 Task: Play online Dominion games in very easy mode.
Action: Mouse moved to (709, 685)
Screenshot: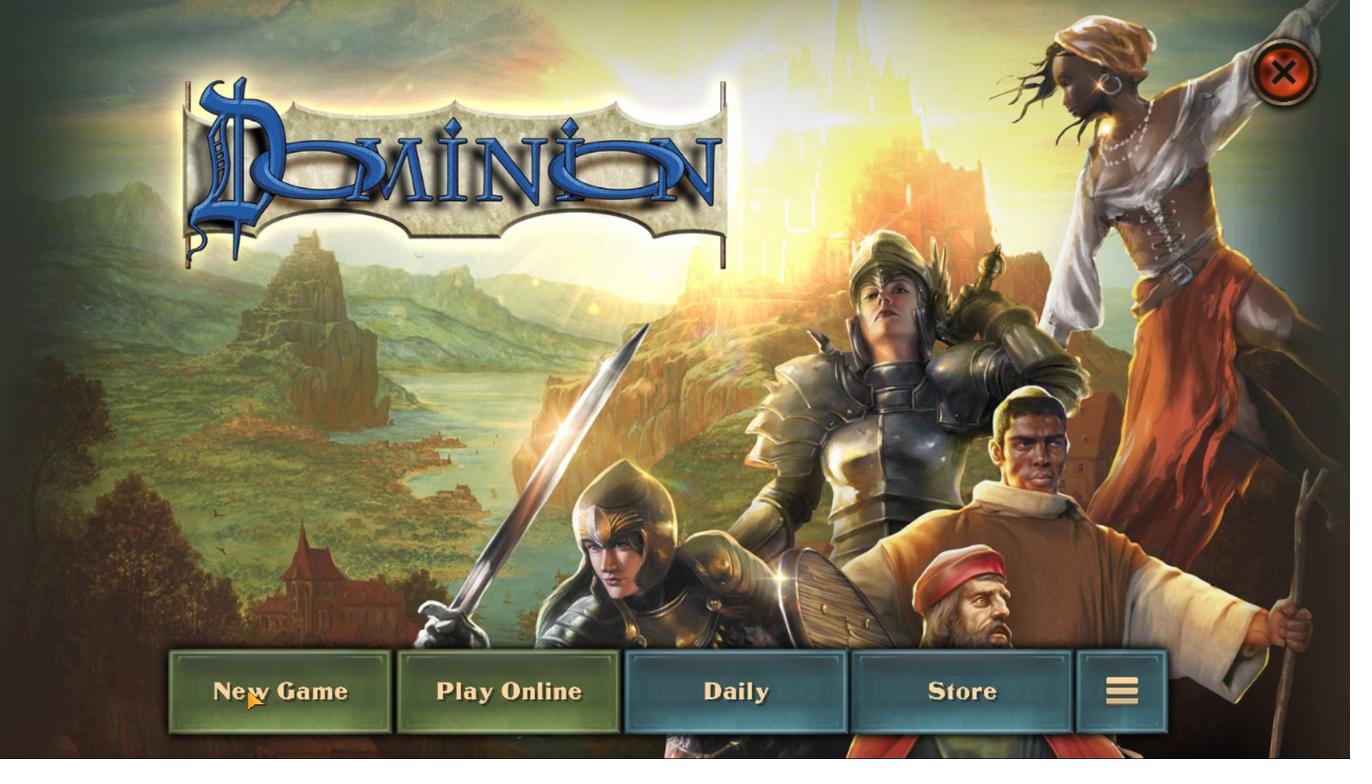 
Action: Mouse pressed left at (709, 685)
Screenshot: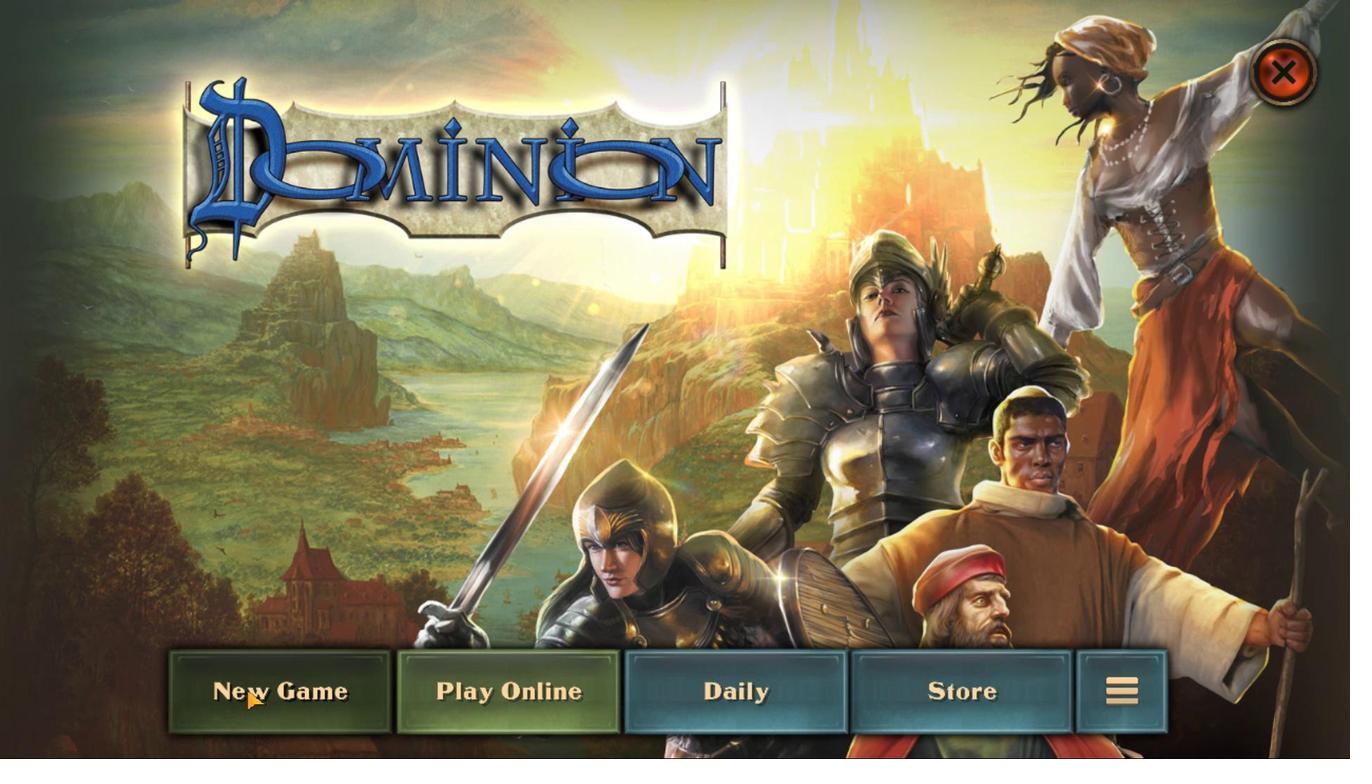 
Action: Mouse moved to (573, 542)
Screenshot: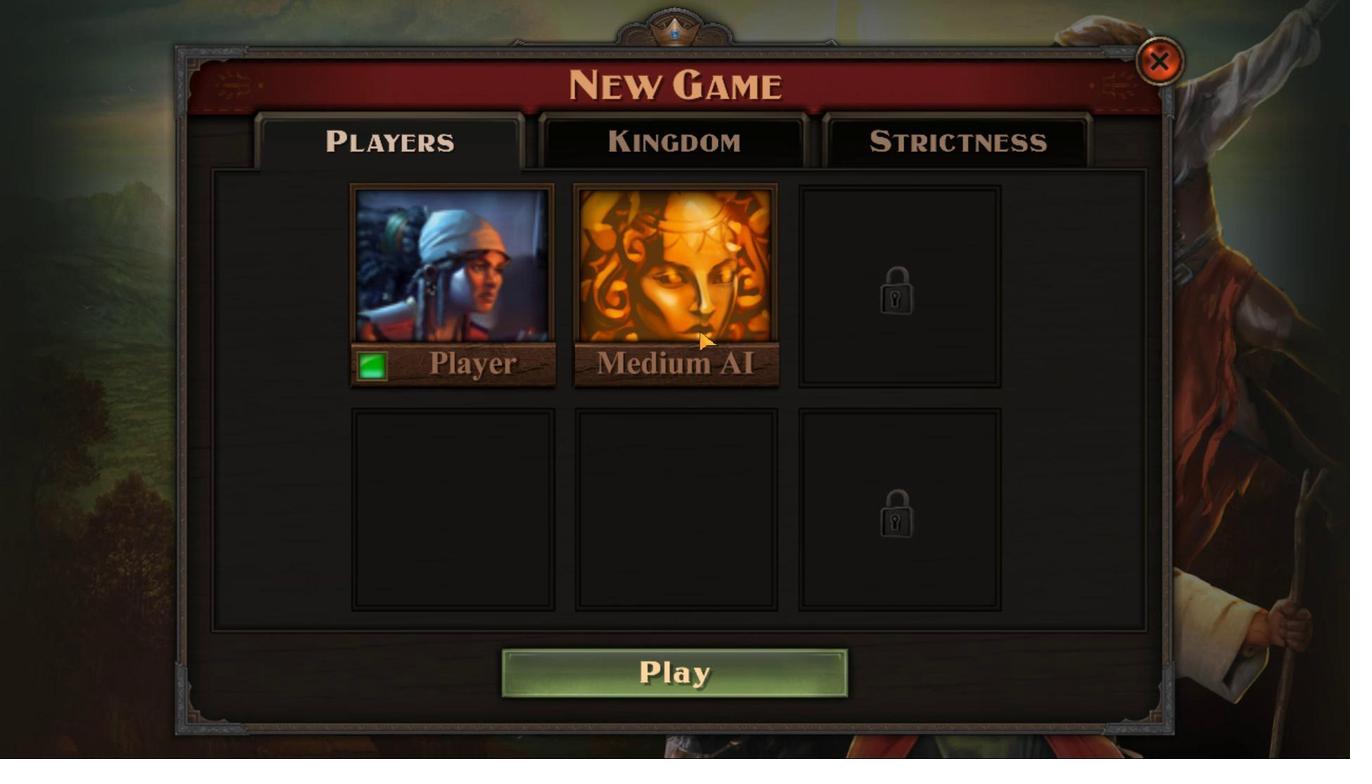 
Action: Mouse pressed left at (573, 542)
Screenshot: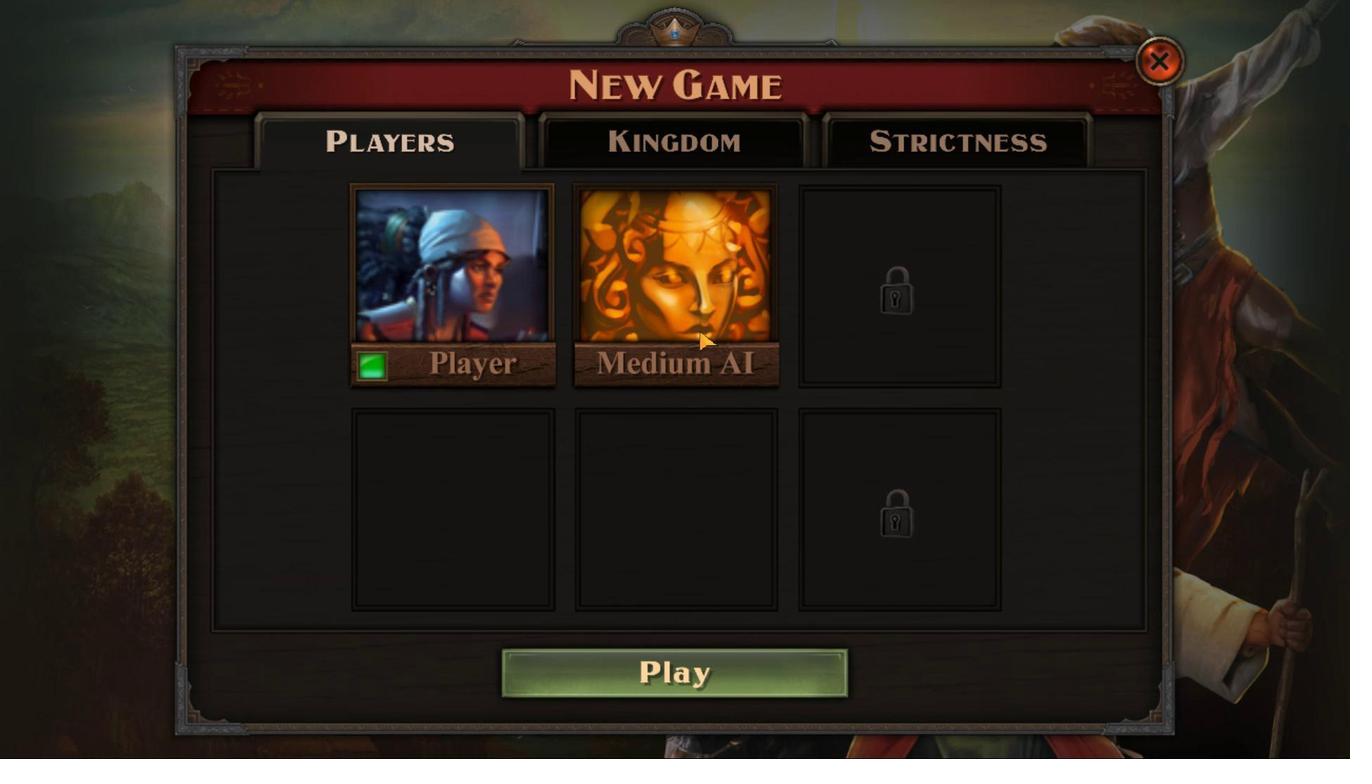 
Action: Mouse moved to (661, 548)
Screenshot: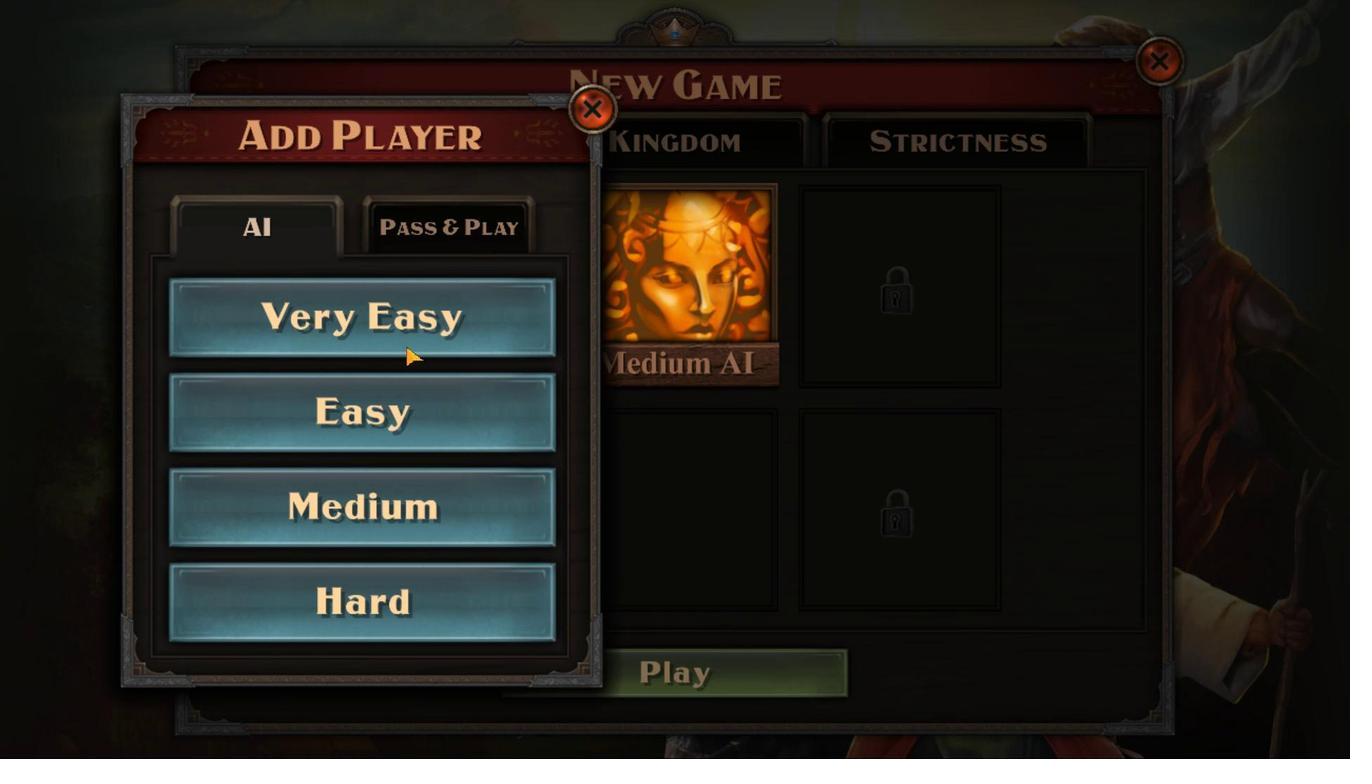 
Action: Mouse pressed left at (661, 548)
Screenshot: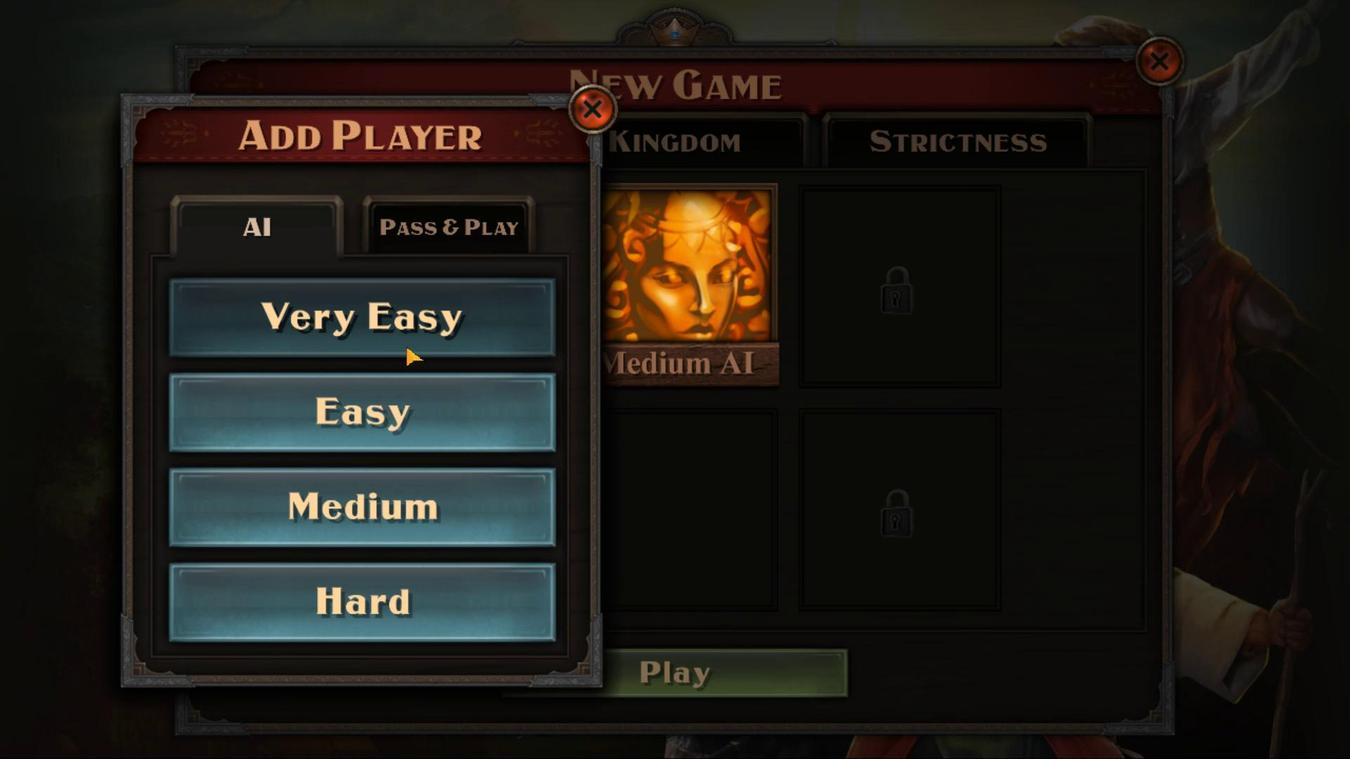 
Action: Mouse moved to (601, 682)
Screenshot: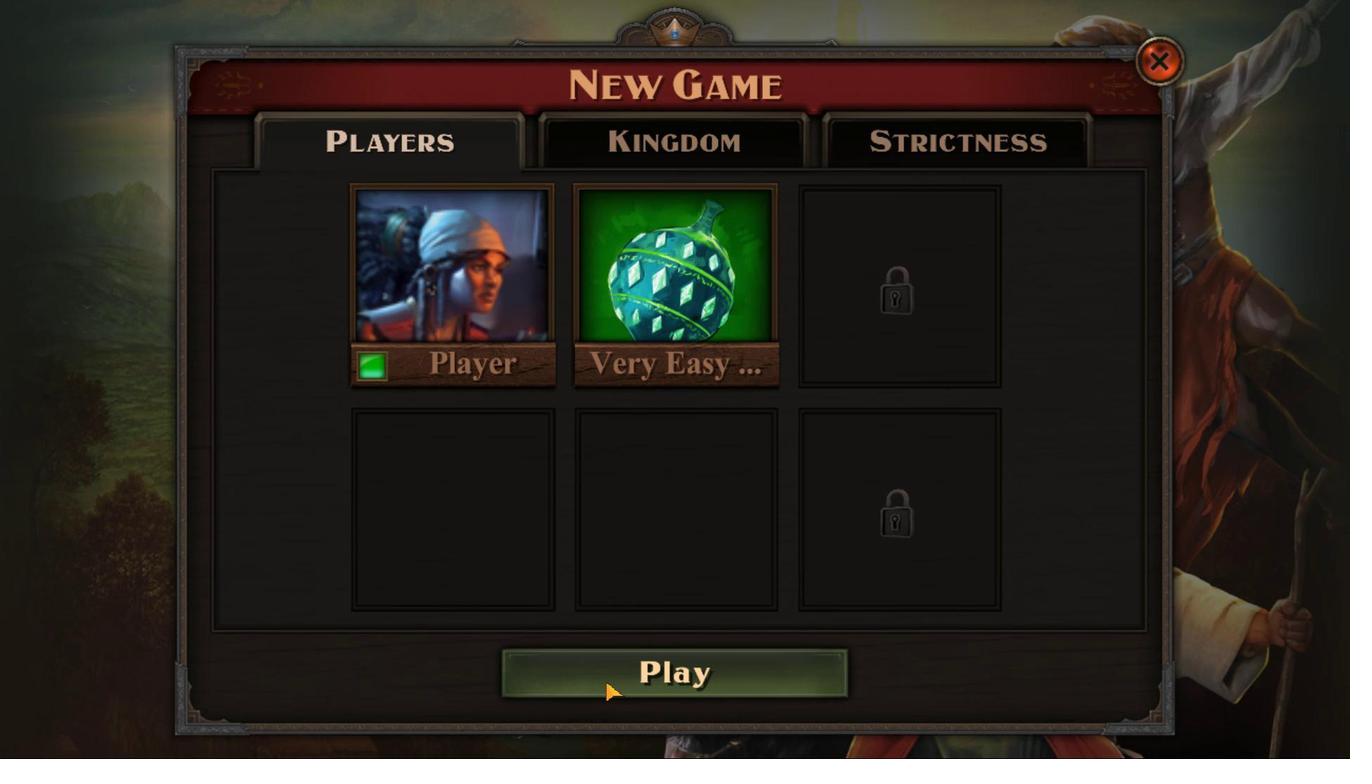 
Action: Mouse pressed left at (601, 682)
Screenshot: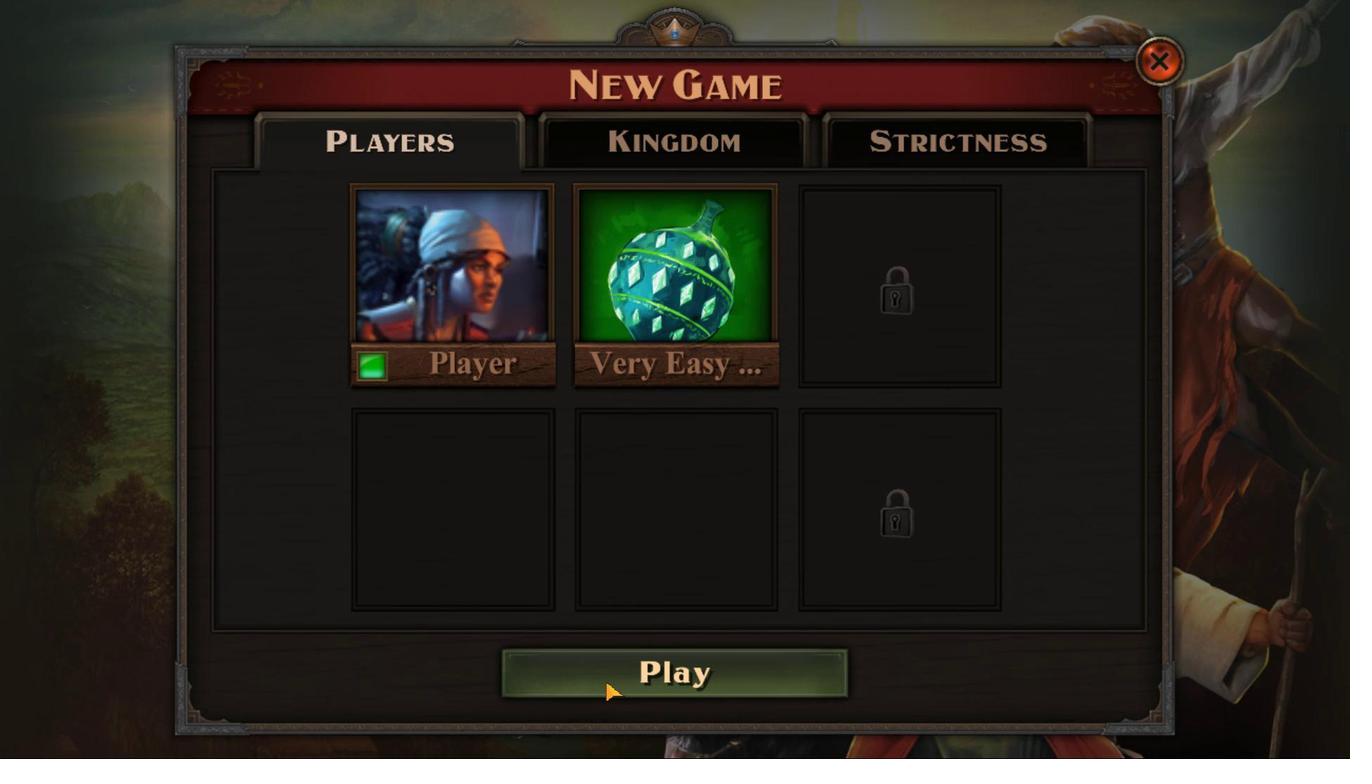 
Action: Mouse moved to (512, 682)
Screenshot: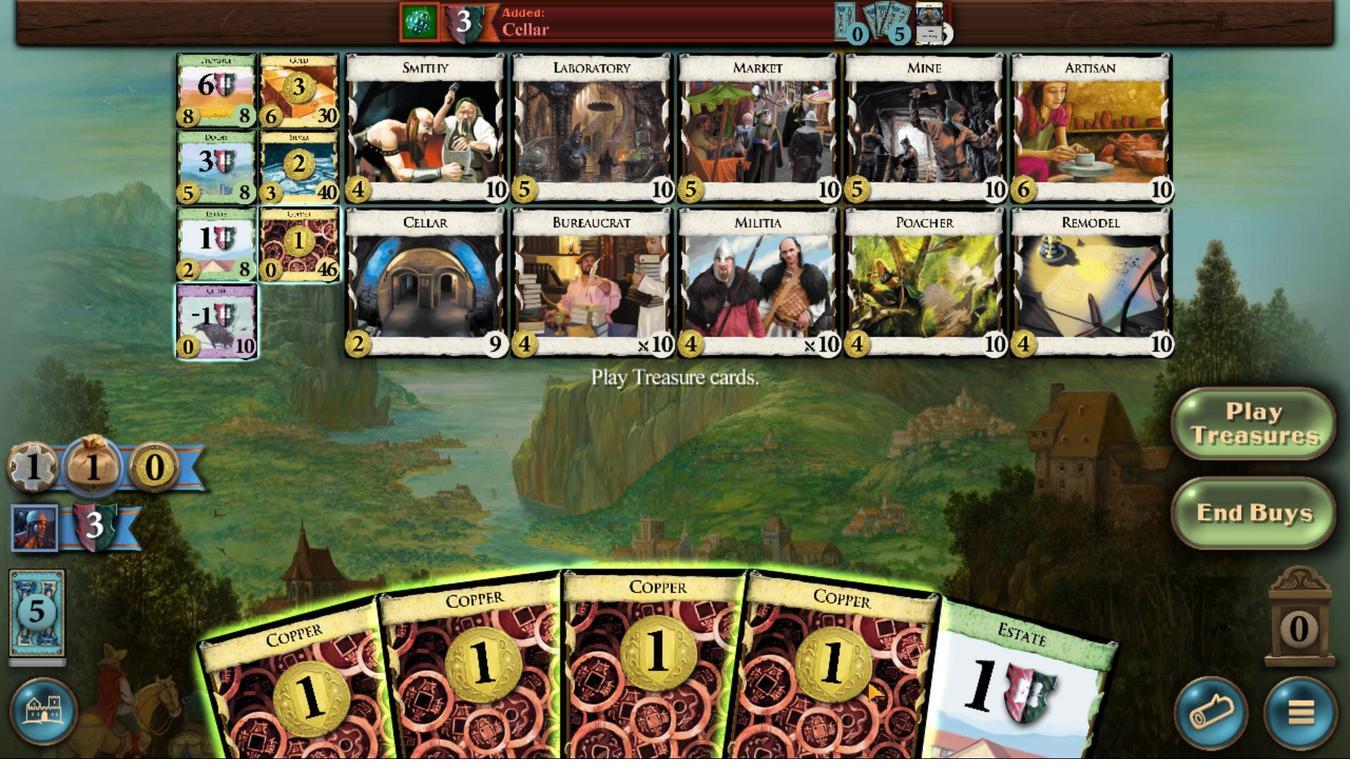 
Action: Mouse scrolled (512, 682) with delta (0, 0)
Screenshot: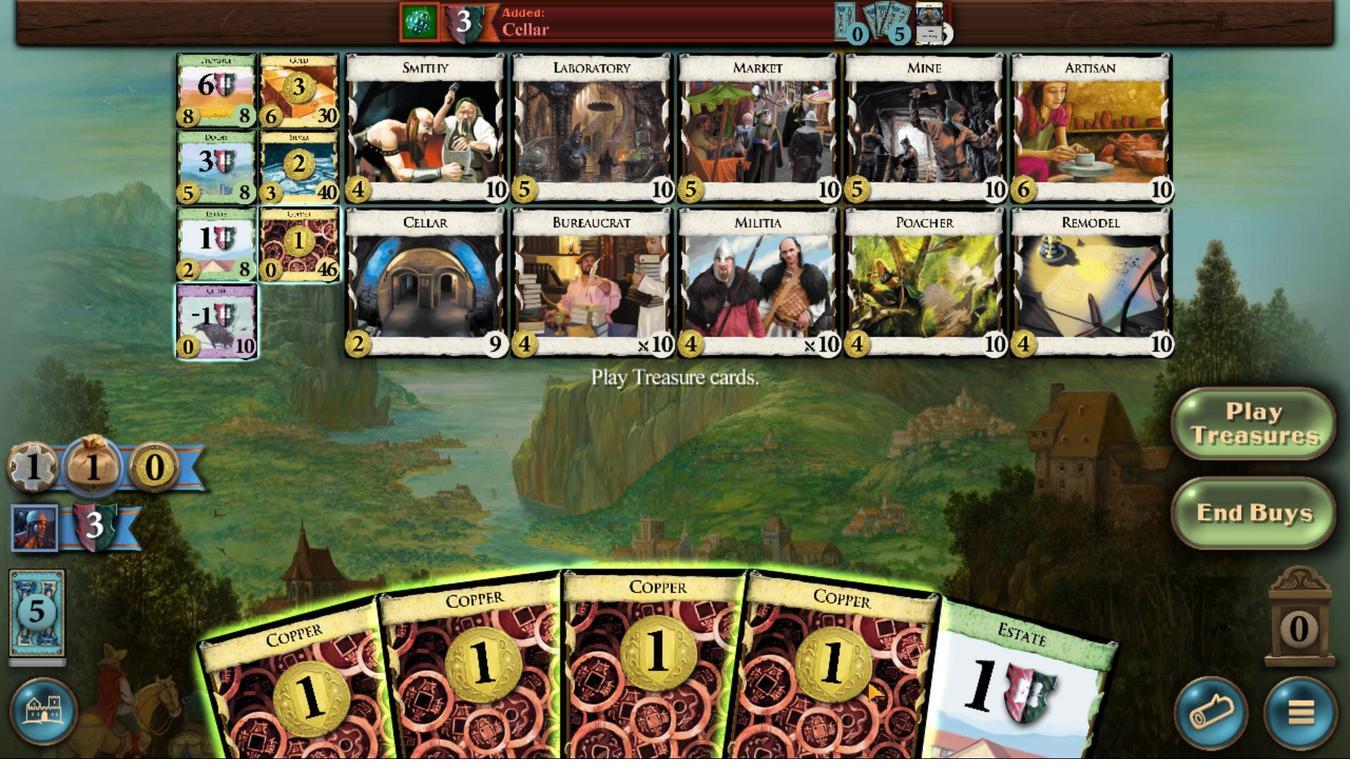 
Action: Mouse moved to (579, 664)
Screenshot: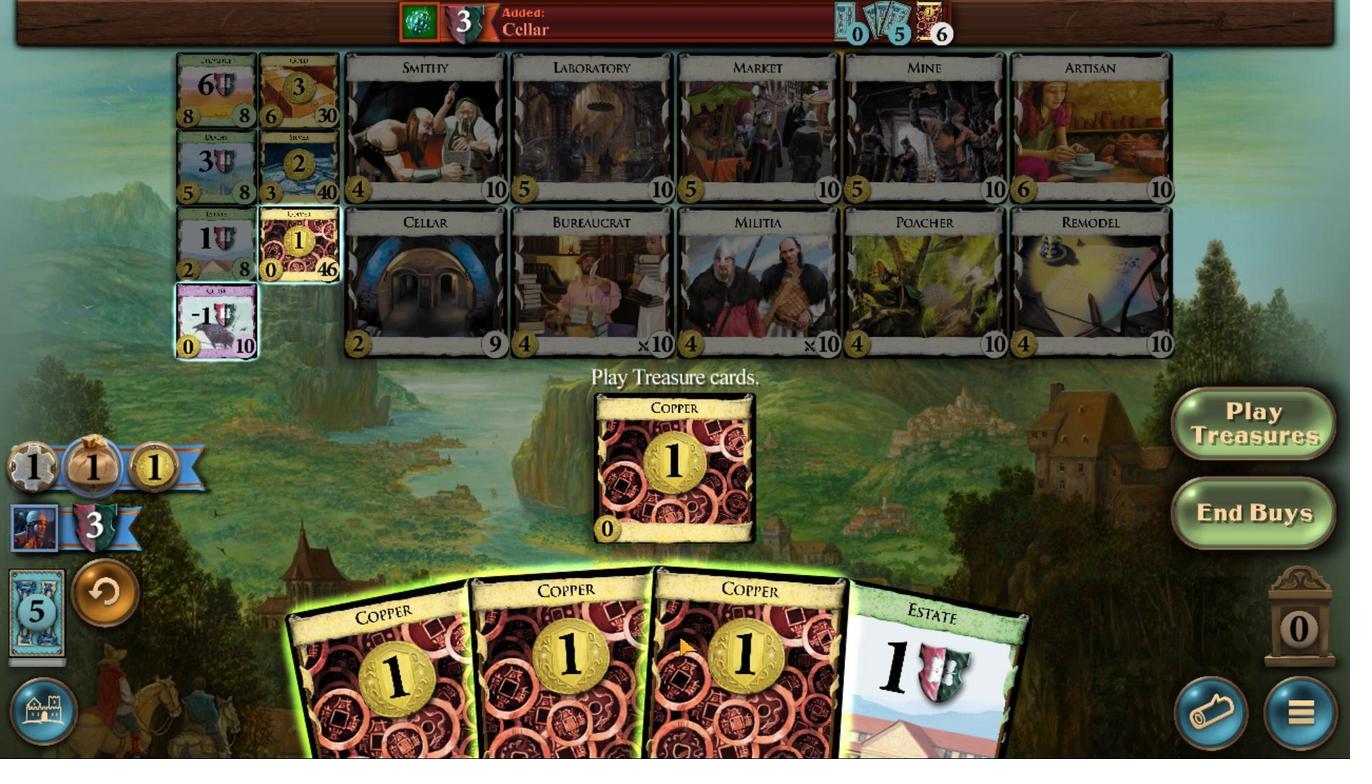 
Action: Mouse scrolled (579, 664) with delta (0, 0)
Screenshot: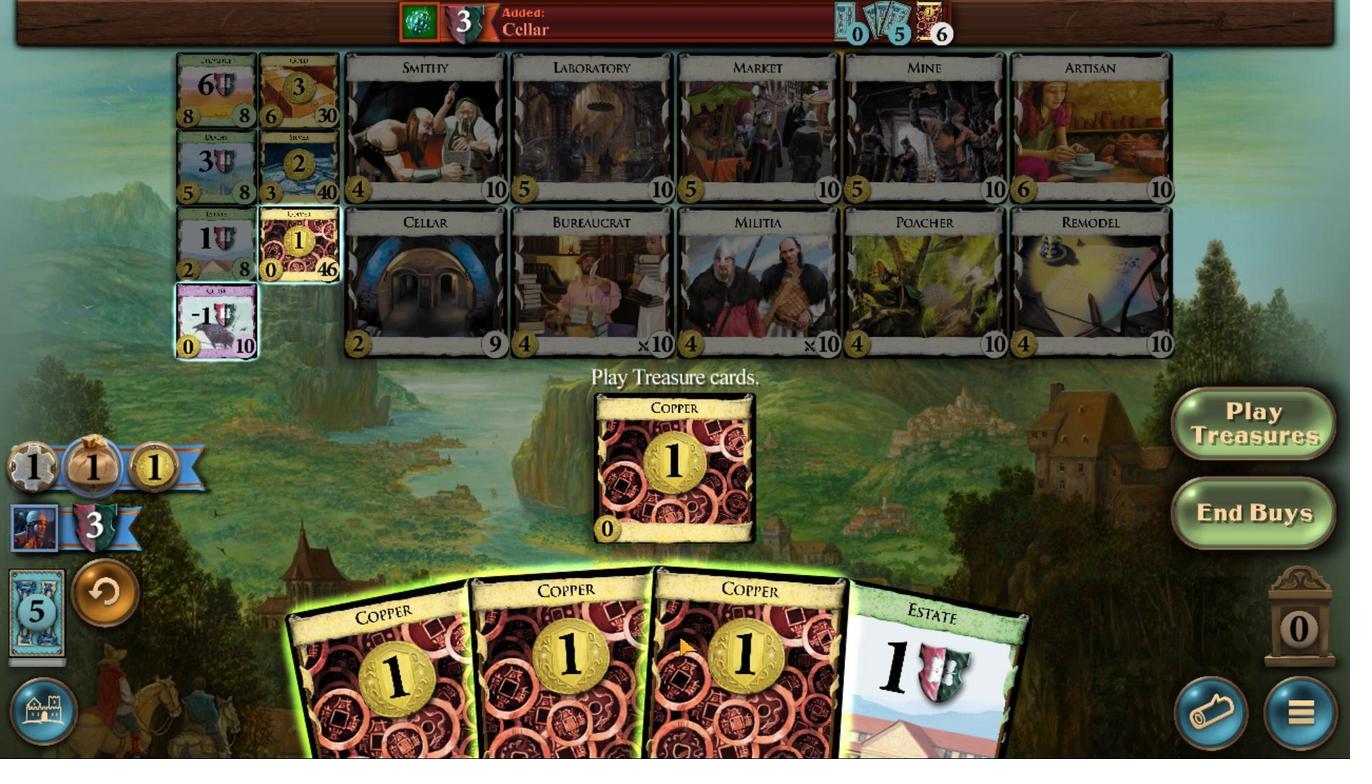 
Action: Mouse moved to (579, 664)
Screenshot: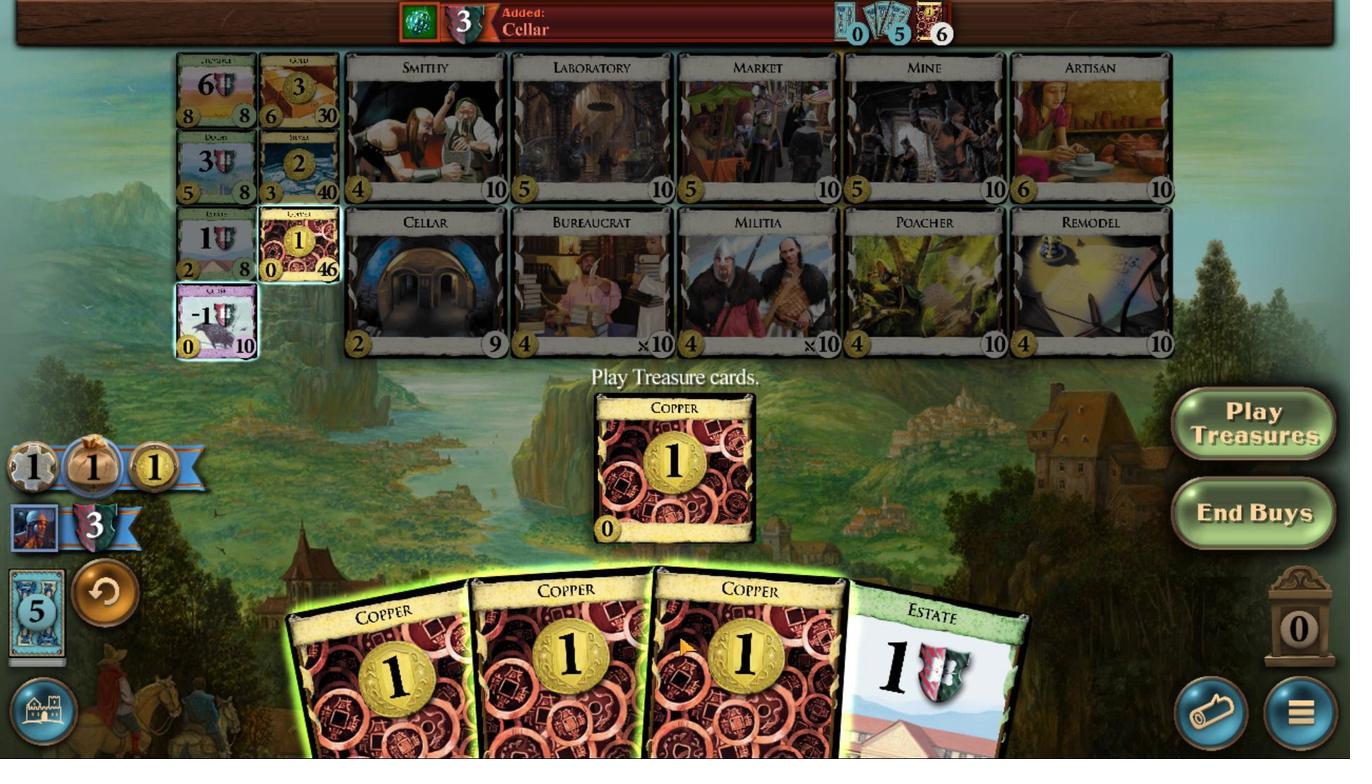 
Action: Mouse scrolled (579, 664) with delta (0, 0)
Screenshot: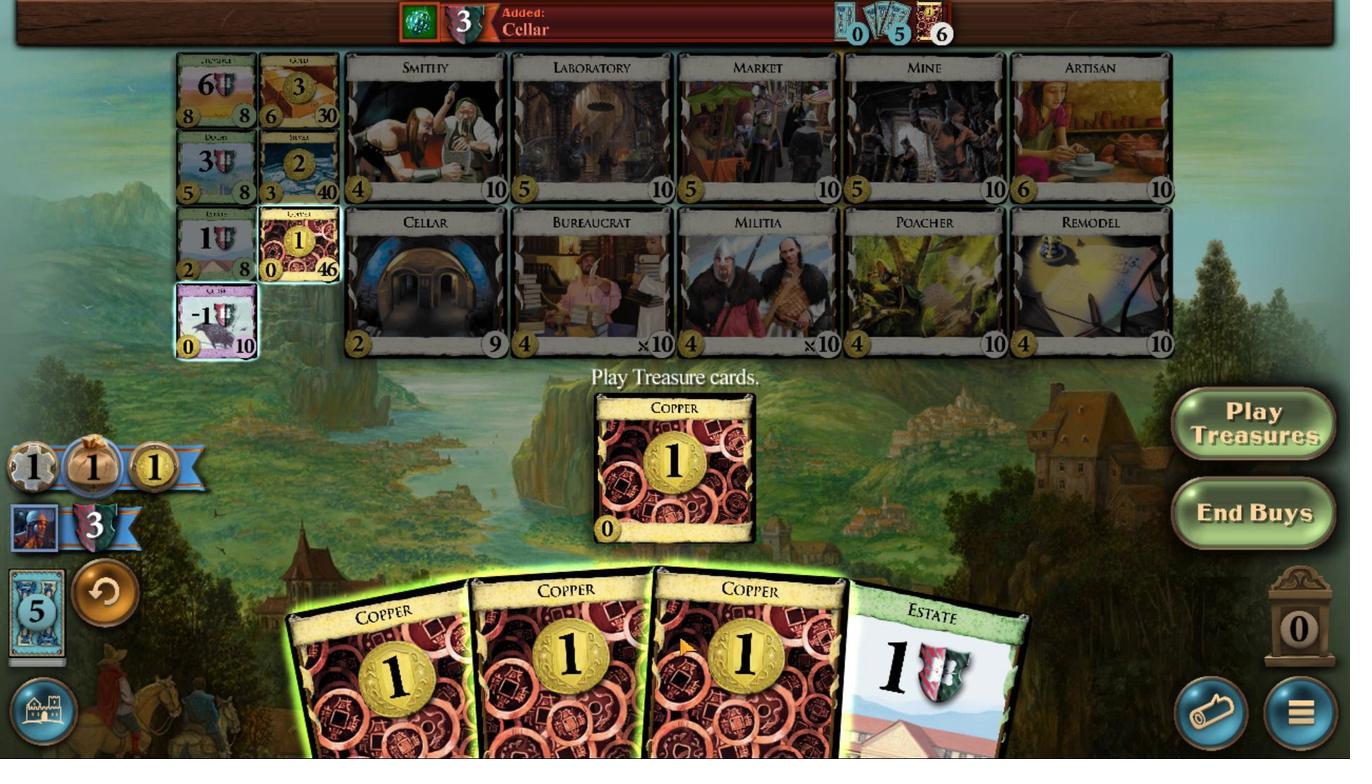 
Action: Mouse scrolled (579, 664) with delta (0, 0)
Screenshot: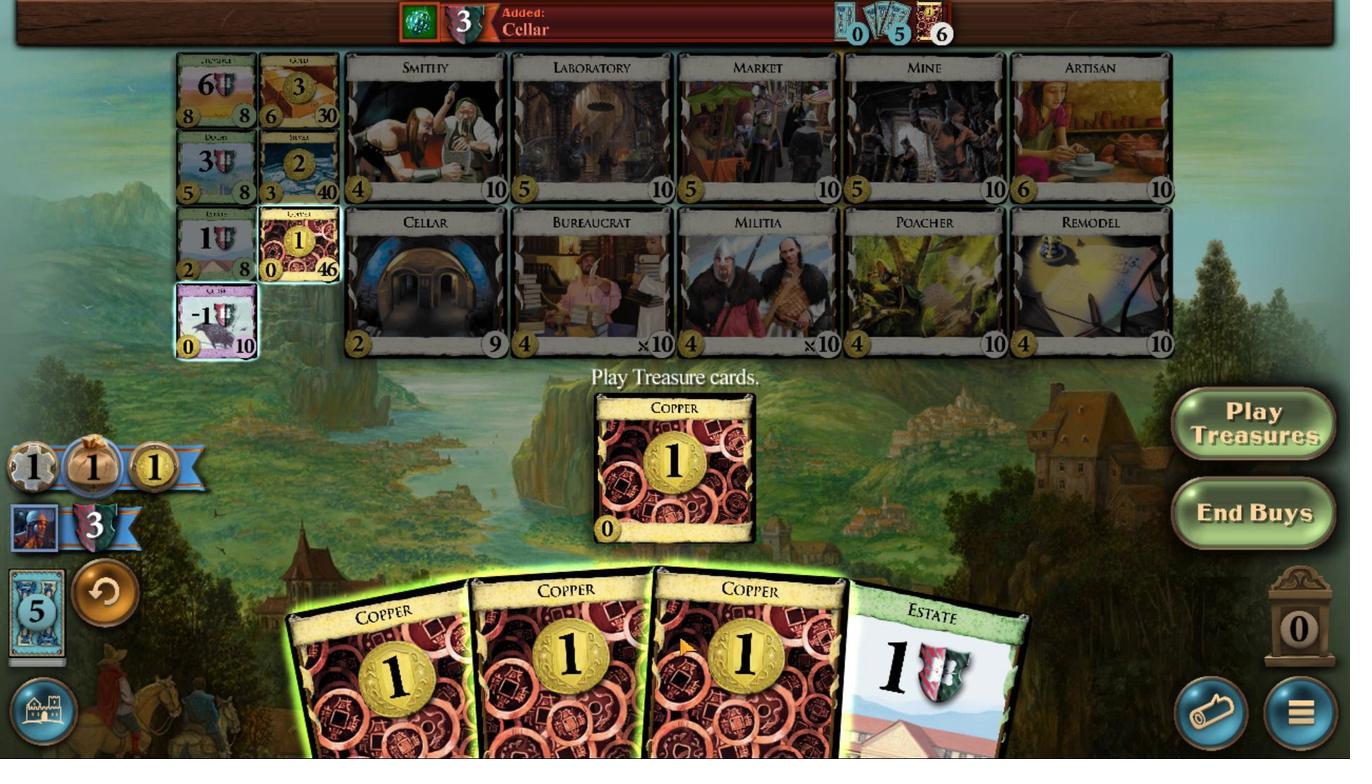 
Action: Mouse scrolled (579, 664) with delta (0, 0)
Screenshot: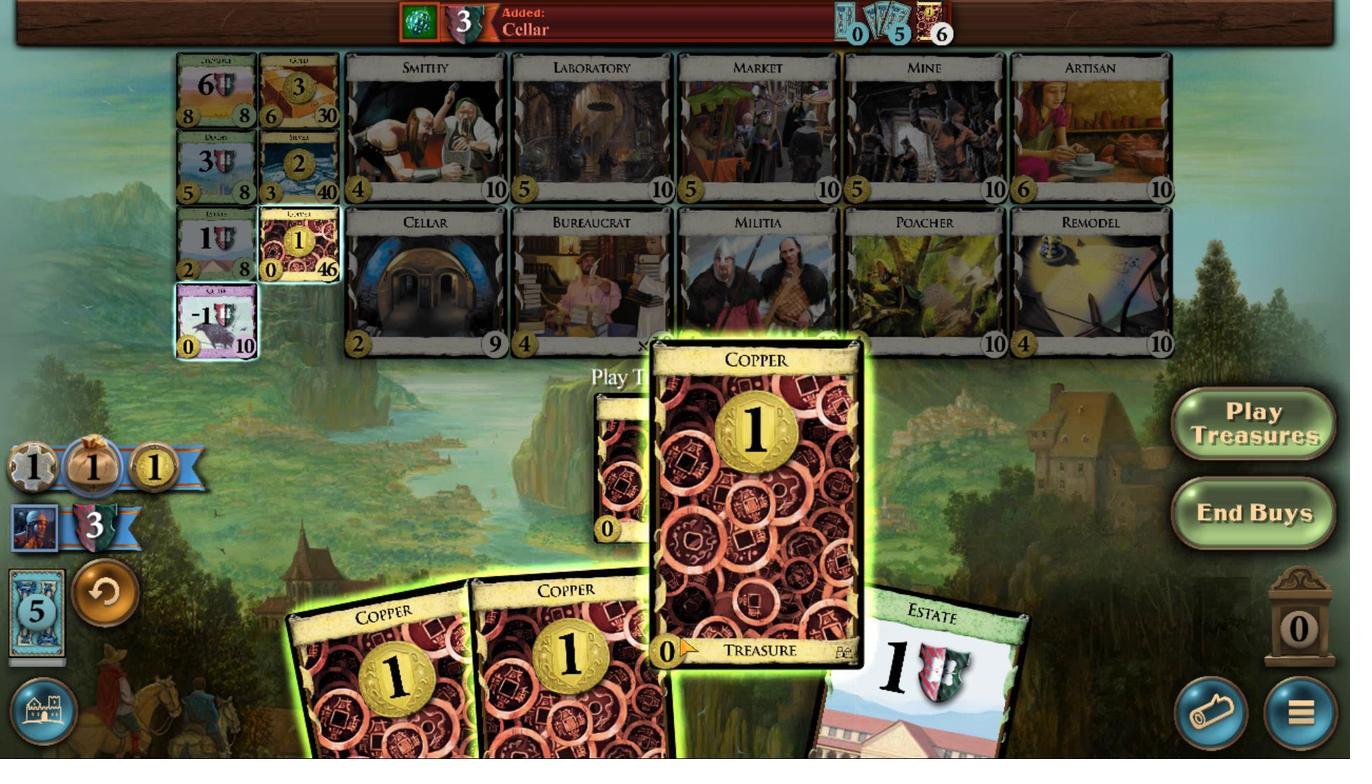 
Action: Mouse scrolled (579, 664) with delta (0, 0)
Screenshot: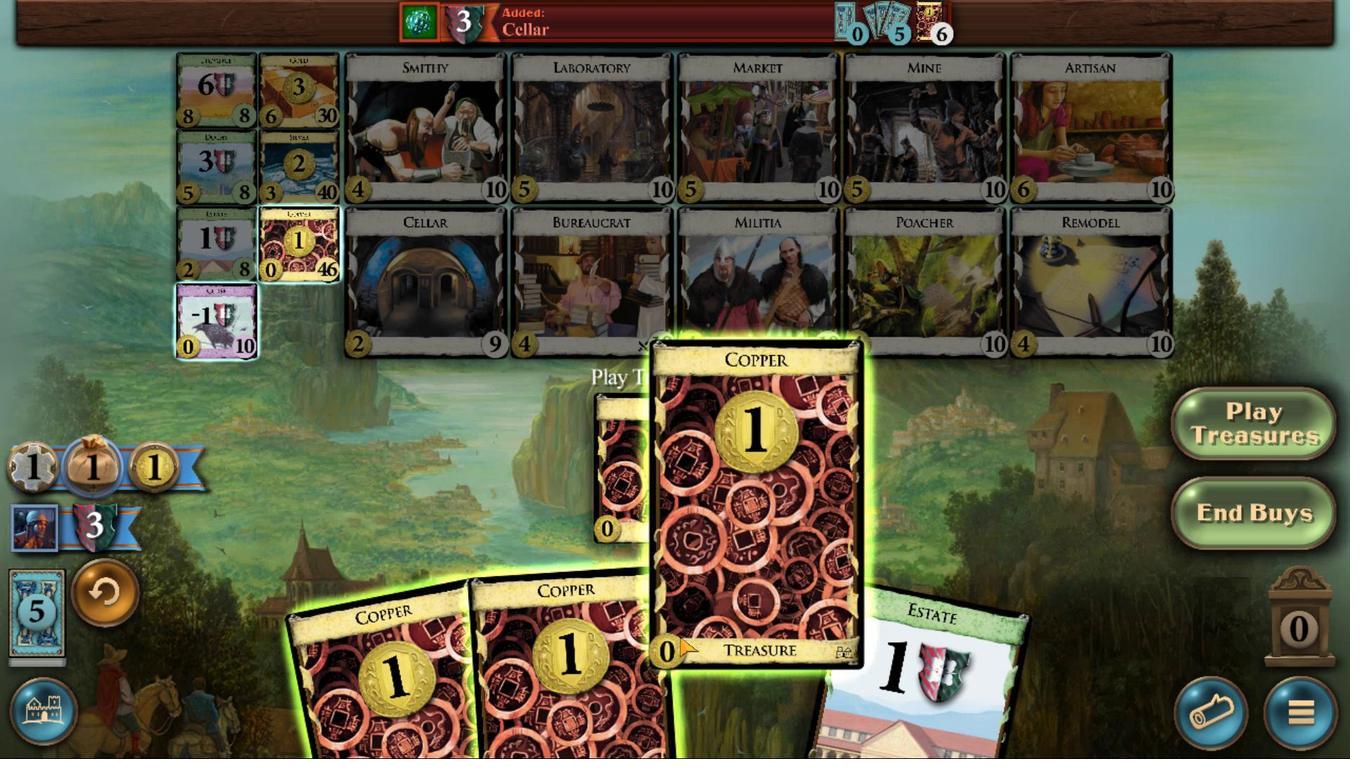 
Action: Mouse moved to (586, 676)
Screenshot: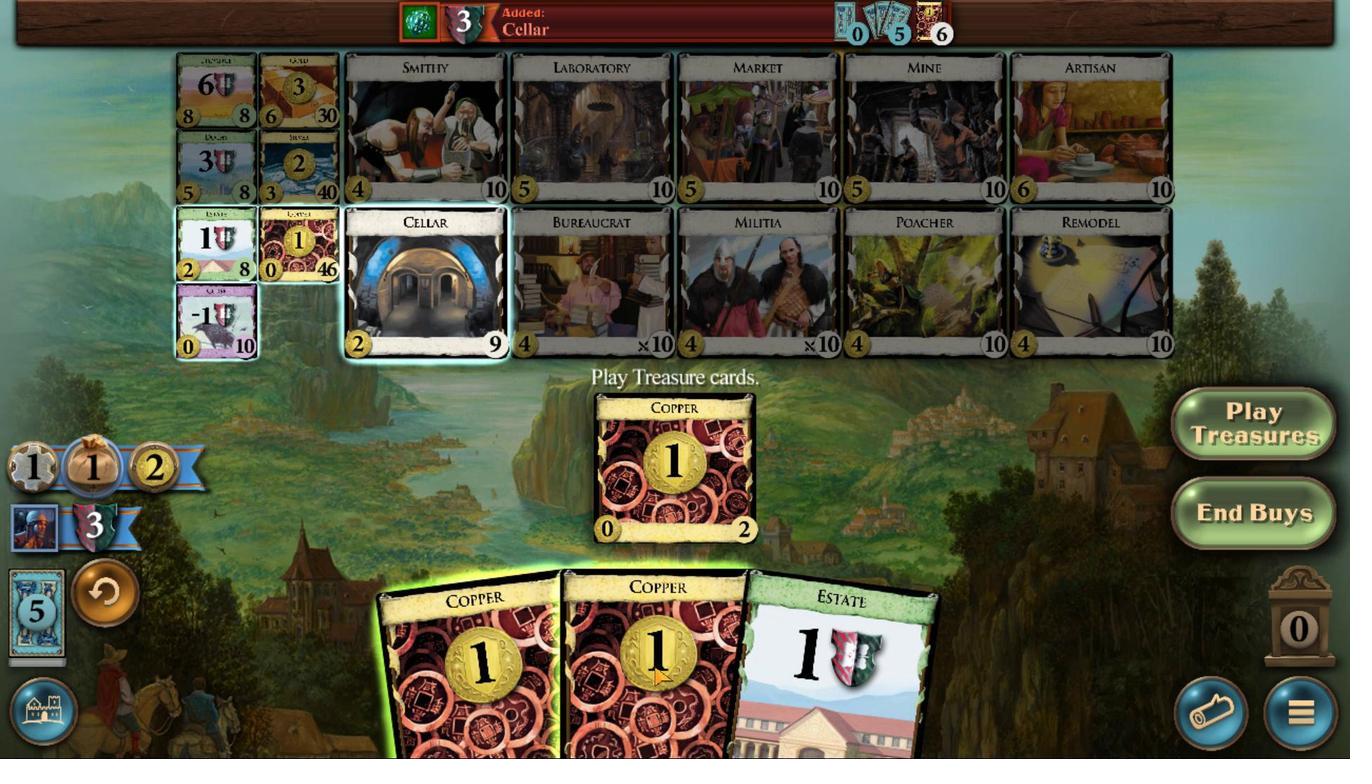 
Action: Mouse scrolled (586, 675) with delta (0, 0)
Screenshot: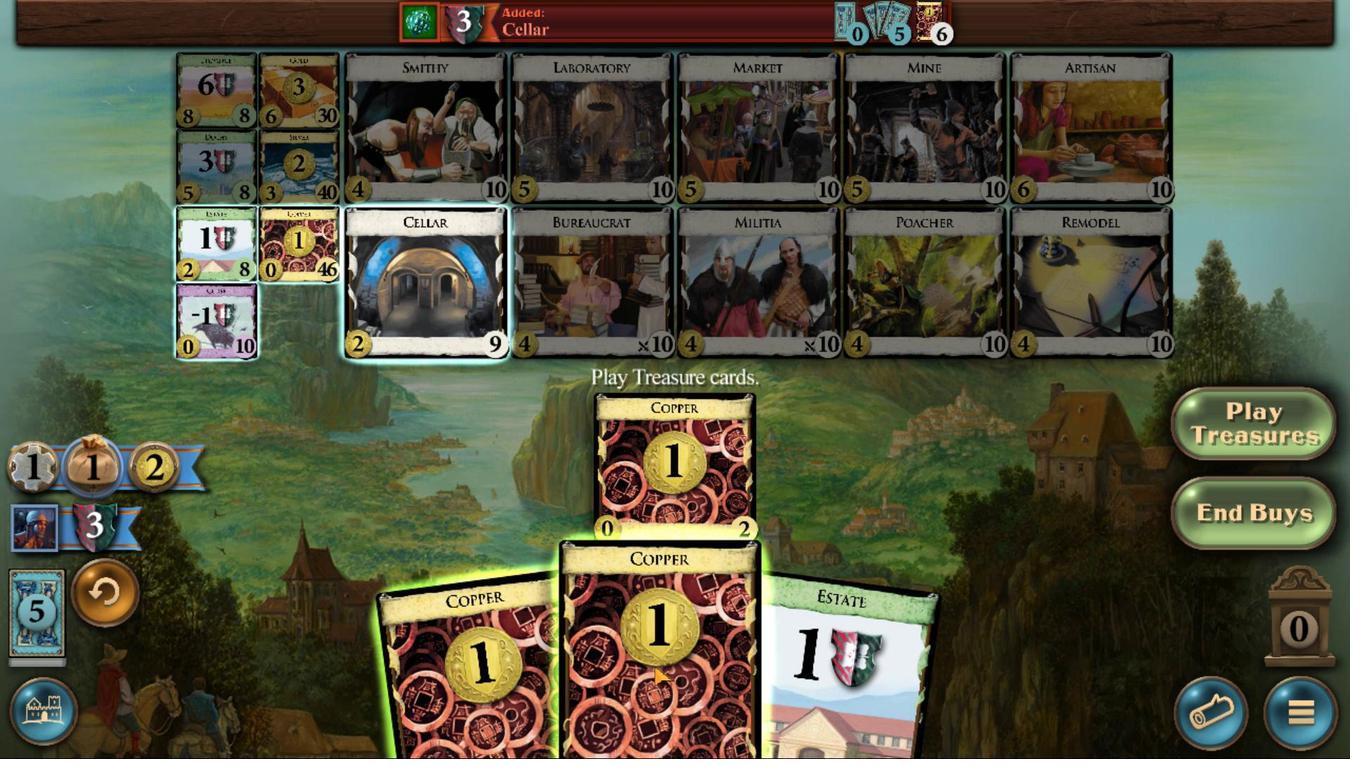 
Action: Mouse scrolled (586, 675) with delta (0, 0)
Screenshot: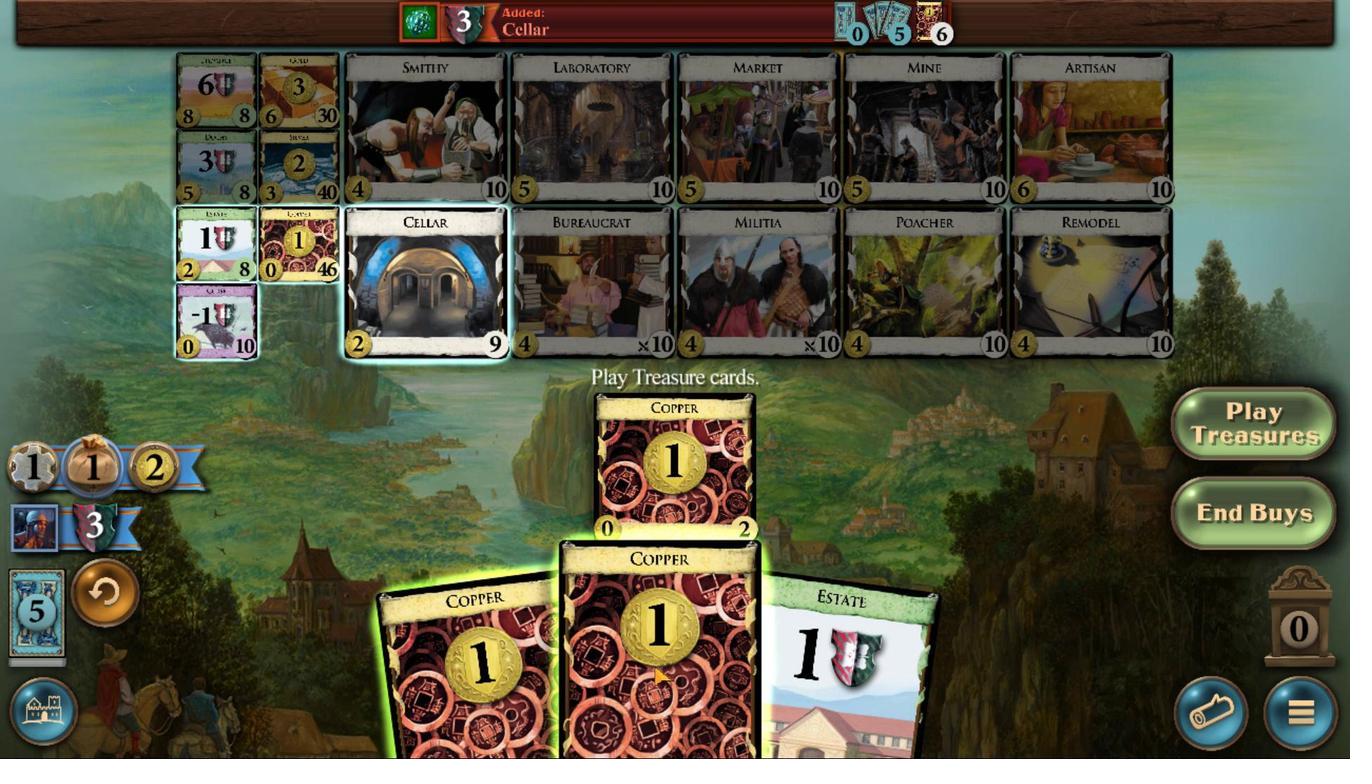 
Action: Mouse scrolled (586, 675) with delta (0, 0)
Screenshot: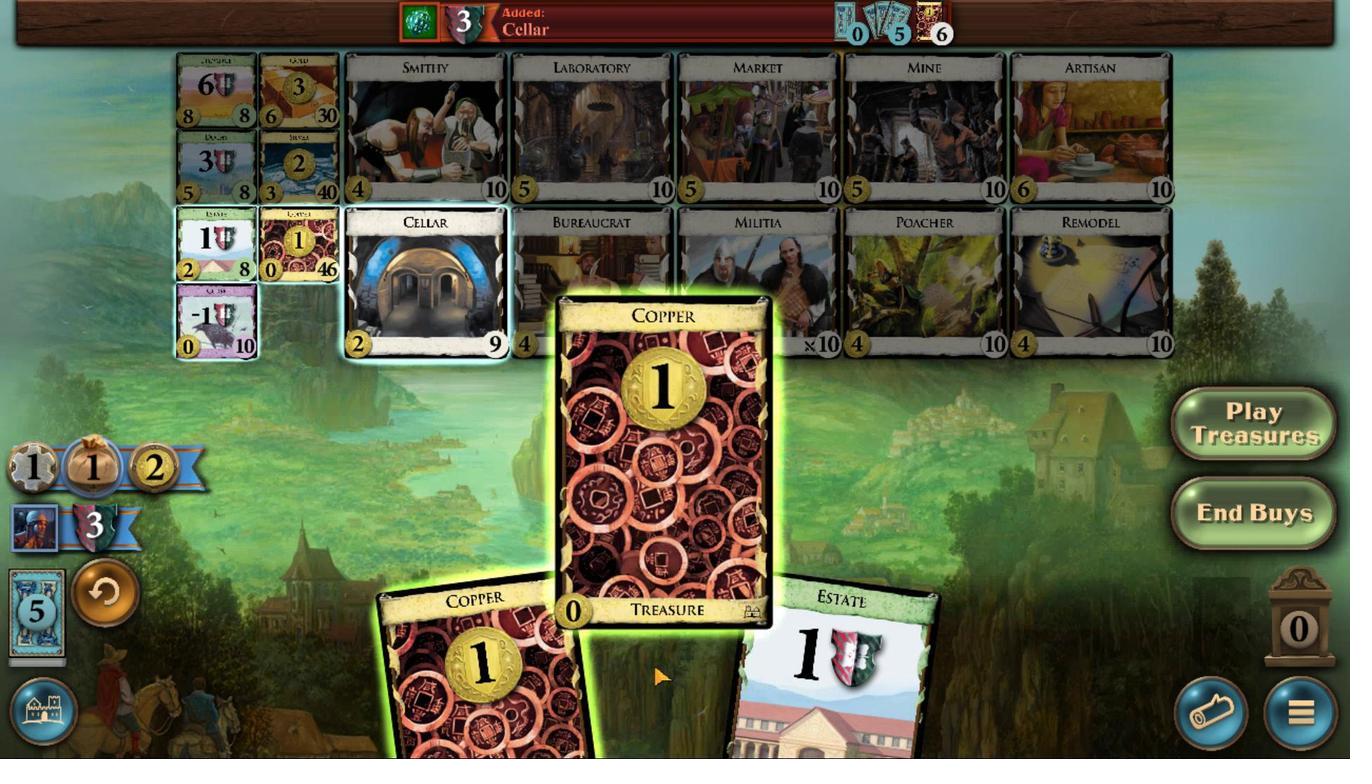
Action: Mouse scrolled (586, 675) with delta (0, 0)
Screenshot: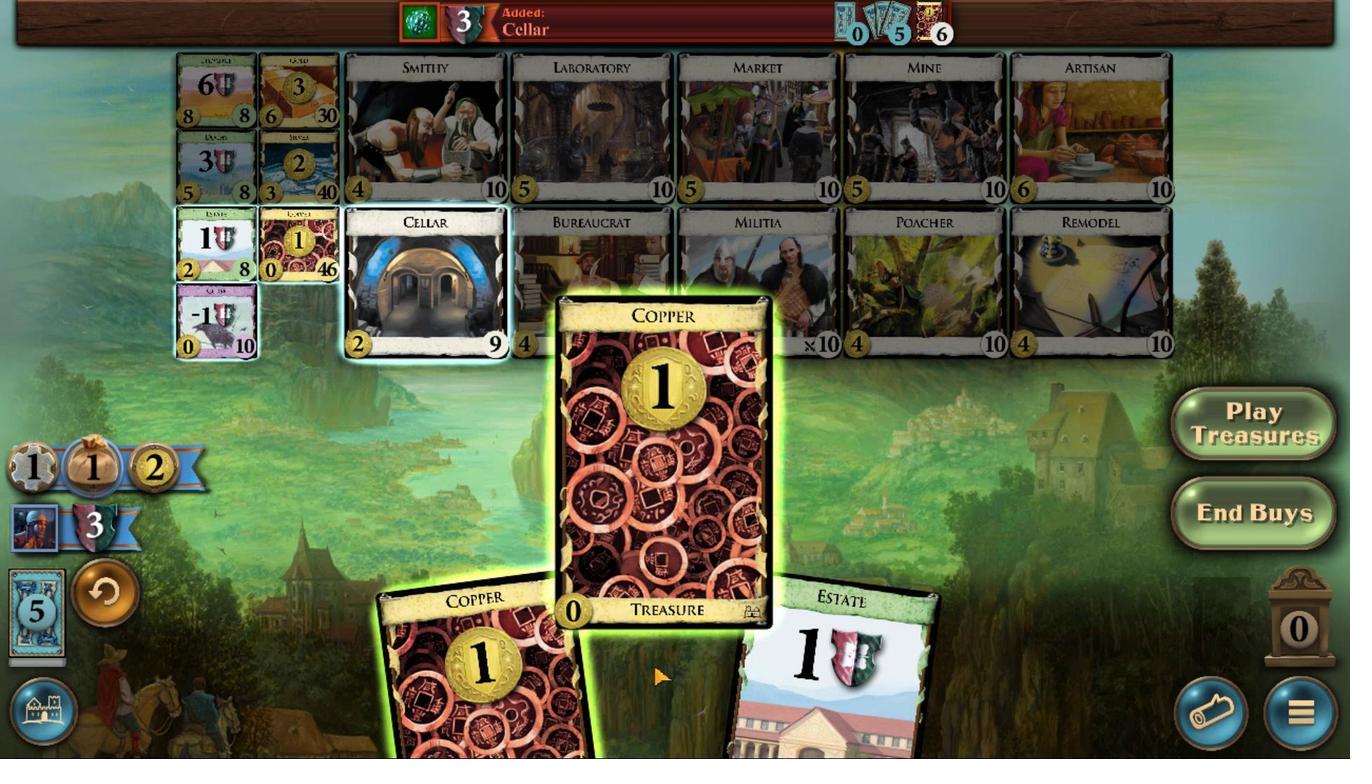 
Action: Mouse moved to (684, 479)
Screenshot: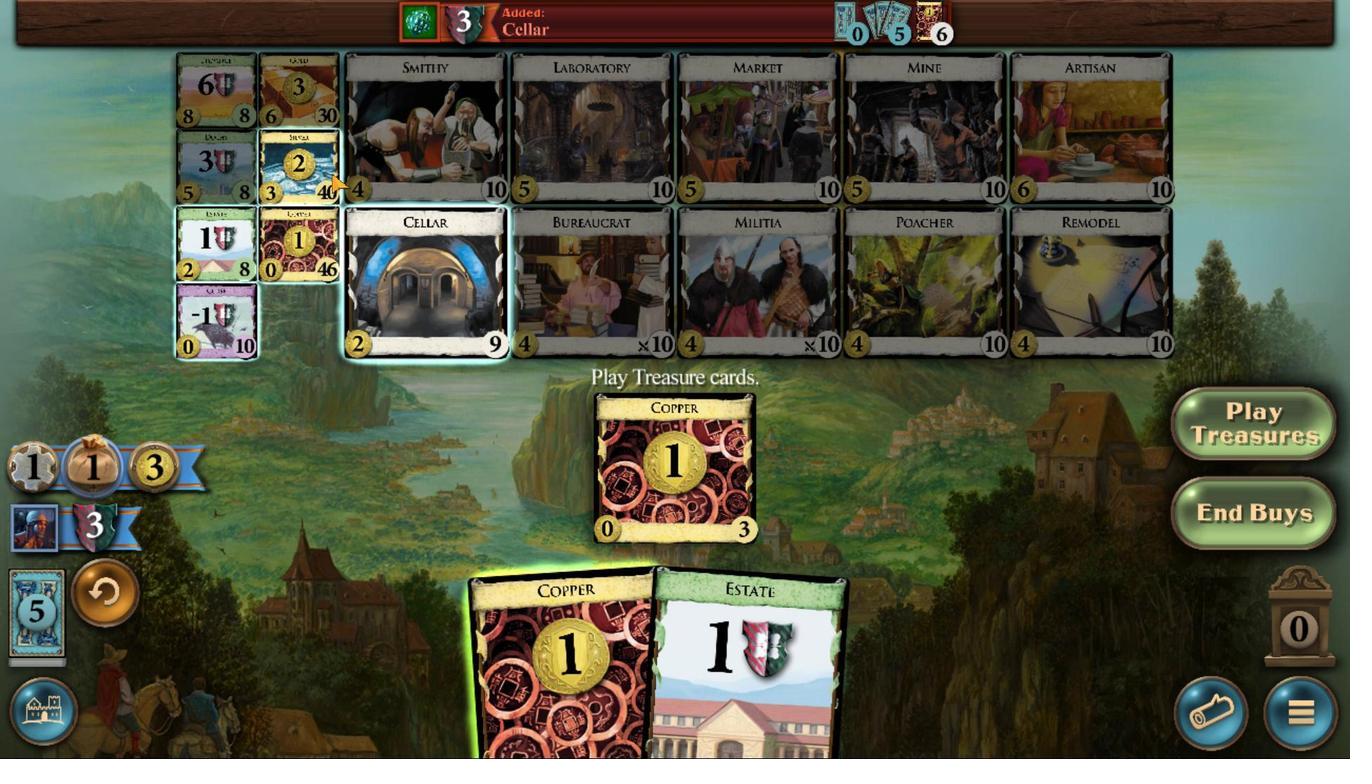 
Action: Mouse pressed left at (684, 479)
Screenshot: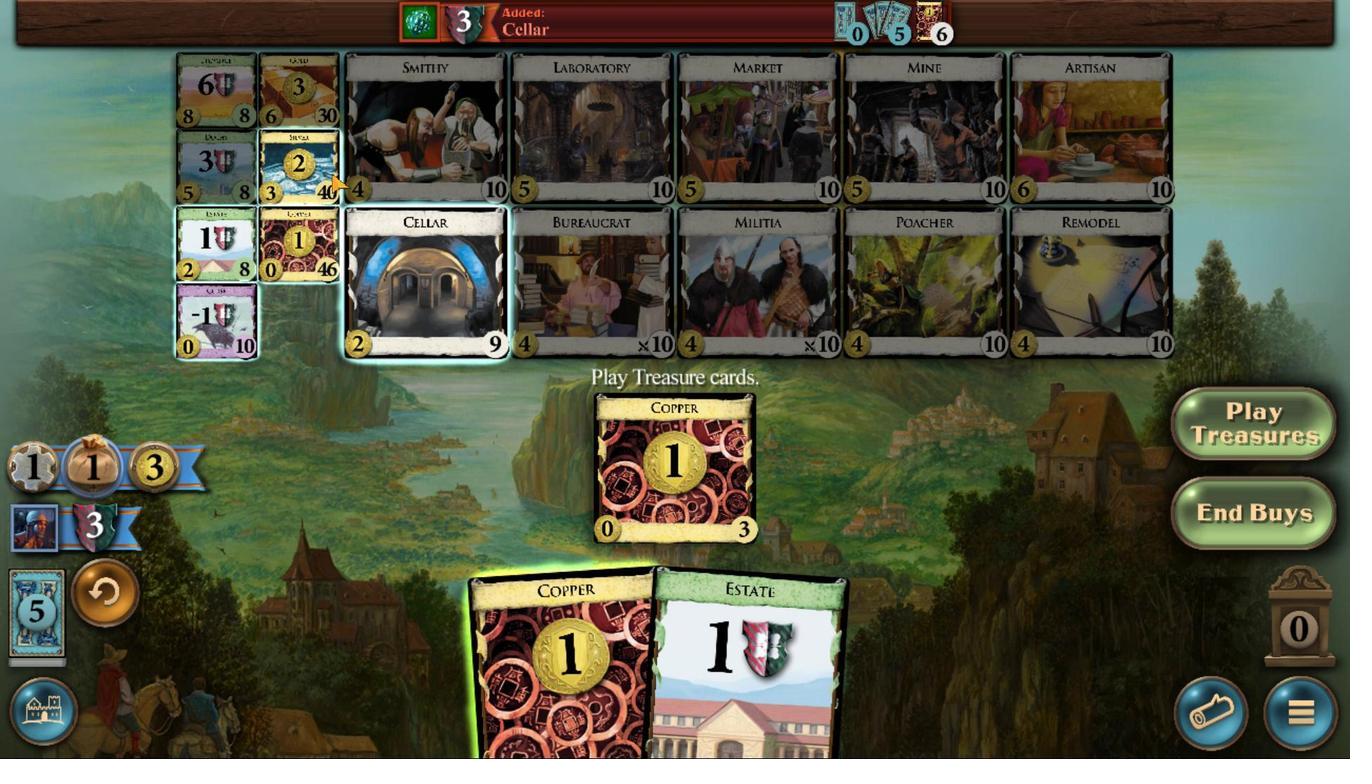 
Action: Mouse moved to (594, 677)
Screenshot: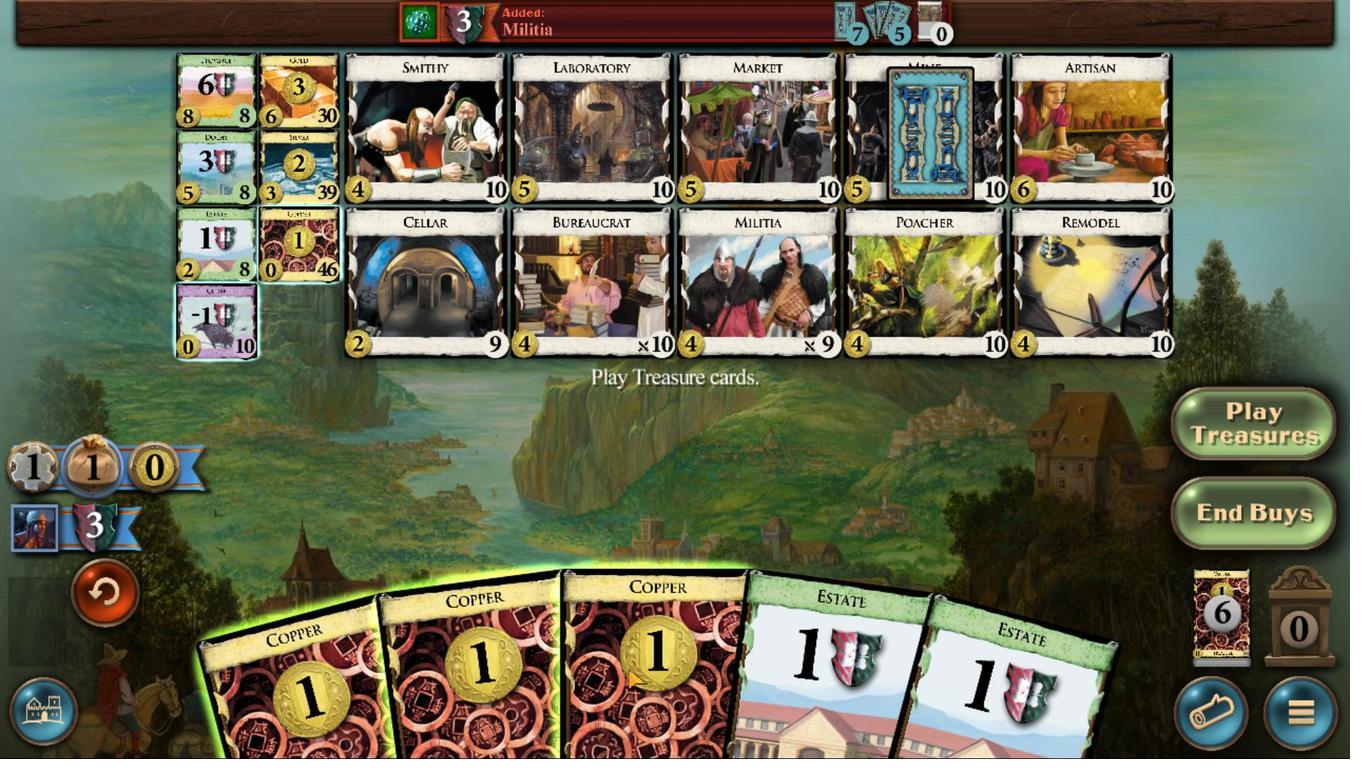 
Action: Mouse scrolled (594, 677) with delta (0, 0)
Screenshot: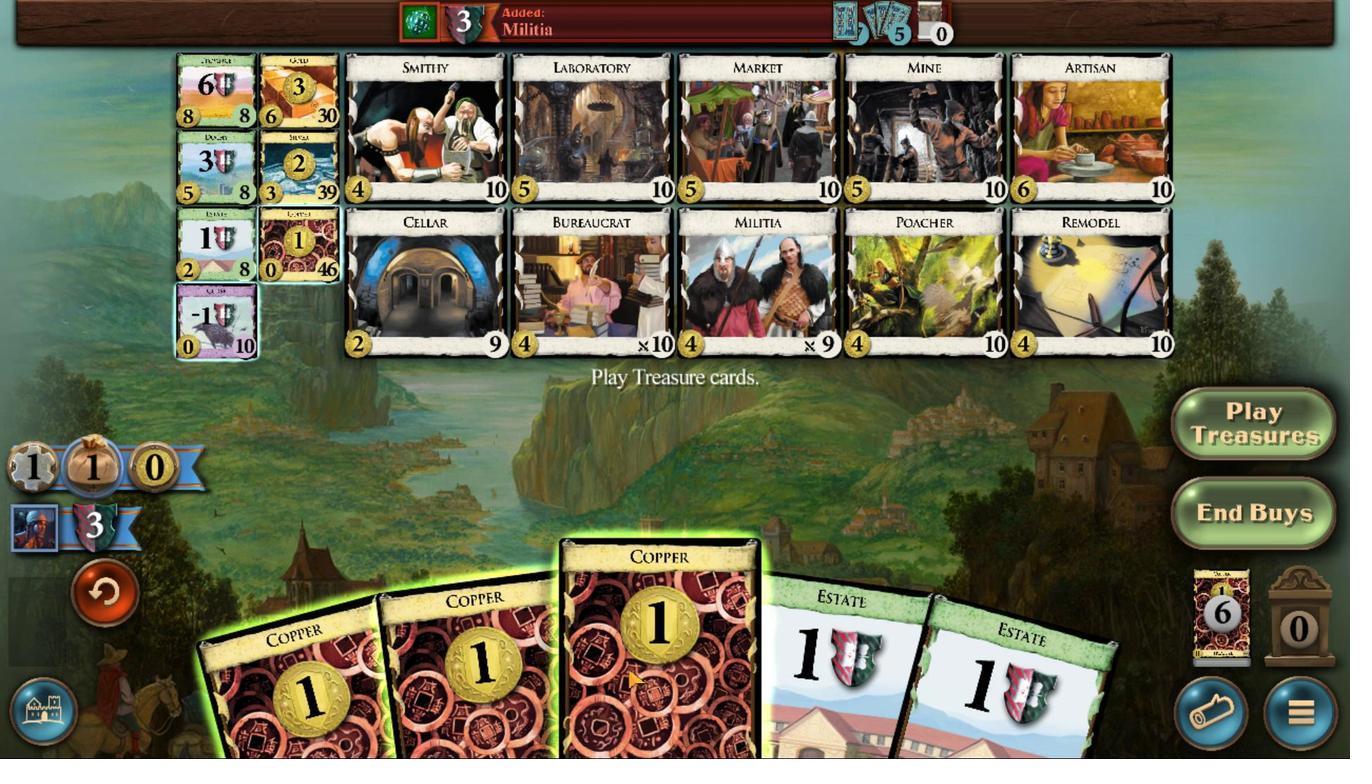 
Action: Mouse scrolled (594, 677) with delta (0, 0)
Screenshot: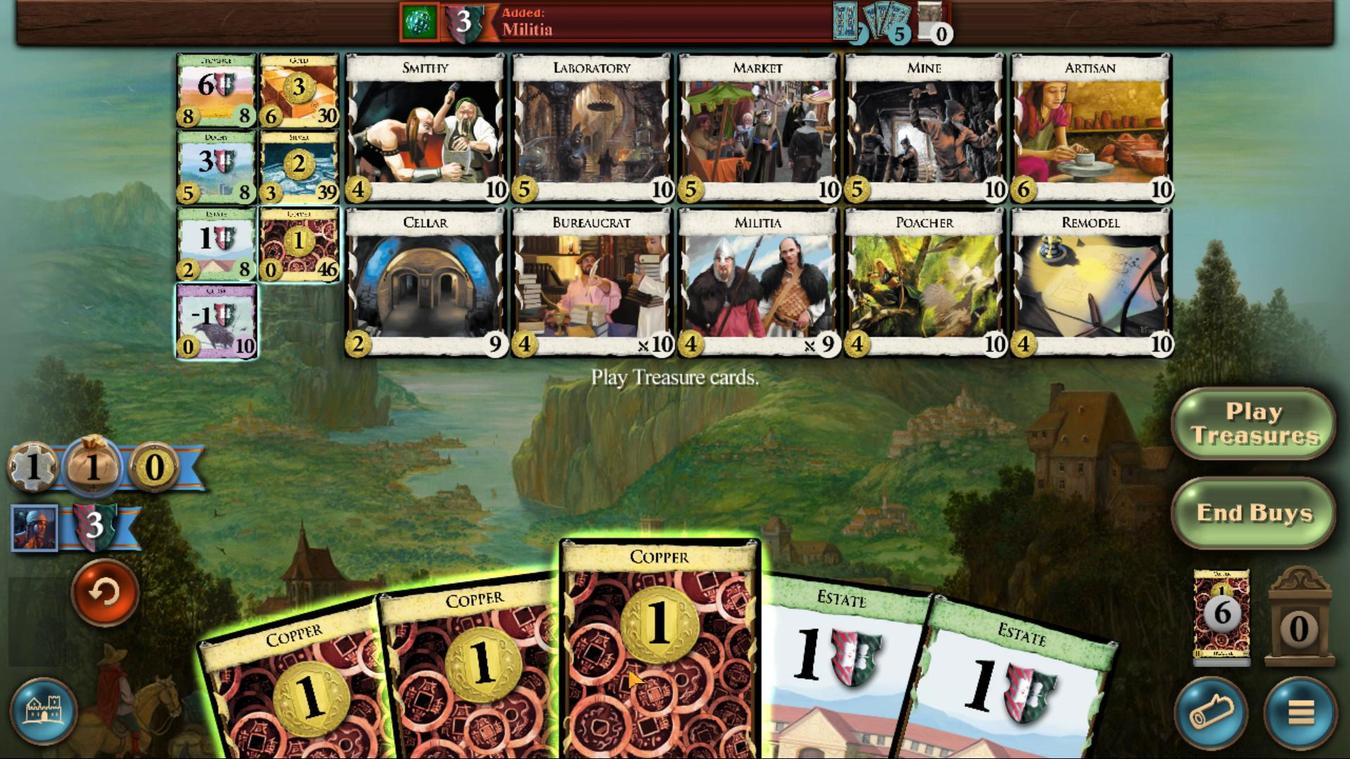 
Action: Mouse scrolled (594, 677) with delta (0, 0)
Screenshot: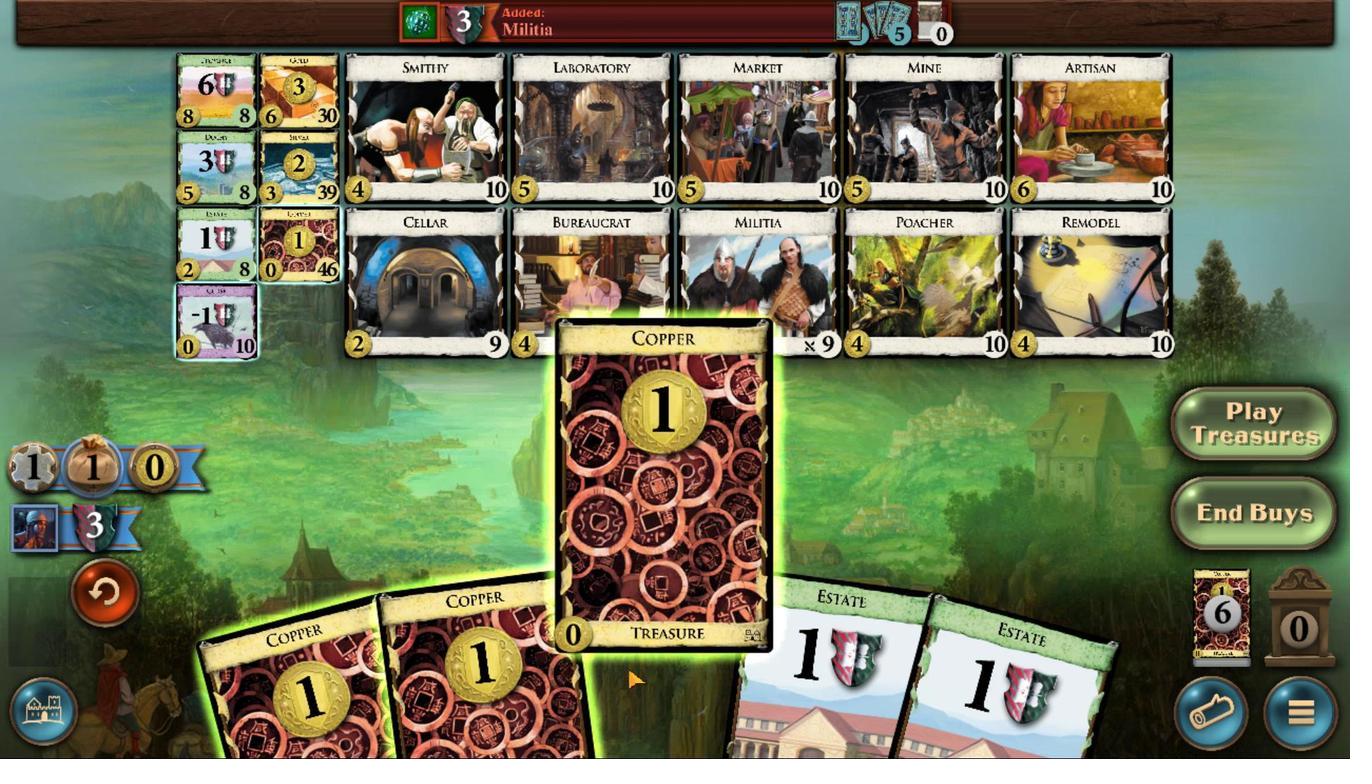 
Action: Mouse scrolled (594, 677) with delta (0, 0)
Screenshot: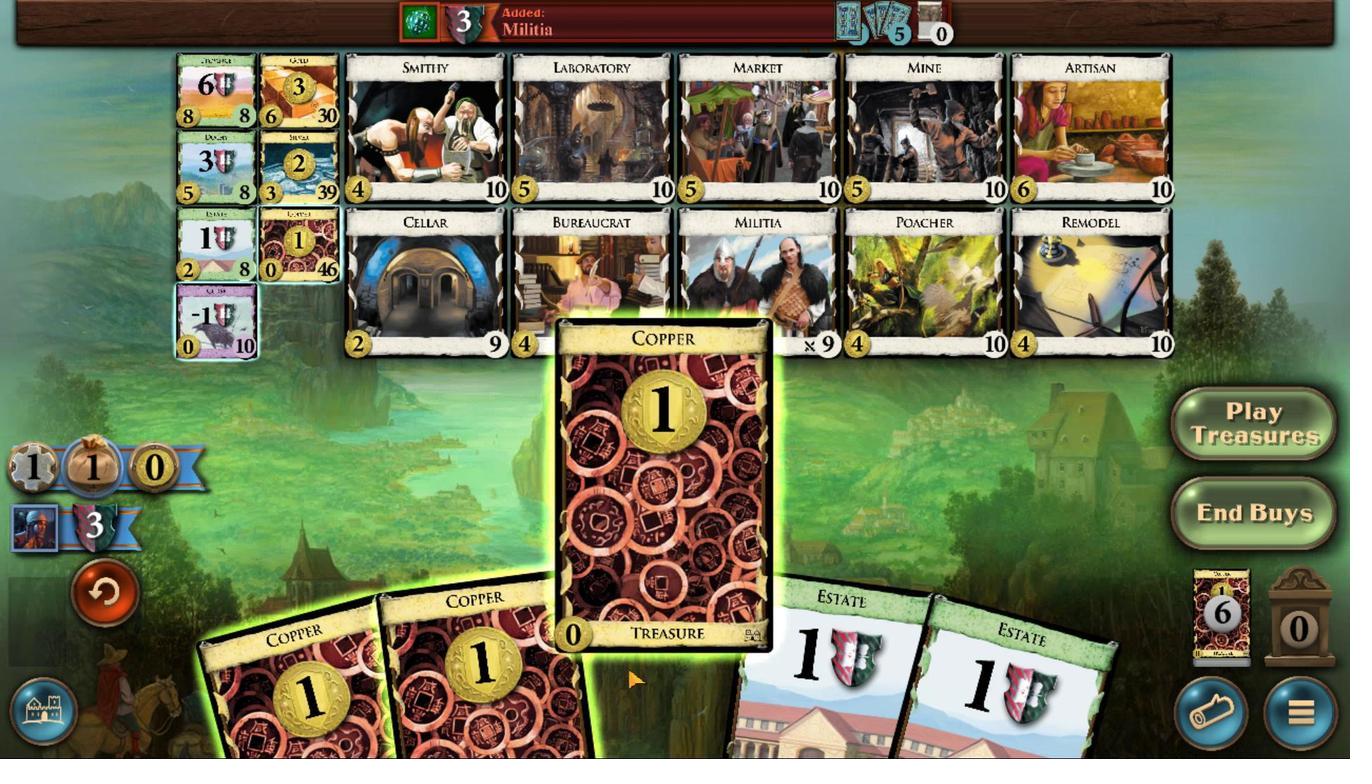 
Action: Mouse moved to (622, 677)
Screenshot: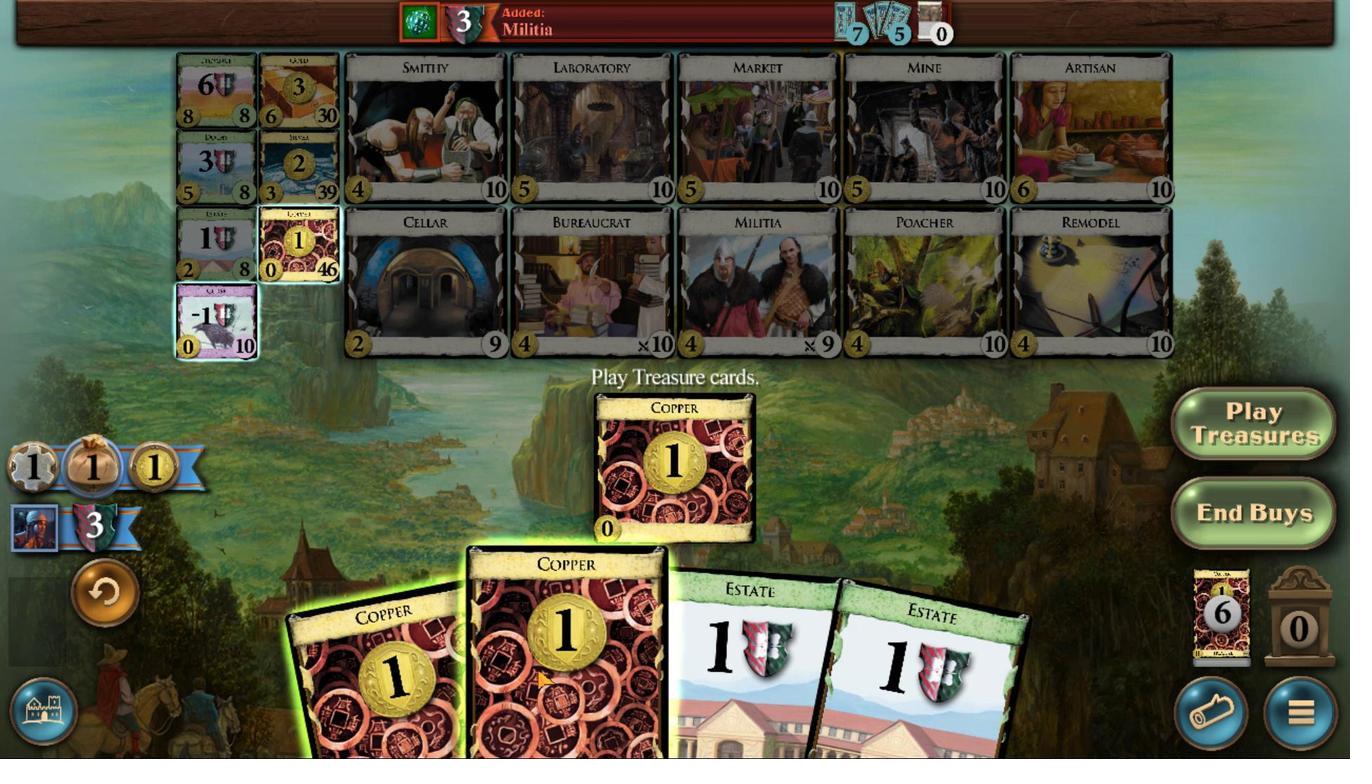 
Action: Mouse scrolled (622, 677) with delta (0, 0)
Screenshot: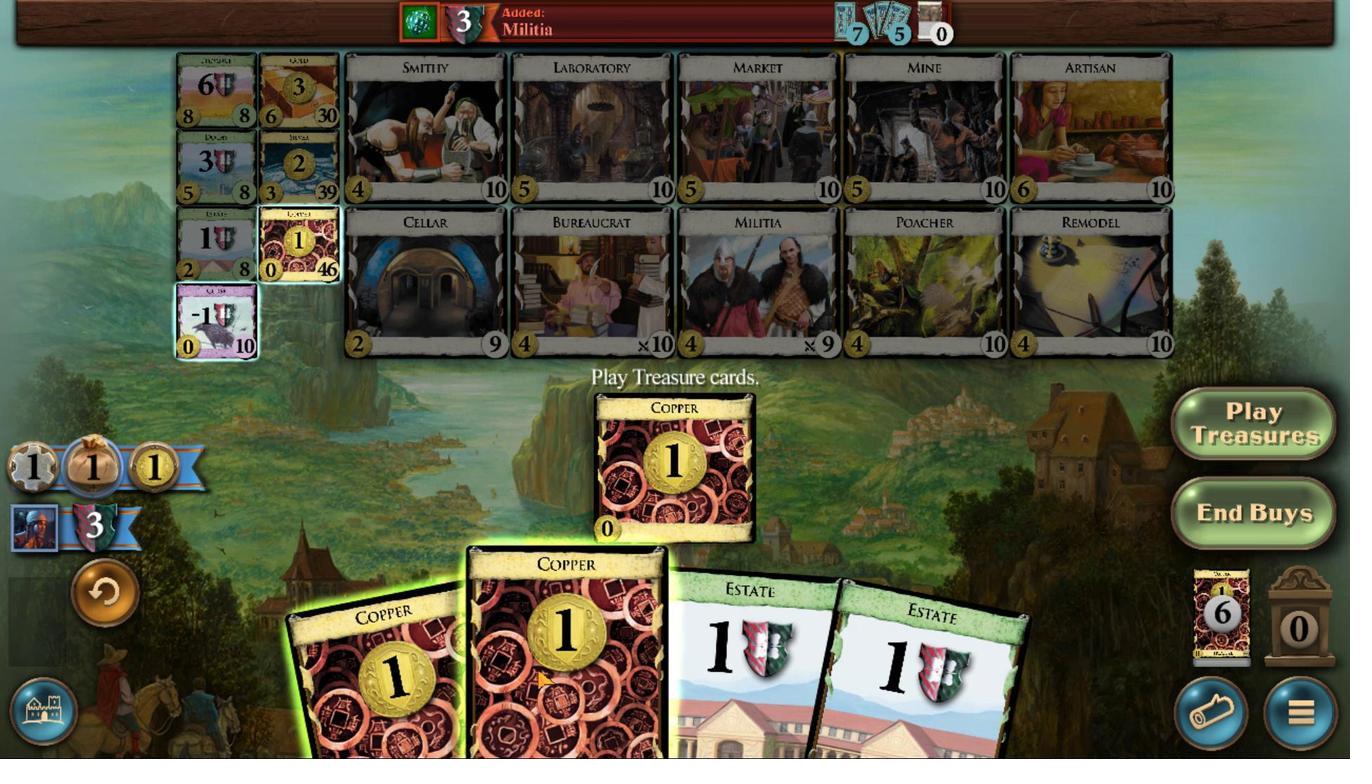 
Action: Mouse scrolled (622, 677) with delta (0, 0)
Screenshot: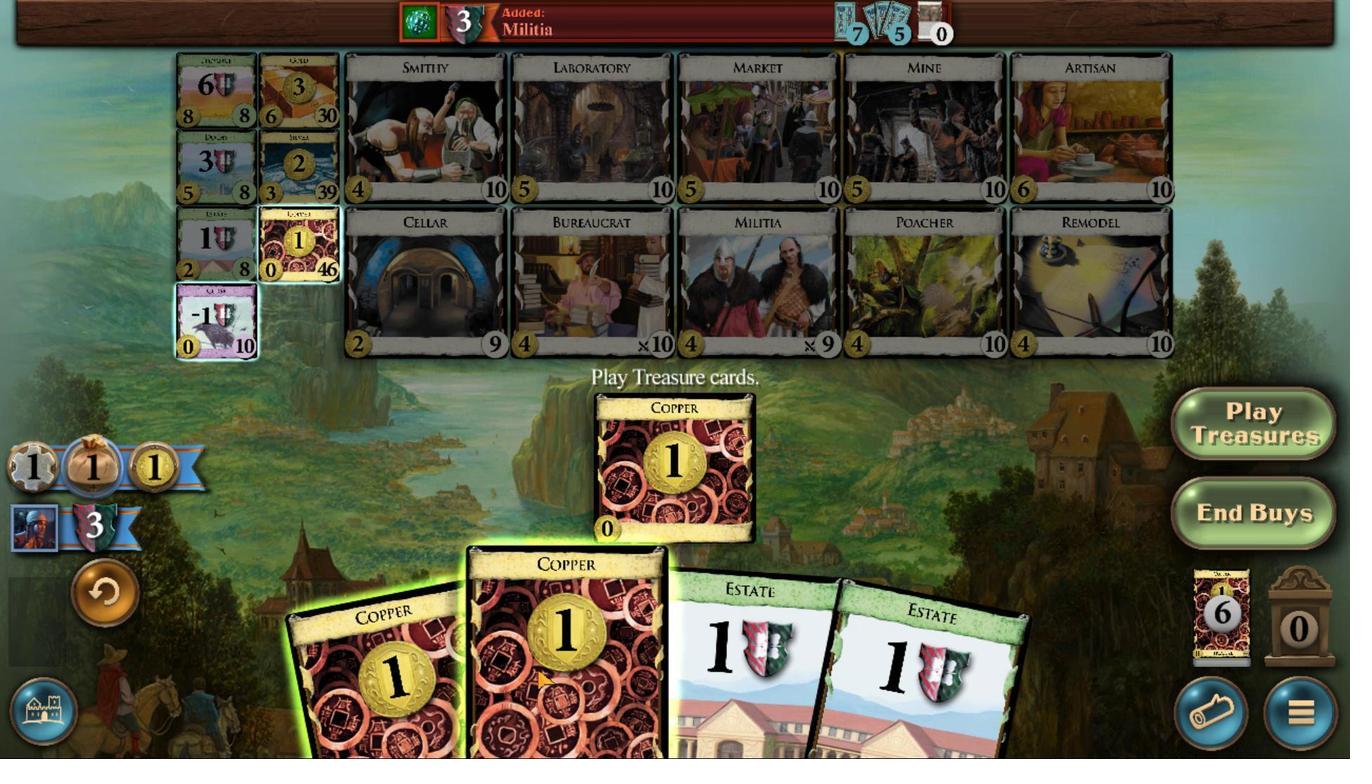 
Action: Mouse scrolled (622, 677) with delta (0, 0)
Screenshot: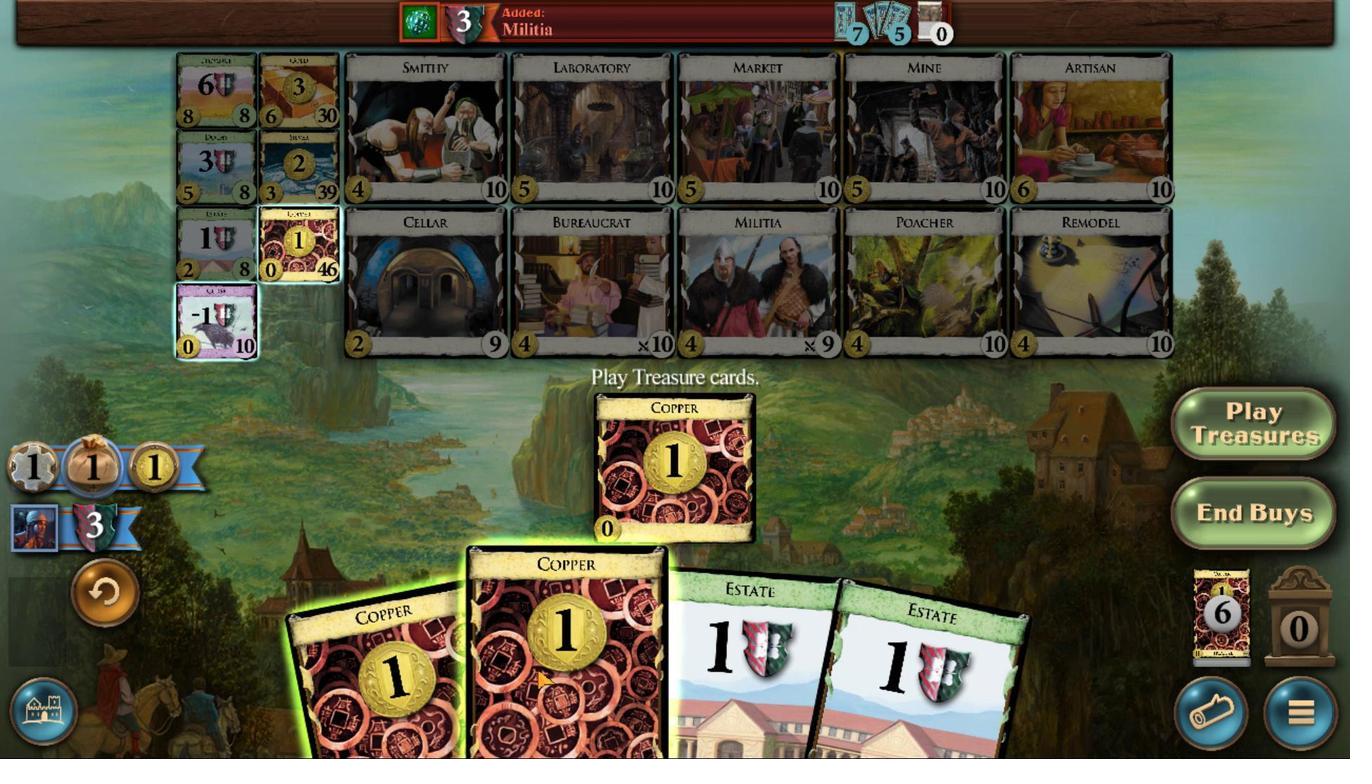 
Action: Mouse scrolled (622, 677) with delta (0, 0)
Screenshot: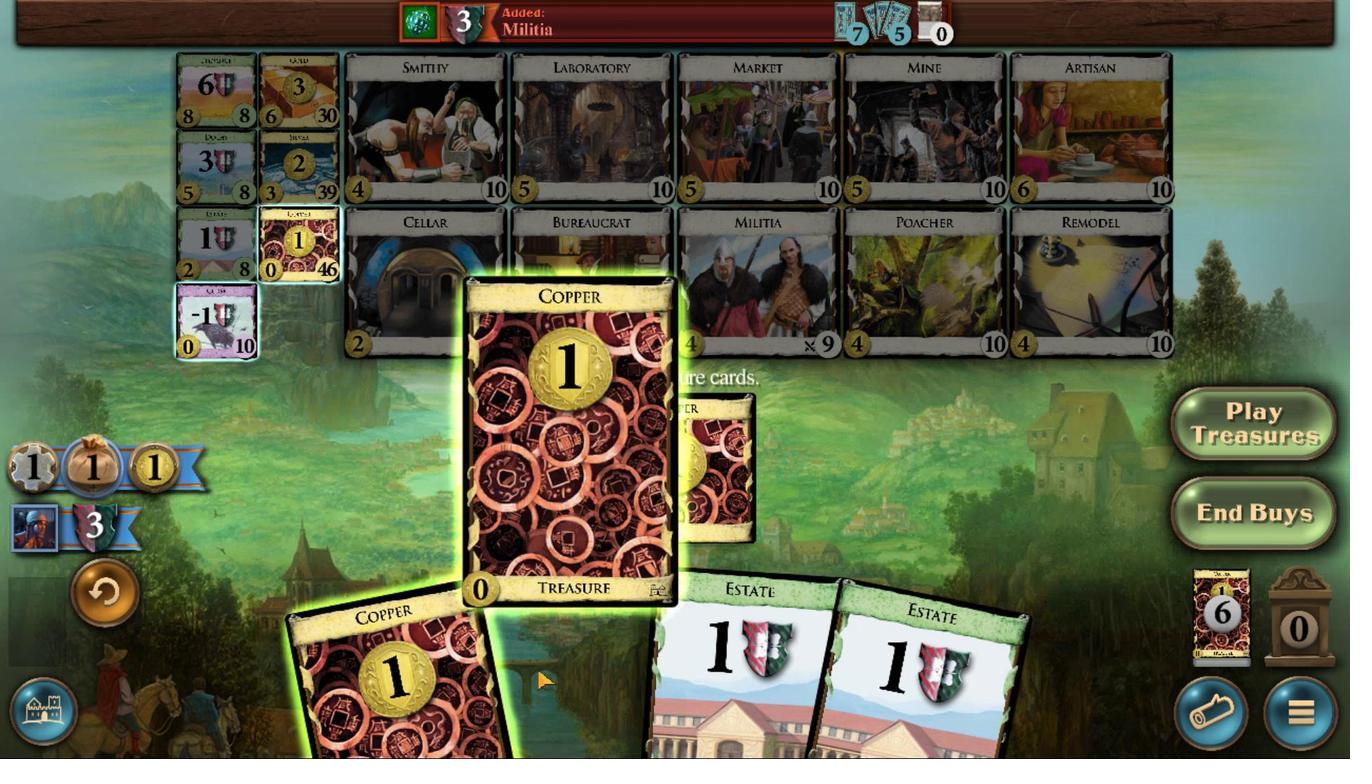 
Action: Mouse moved to (637, 682)
Screenshot: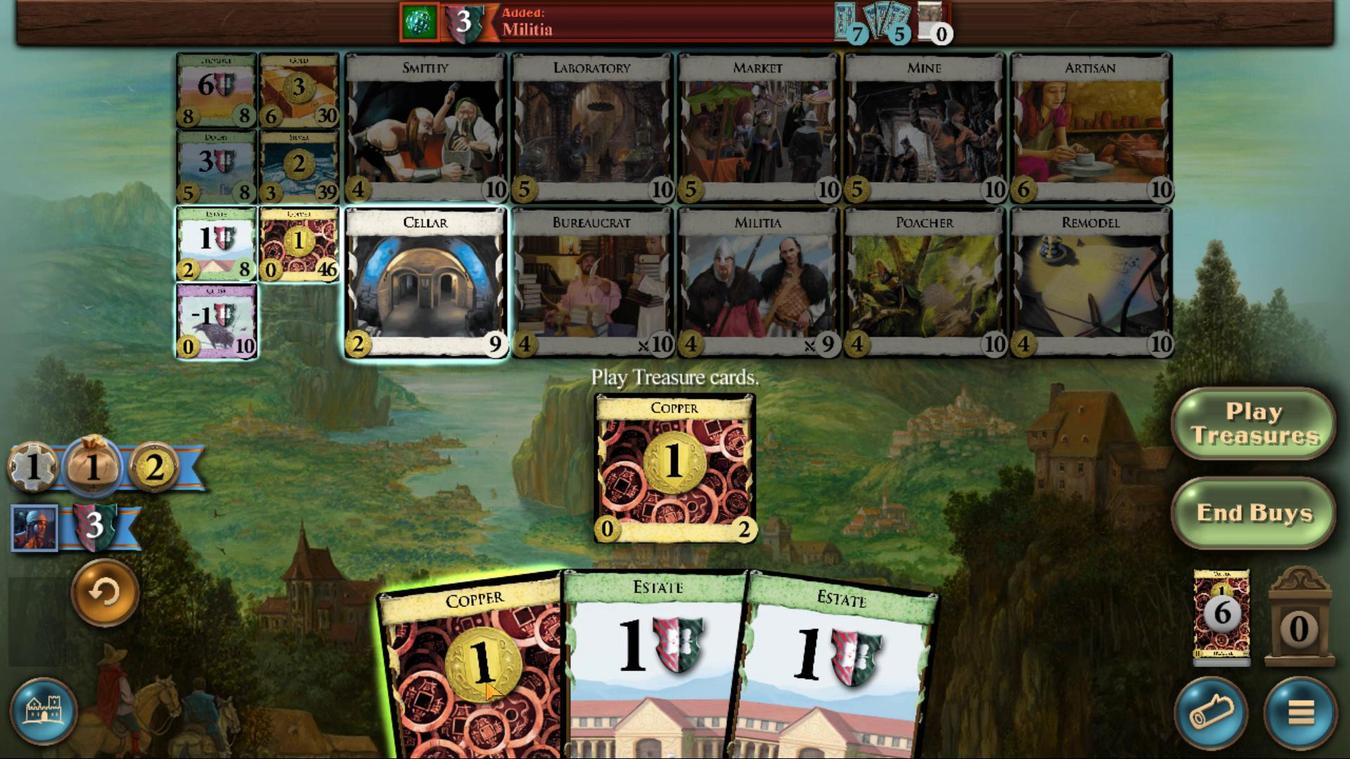 
Action: Mouse scrolled (637, 682) with delta (0, 0)
Screenshot: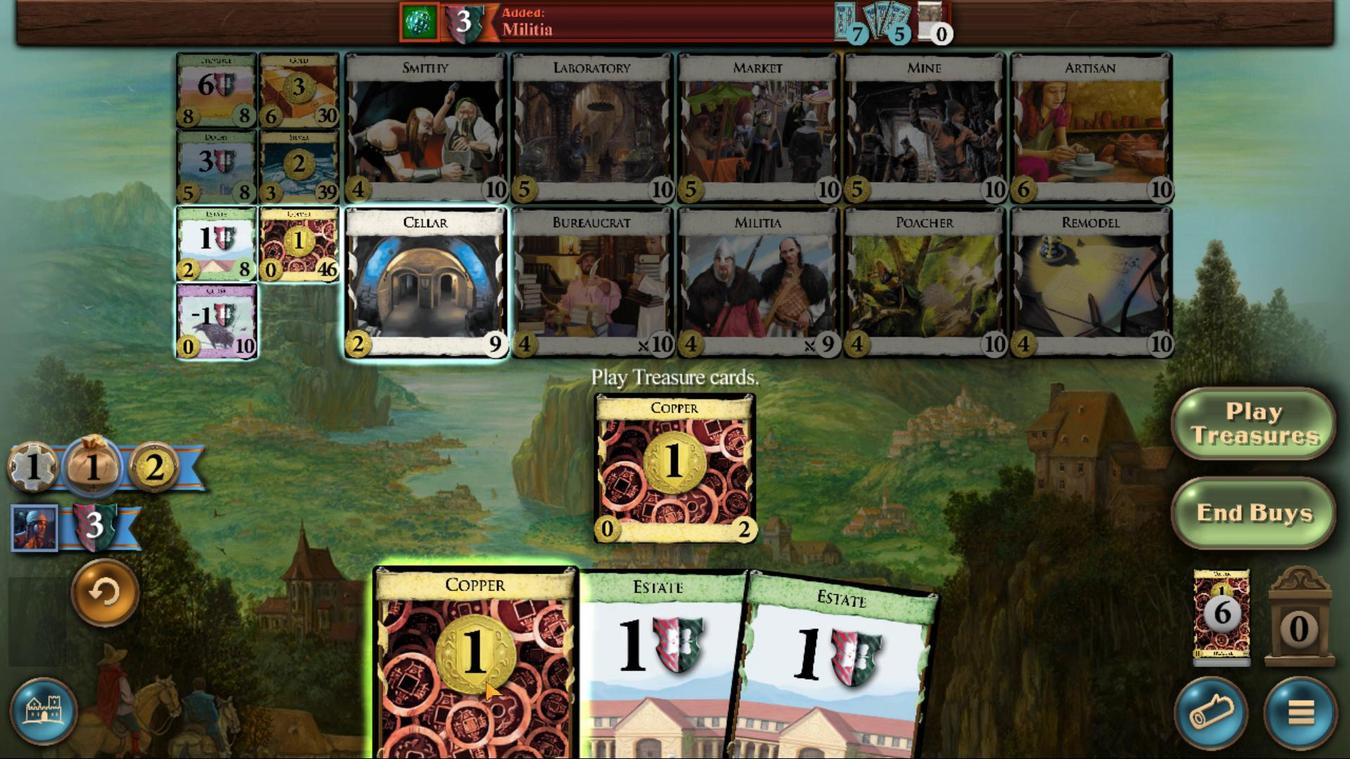 
Action: Mouse scrolled (637, 682) with delta (0, 0)
Screenshot: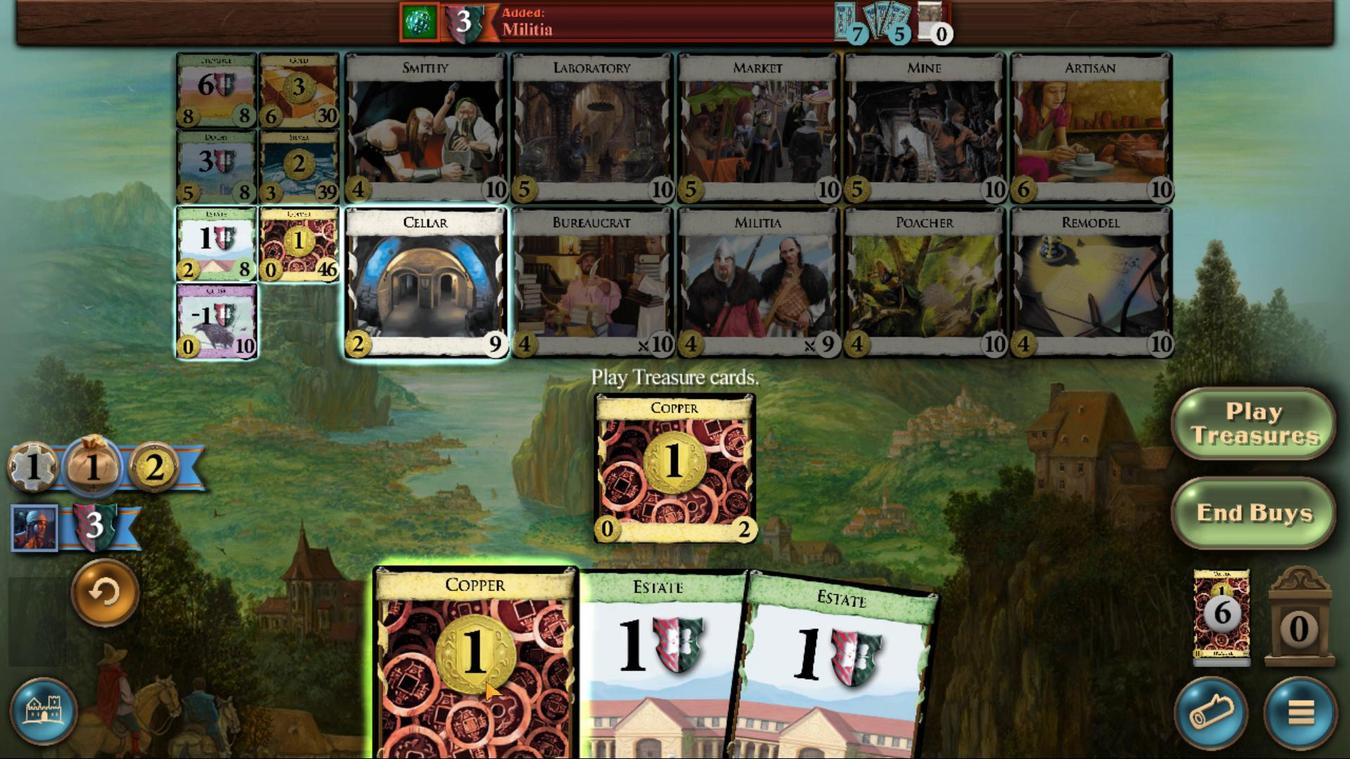 
Action: Mouse scrolled (637, 682) with delta (0, 0)
Screenshot: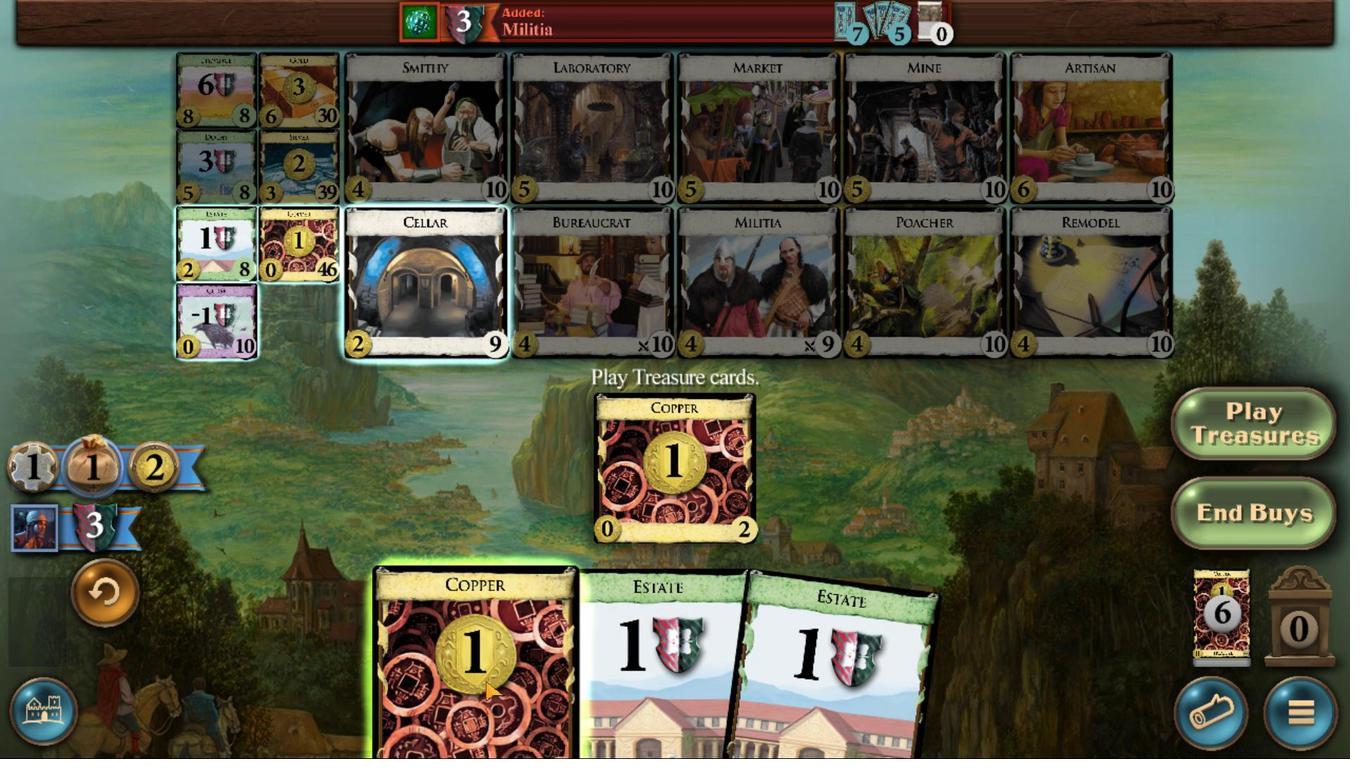 
Action: Mouse scrolled (637, 682) with delta (0, 0)
Screenshot: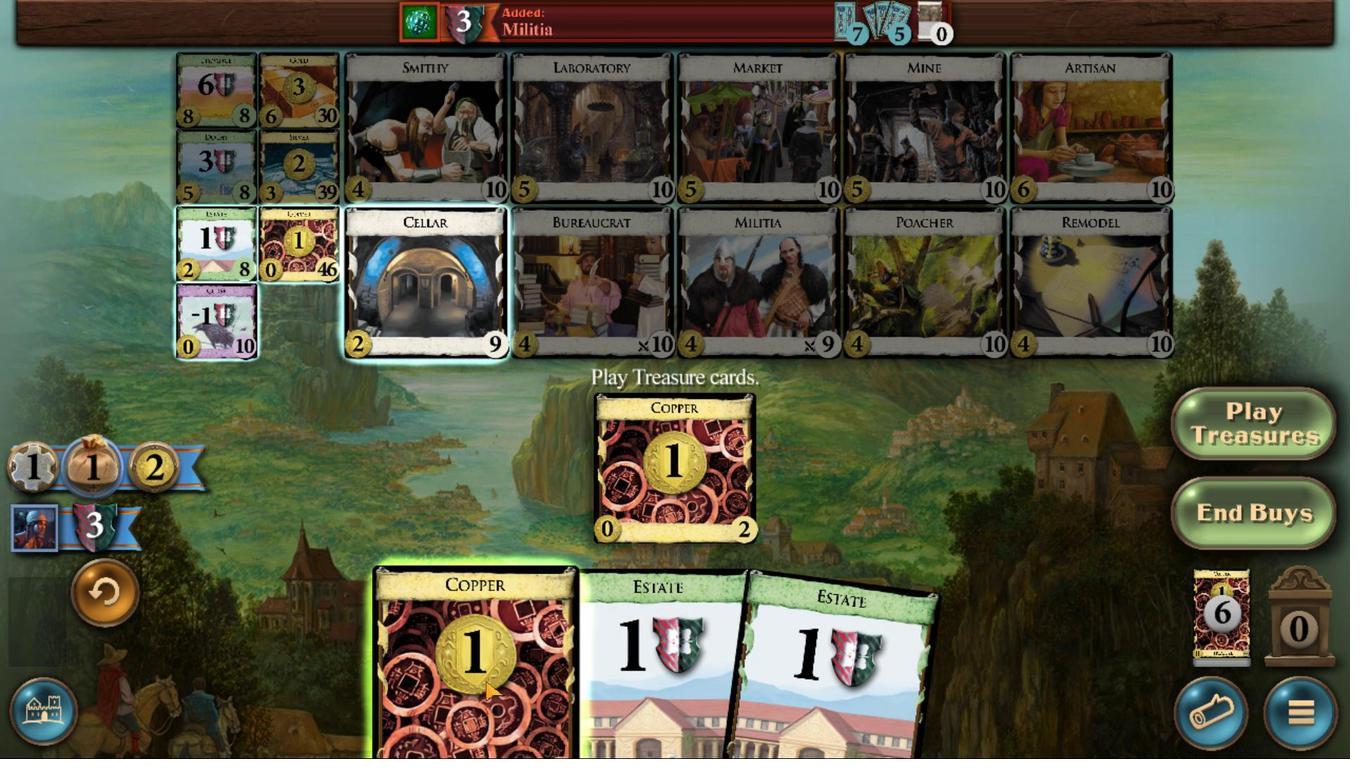 
Action: Mouse scrolled (637, 682) with delta (0, 0)
Screenshot: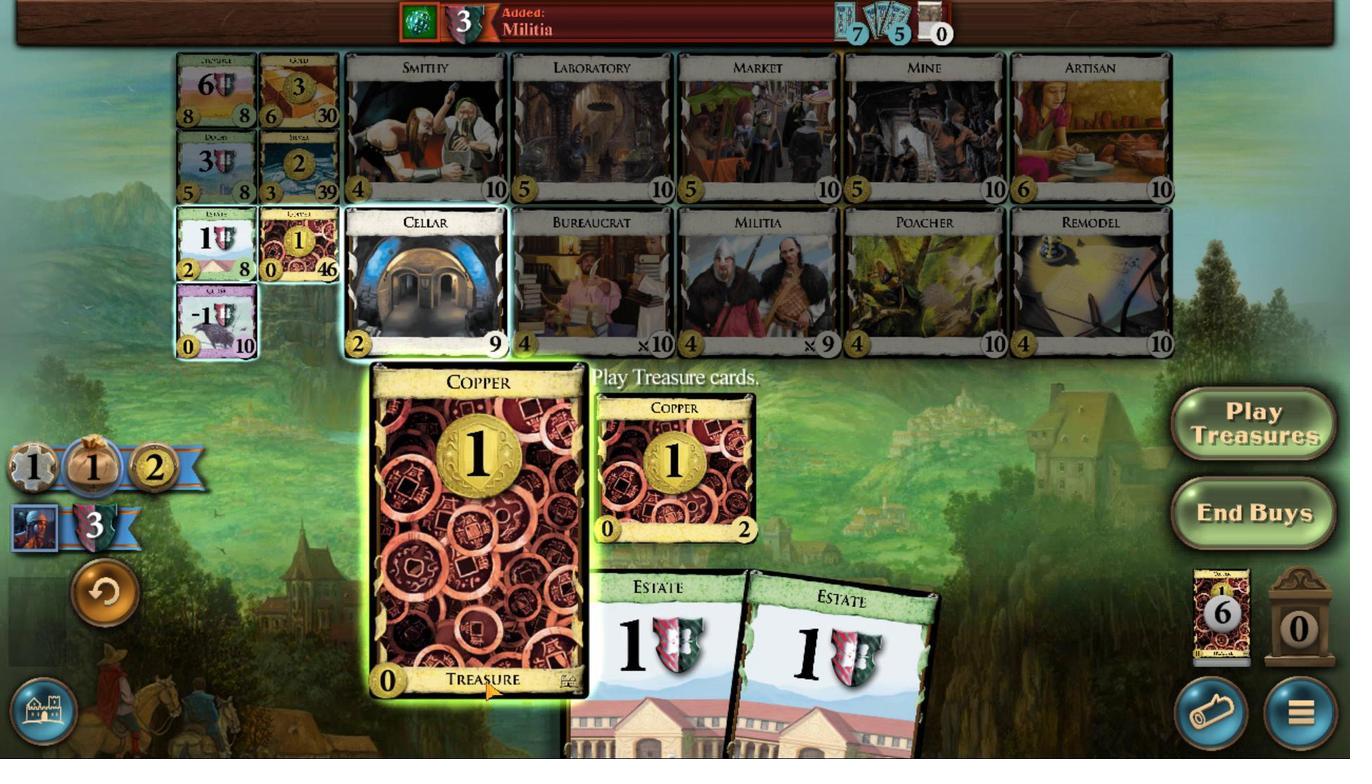 
Action: Mouse moved to (691, 476)
Screenshot: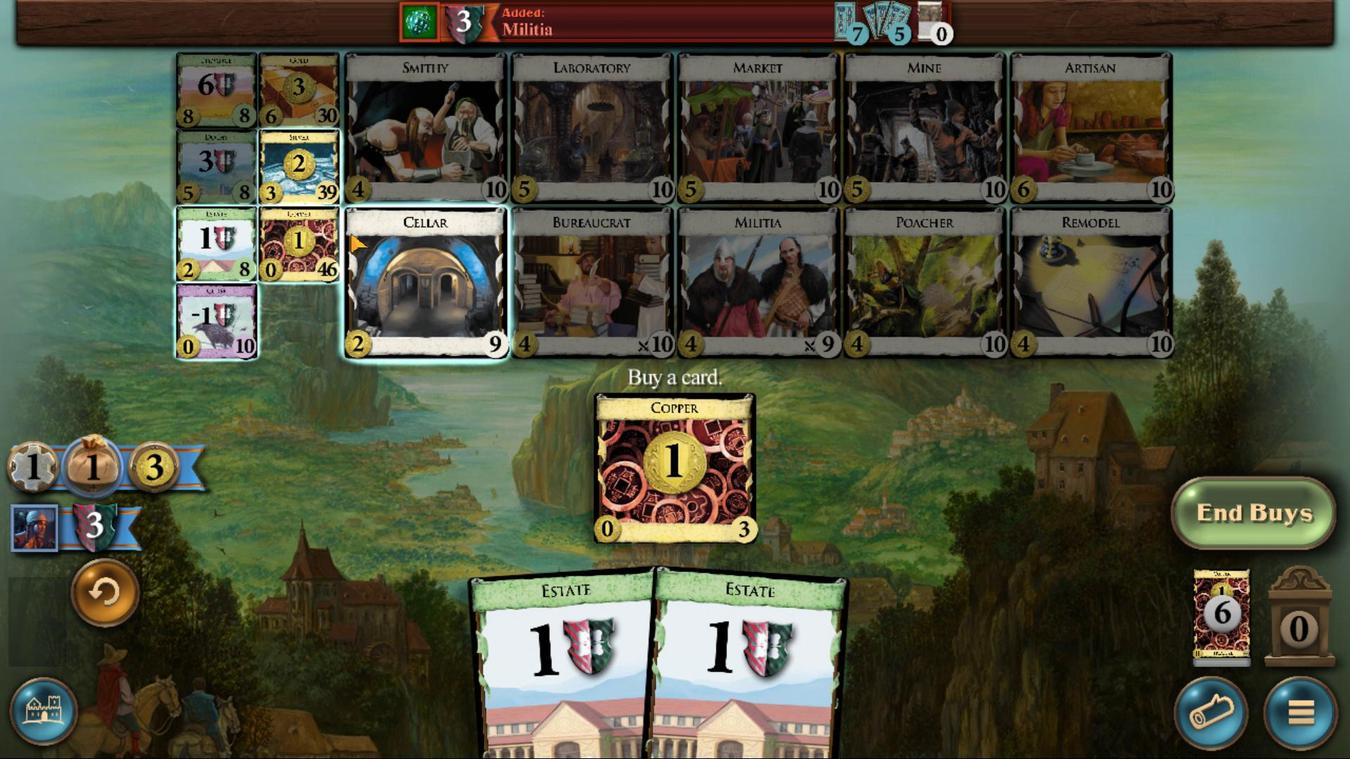 
Action: Mouse pressed left at (691, 476)
Screenshot: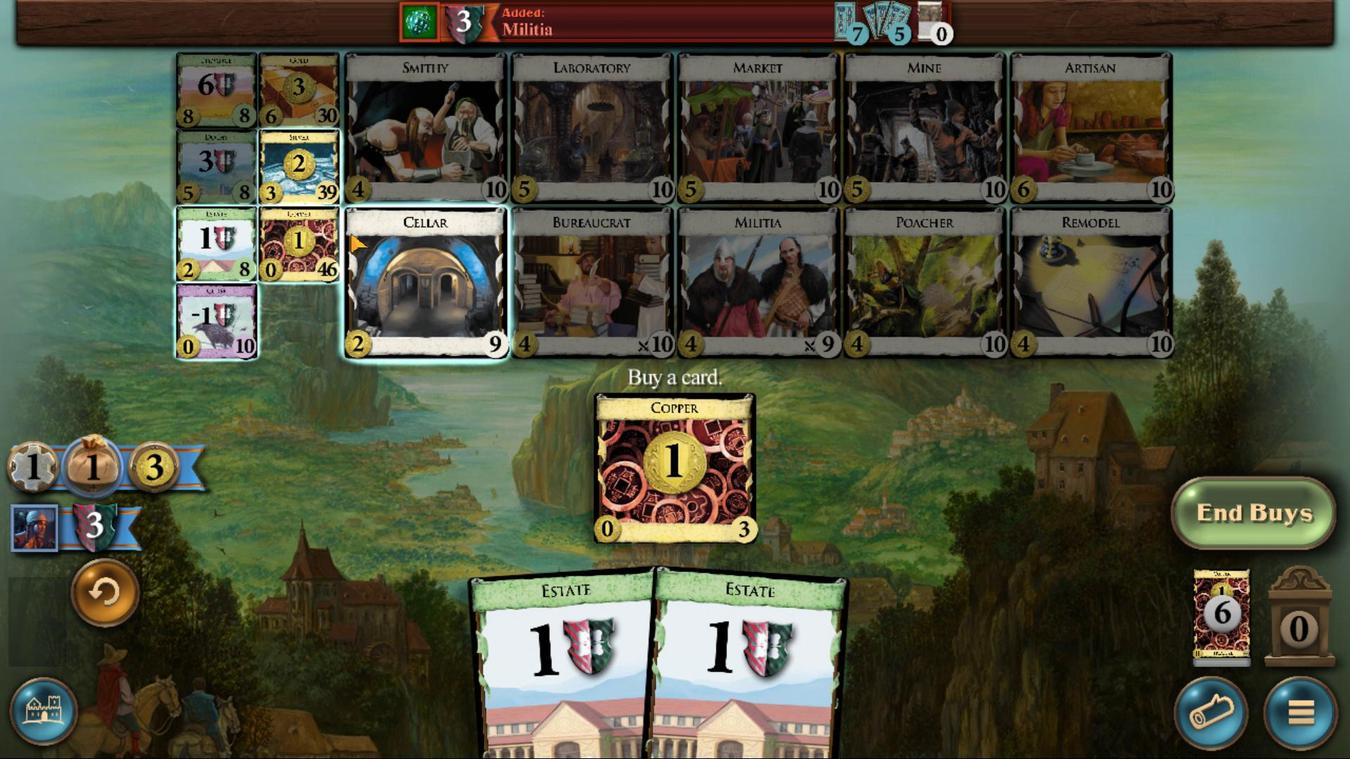 
Action: Mouse moved to (596, 672)
Screenshot: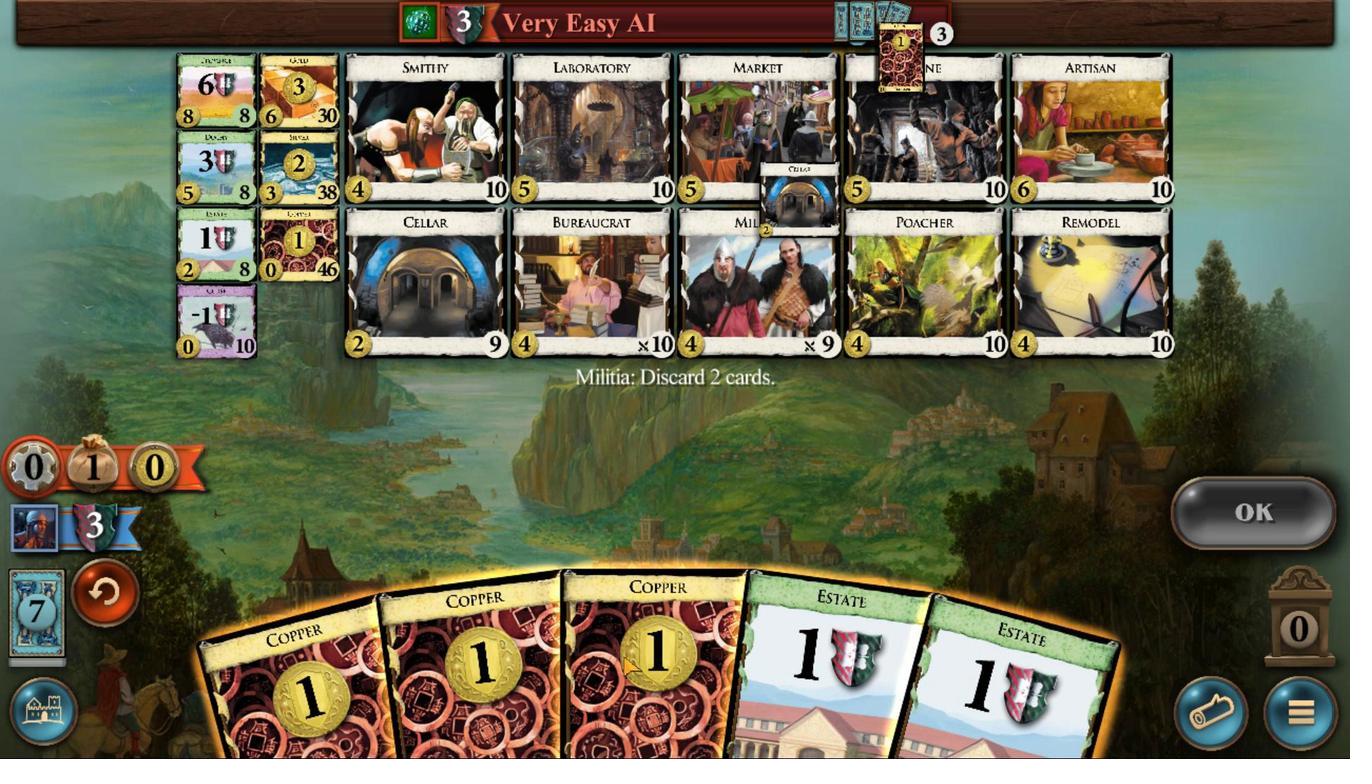 
Action: Mouse scrolled (596, 672) with delta (0, 0)
Screenshot: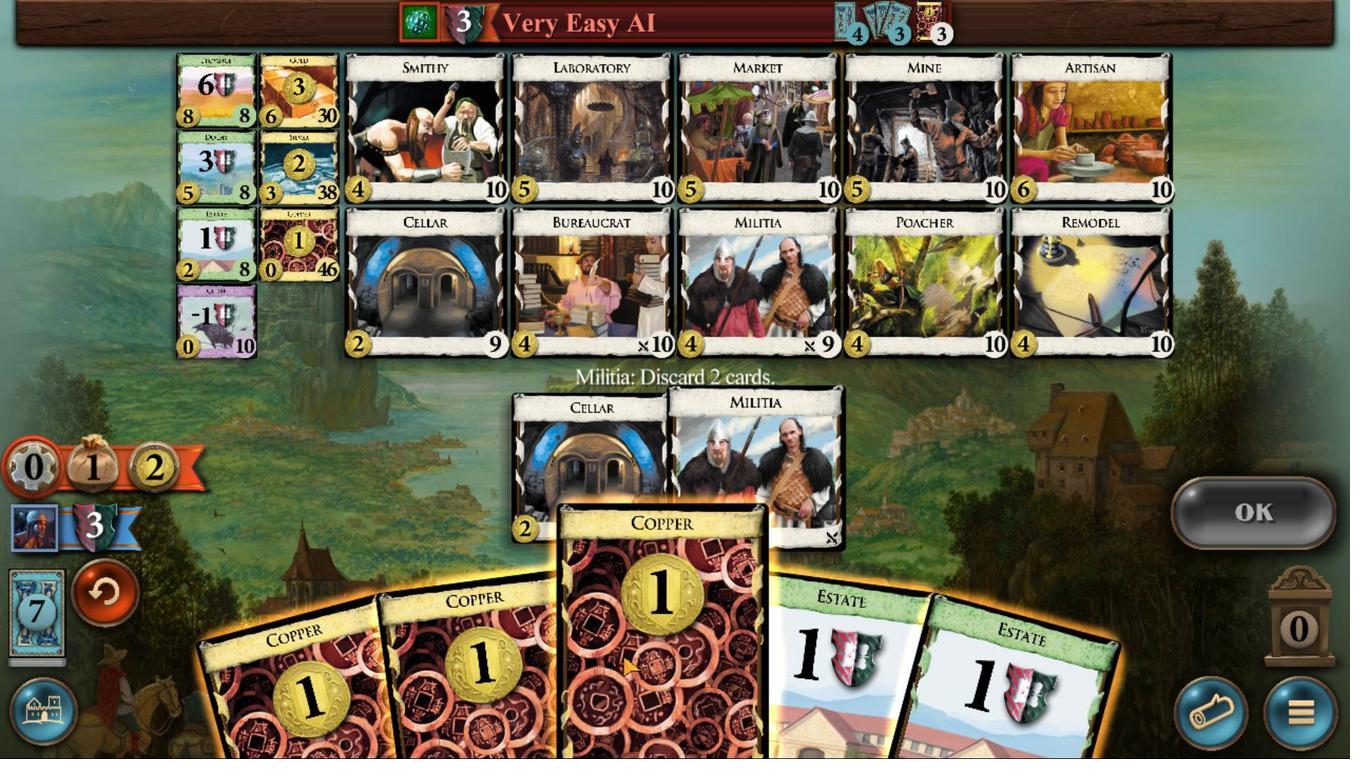 
Action: Mouse scrolled (596, 672) with delta (0, 0)
Screenshot: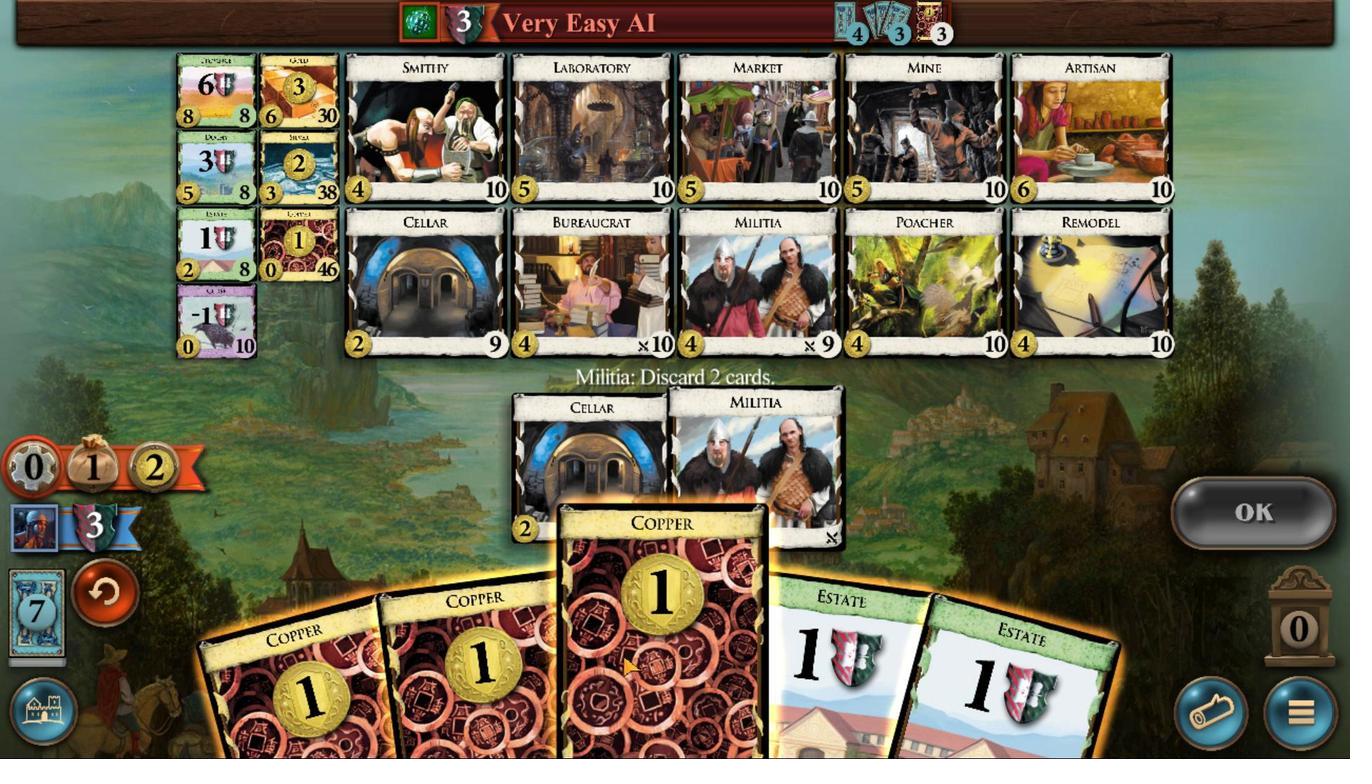 
Action: Mouse scrolled (596, 672) with delta (0, 0)
Screenshot: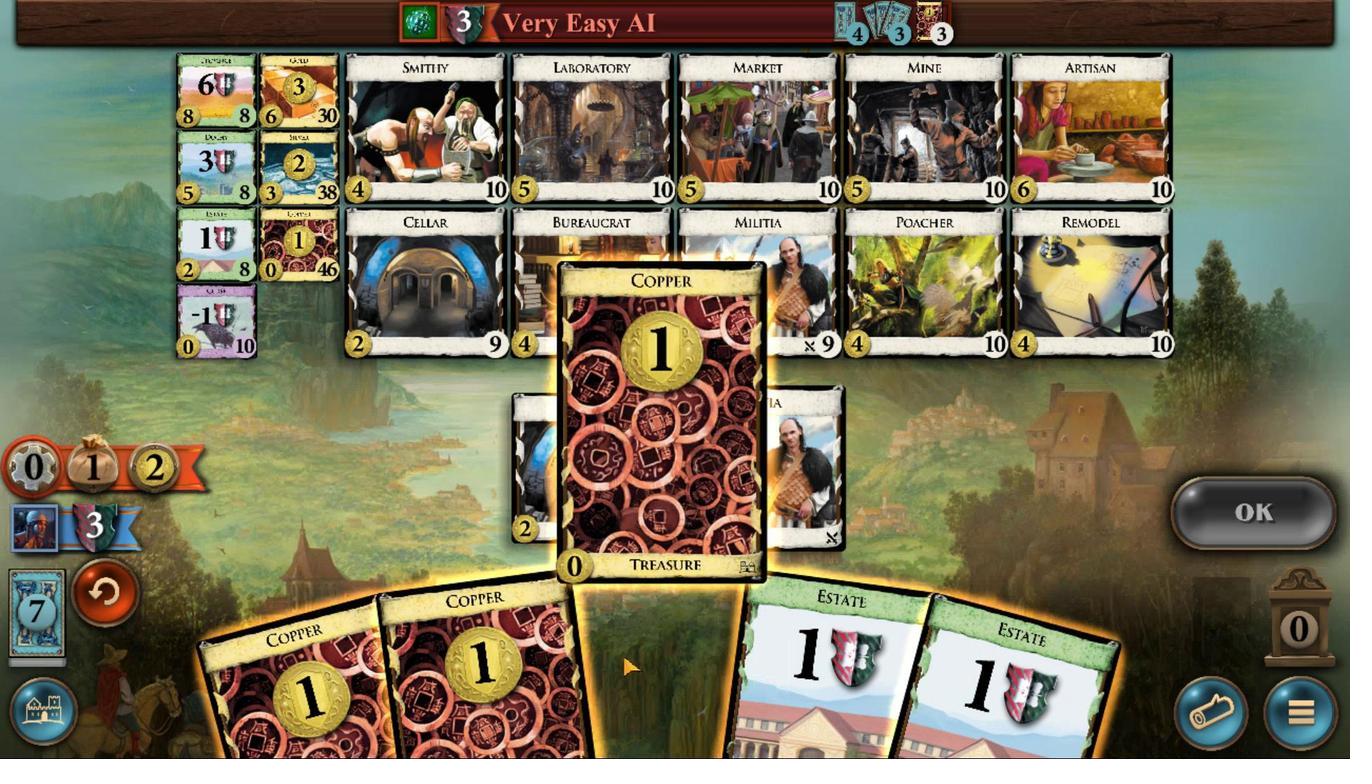 
Action: Mouse moved to (595, 671)
Screenshot: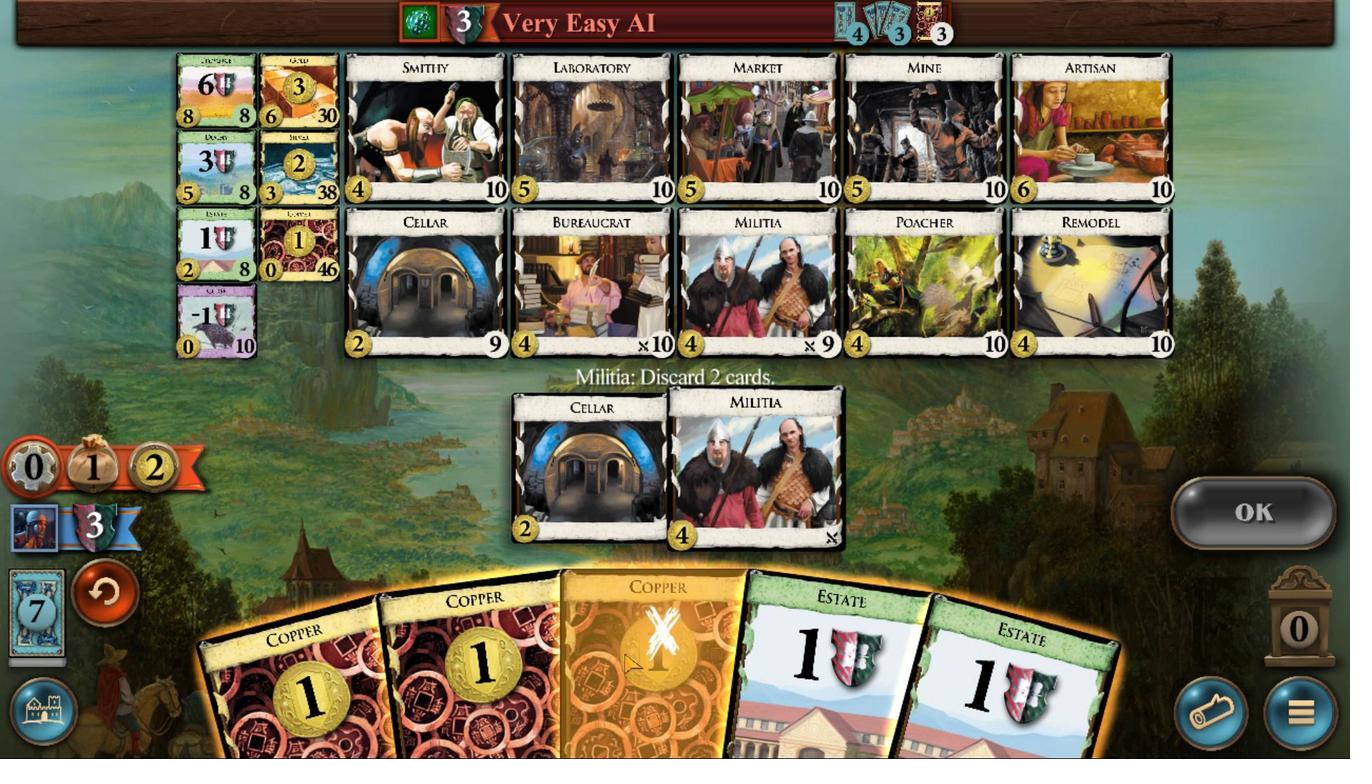 
Action: Mouse scrolled (595, 670) with delta (0, 0)
Screenshot: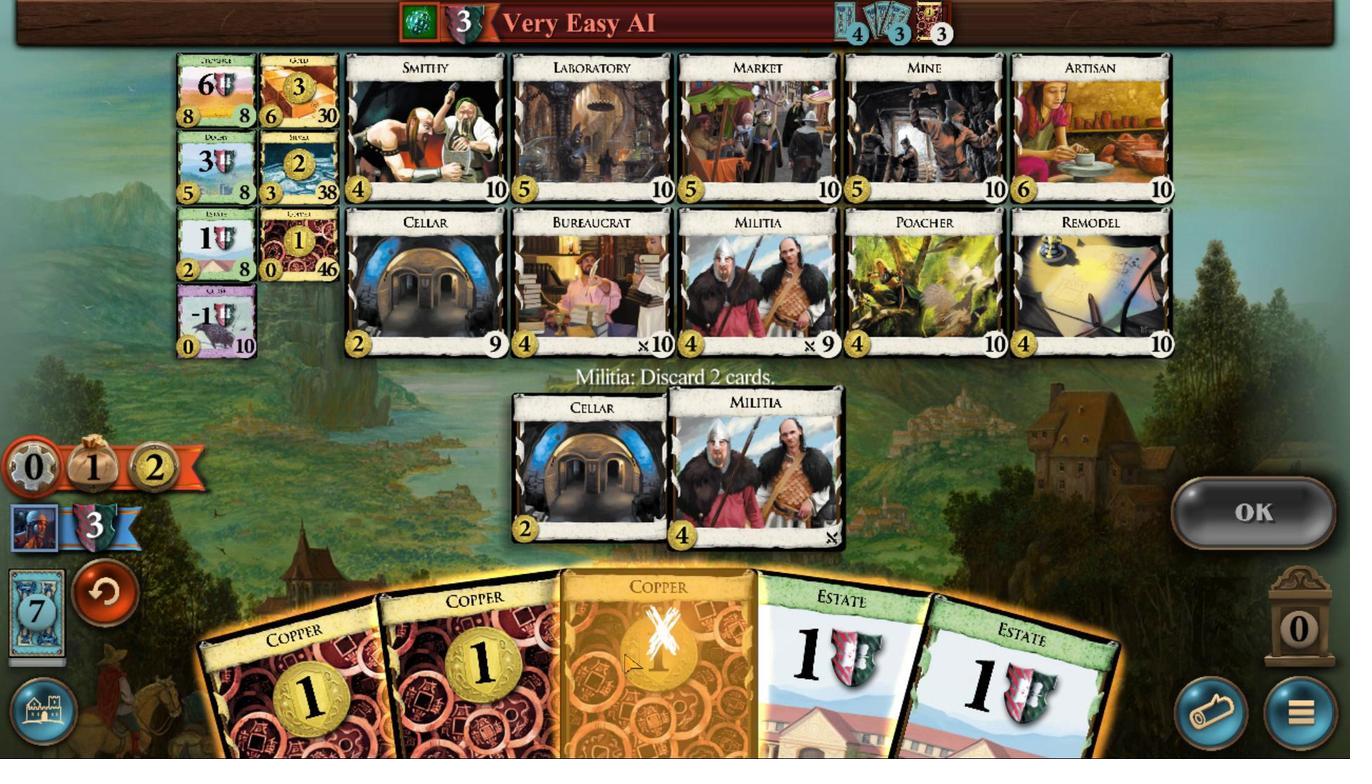 
Action: Mouse scrolled (595, 670) with delta (0, 0)
Screenshot: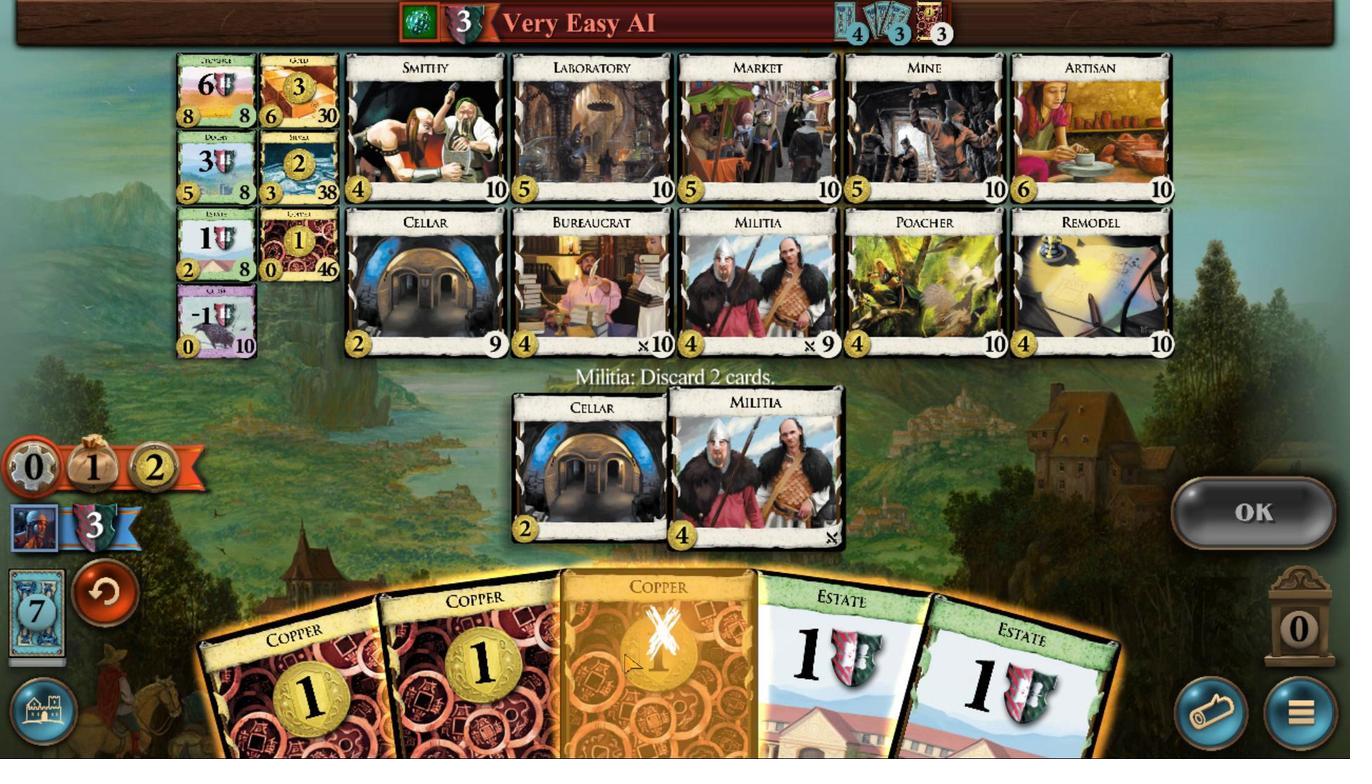 
Action: Mouse scrolled (595, 670) with delta (0, 0)
Screenshot: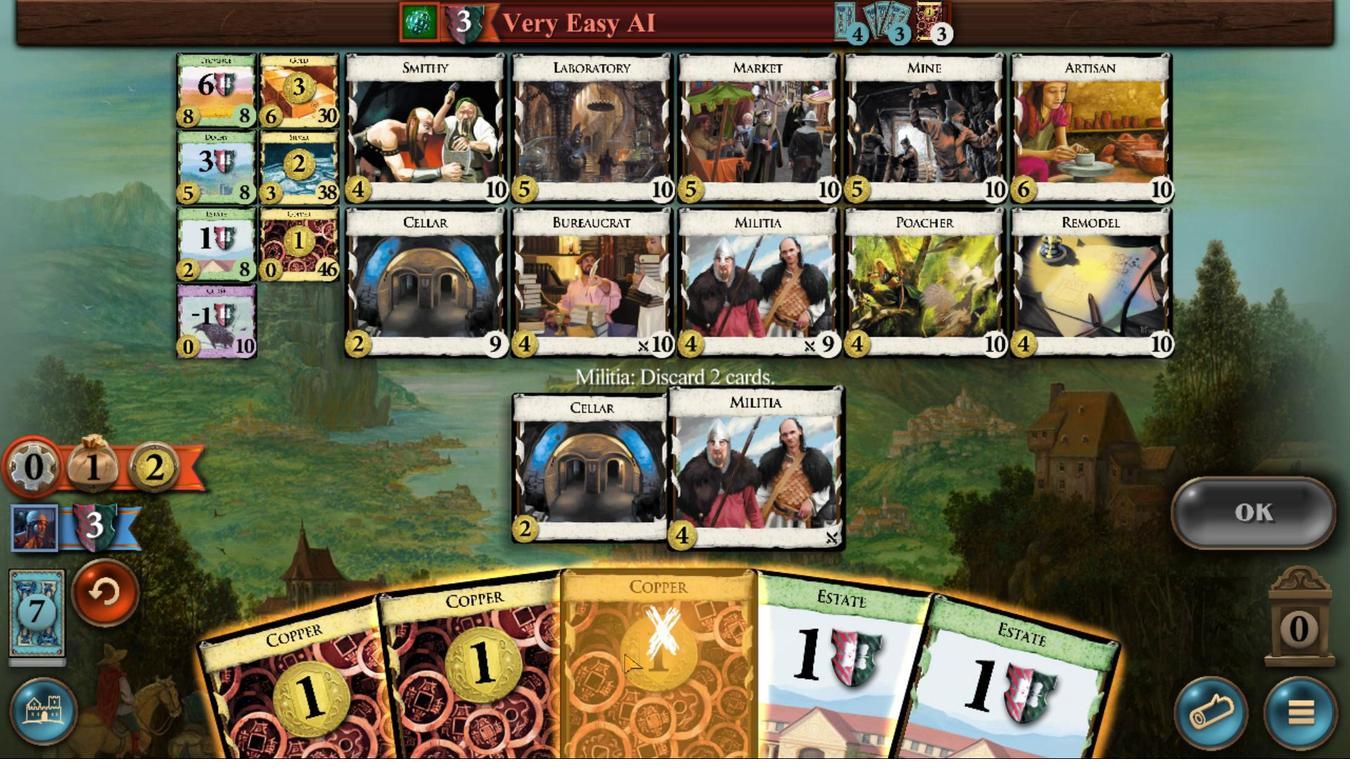 
Action: Mouse scrolled (595, 670) with delta (0, 0)
Screenshot: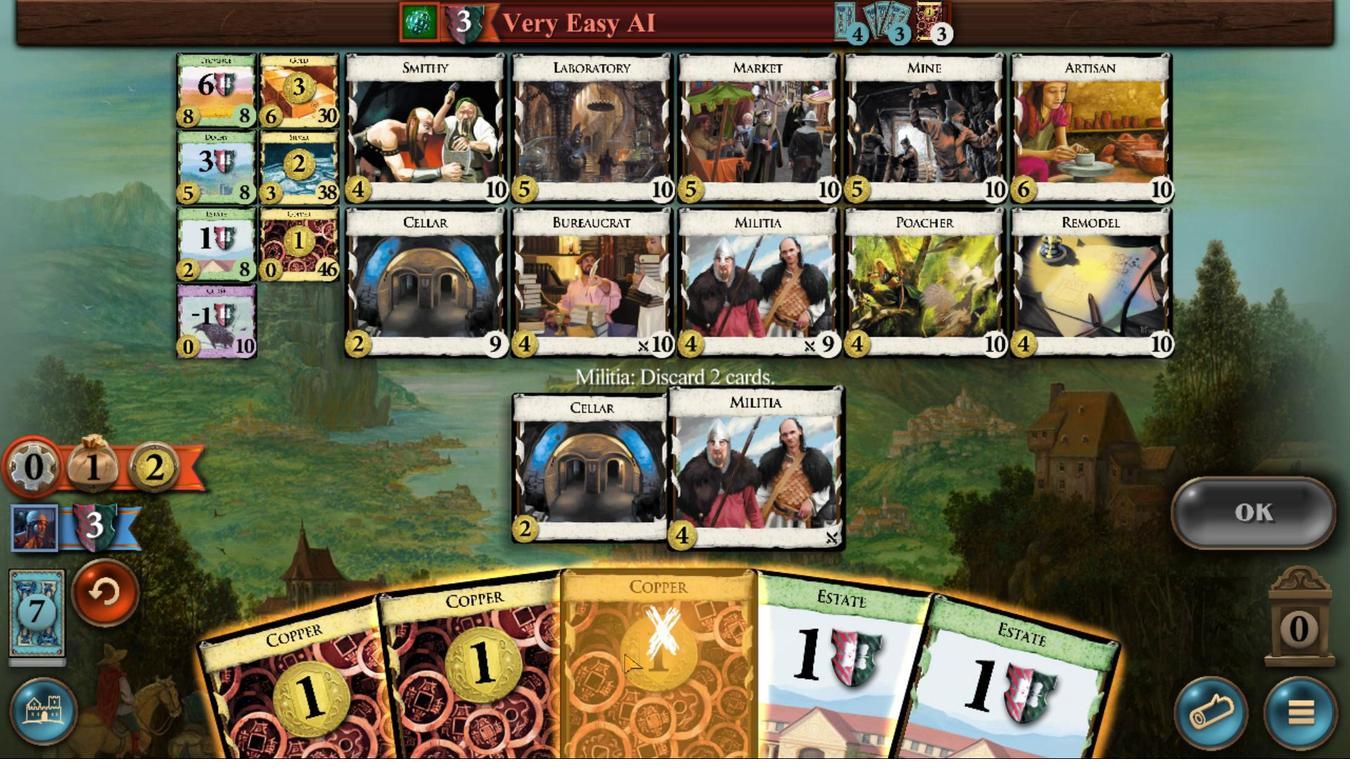 
Action: Mouse scrolled (595, 670) with delta (0, 0)
Screenshot: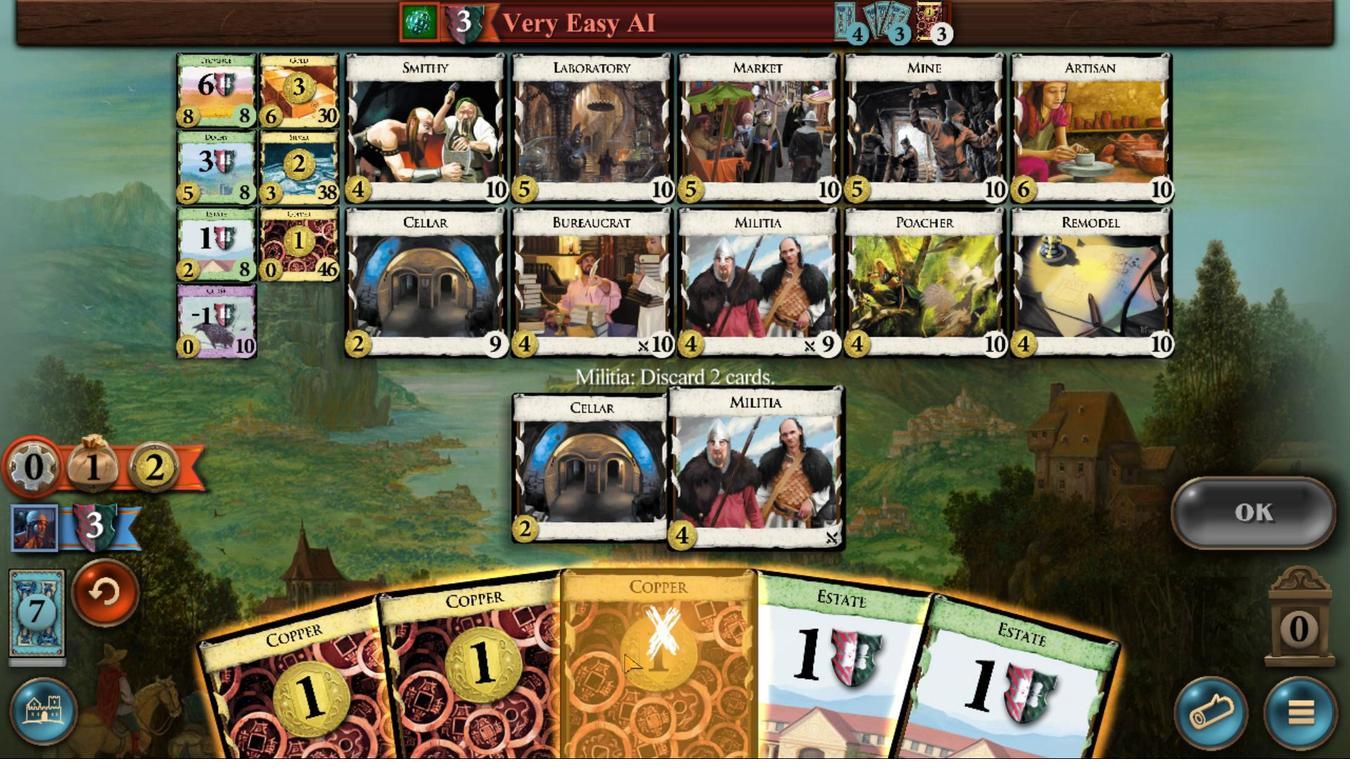 
Action: Mouse moved to (543, 680)
Screenshot: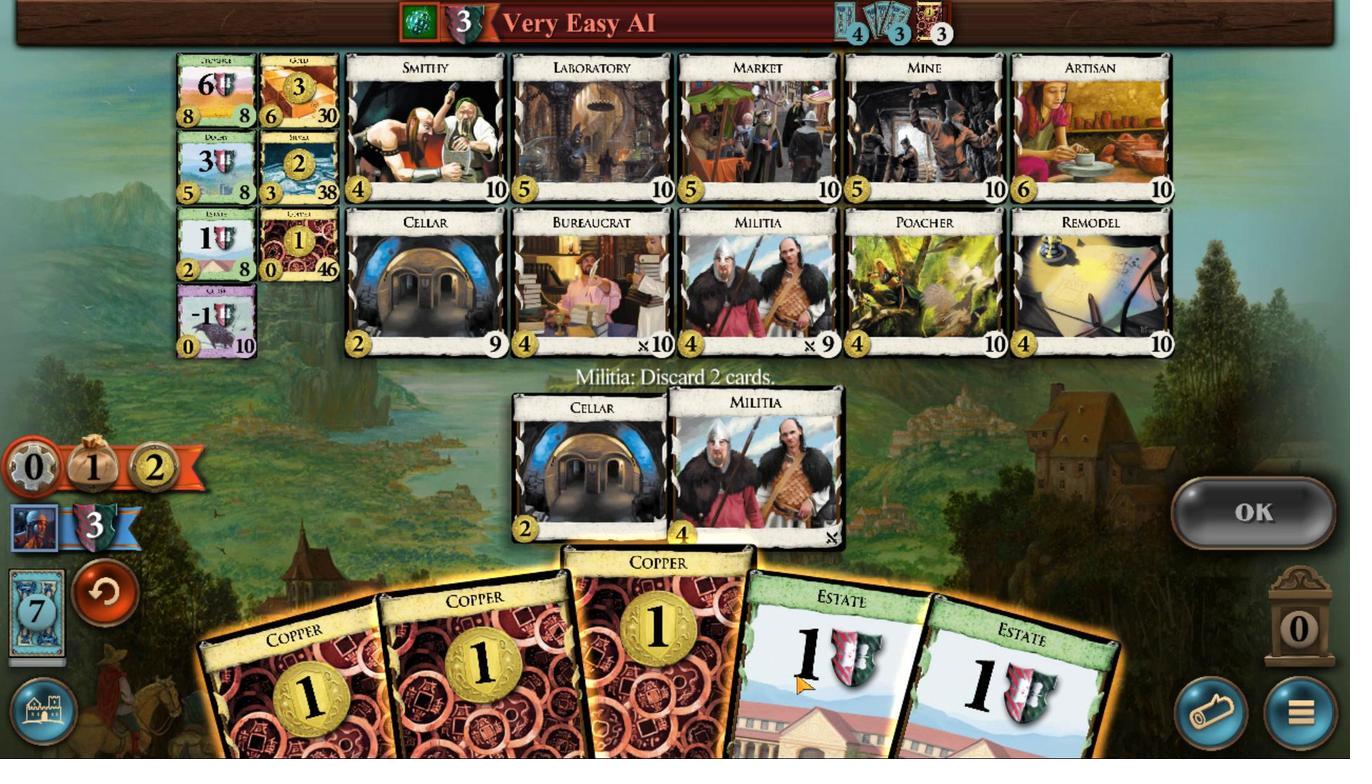 
Action: Mouse scrolled (543, 679) with delta (0, 0)
Screenshot: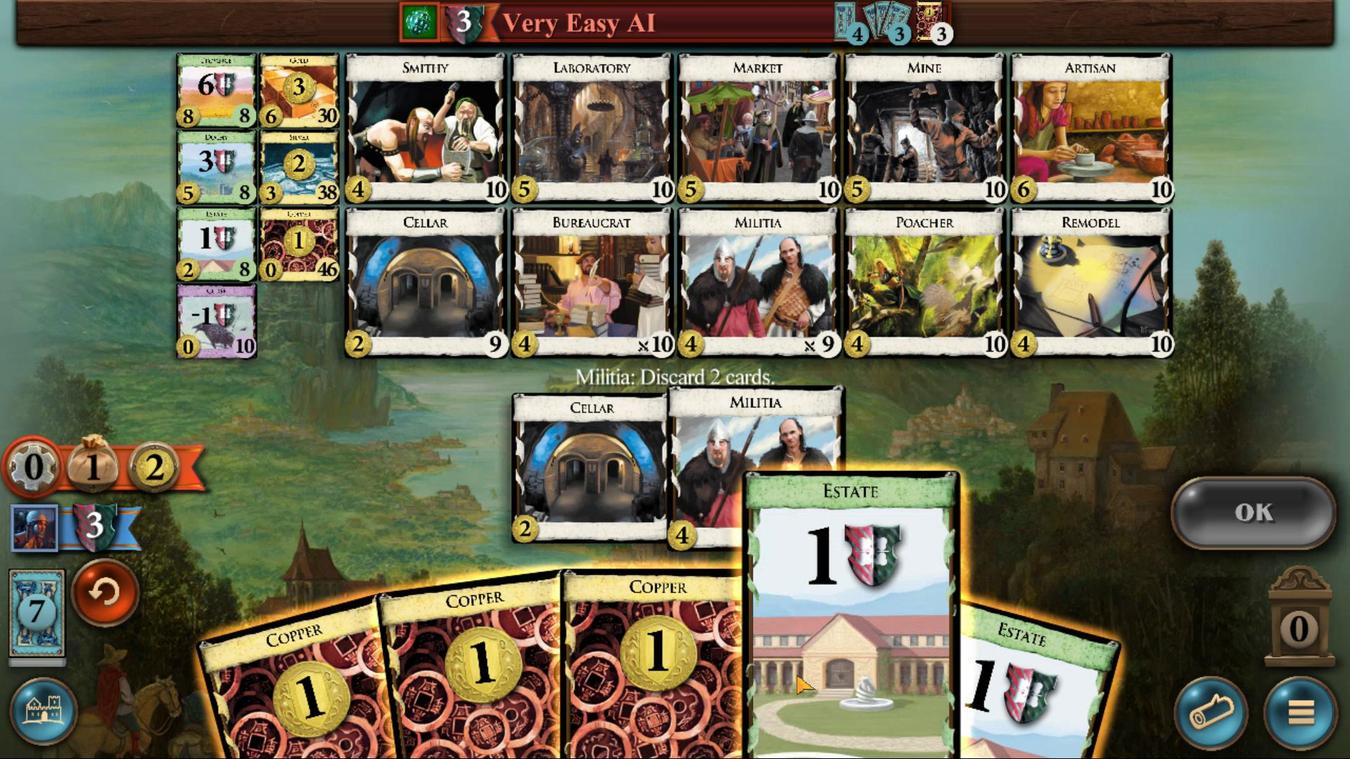 
Action: Mouse scrolled (543, 679) with delta (0, 0)
Screenshot: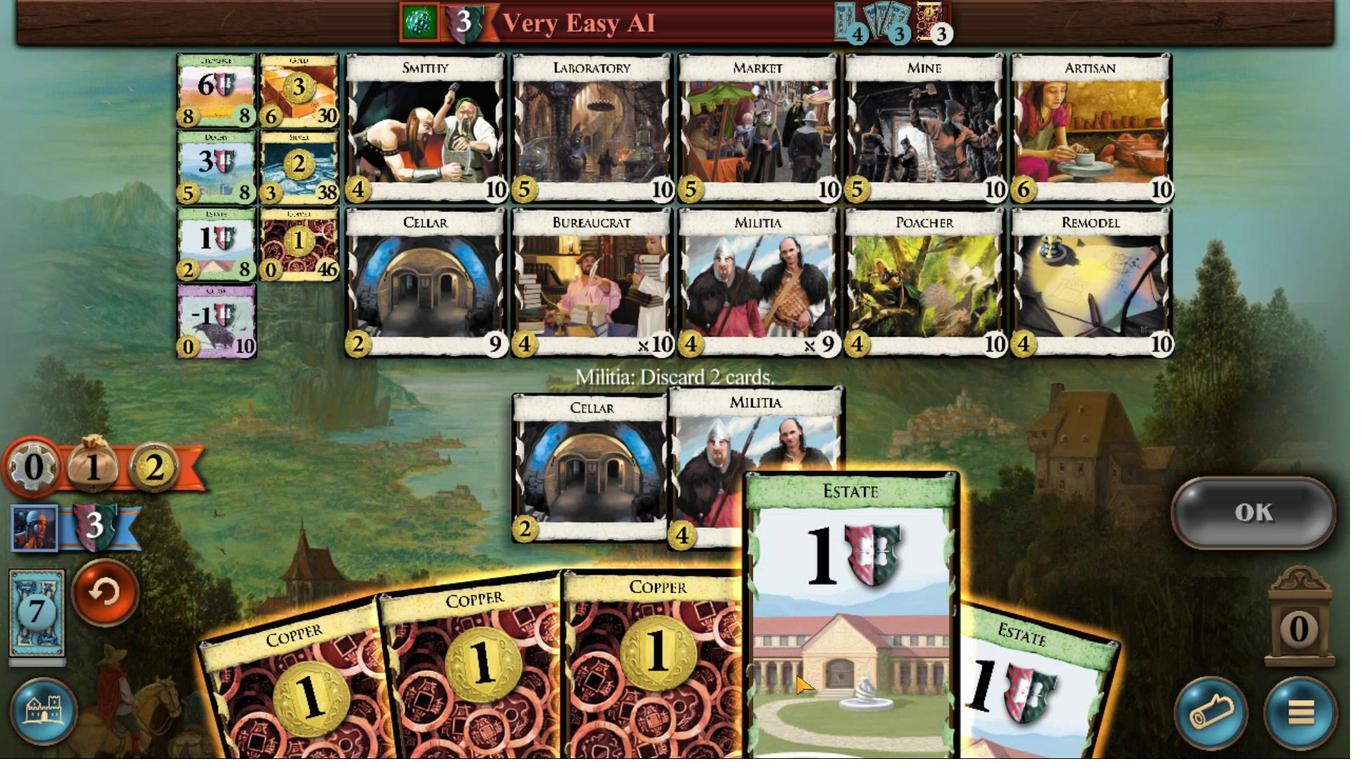 
Action: Mouse scrolled (543, 679) with delta (0, 0)
Screenshot: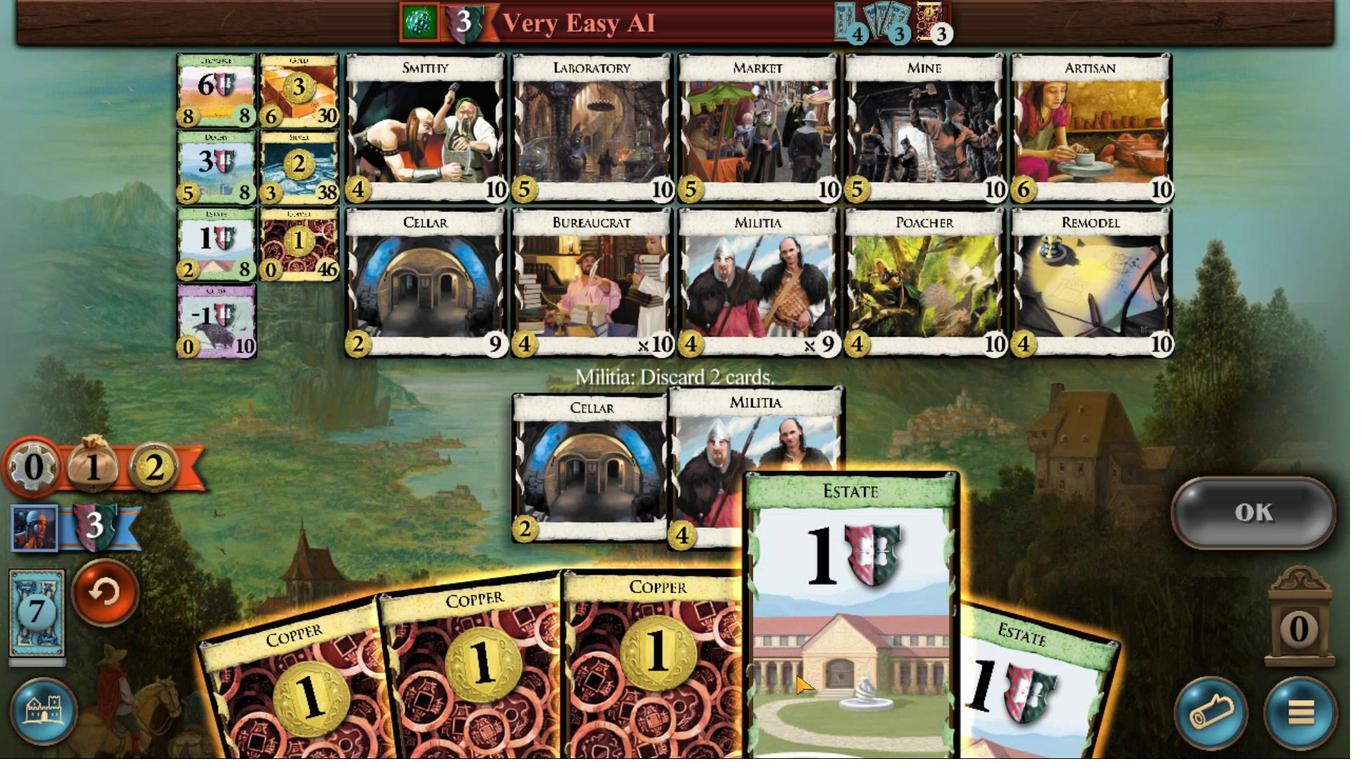 
Action: Mouse scrolled (543, 679) with delta (0, 0)
Screenshot: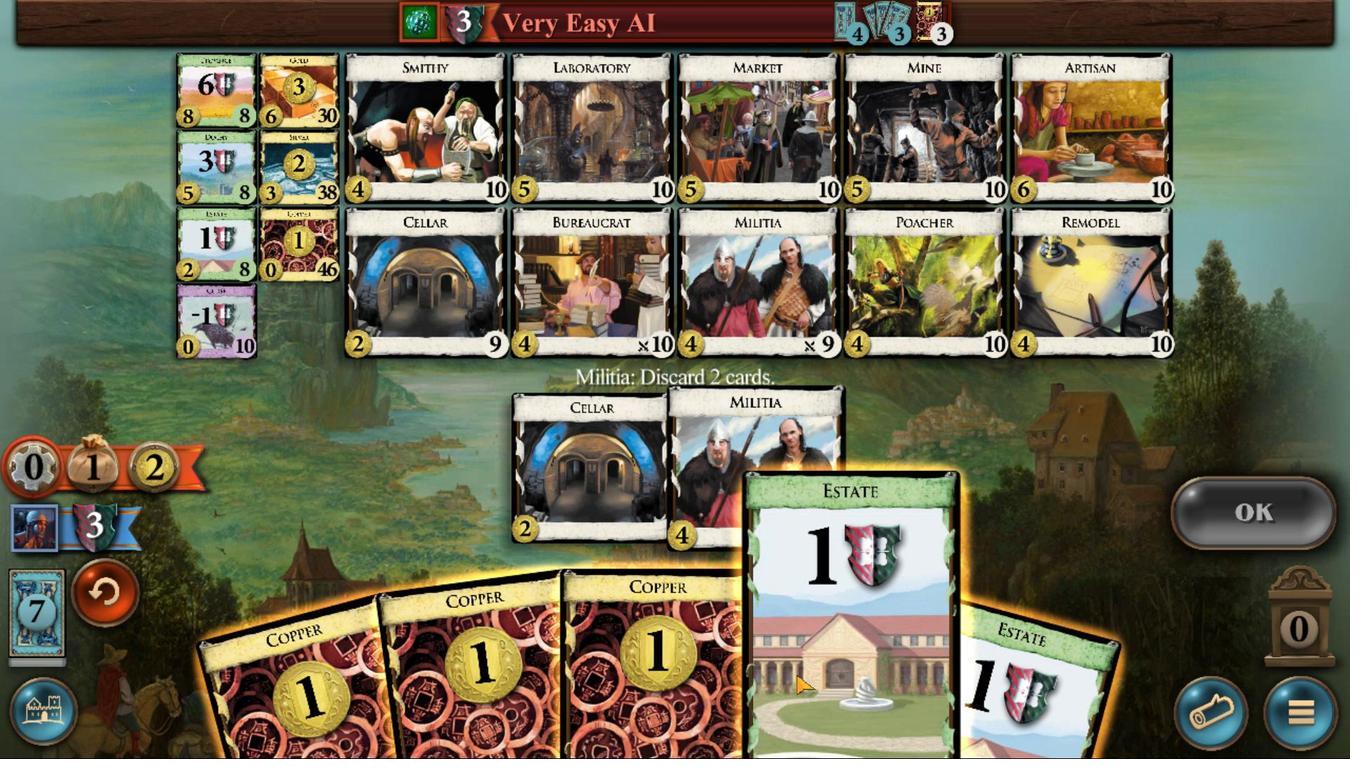 
Action: Mouse scrolled (543, 679) with delta (0, 0)
Screenshot: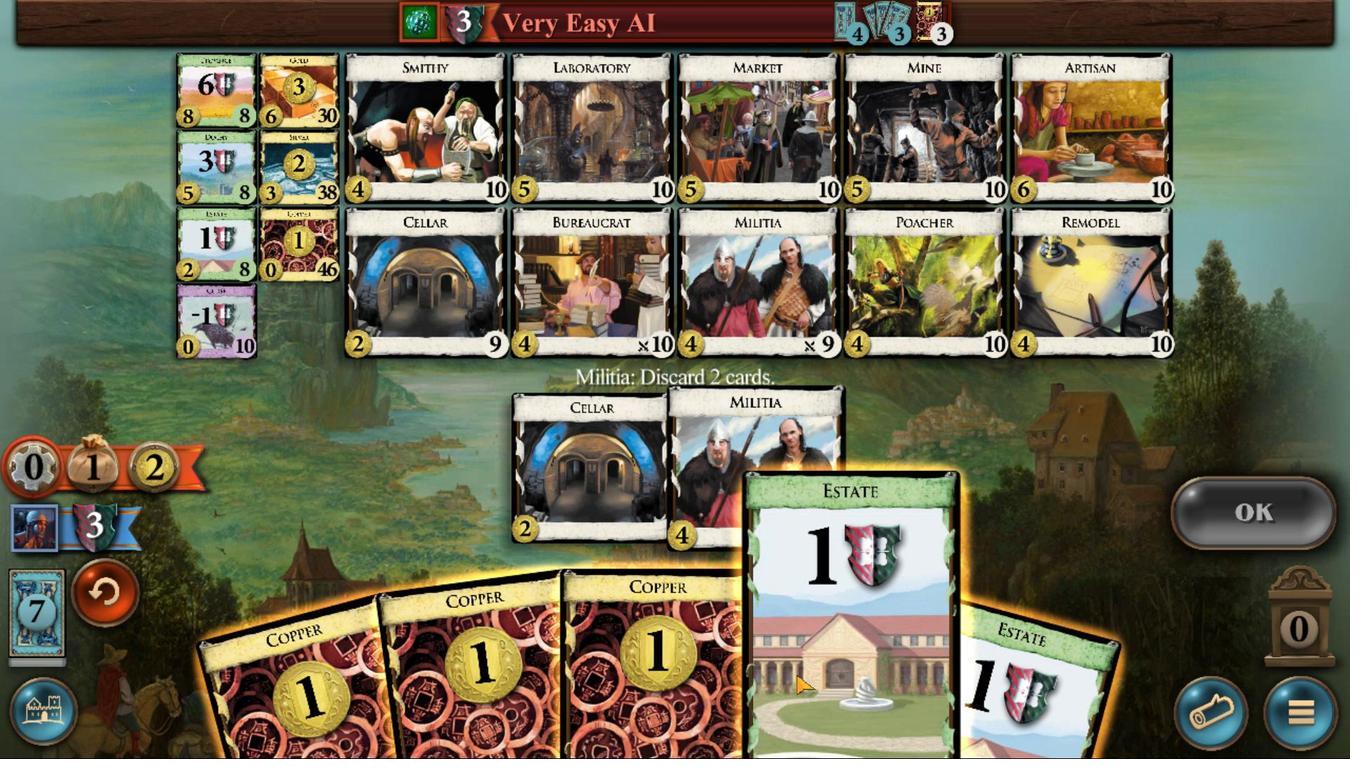 
Action: Mouse scrolled (543, 679) with delta (0, 0)
Screenshot: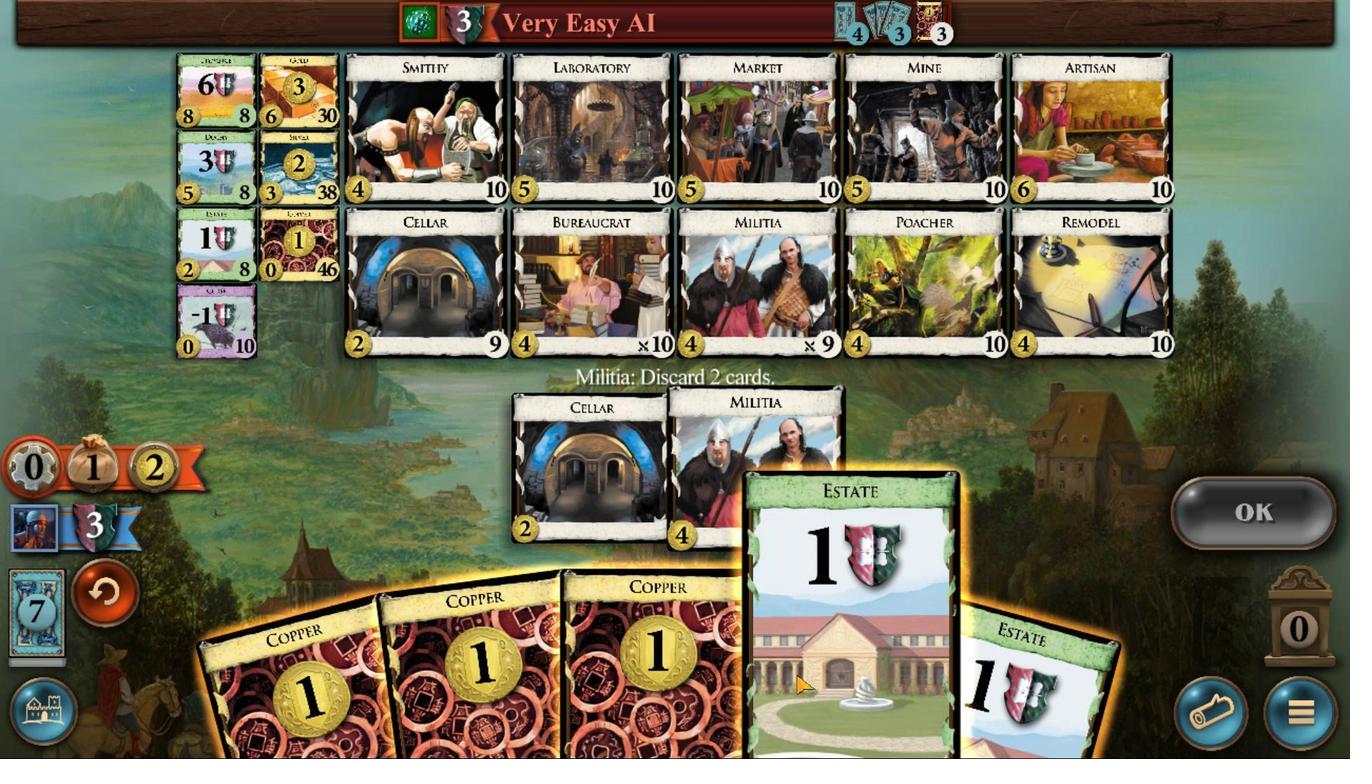 
Action: Mouse moved to (489, 685)
Screenshot: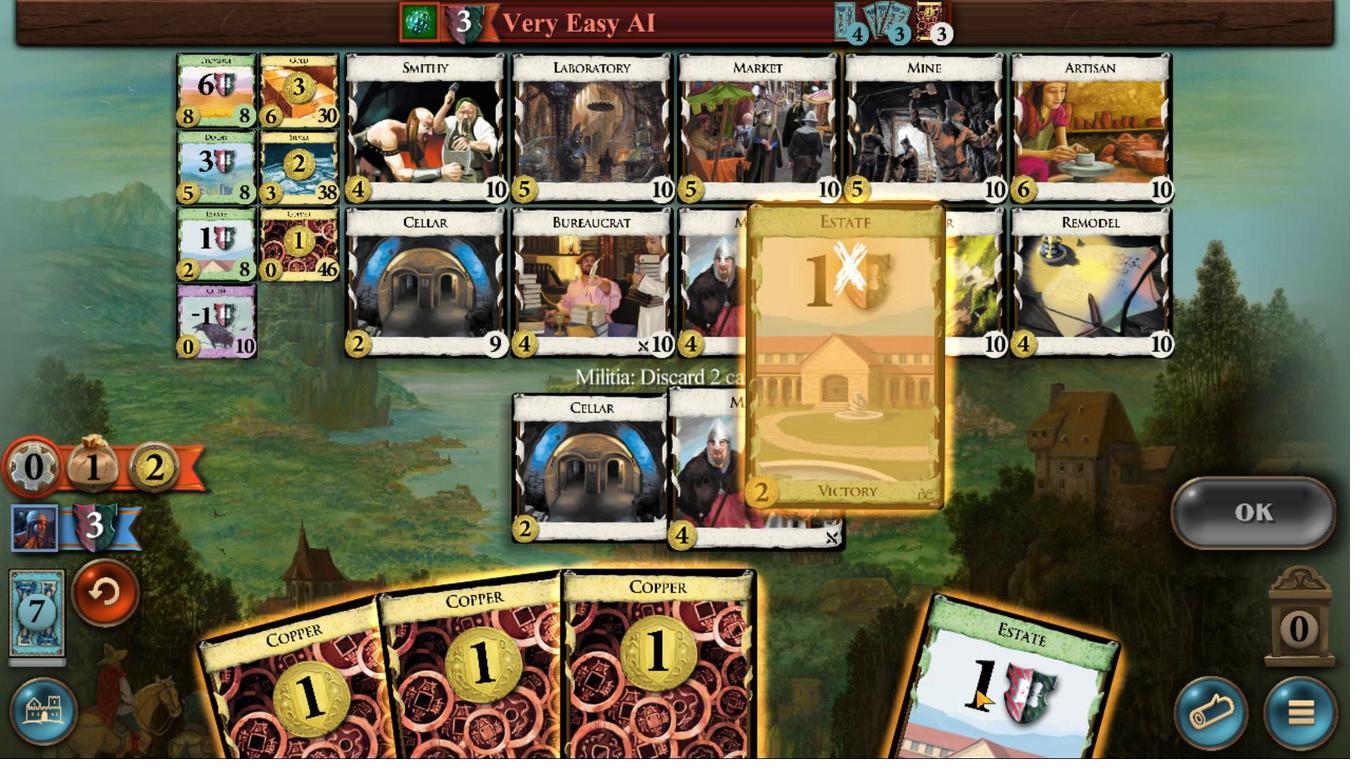 
Action: Mouse scrolled (489, 684) with delta (0, 0)
Screenshot: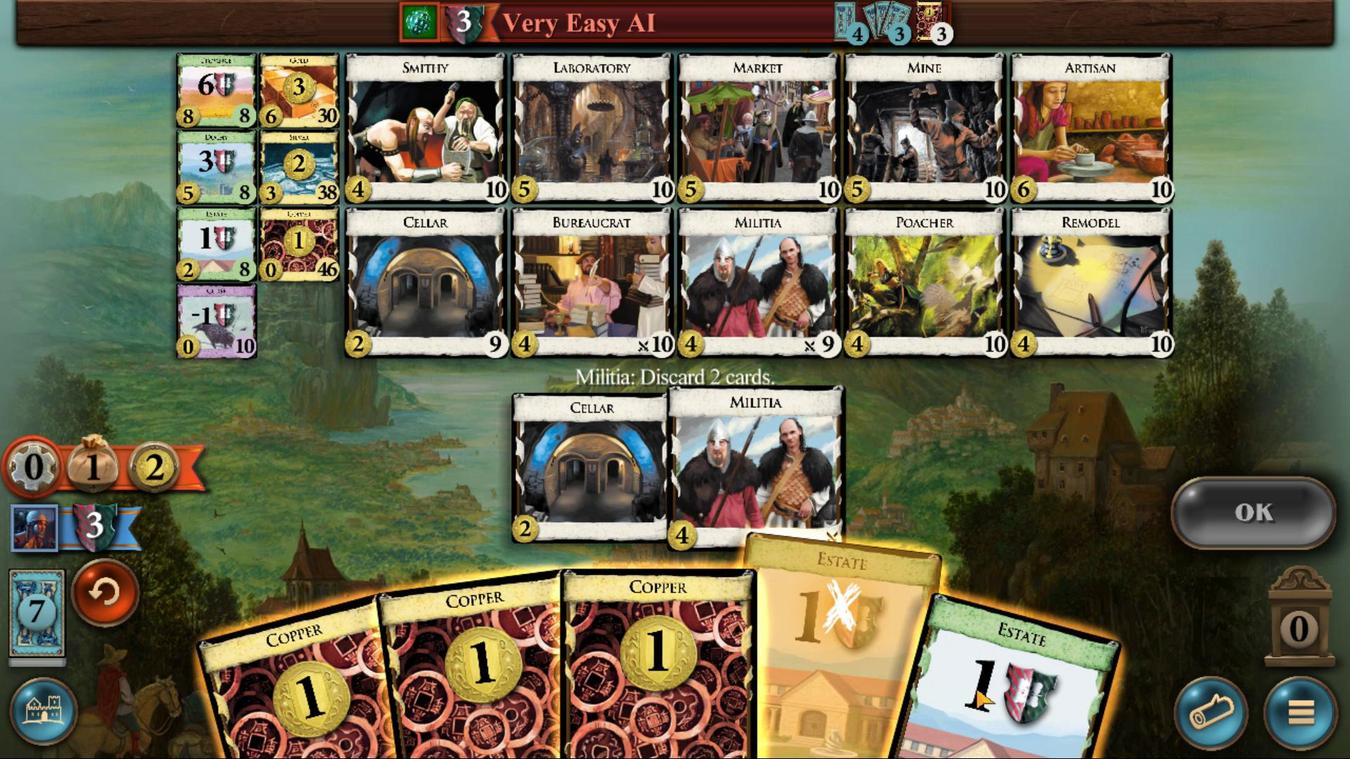 
Action: Mouse scrolled (489, 684) with delta (0, 0)
Screenshot: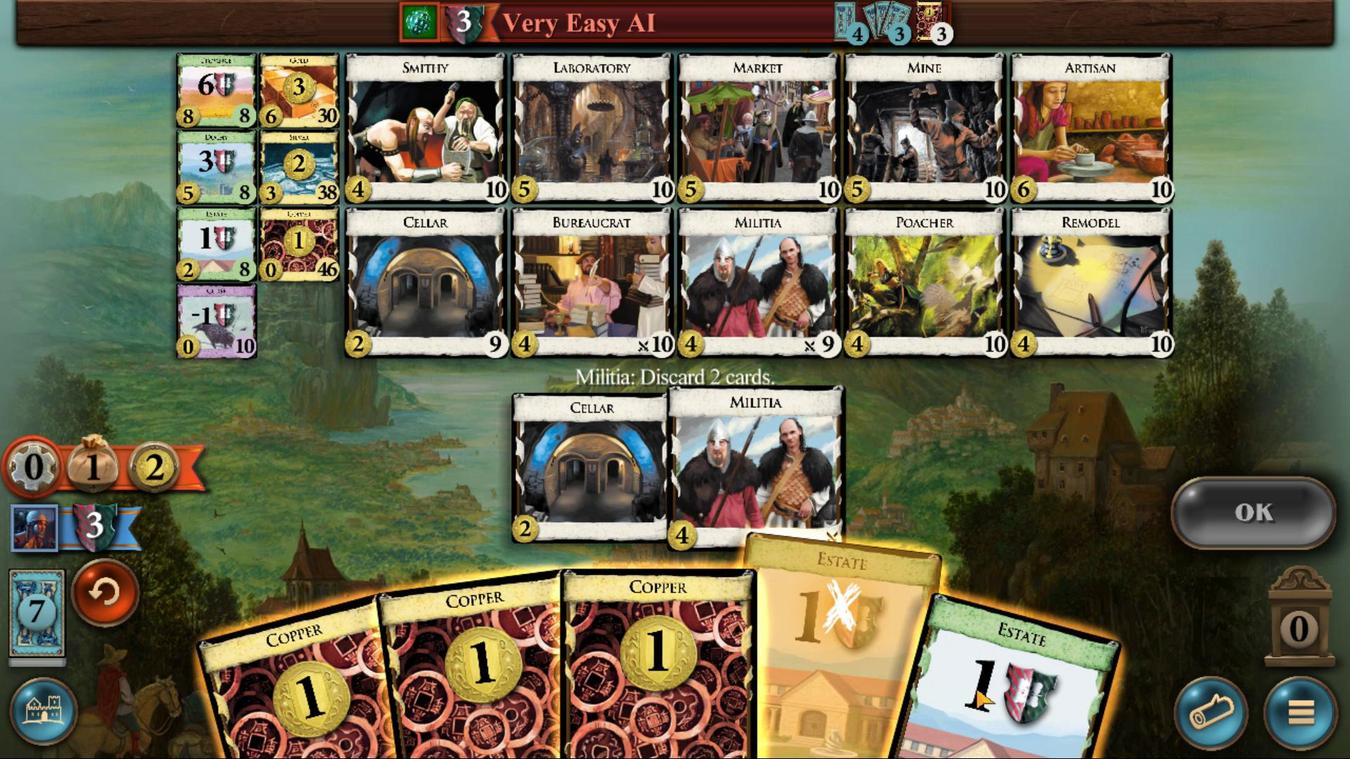 
Action: Mouse scrolled (489, 684) with delta (0, 0)
Screenshot: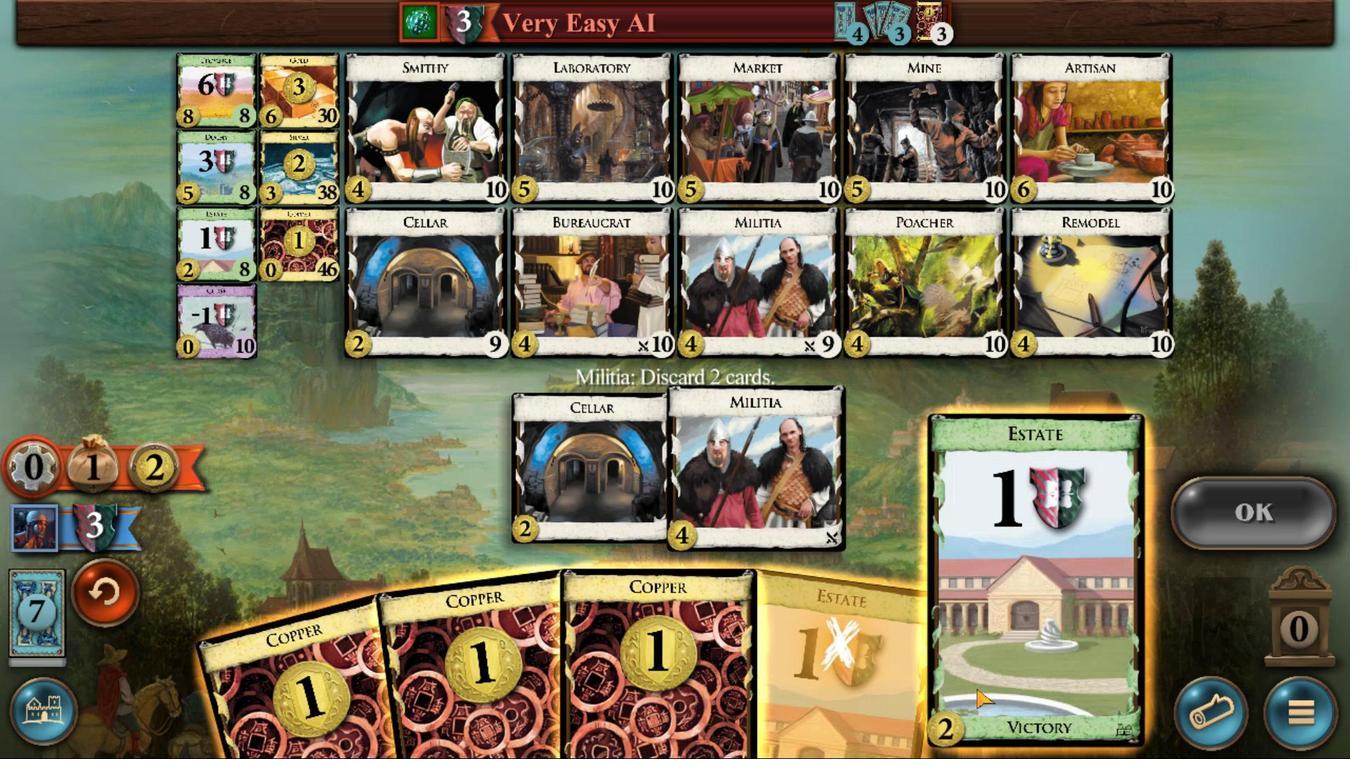 
Action: Mouse scrolled (489, 684) with delta (0, 0)
Screenshot: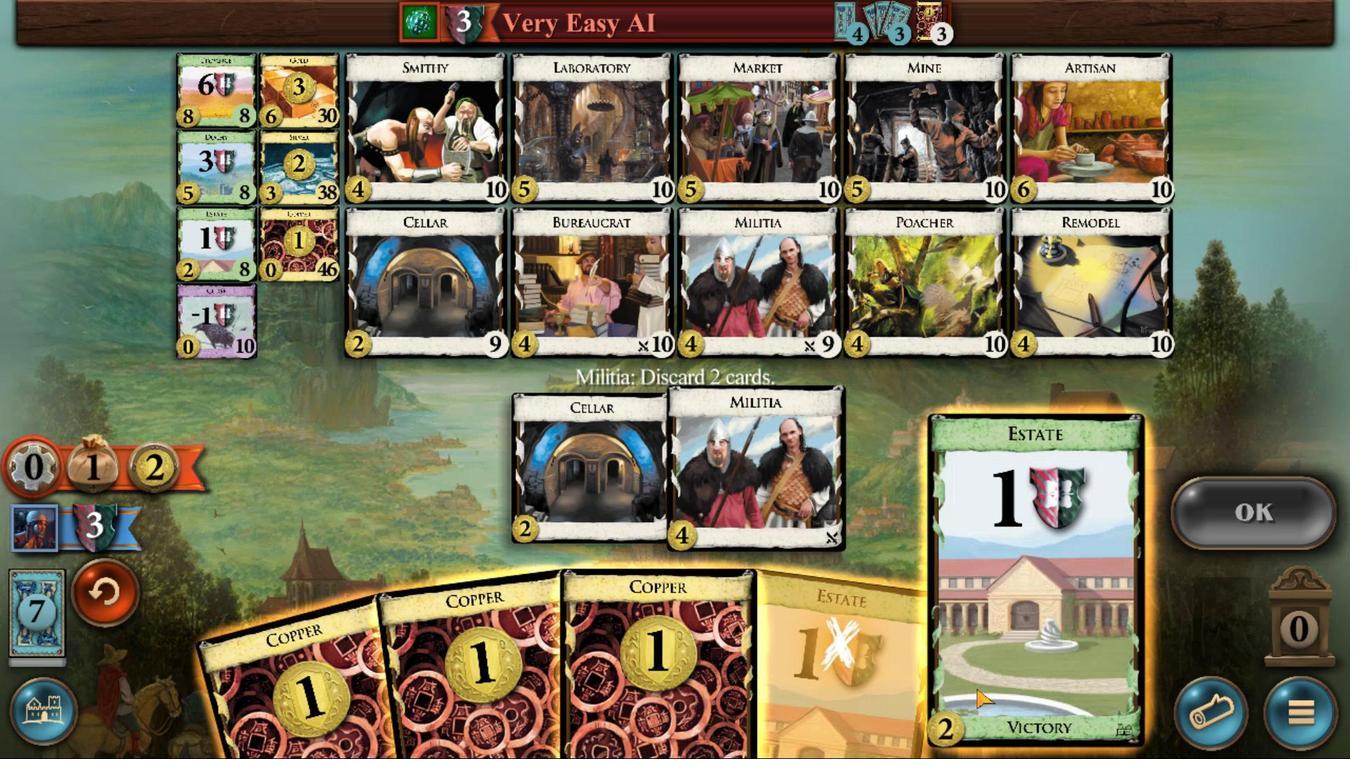 
Action: Mouse scrolled (489, 684) with delta (0, 0)
Screenshot: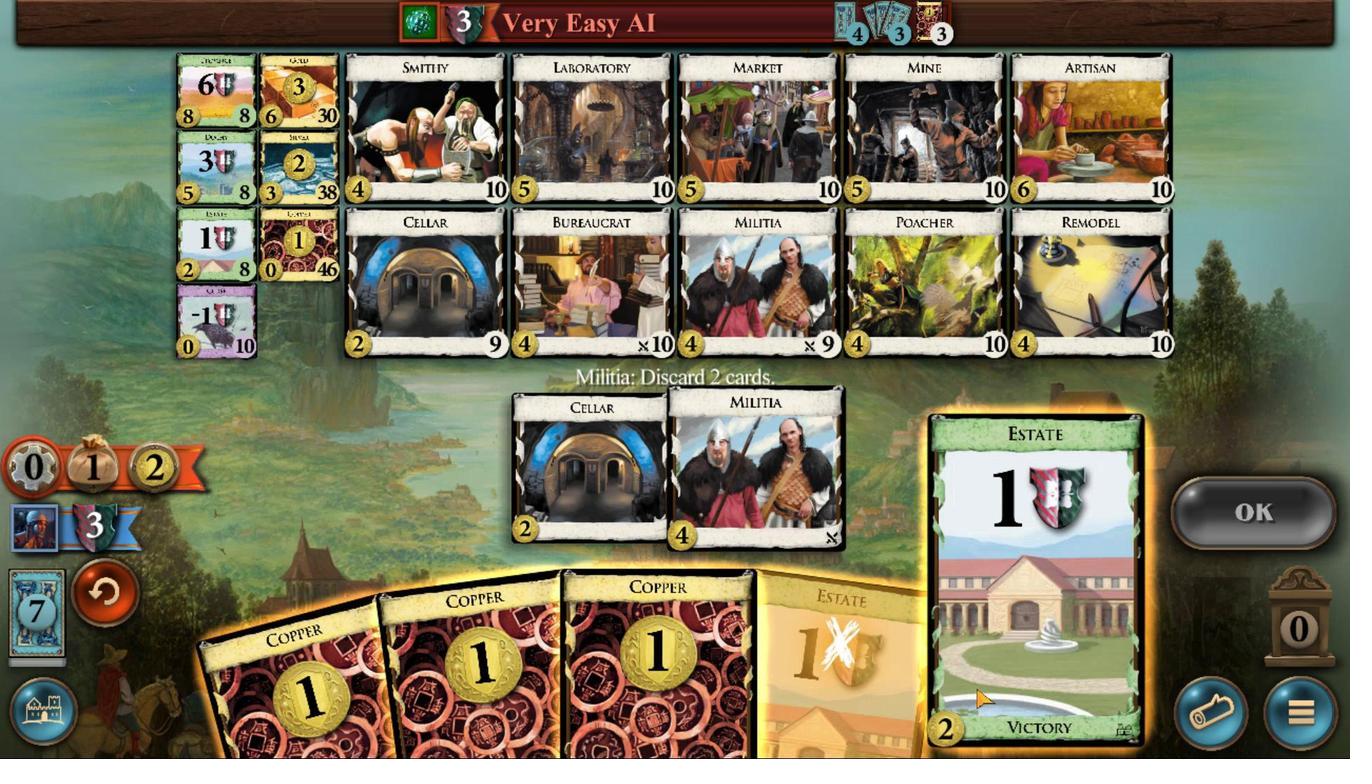 
Action: Mouse moved to (398, 631)
Screenshot: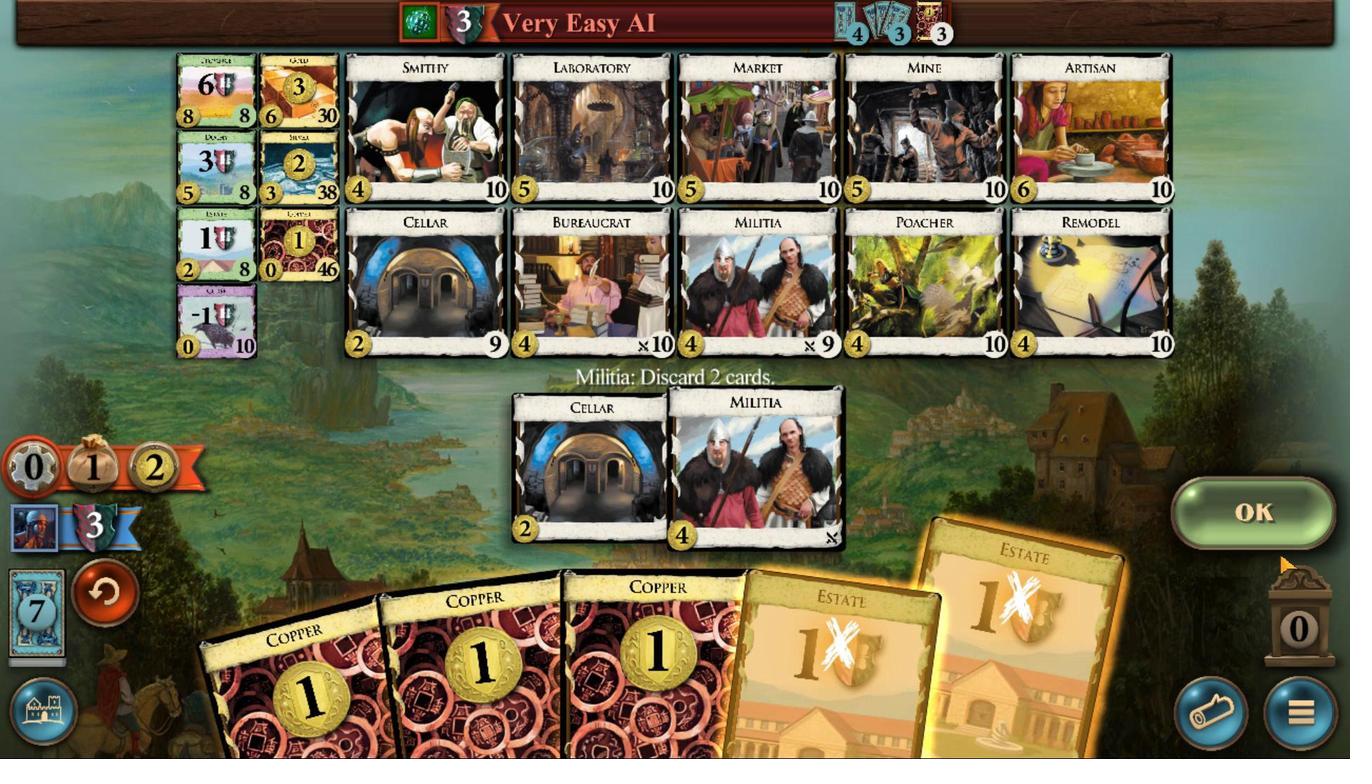 
Action: Mouse pressed left at (398, 631)
Screenshot: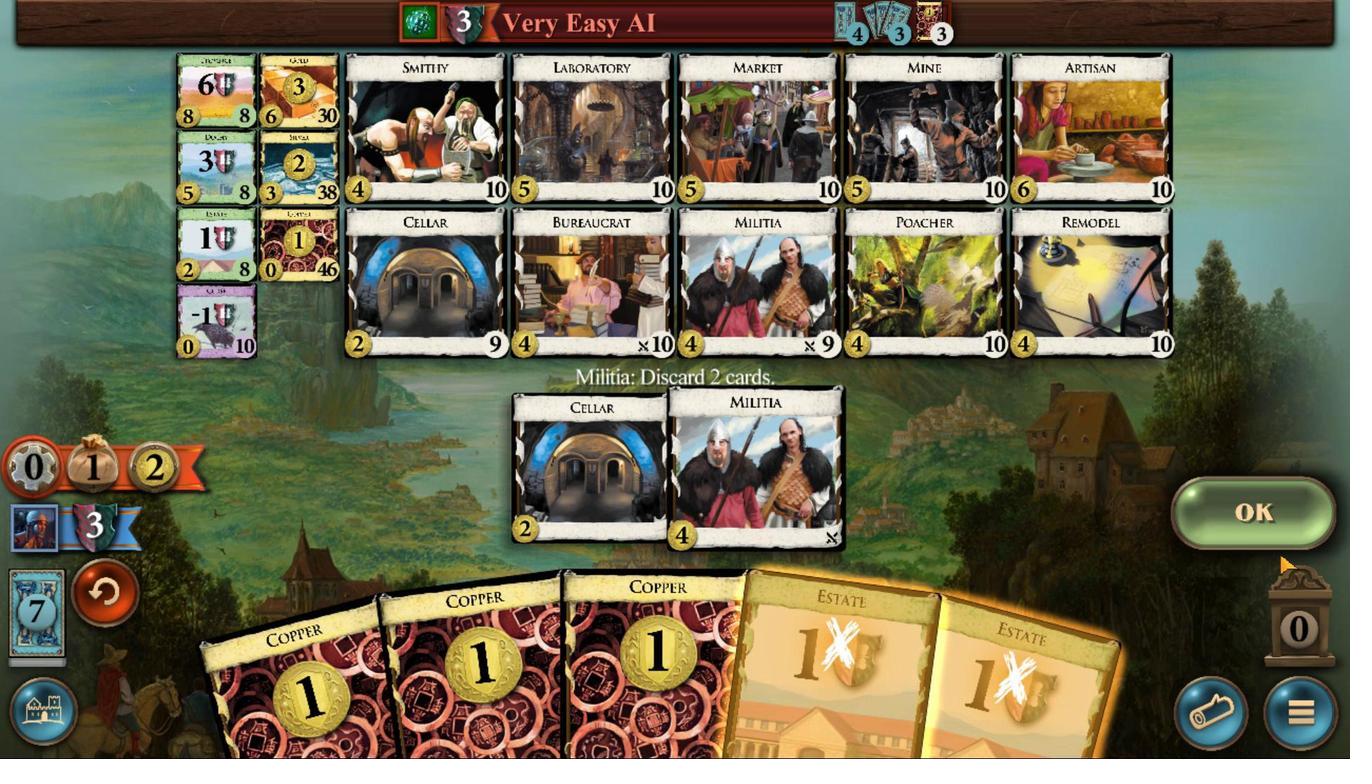 
Action: Mouse moved to (398, 616)
Screenshot: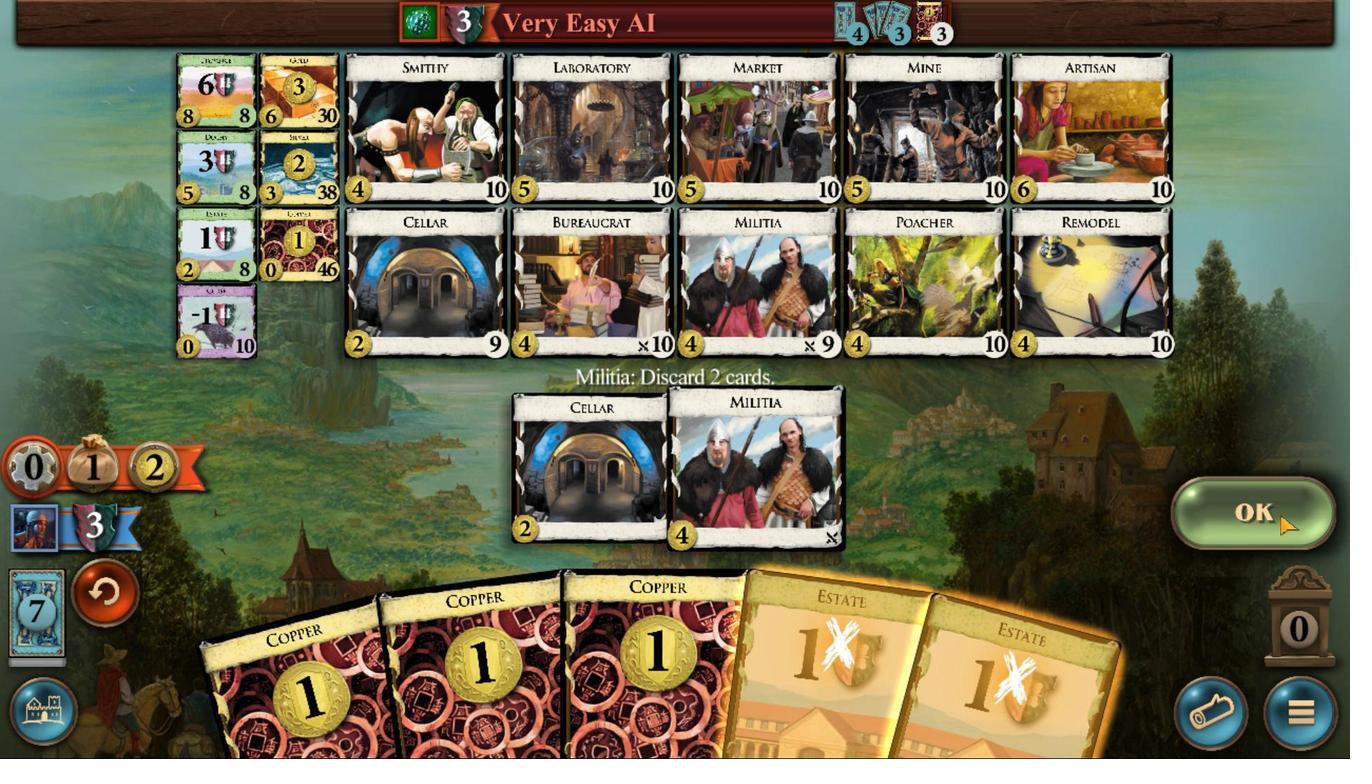 
Action: Mouse pressed left at (398, 616)
Screenshot: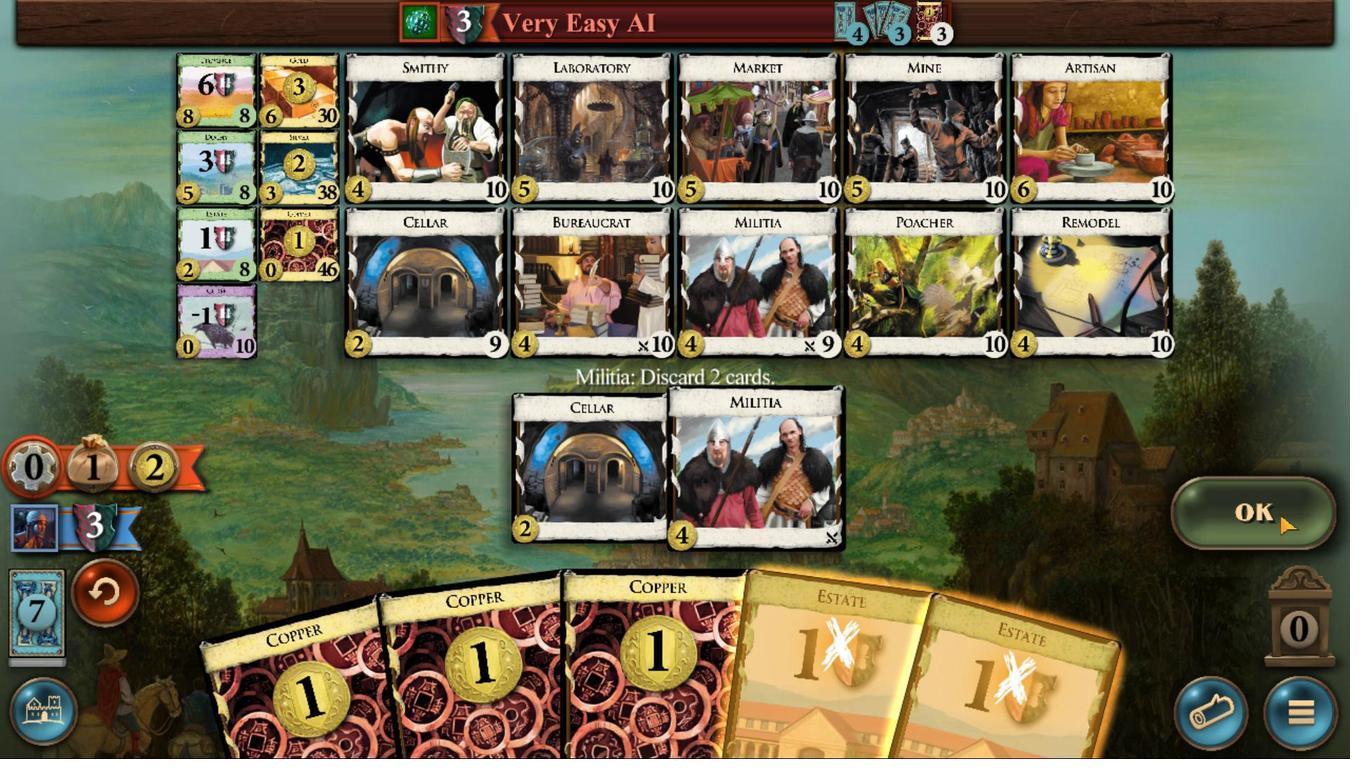
Action: Mouse moved to (549, 677)
Screenshot: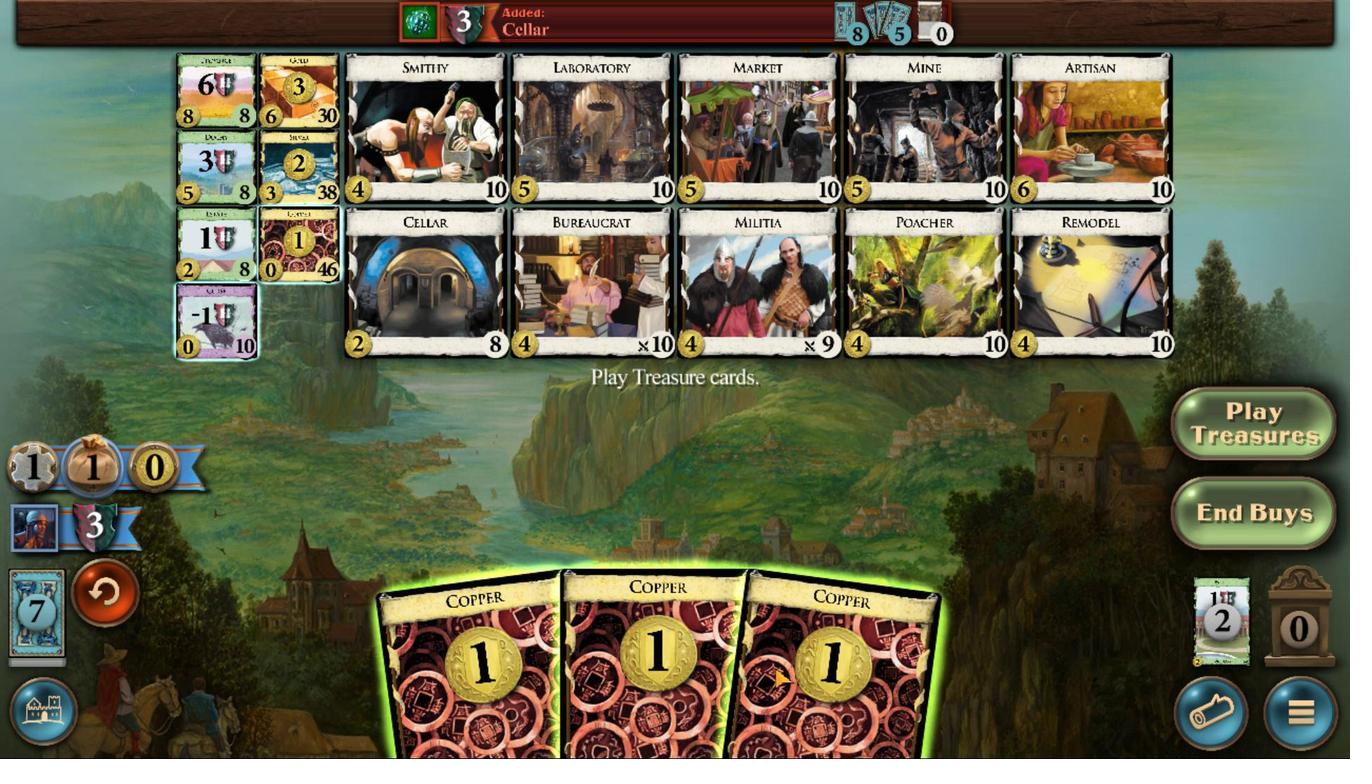 
Action: Mouse scrolled (549, 677) with delta (0, 0)
Screenshot: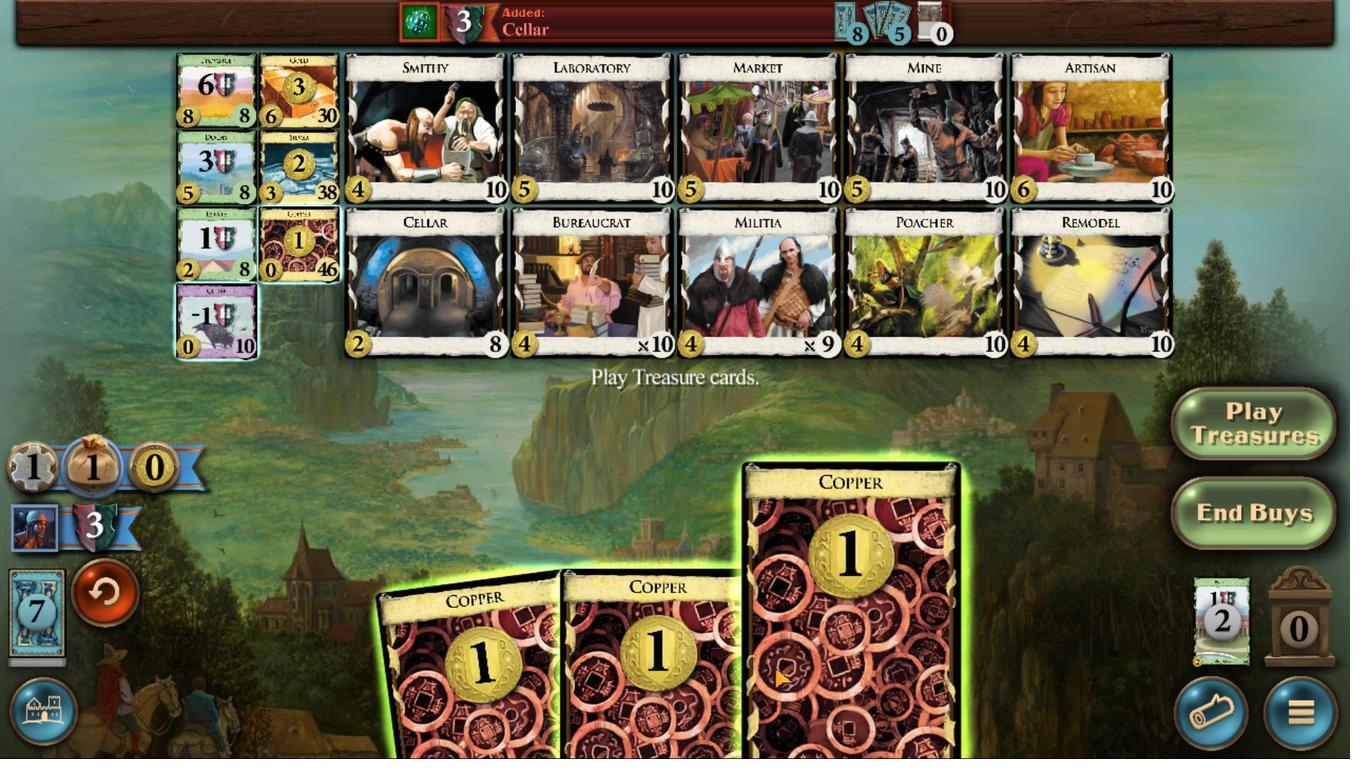 
Action: Mouse scrolled (549, 677) with delta (0, 0)
Screenshot: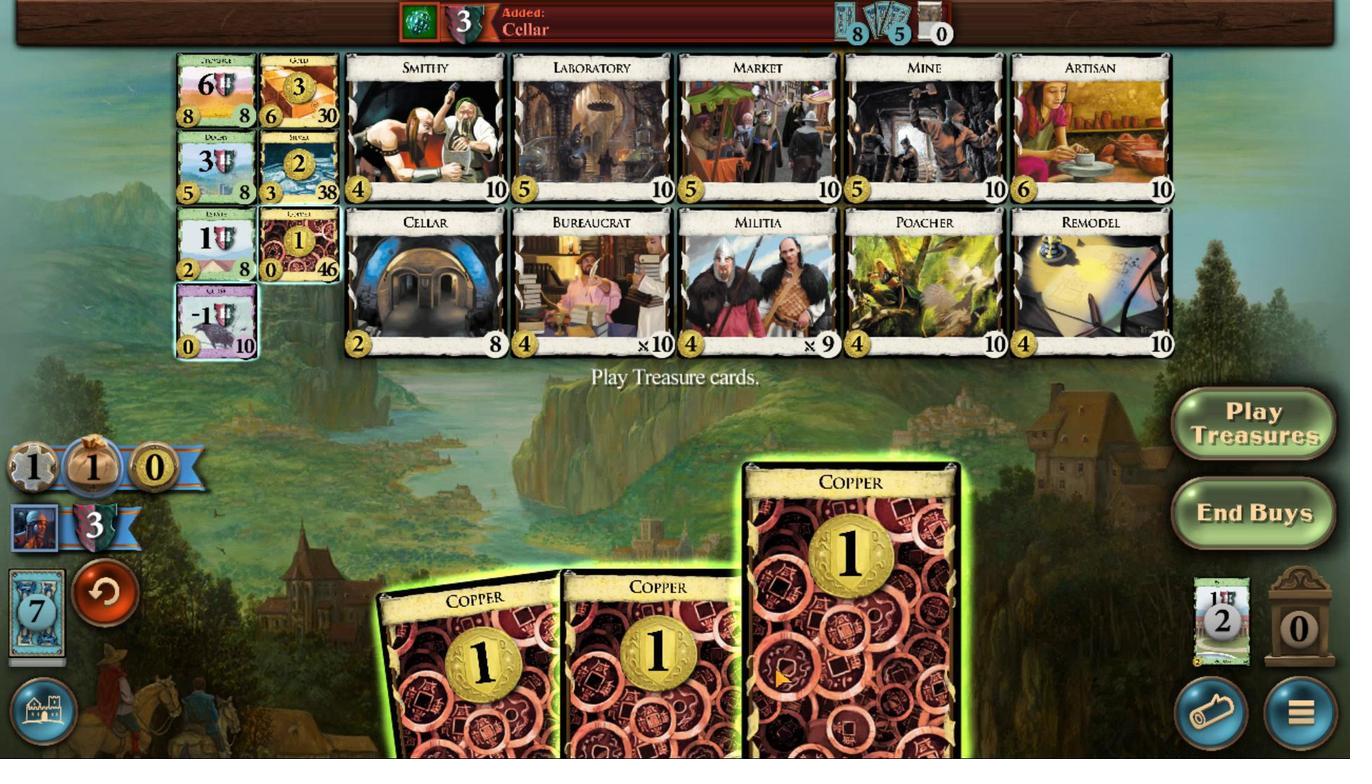 
Action: Mouse scrolled (549, 677) with delta (0, 0)
Screenshot: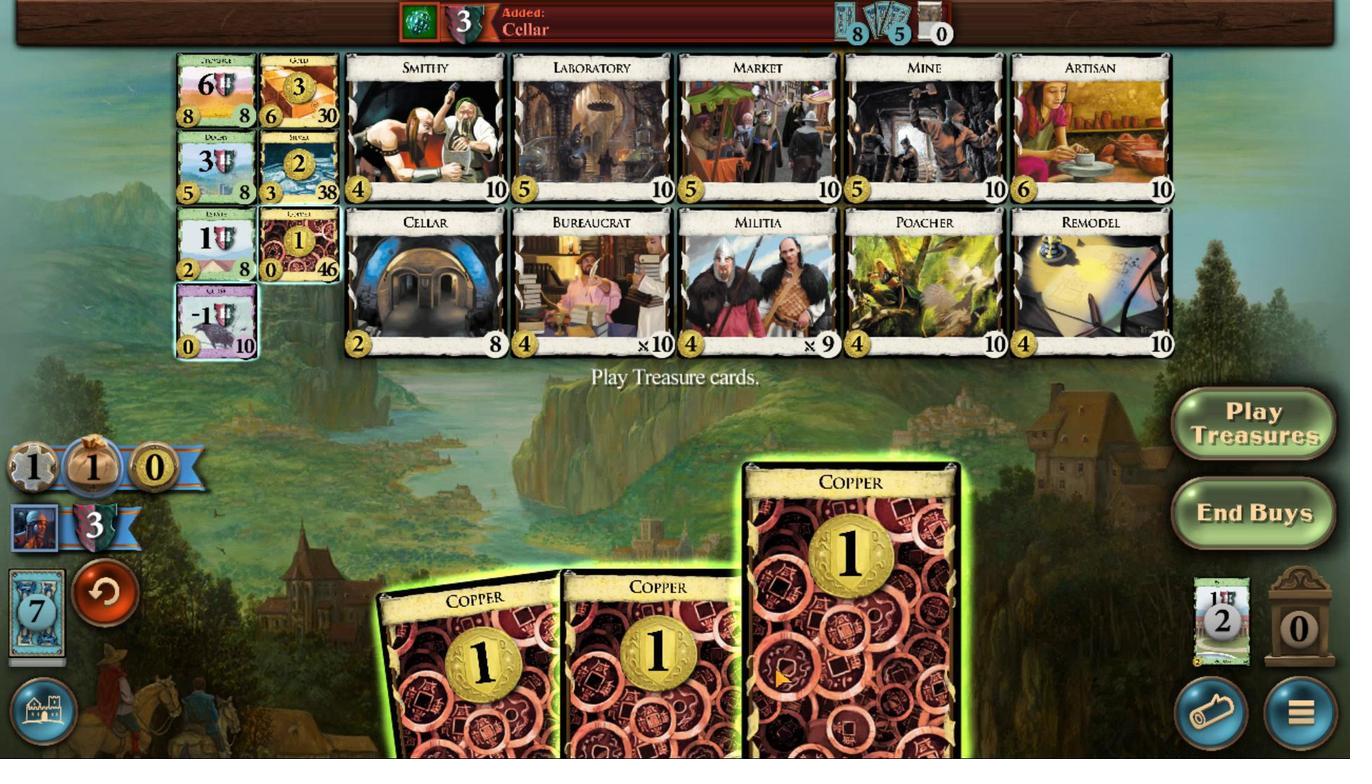 
Action: Mouse scrolled (549, 677) with delta (0, 0)
Screenshot: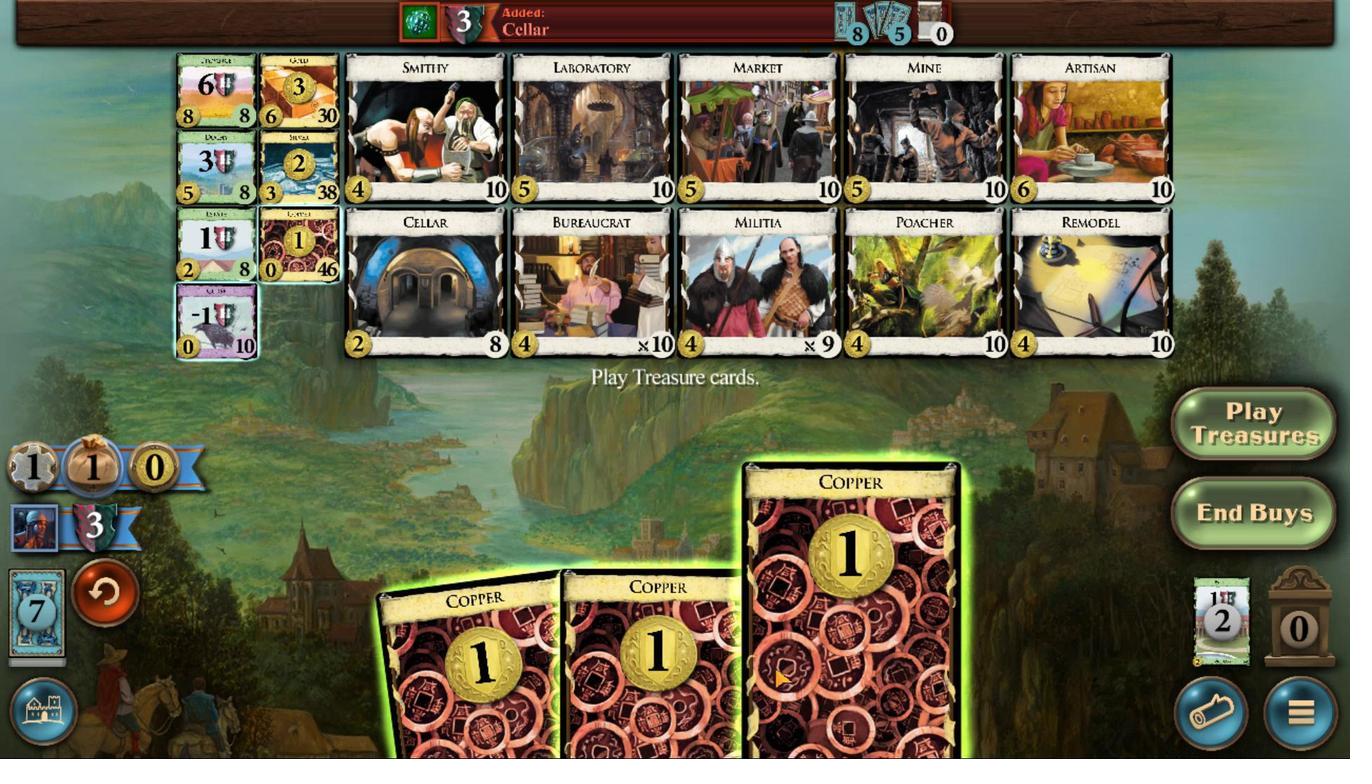 
Action: Mouse scrolled (549, 677) with delta (0, 0)
Screenshot: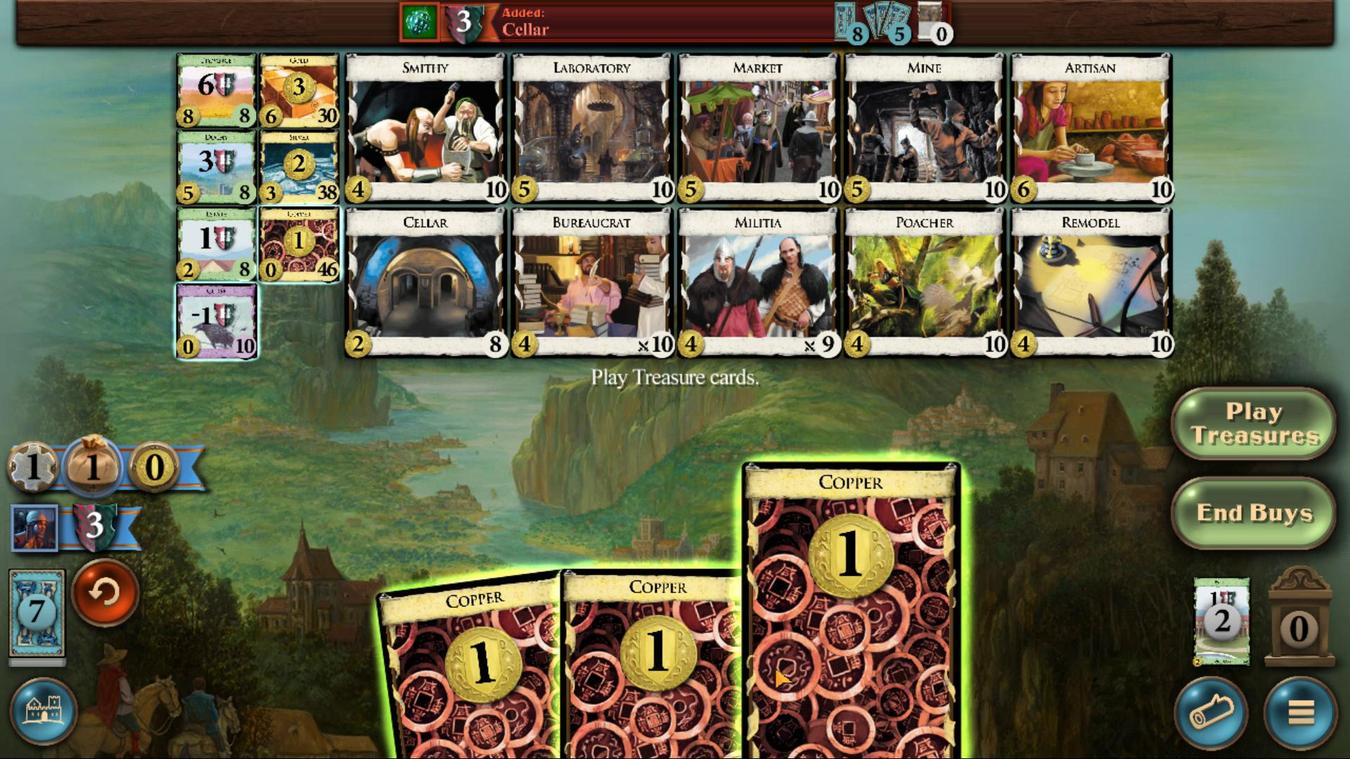 
Action: Mouse scrolled (549, 677) with delta (0, 0)
Screenshot: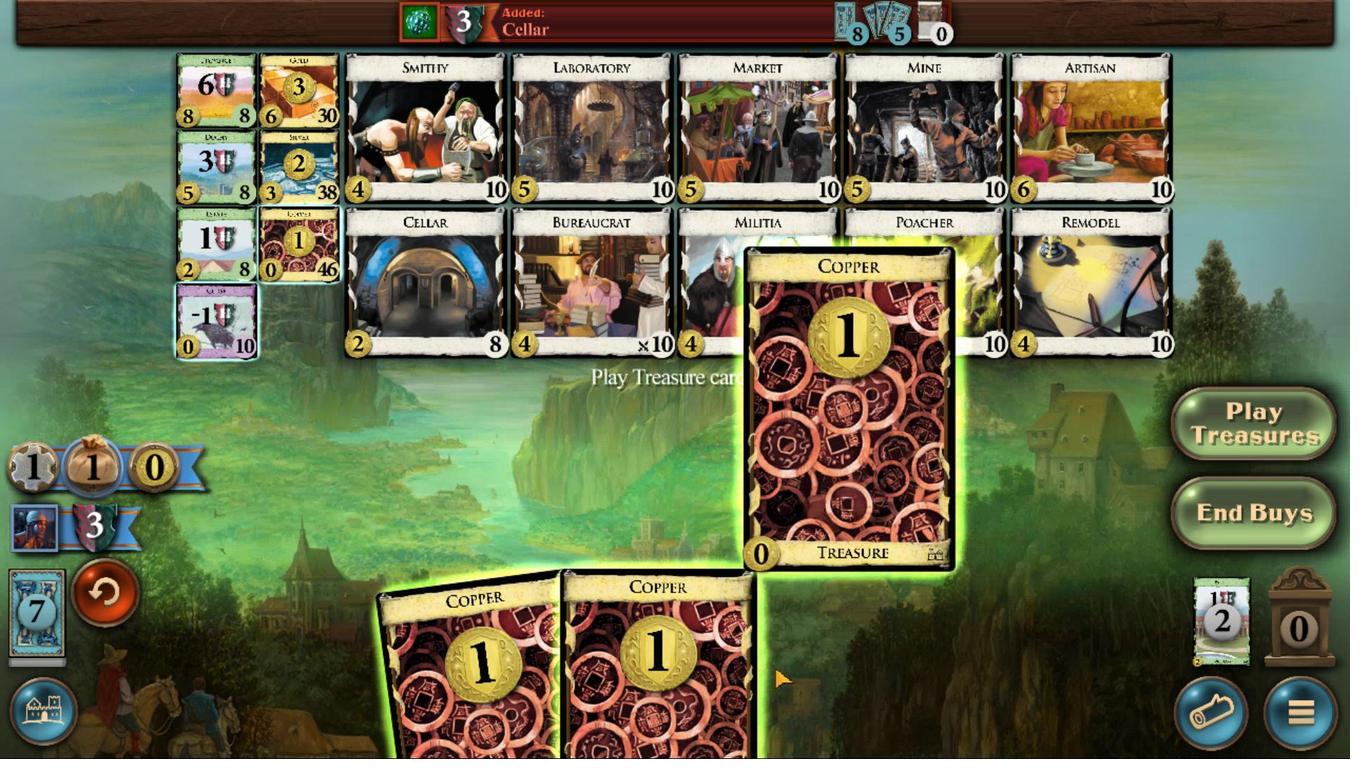 
Action: Mouse moved to (591, 669)
Screenshot: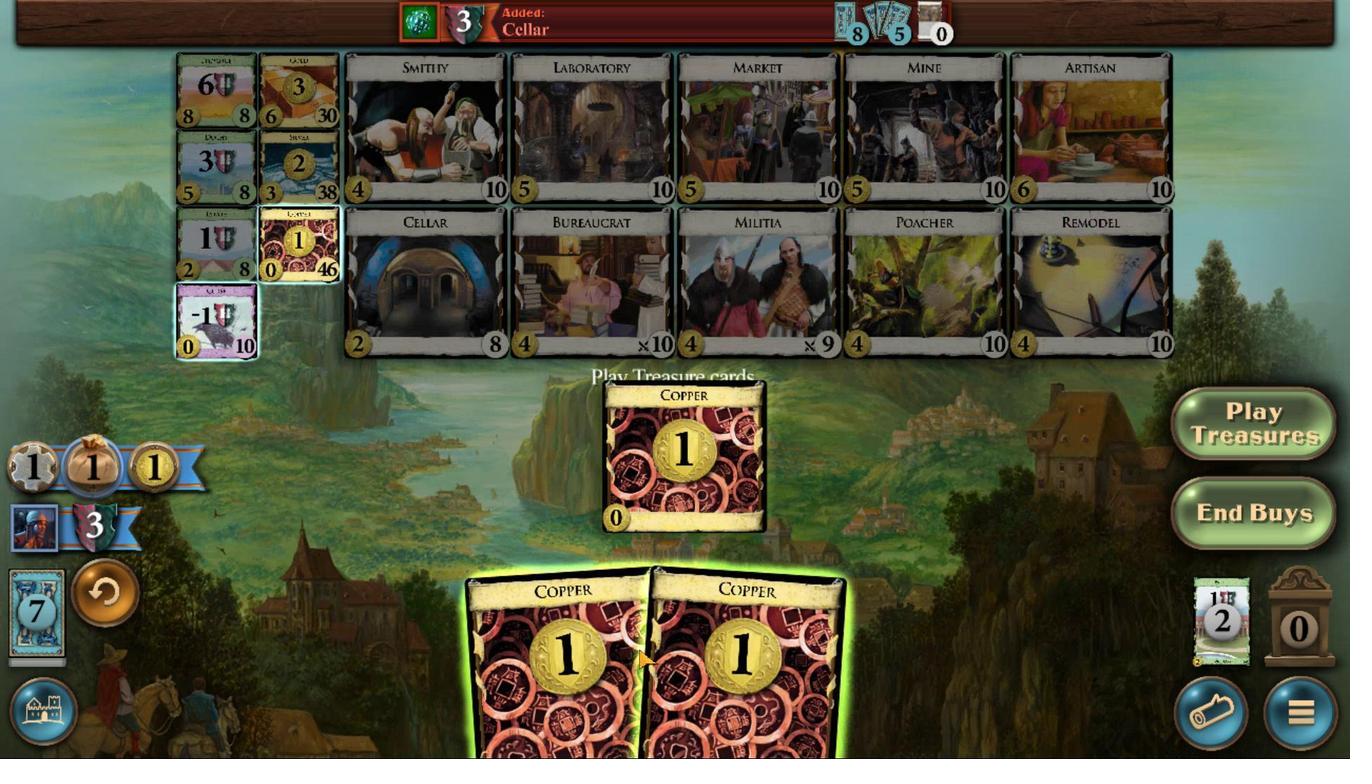 
Action: Mouse scrolled (591, 669) with delta (0, 0)
Screenshot: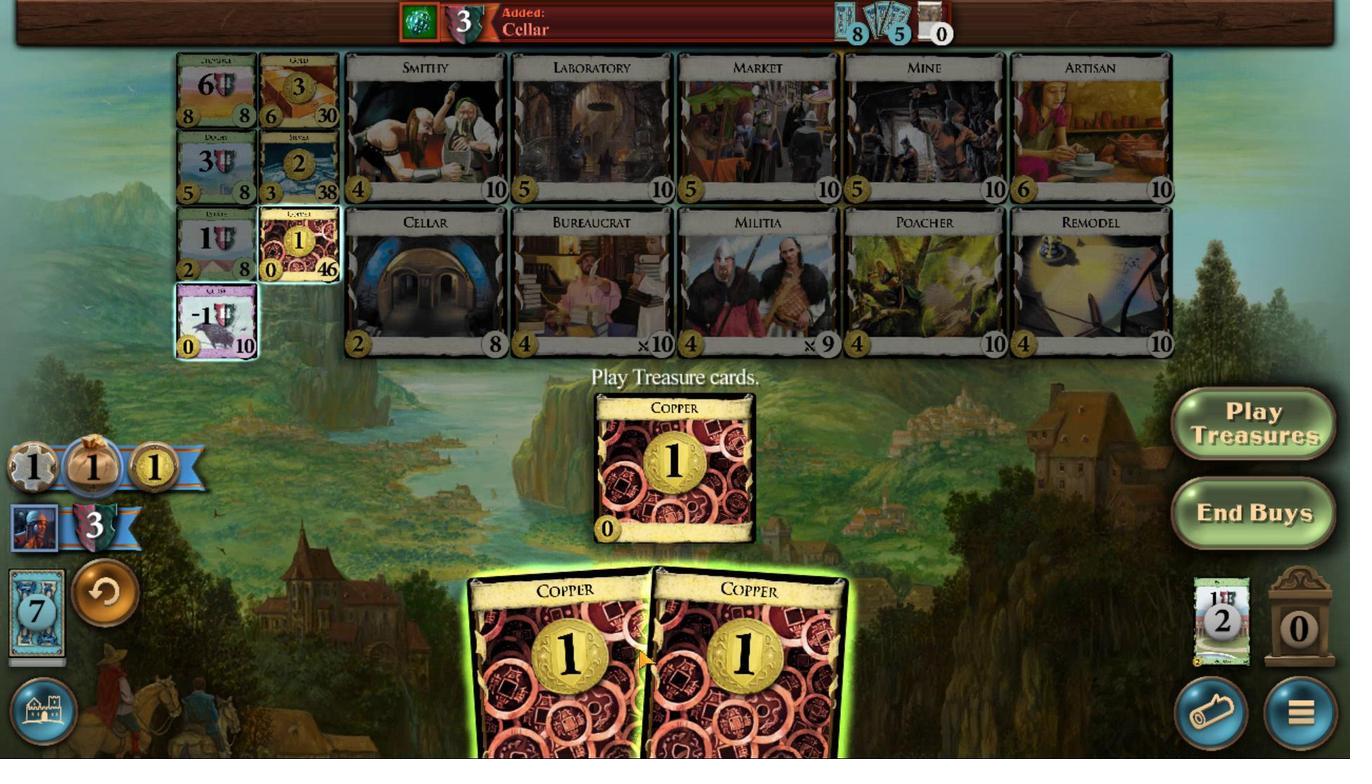 
Action: Mouse scrolled (591, 669) with delta (0, 0)
Screenshot: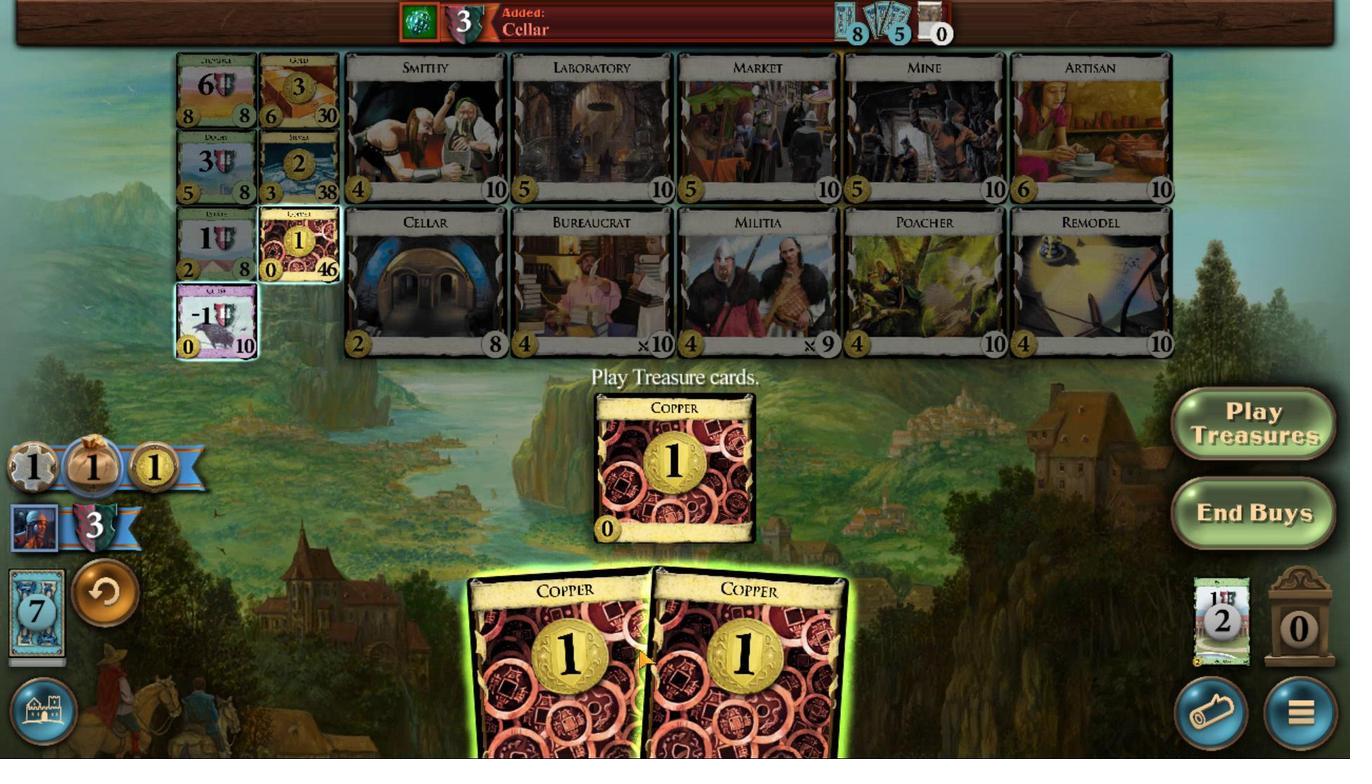 
Action: Mouse scrolled (591, 669) with delta (0, 0)
Screenshot: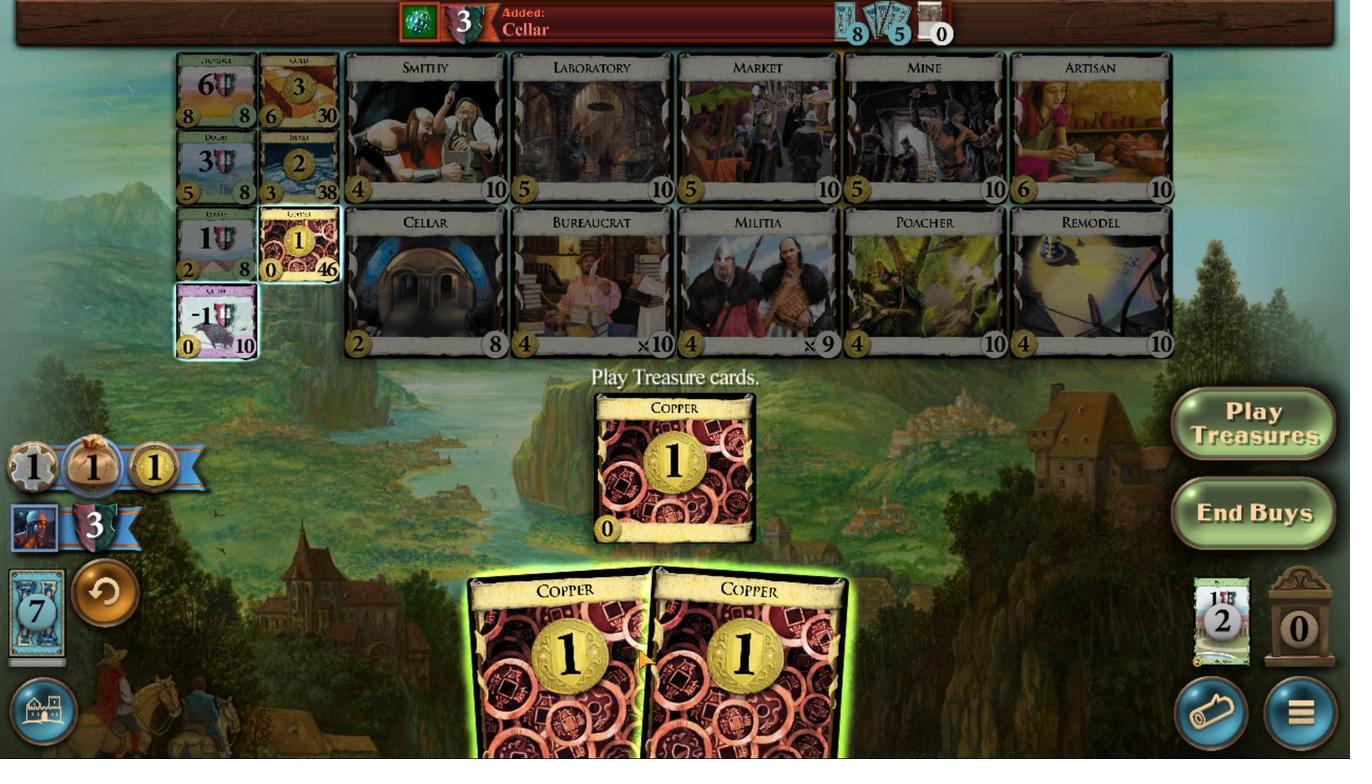 
Action: Mouse scrolled (591, 669) with delta (0, 0)
Screenshot: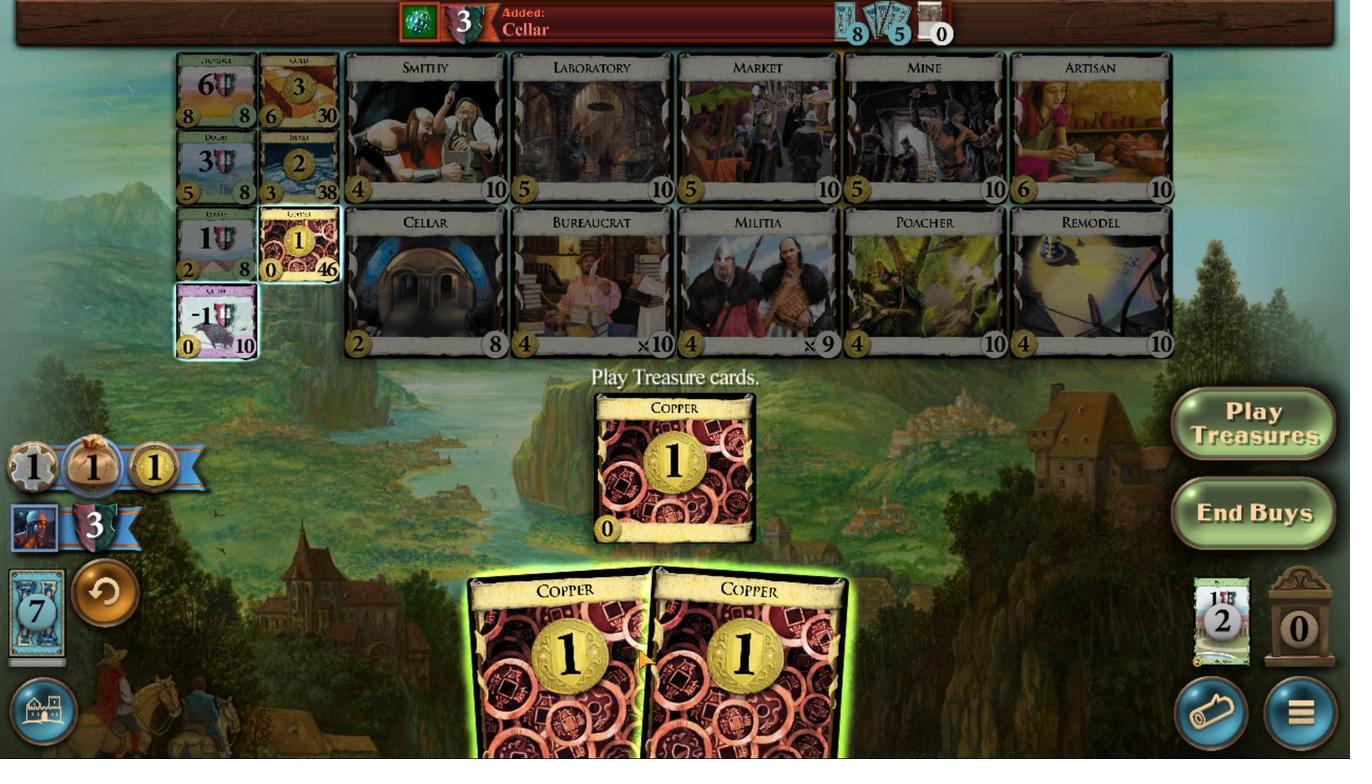 
Action: Mouse scrolled (591, 669) with delta (0, 0)
Screenshot: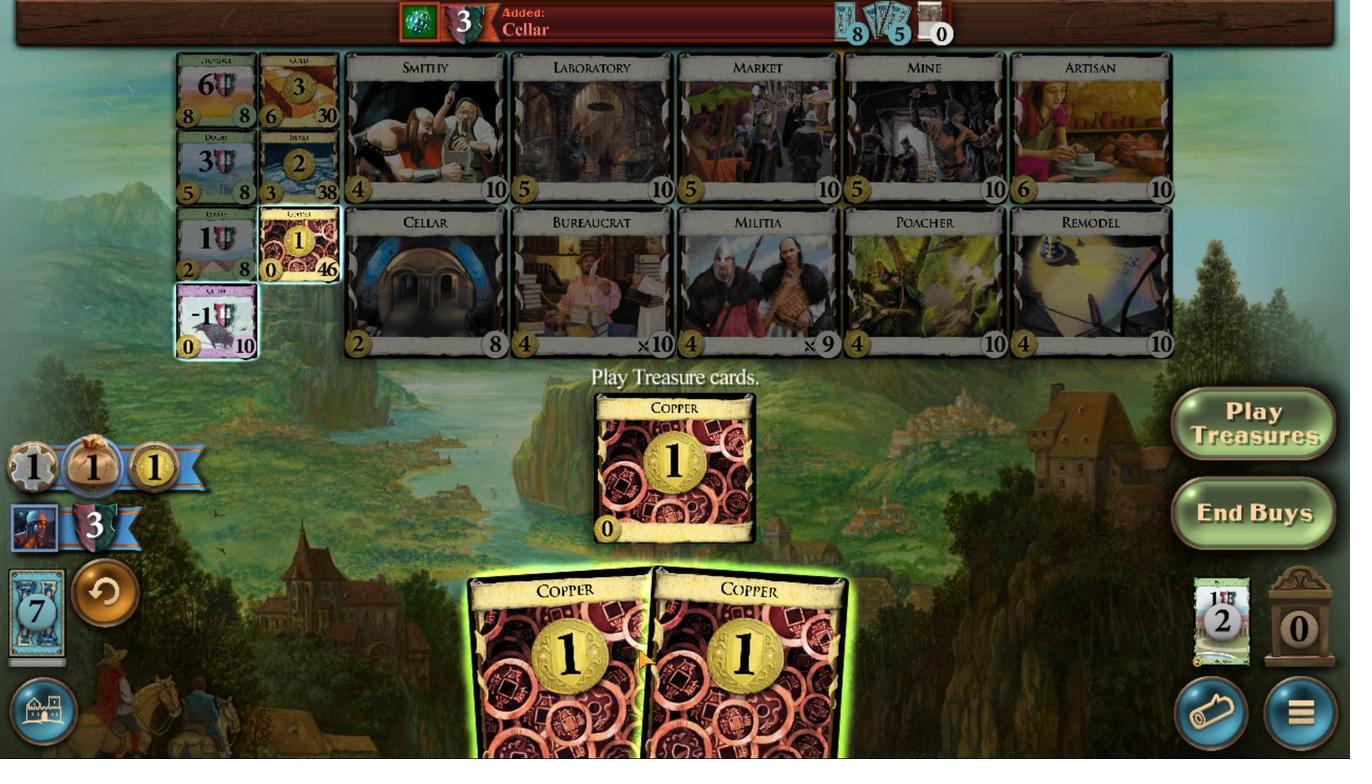 
Action: Mouse scrolled (591, 669) with delta (0, 0)
Screenshot: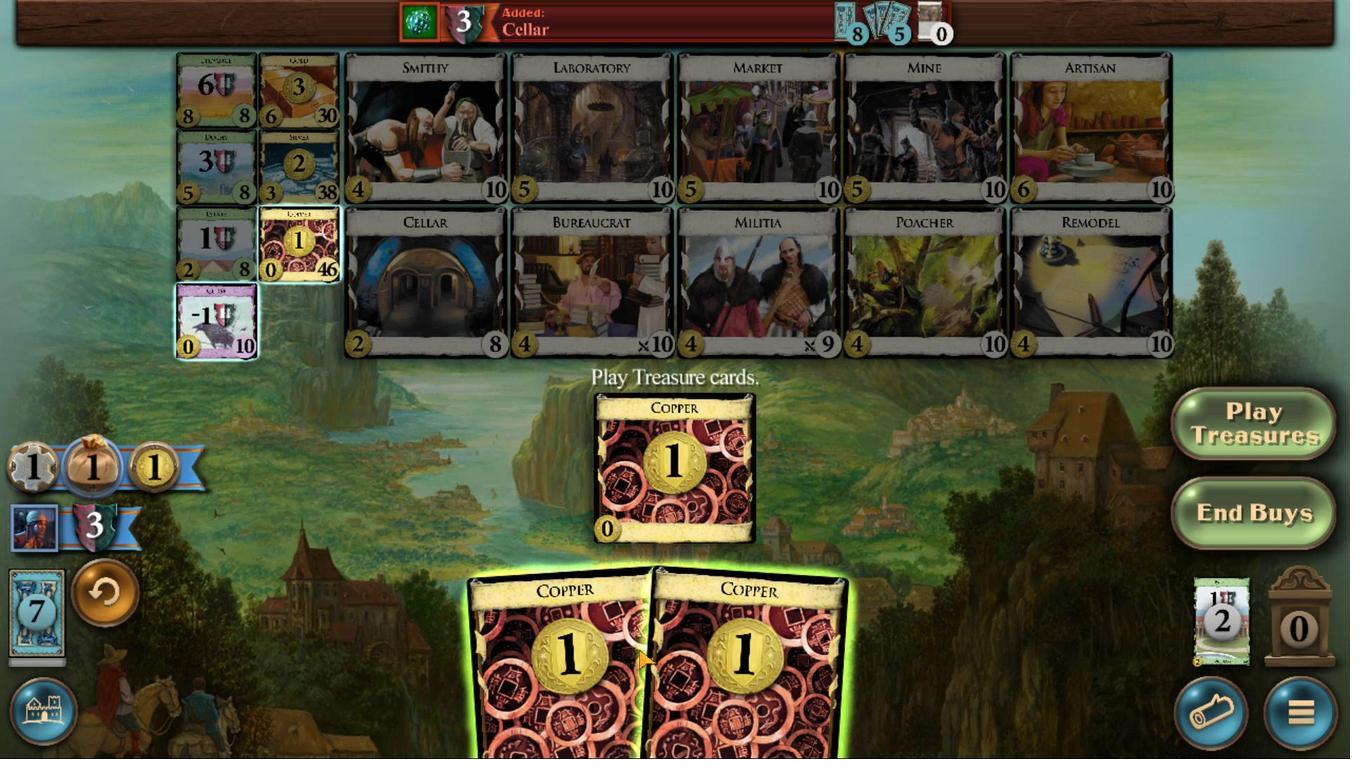 
Action: Mouse moved to (590, 666)
Screenshot: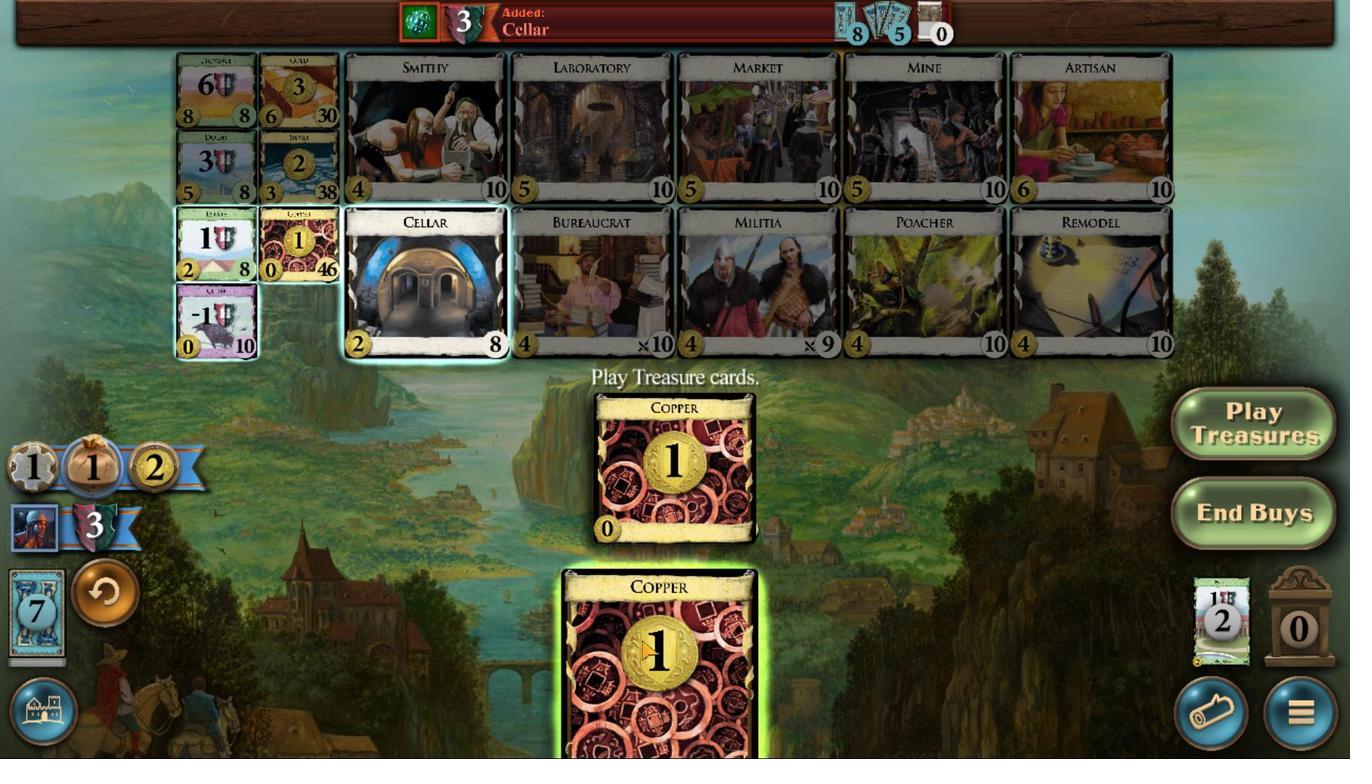 
Action: Mouse scrolled (590, 666) with delta (0, 0)
Screenshot: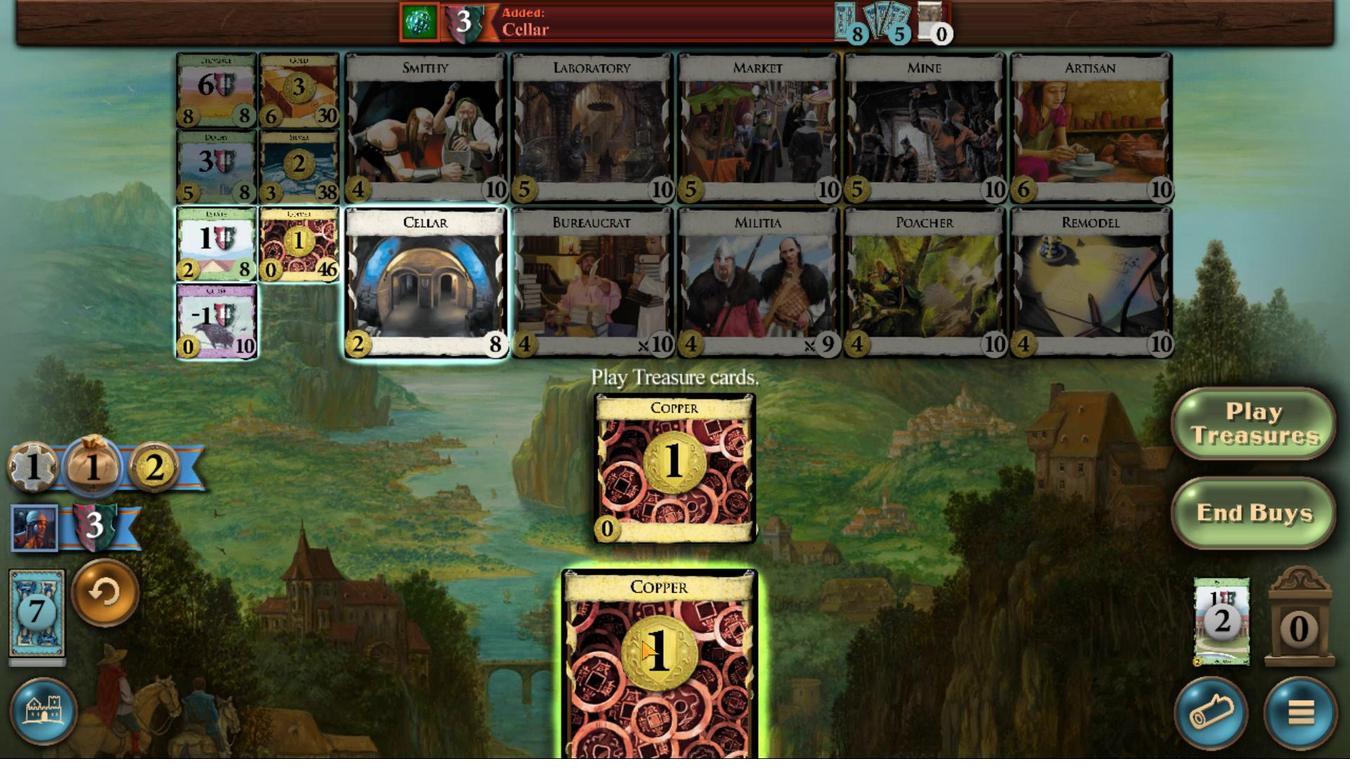
Action: Mouse scrolled (590, 666) with delta (0, 0)
Screenshot: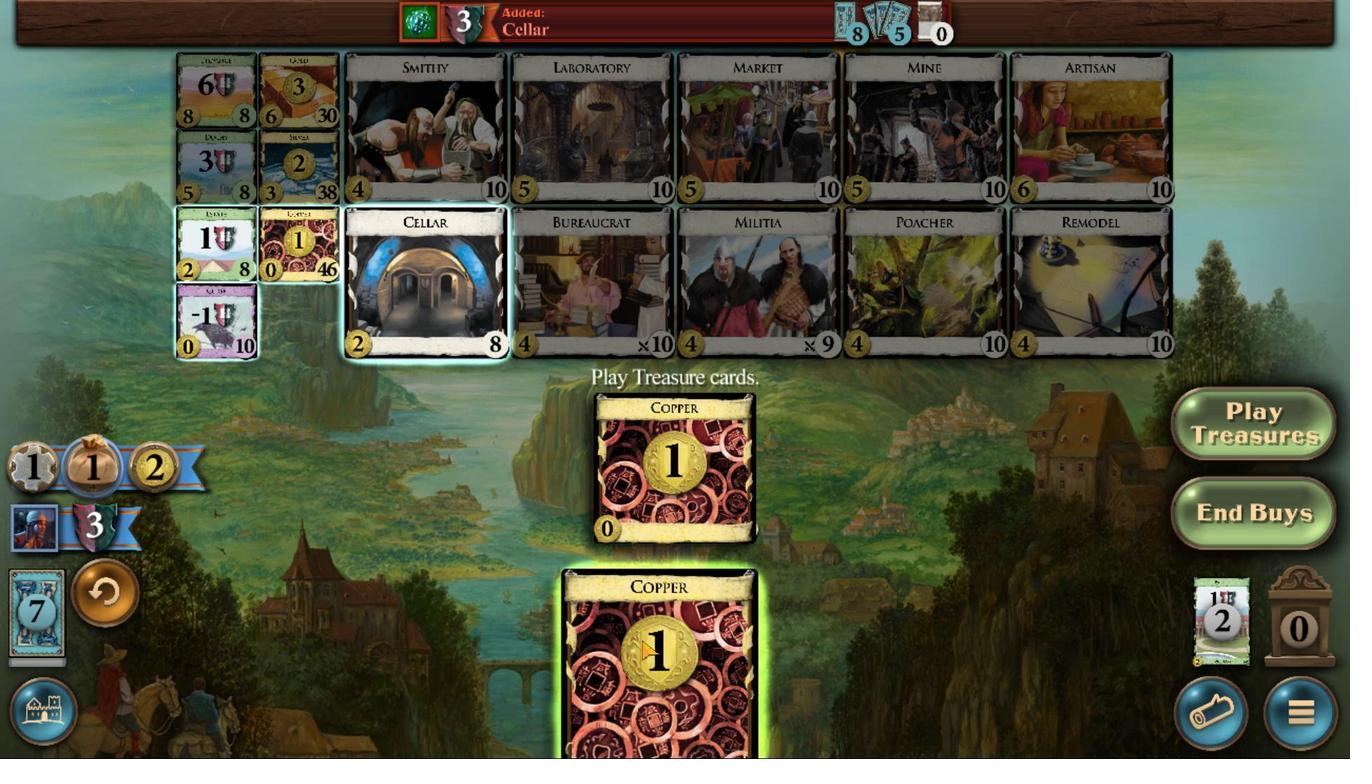 
Action: Mouse scrolled (590, 666) with delta (0, 0)
Screenshot: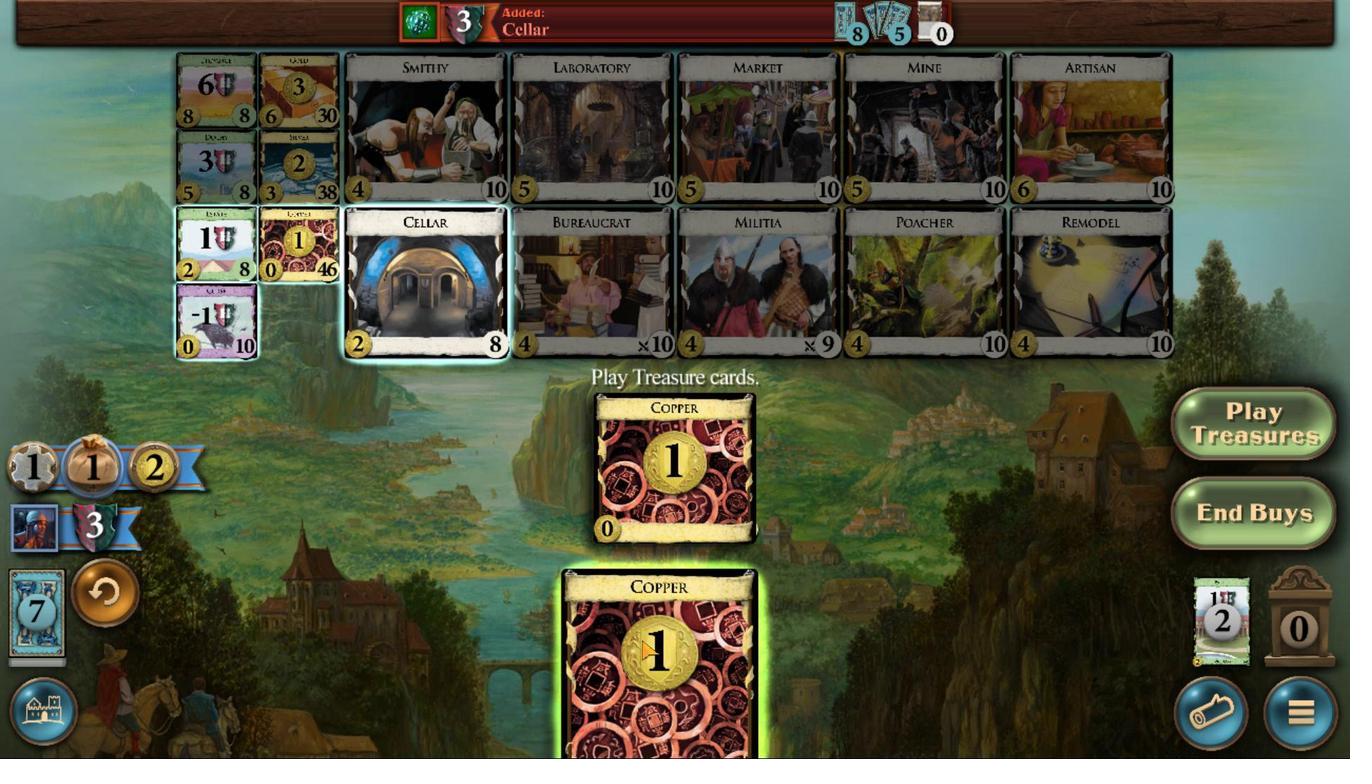 
Action: Mouse scrolled (590, 666) with delta (0, 0)
Screenshot: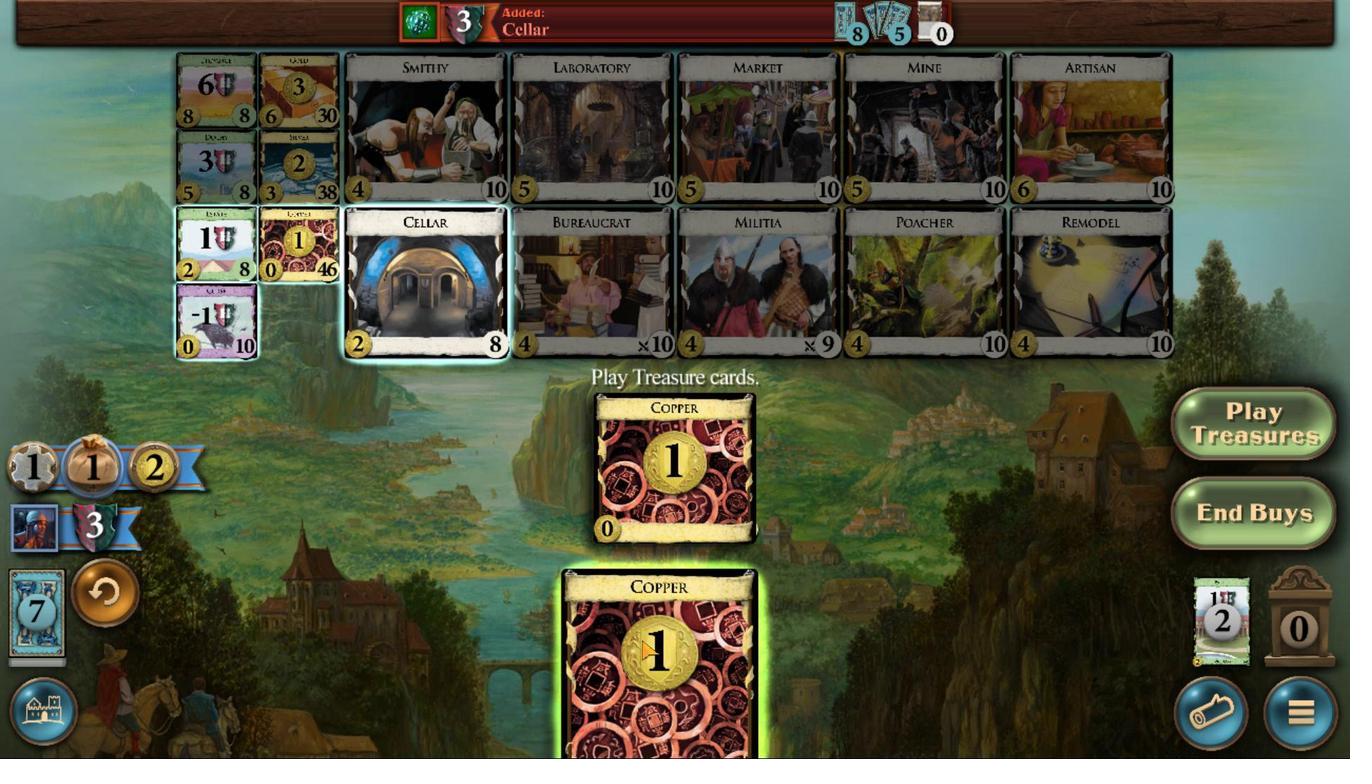 
Action: Mouse scrolled (590, 666) with delta (0, 0)
Screenshot: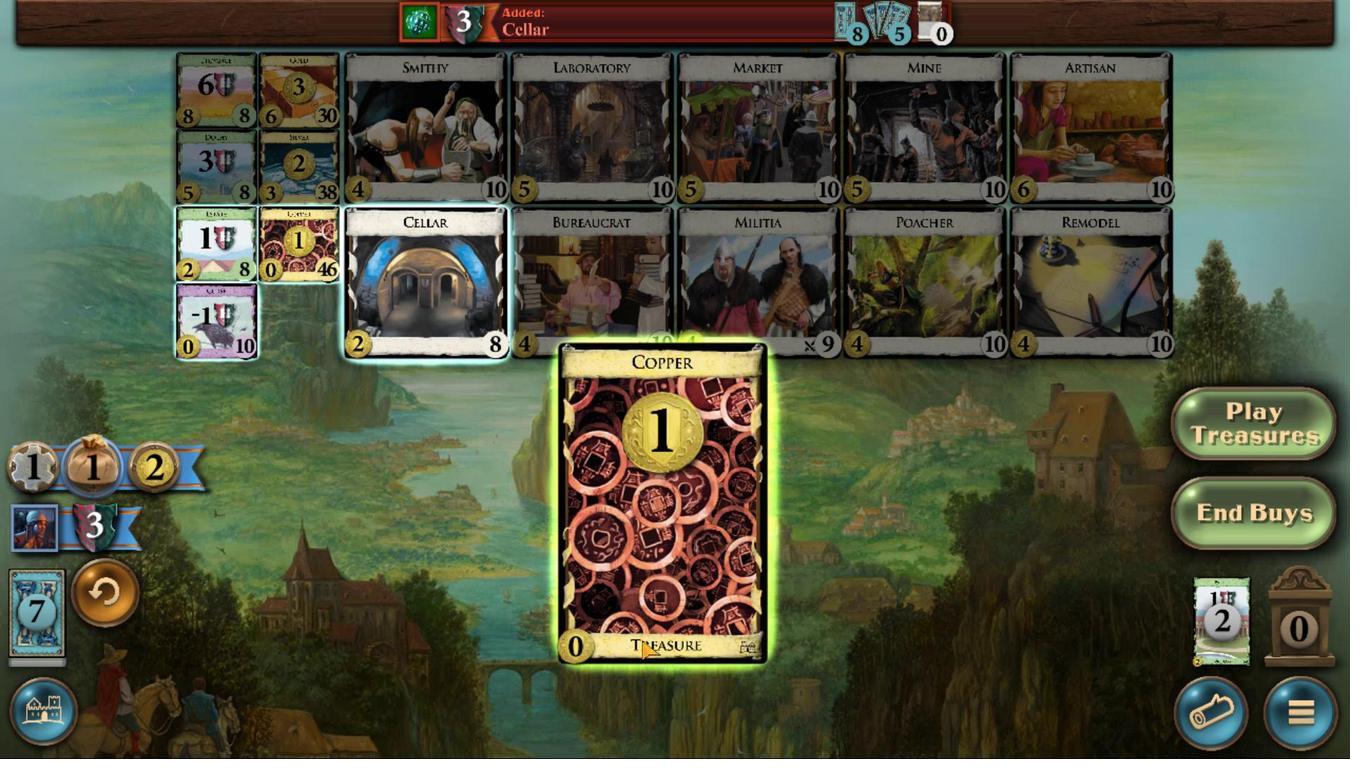 
Action: Mouse scrolled (590, 666) with delta (0, 0)
Screenshot: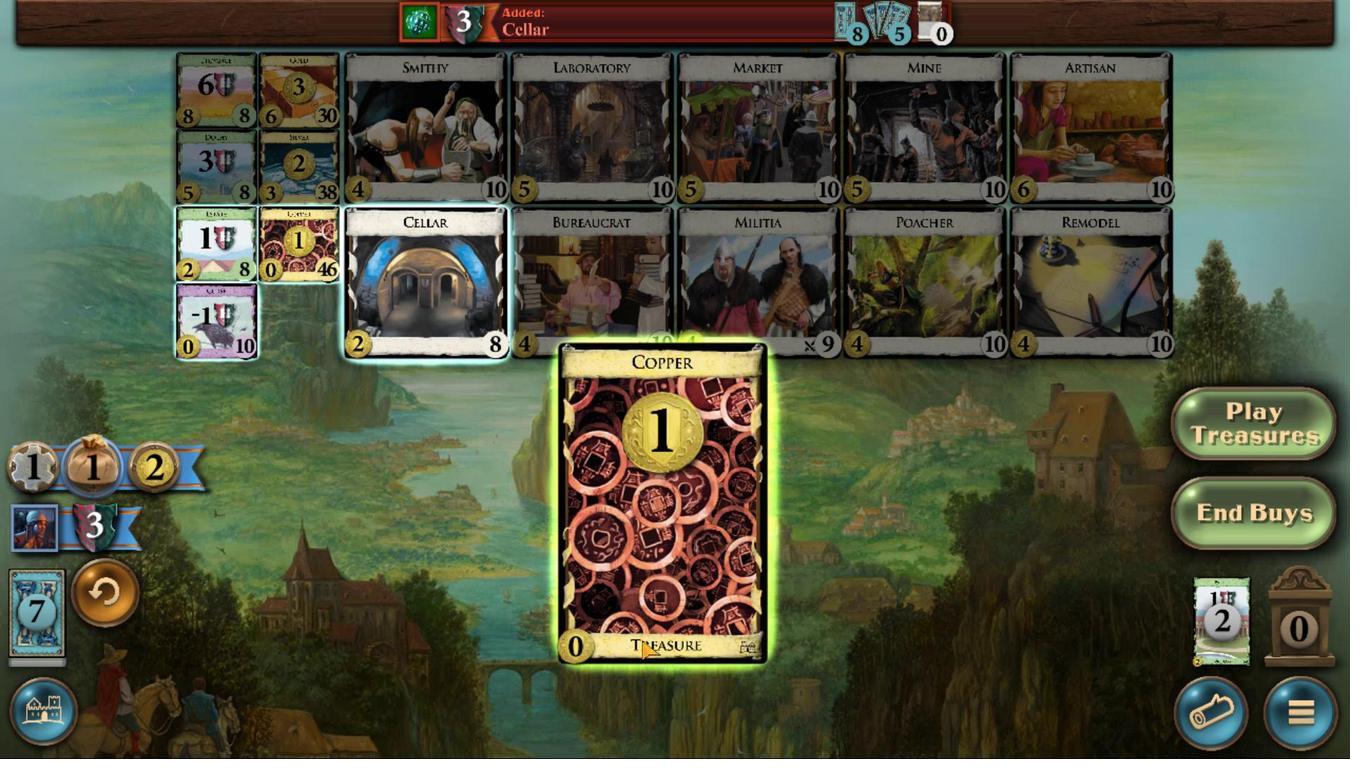 
Action: Mouse scrolled (590, 666) with delta (0, 0)
Screenshot: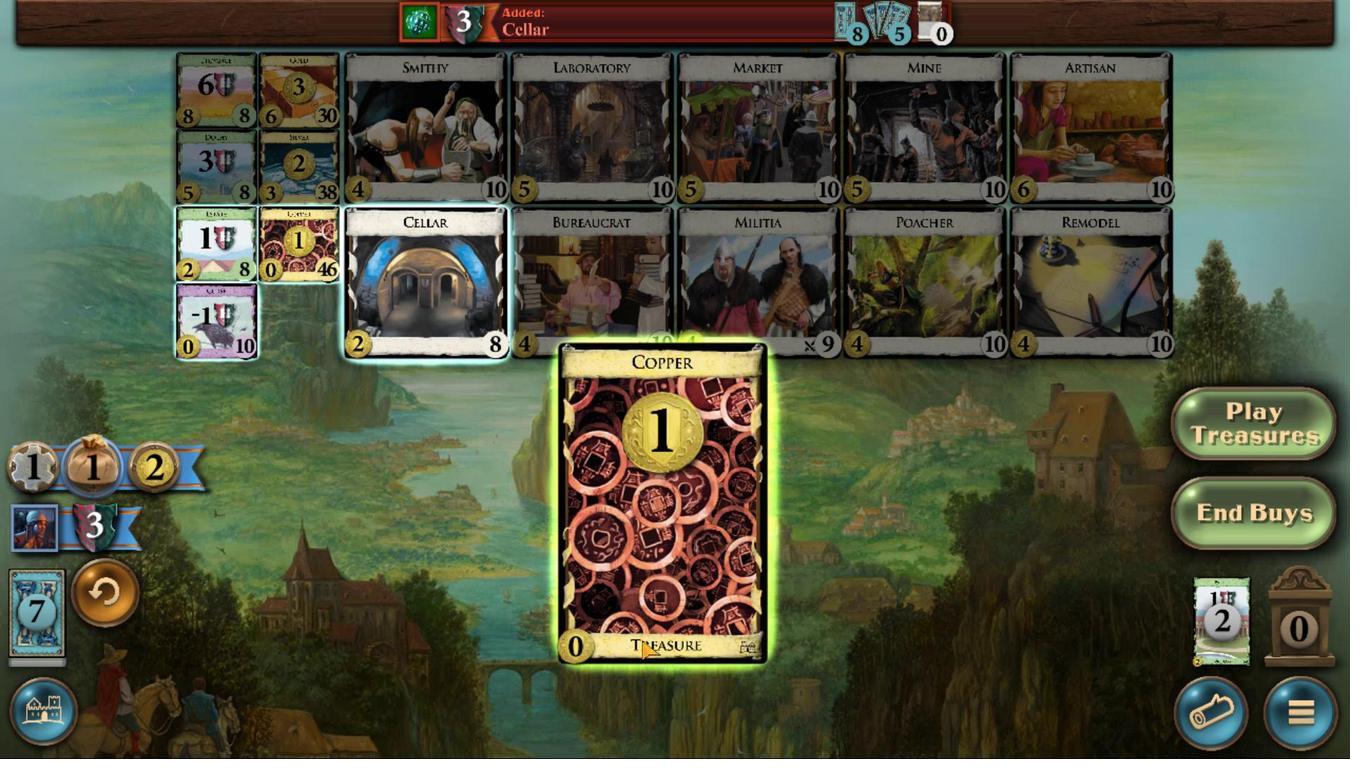 
Action: Mouse moved to (694, 471)
Screenshot: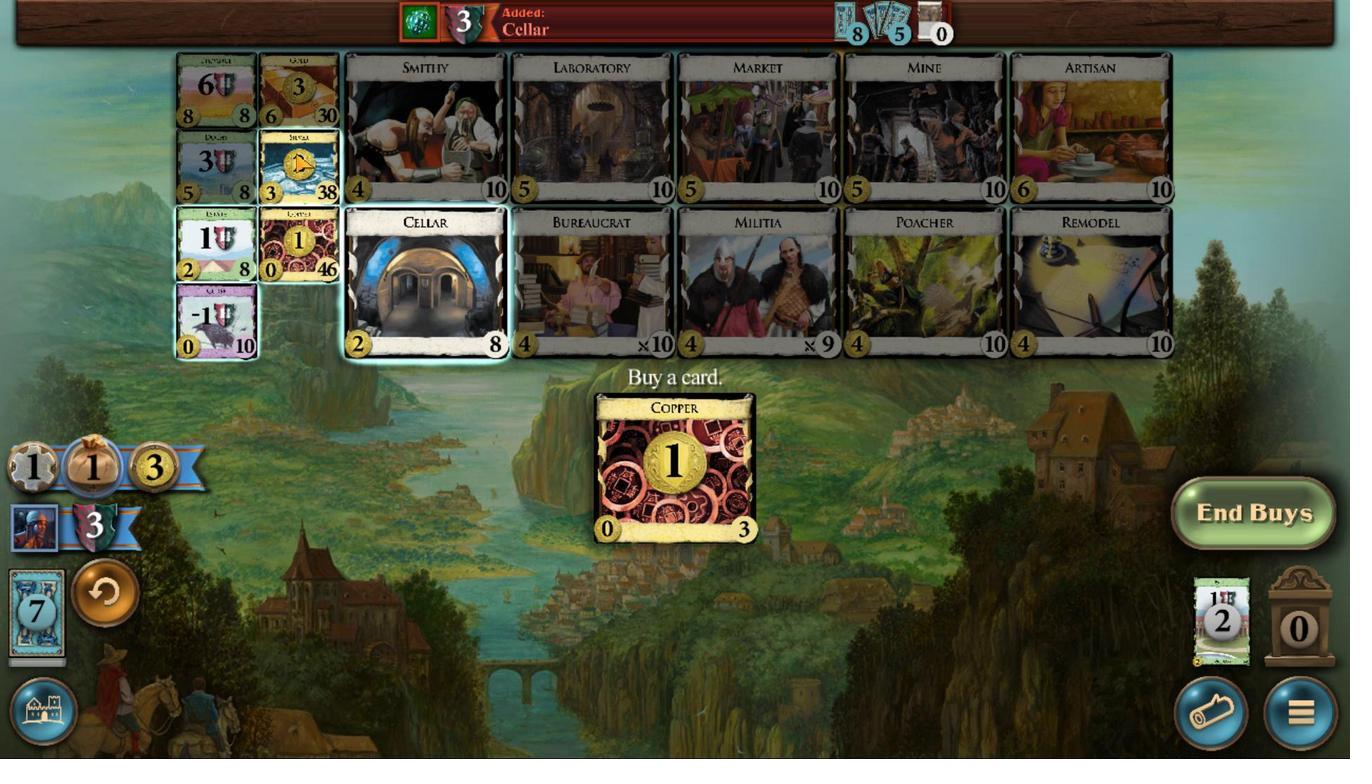 
Action: Mouse pressed left at (694, 471)
Screenshot: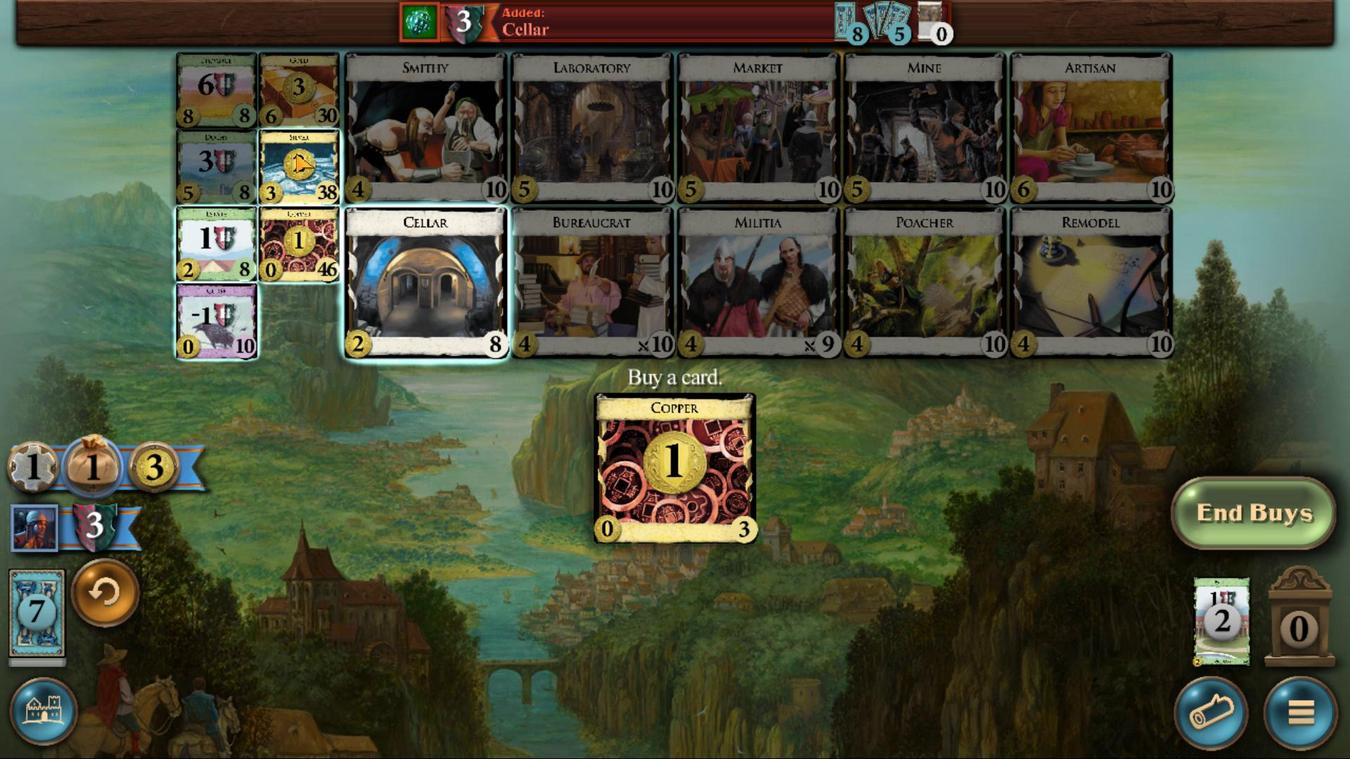 
Action: Mouse moved to (535, 689)
Screenshot: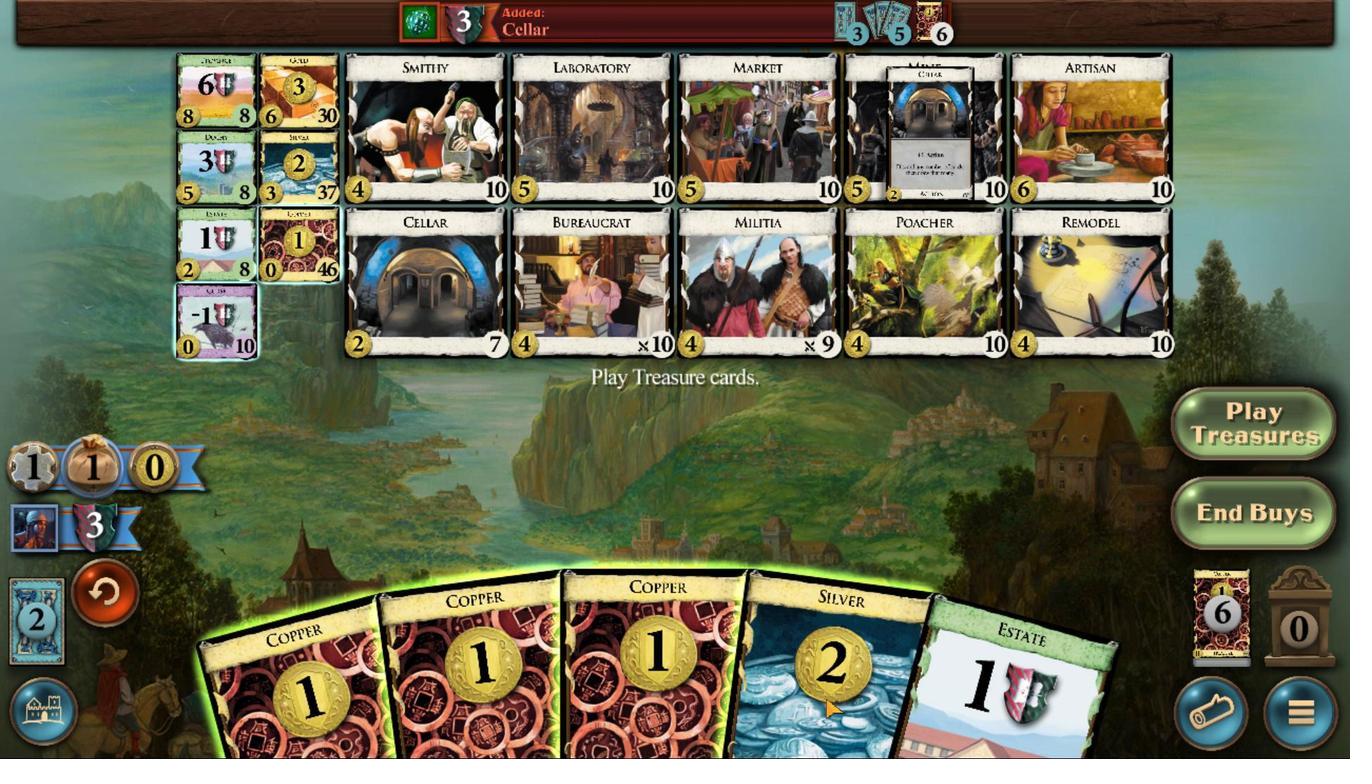 
Action: Mouse scrolled (535, 689) with delta (0, 0)
Screenshot: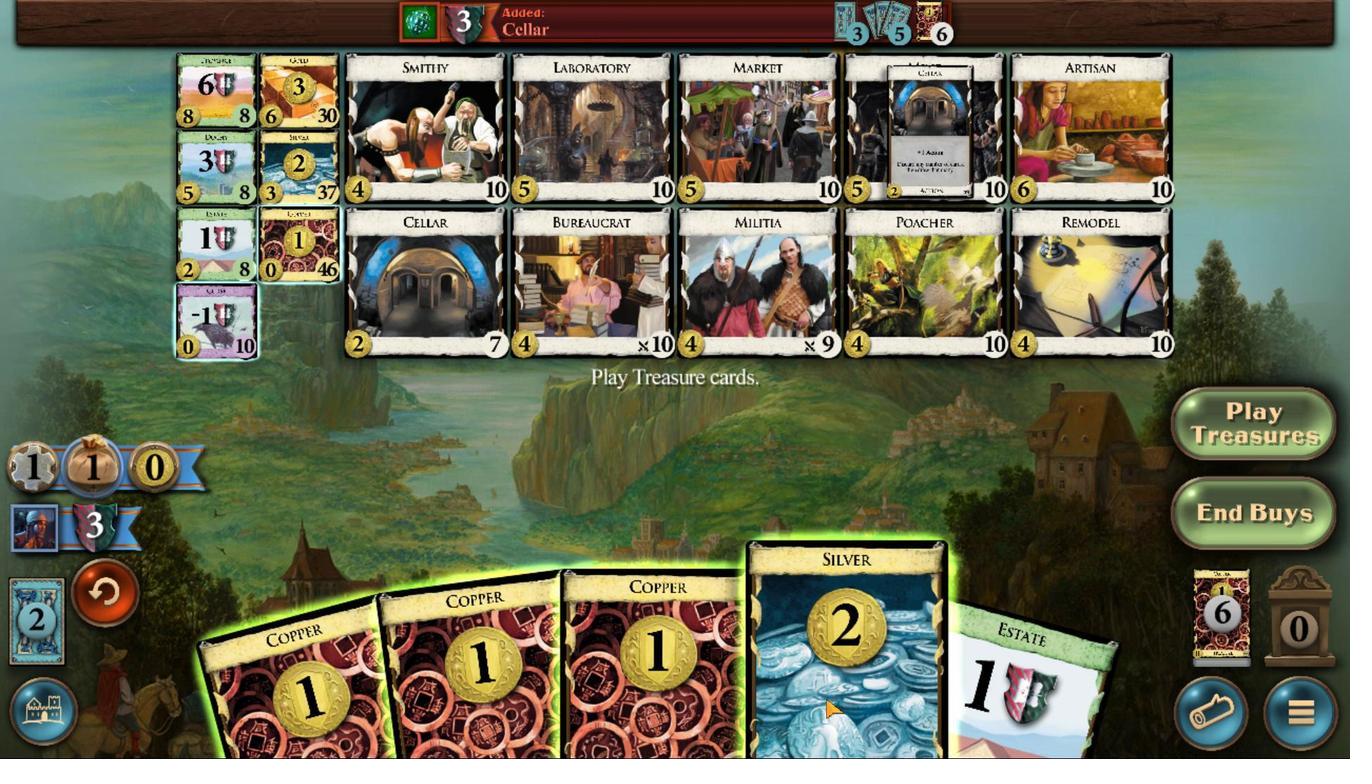 
Action: Mouse scrolled (535, 689) with delta (0, 0)
Screenshot: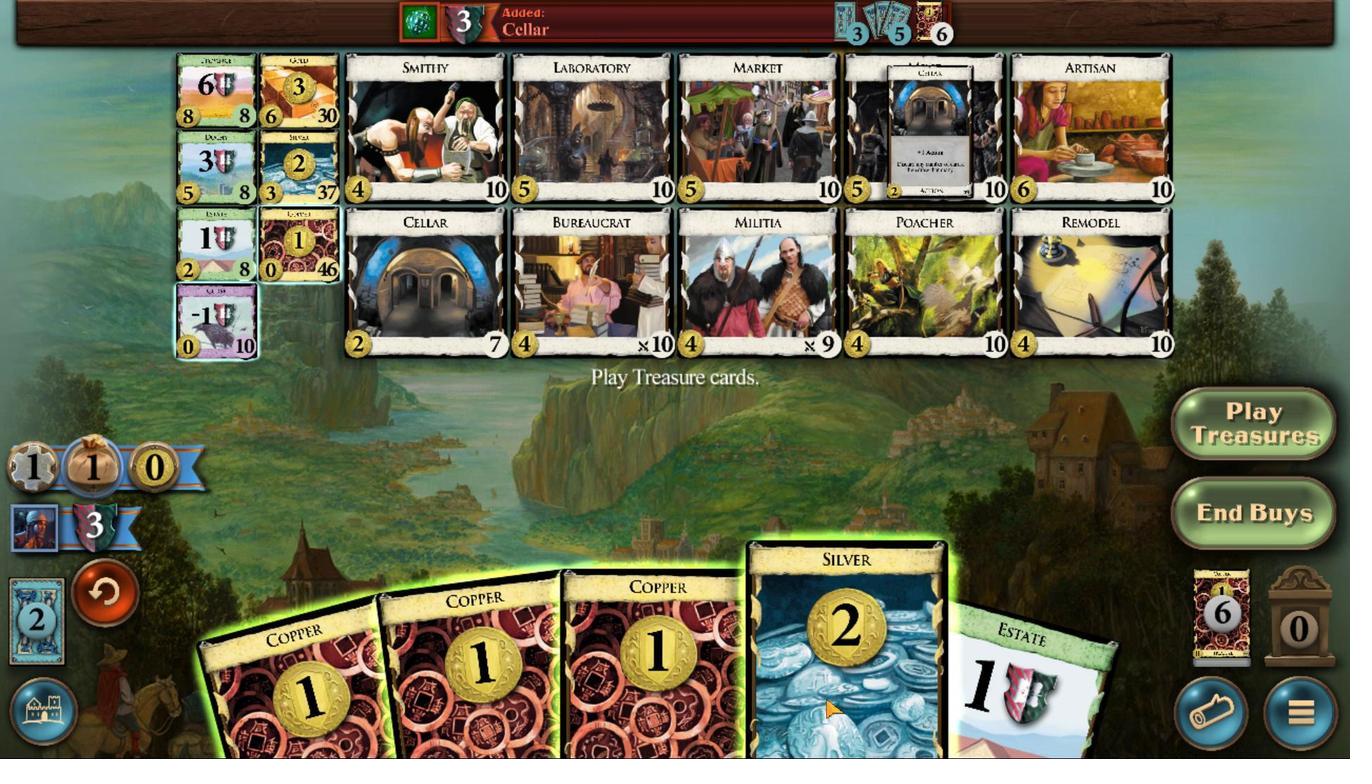
Action: Mouse scrolled (535, 689) with delta (0, 0)
Screenshot: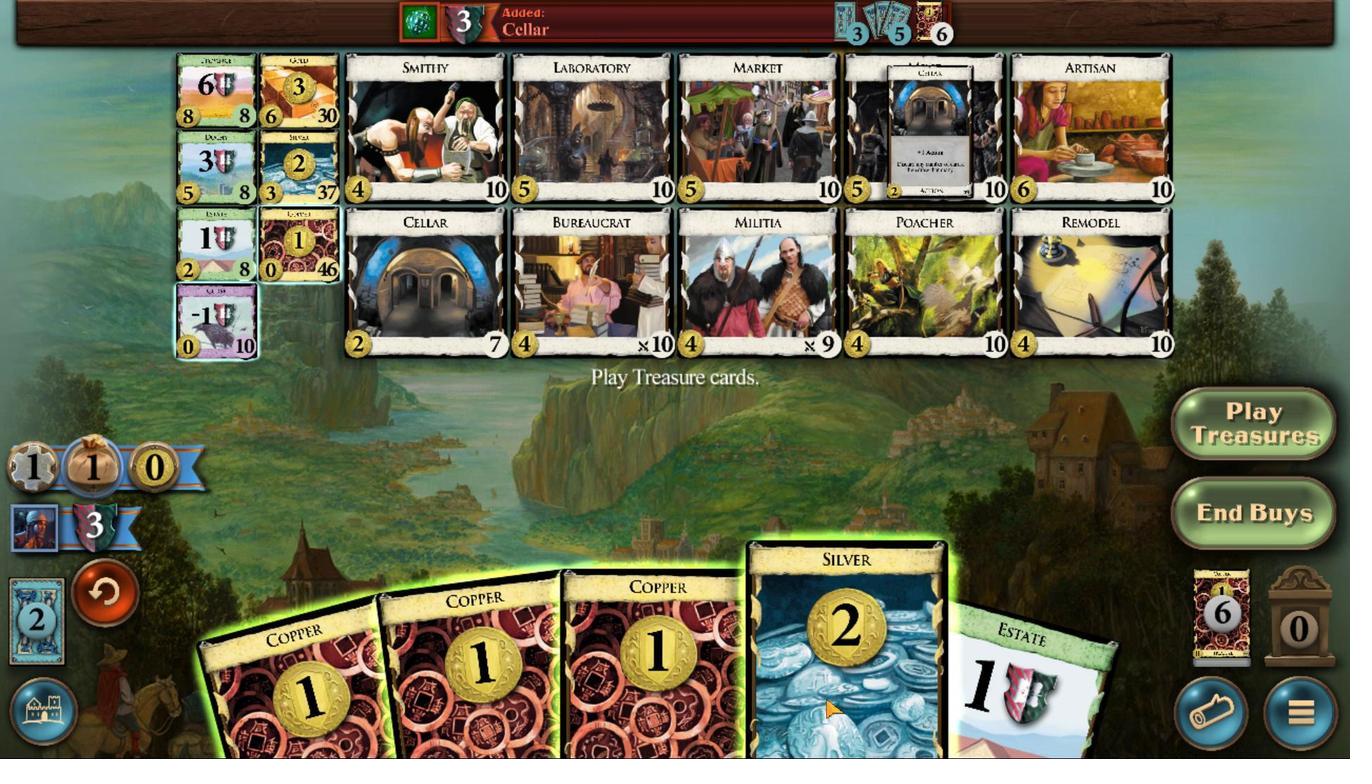 
Action: Mouse scrolled (535, 689) with delta (0, 0)
Screenshot: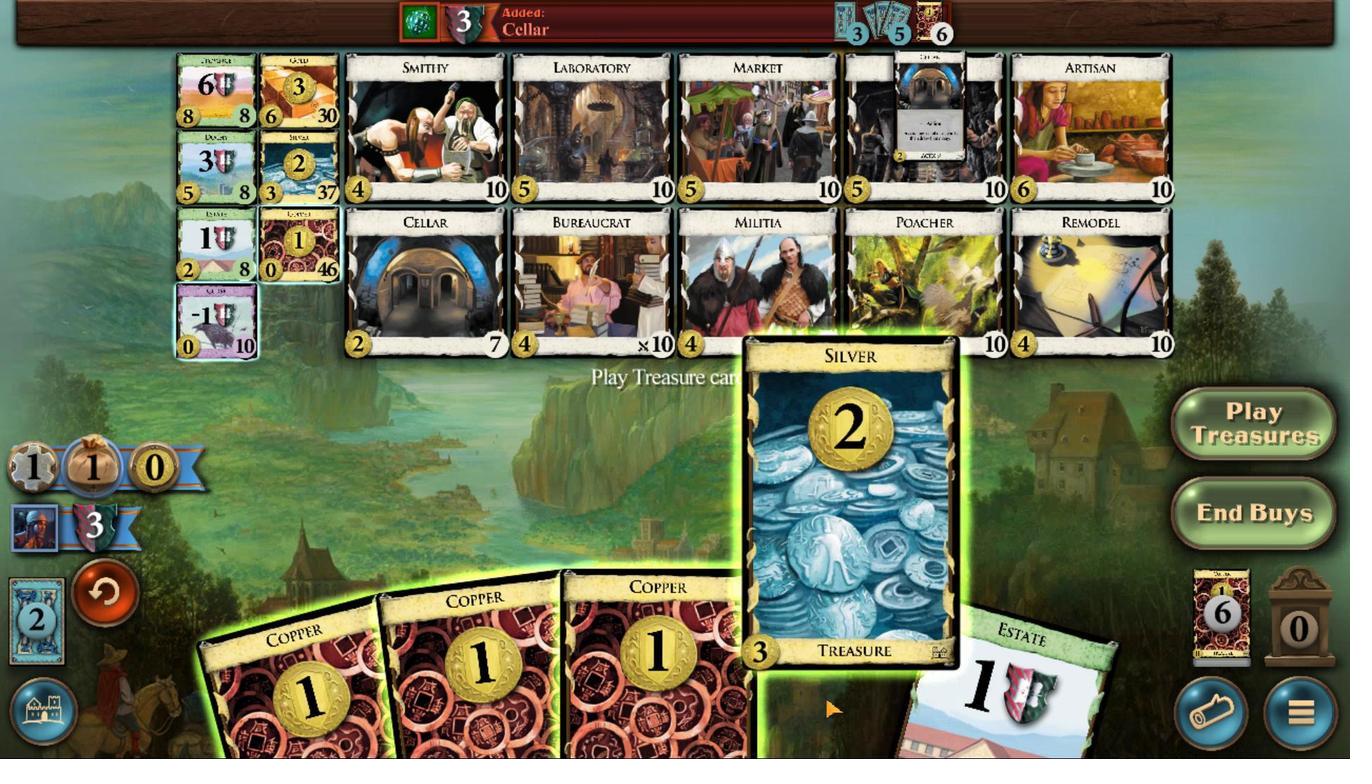 
Action: Mouse scrolled (535, 689) with delta (0, 0)
Screenshot: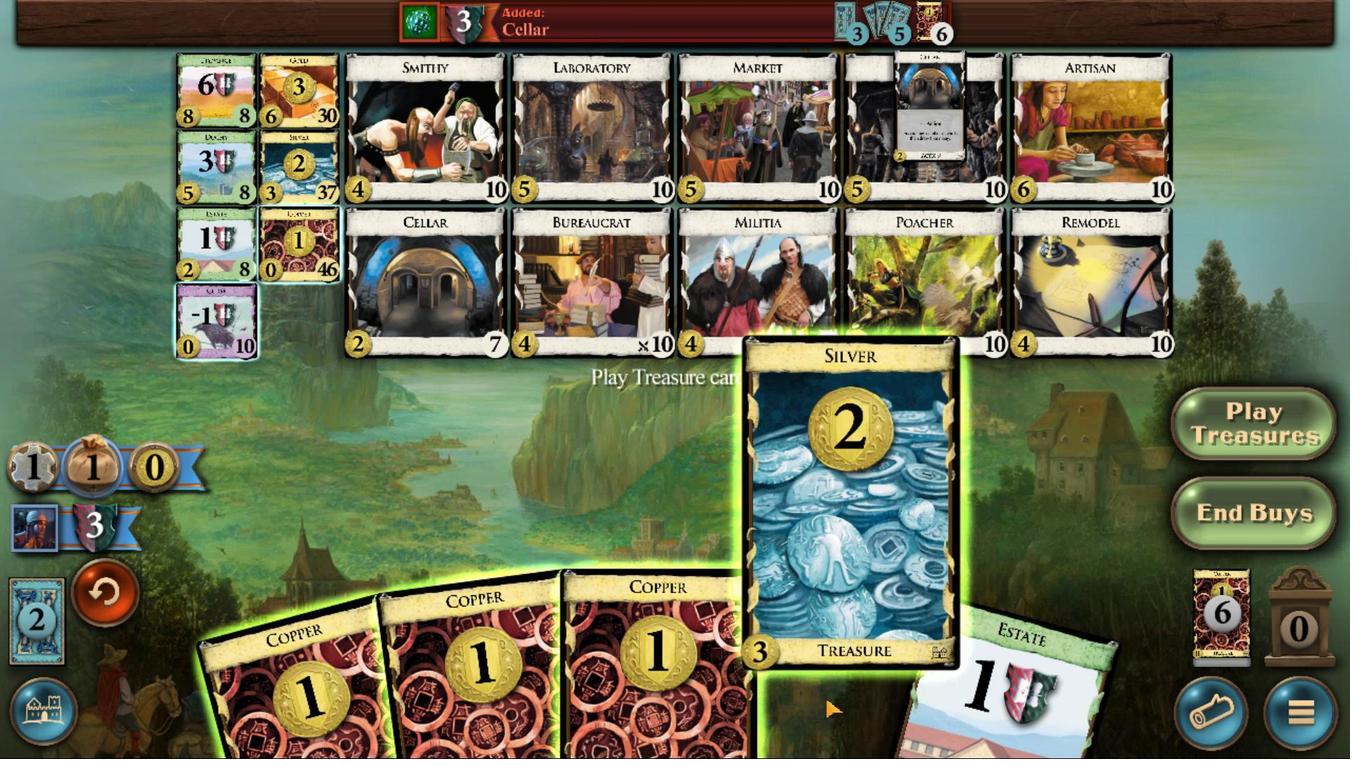 
Action: Mouse scrolled (535, 689) with delta (0, 0)
Screenshot: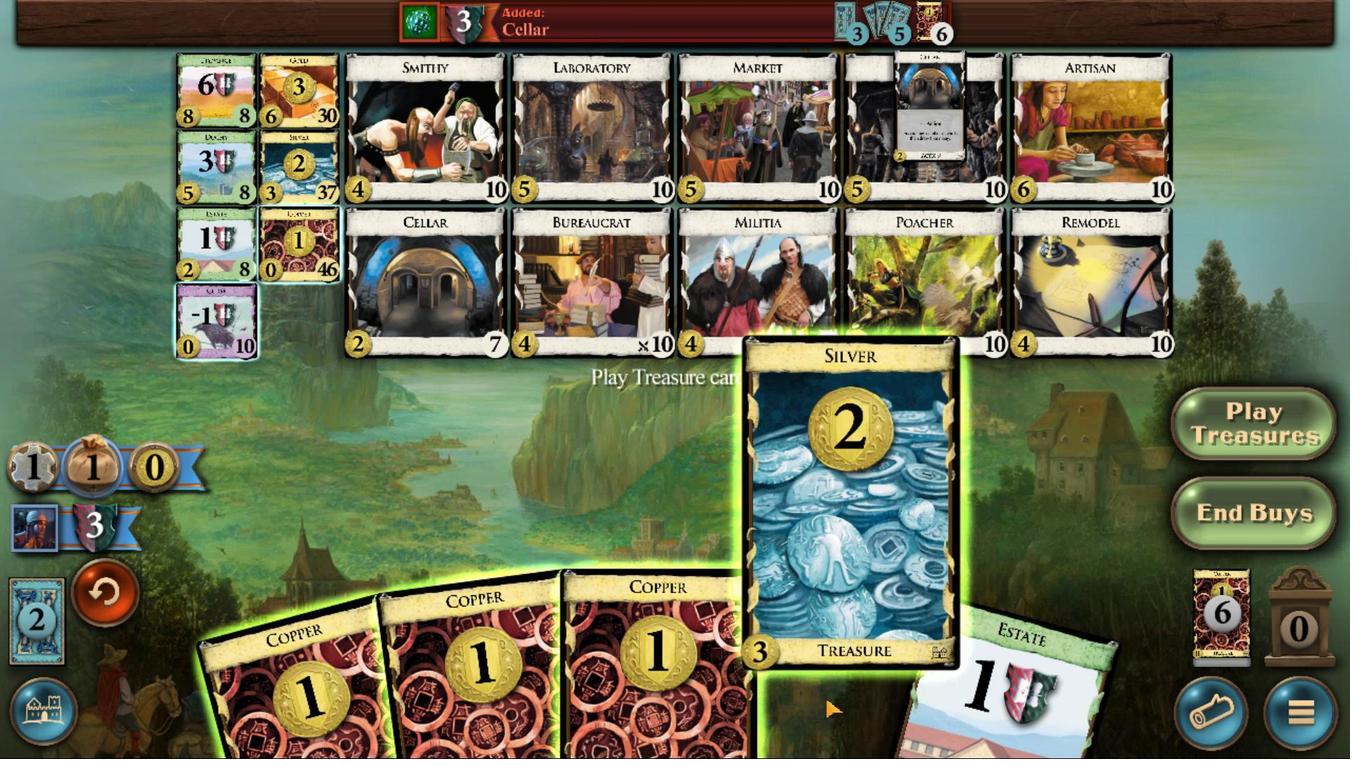 
Action: Mouse moved to (555, 686)
Screenshot: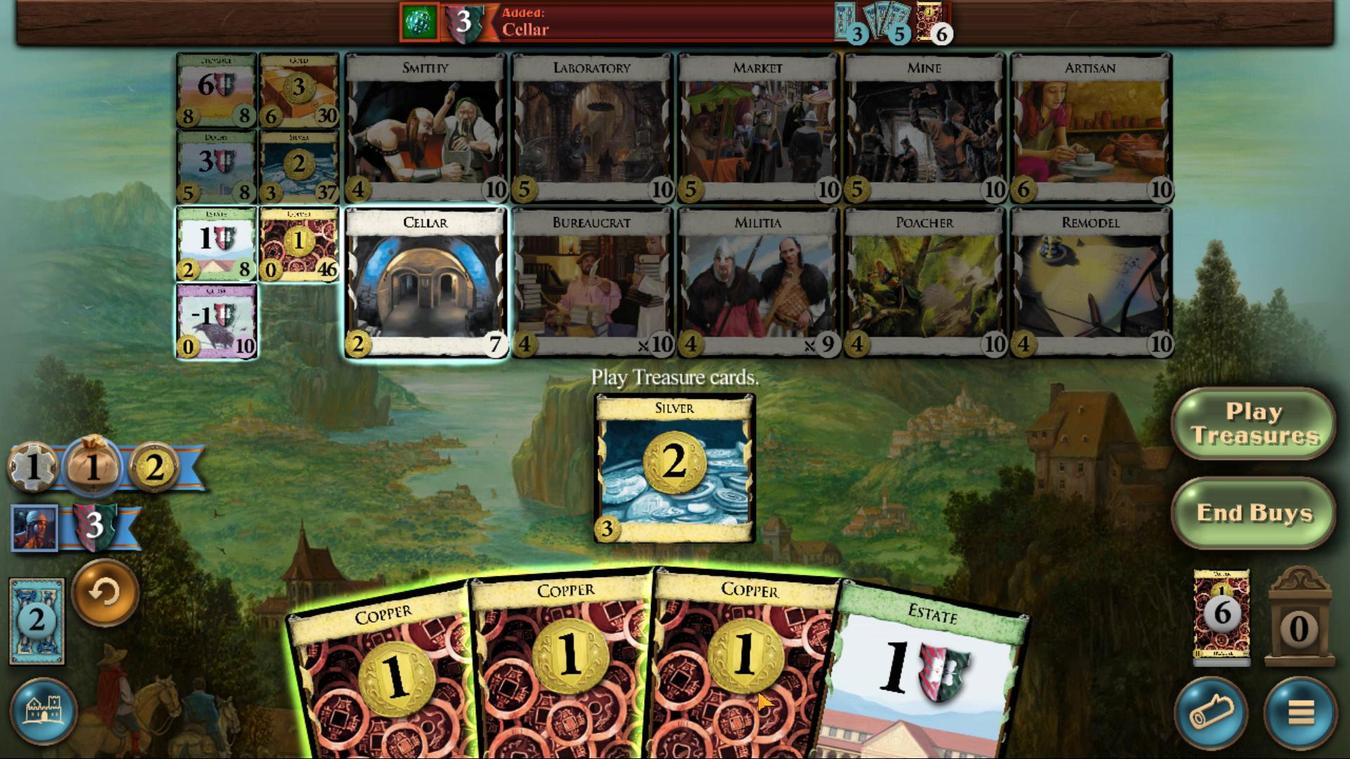 
Action: Mouse scrolled (555, 686) with delta (0, 0)
Screenshot: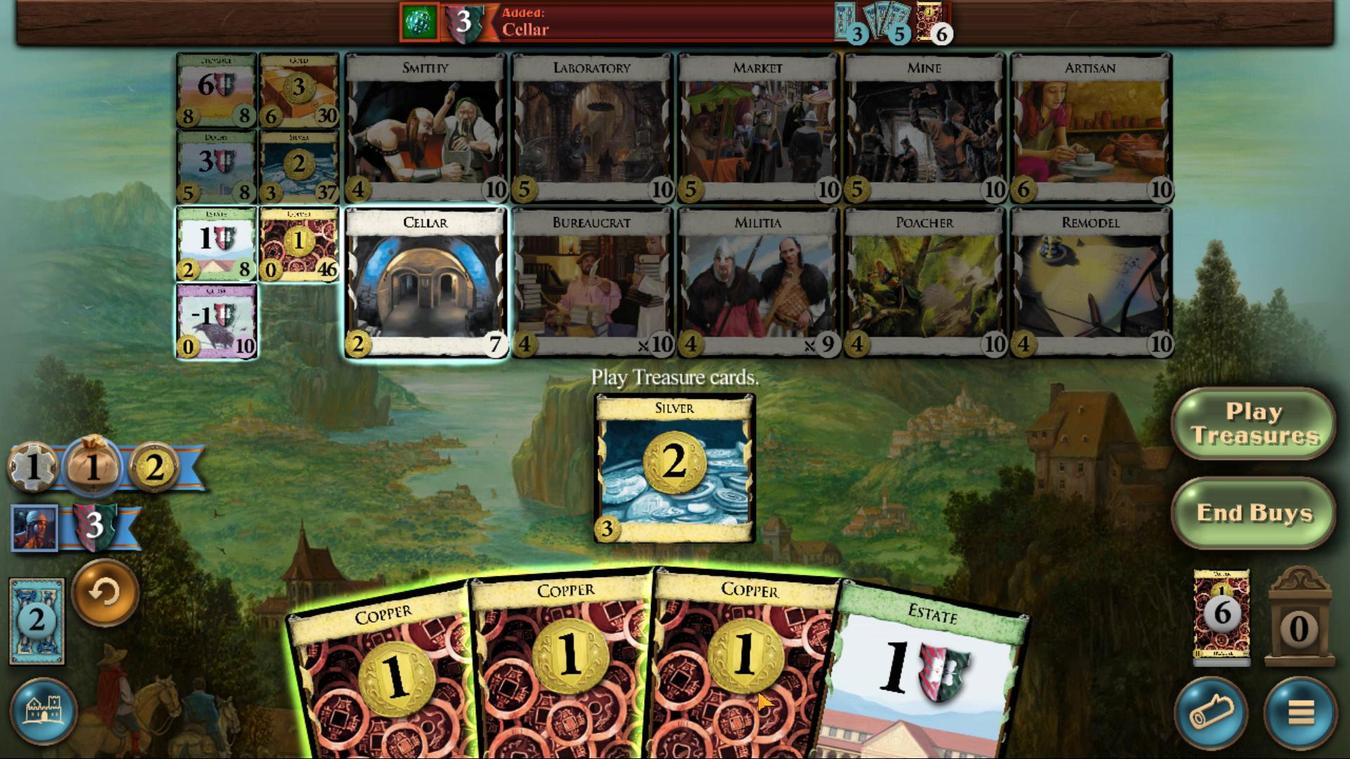 
Action: Mouse scrolled (555, 686) with delta (0, 0)
Screenshot: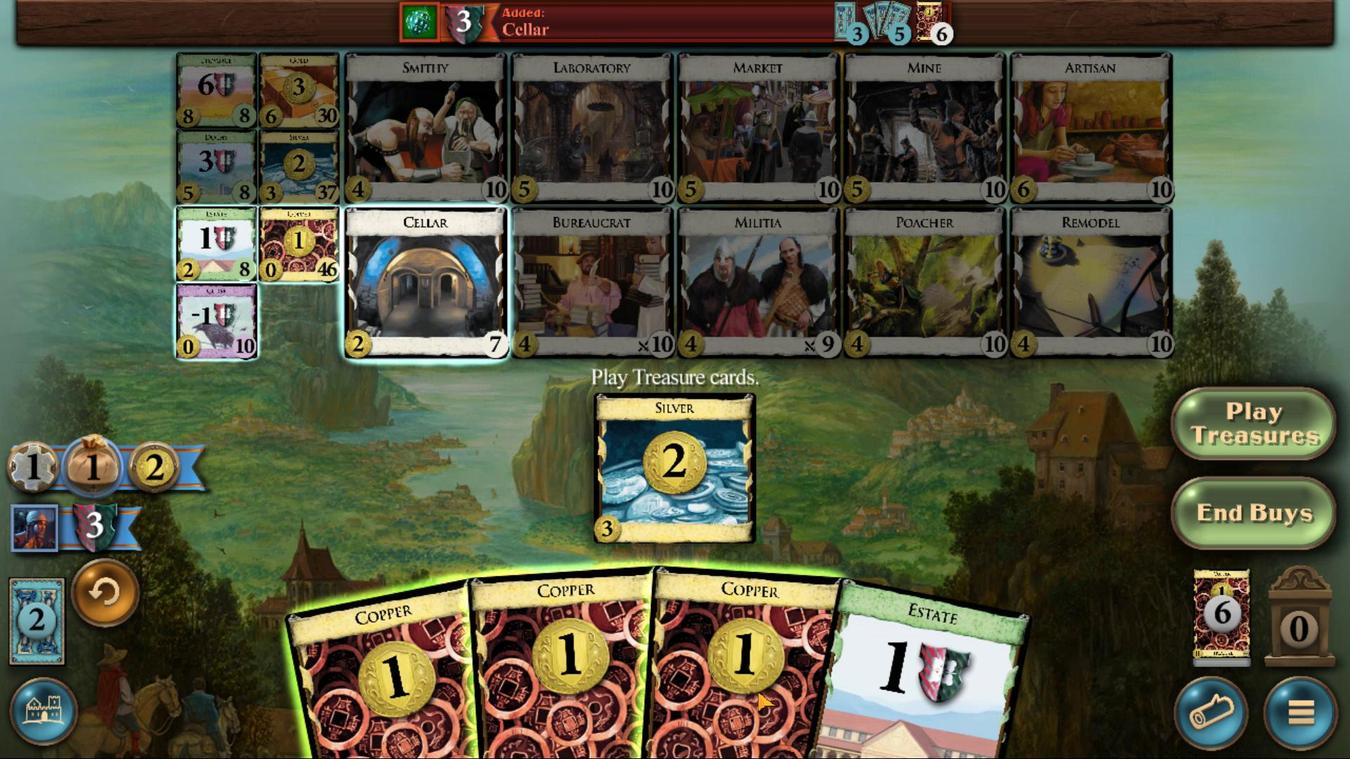 
Action: Mouse scrolled (555, 686) with delta (0, 0)
Screenshot: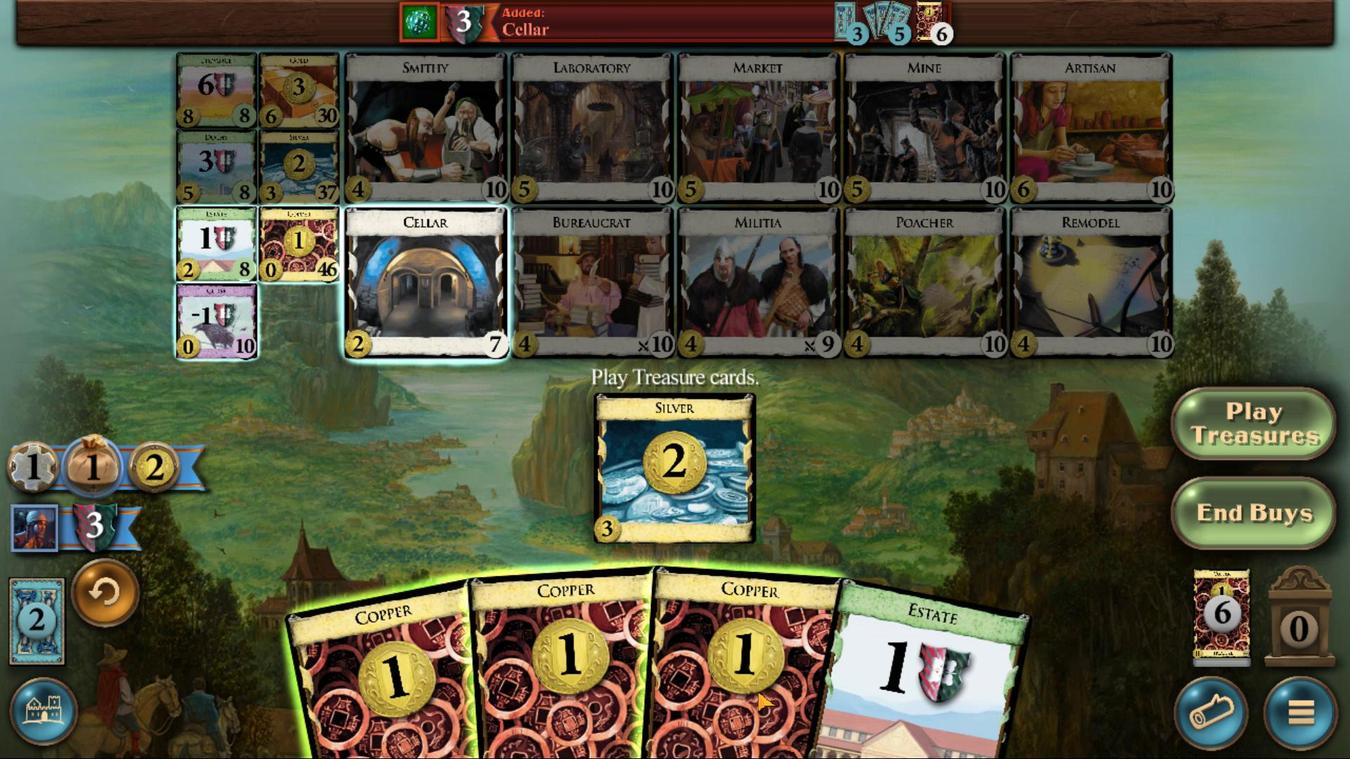 
Action: Mouse scrolled (555, 686) with delta (0, 0)
Screenshot: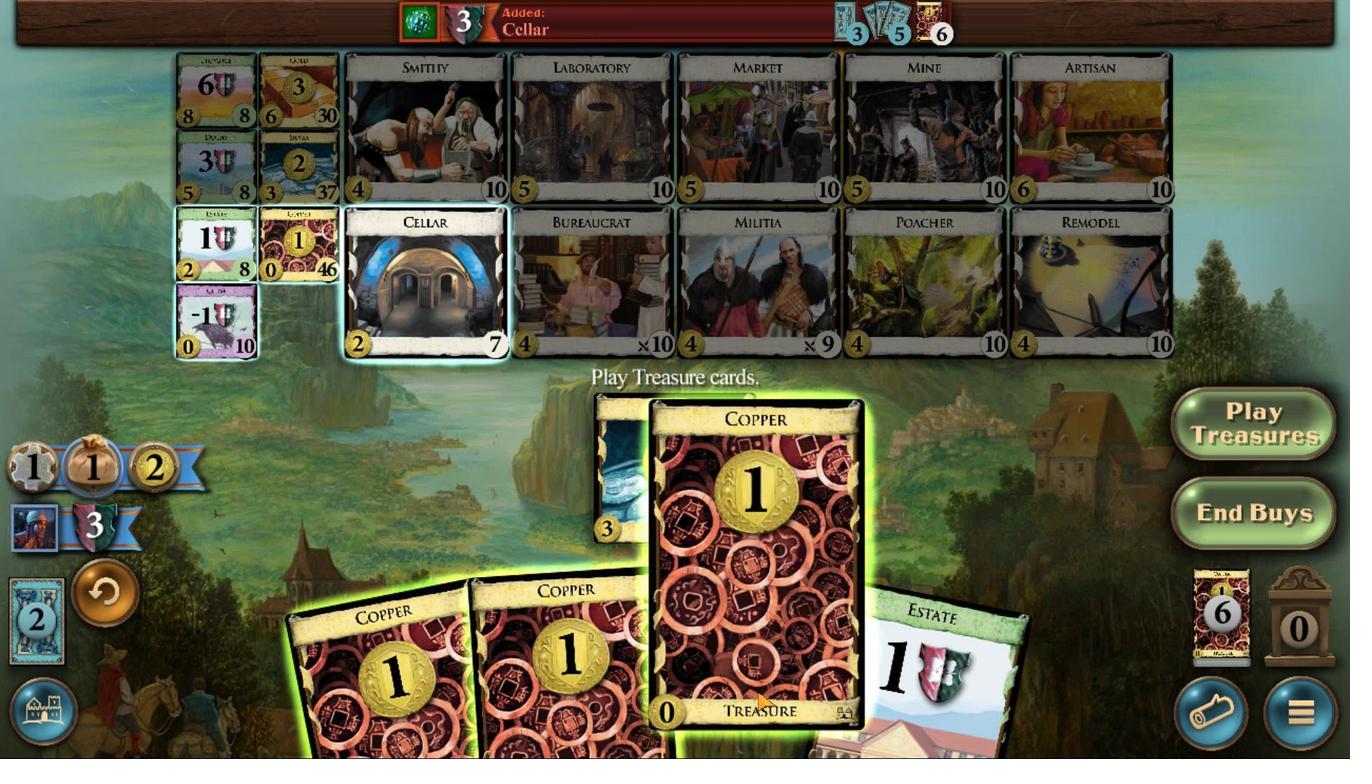 
Action: Mouse scrolled (555, 686) with delta (0, 0)
Screenshot: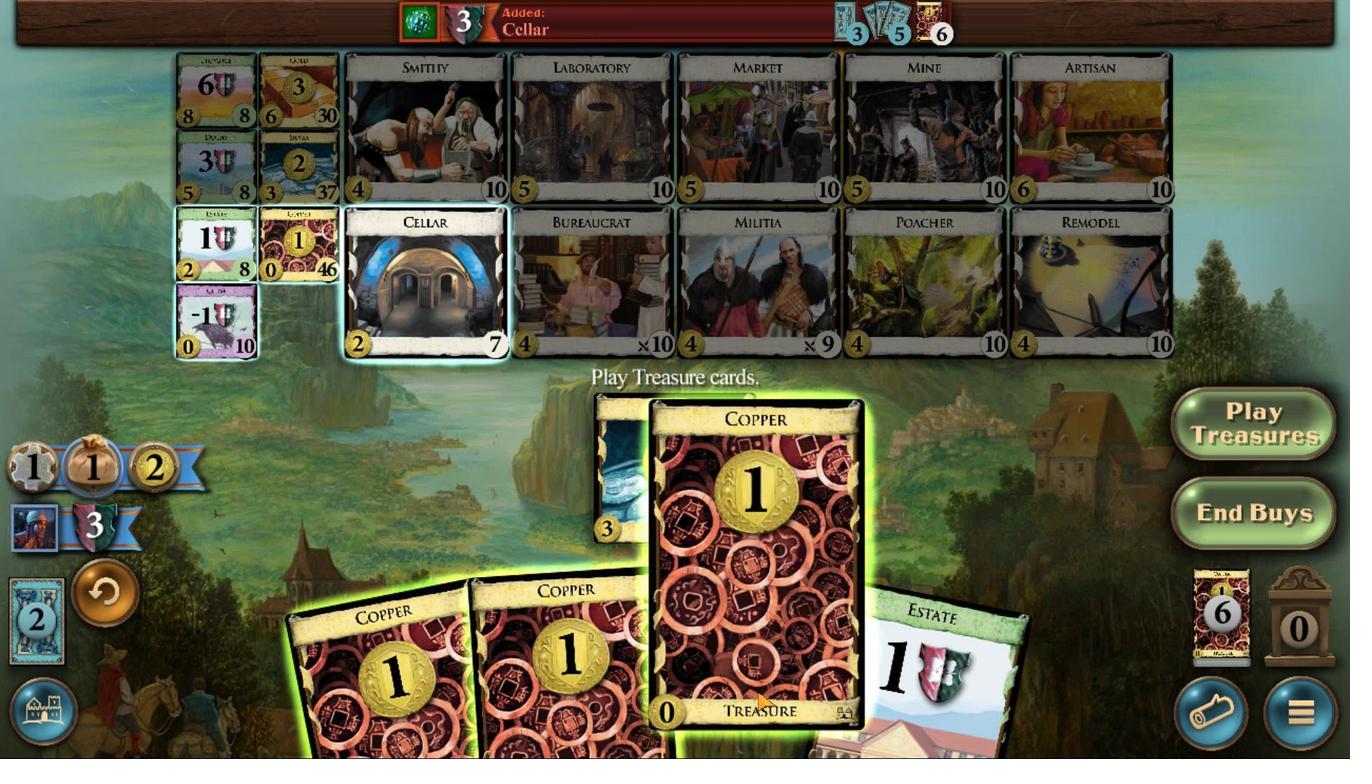 
Action: Mouse moved to (573, 689)
Screenshot: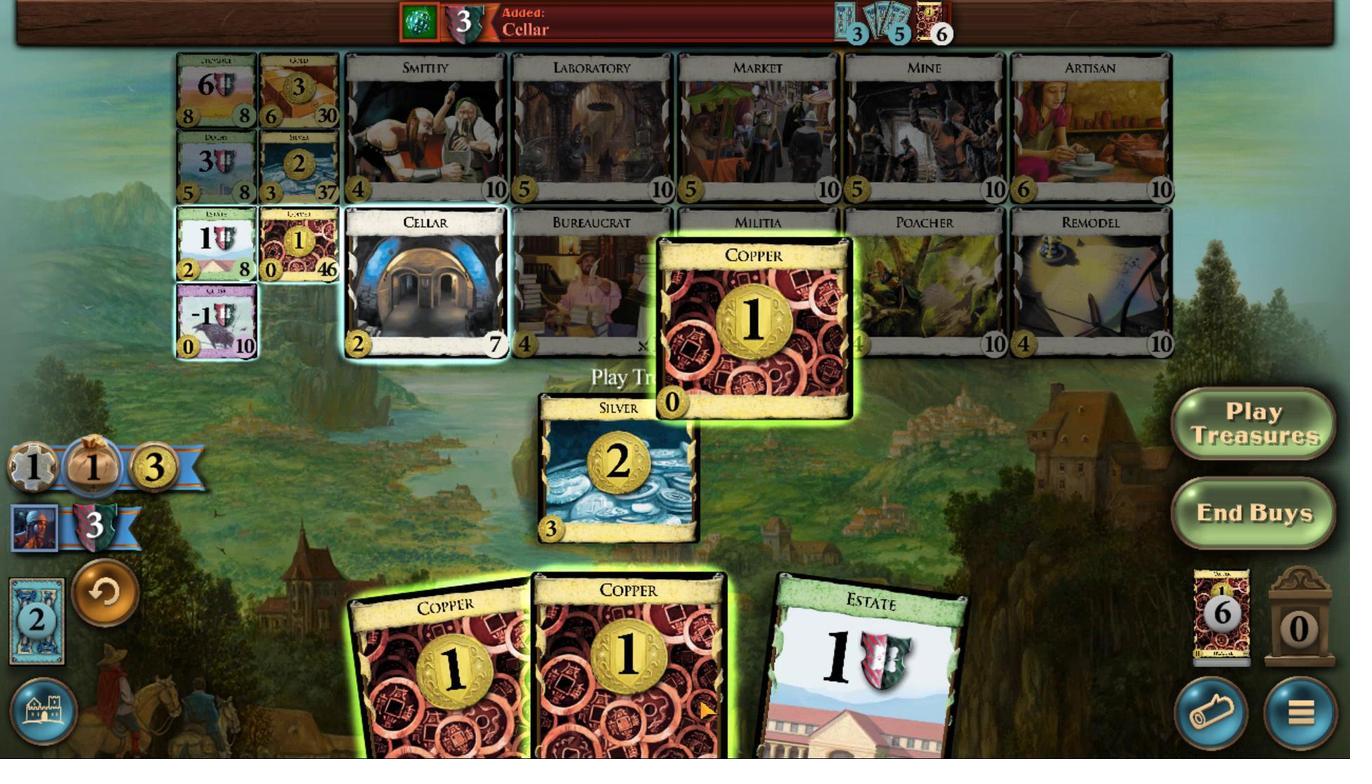 
Action: Mouse scrolled (573, 689) with delta (0, 0)
Screenshot: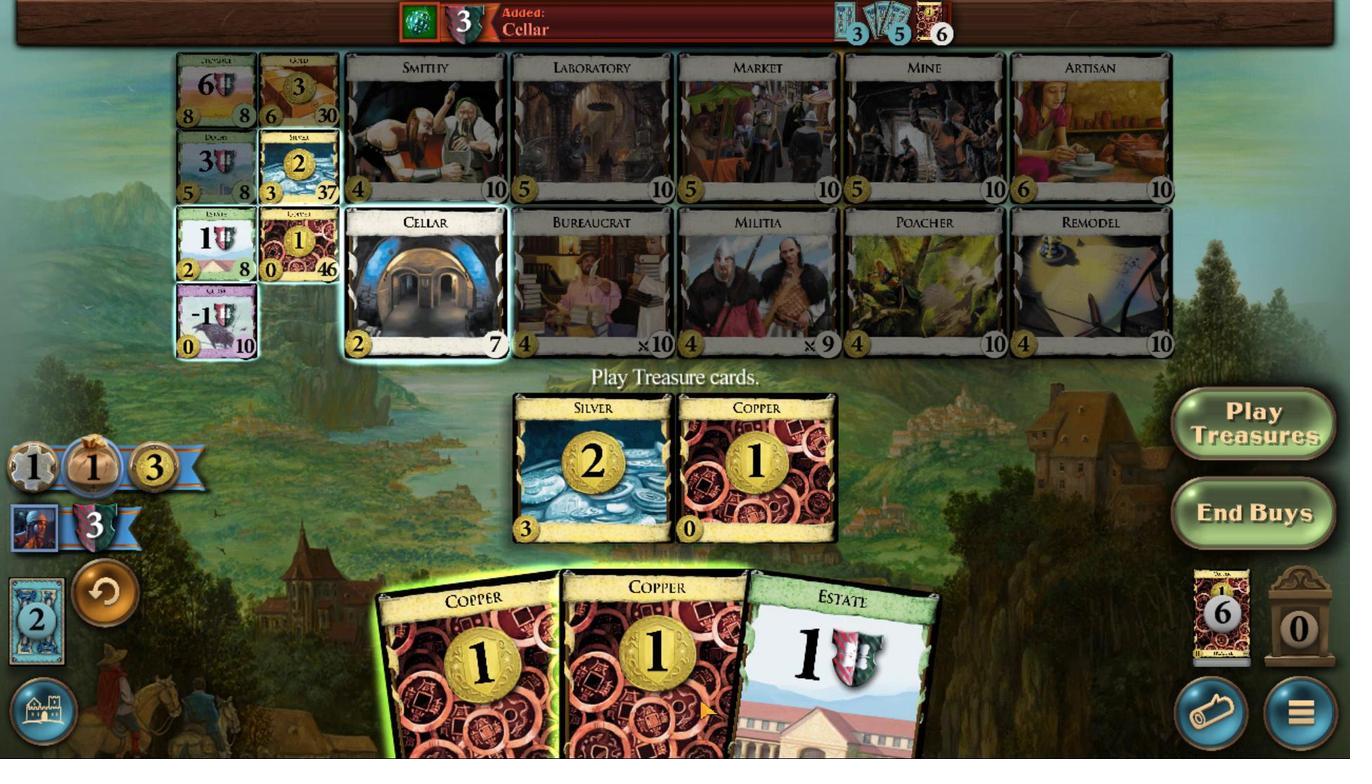 
Action: Mouse scrolled (573, 689) with delta (0, 0)
Screenshot: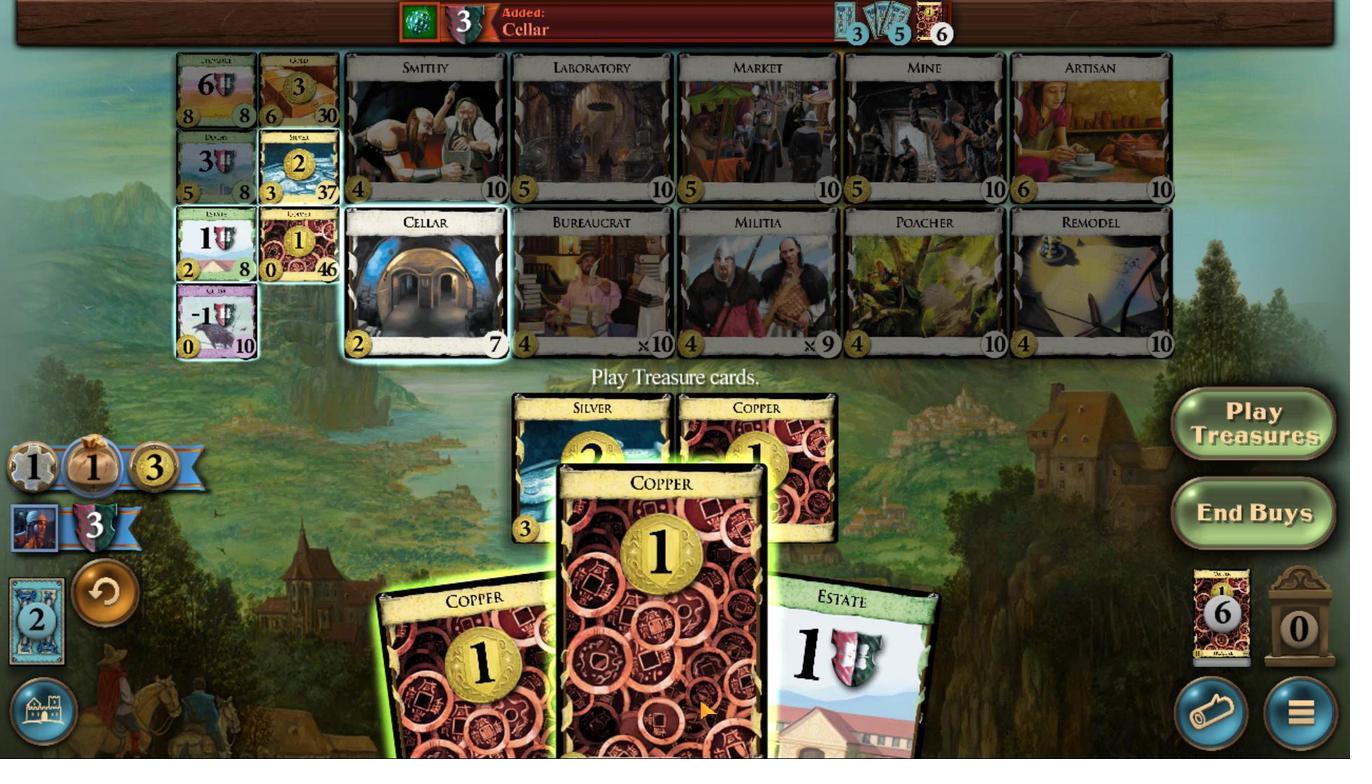 
Action: Mouse scrolled (573, 689) with delta (0, 0)
Screenshot: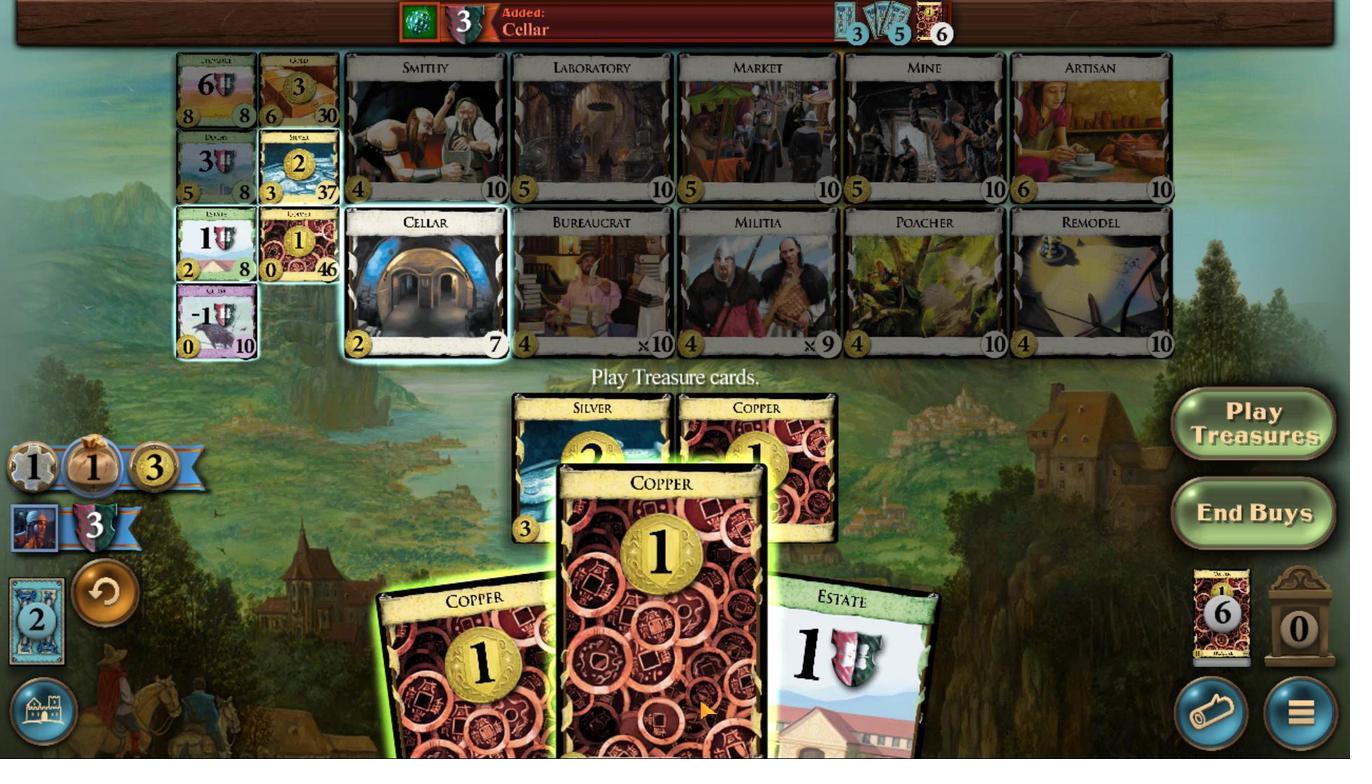 
Action: Mouse scrolled (573, 689) with delta (0, 0)
Screenshot: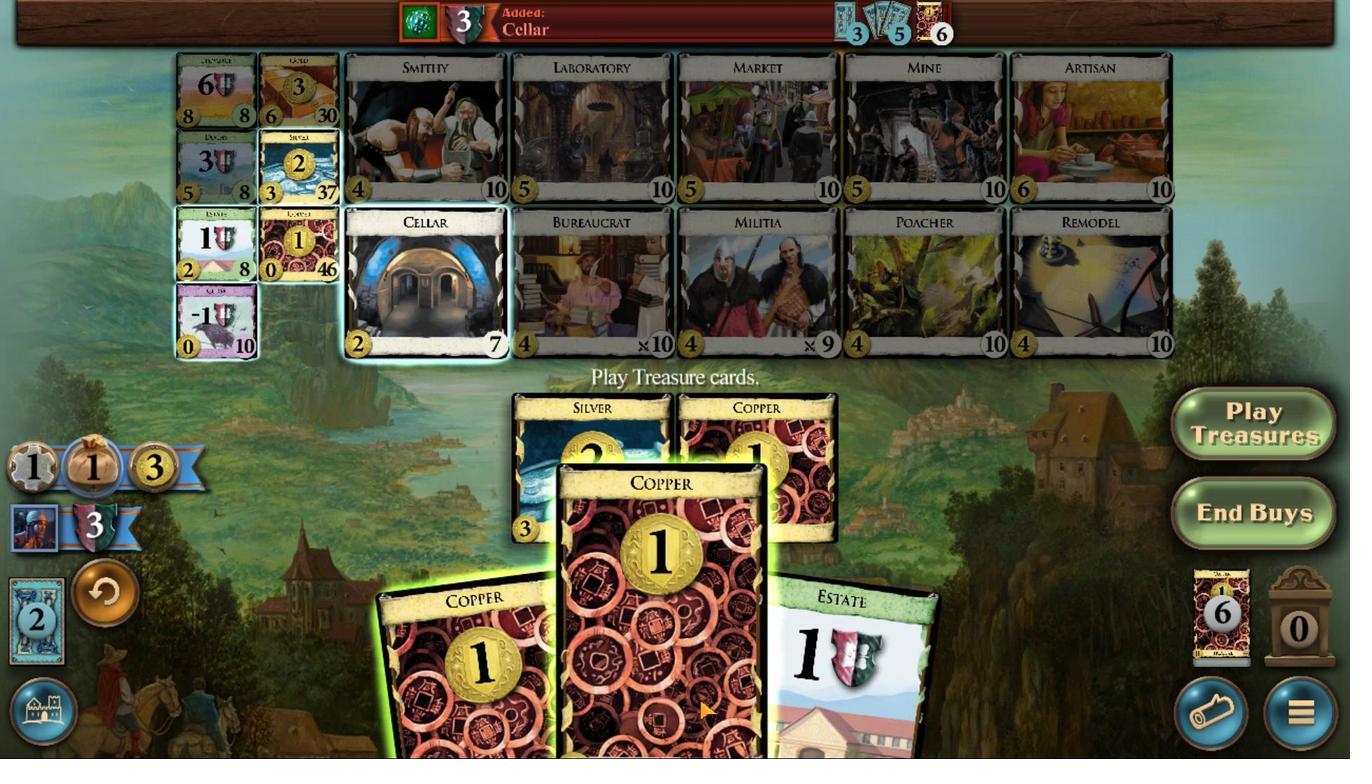 
Action: Mouse scrolled (573, 689) with delta (0, 0)
Screenshot: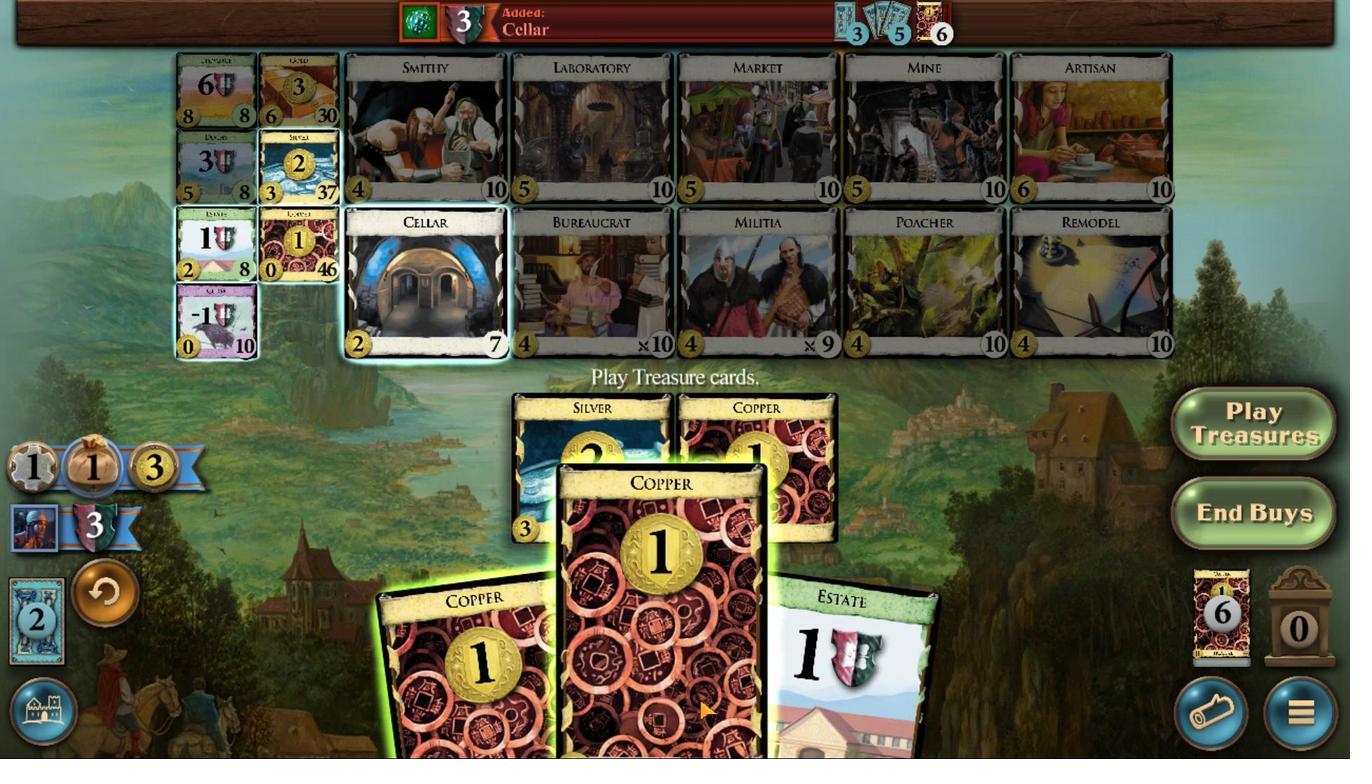 
Action: Mouse moved to (597, 682)
Screenshot: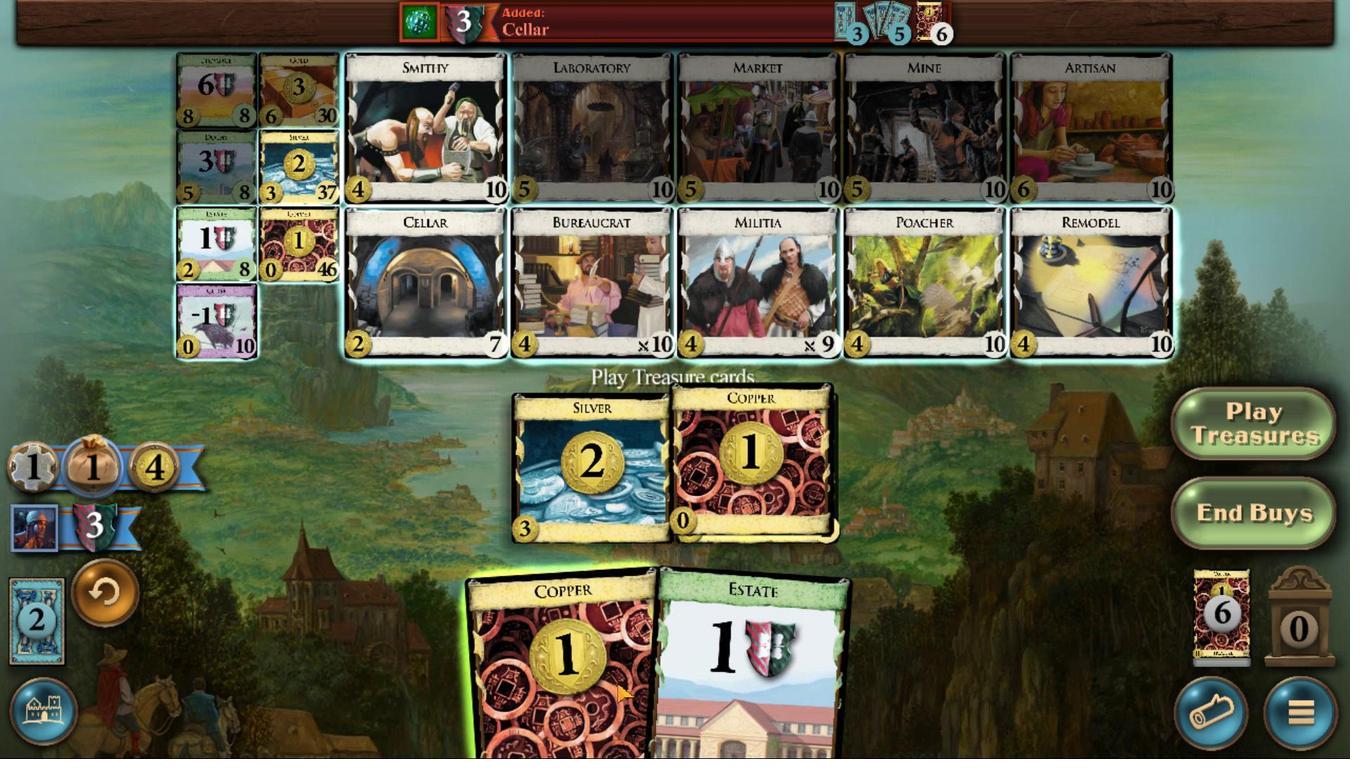 
Action: Mouse scrolled (597, 682) with delta (0, 0)
Screenshot: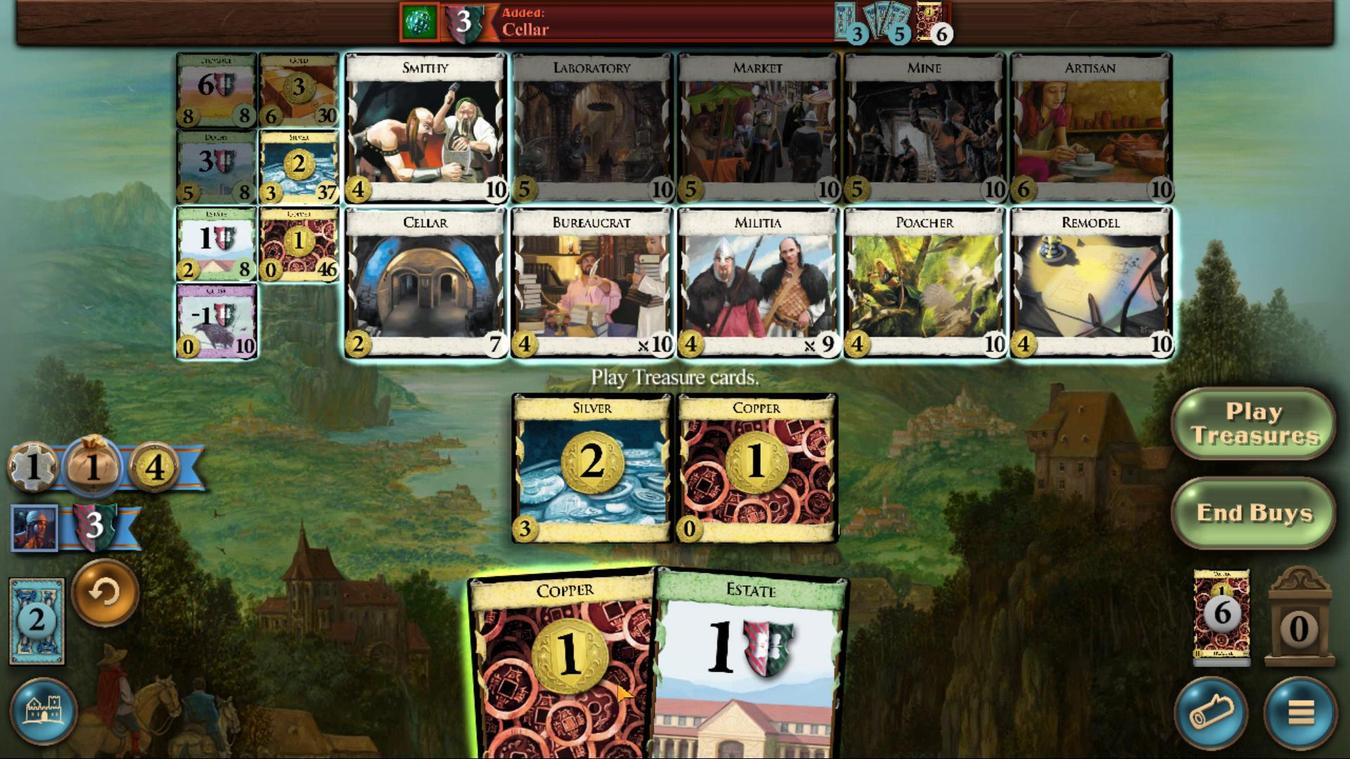 
Action: Mouse scrolled (597, 682) with delta (0, 0)
Screenshot: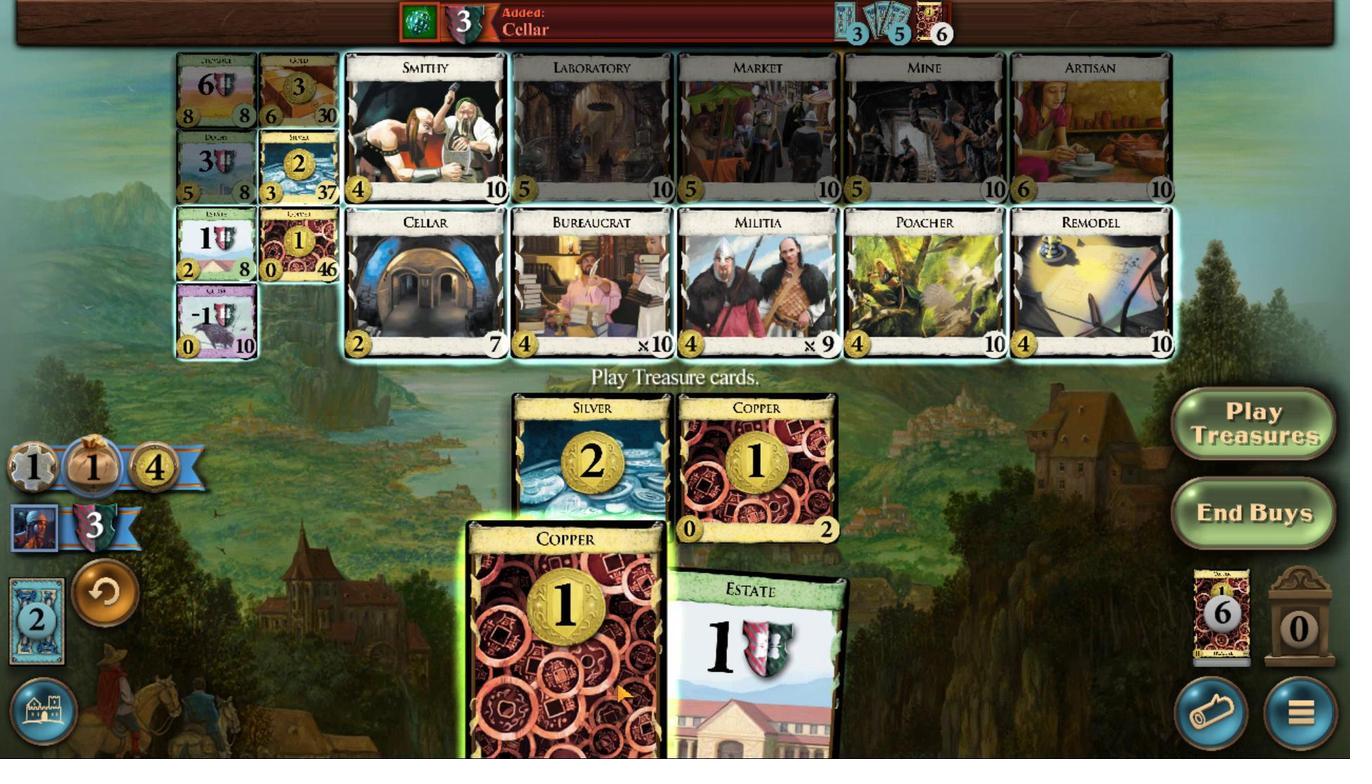 
Action: Mouse scrolled (597, 682) with delta (0, 0)
Screenshot: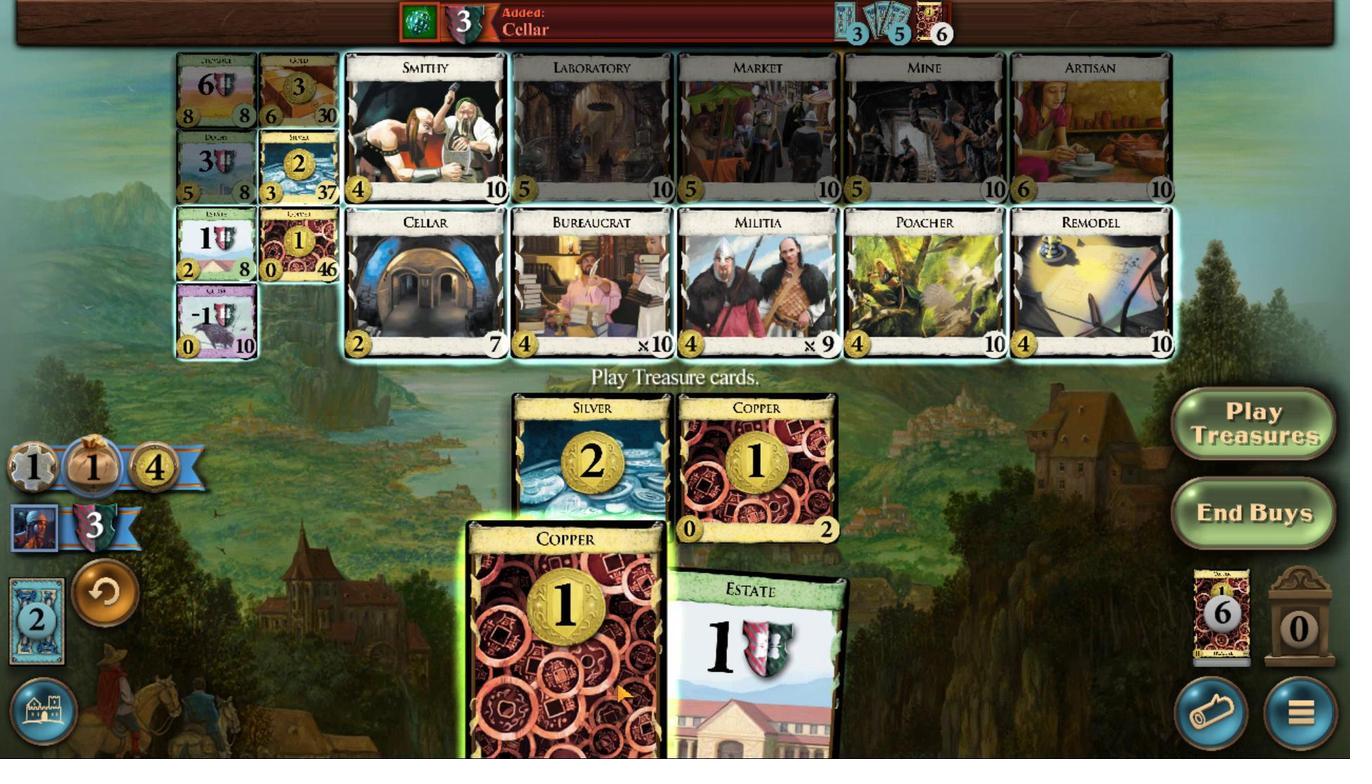 
Action: Mouse scrolled (597, 682) with delta (0, 0)
Screenshot: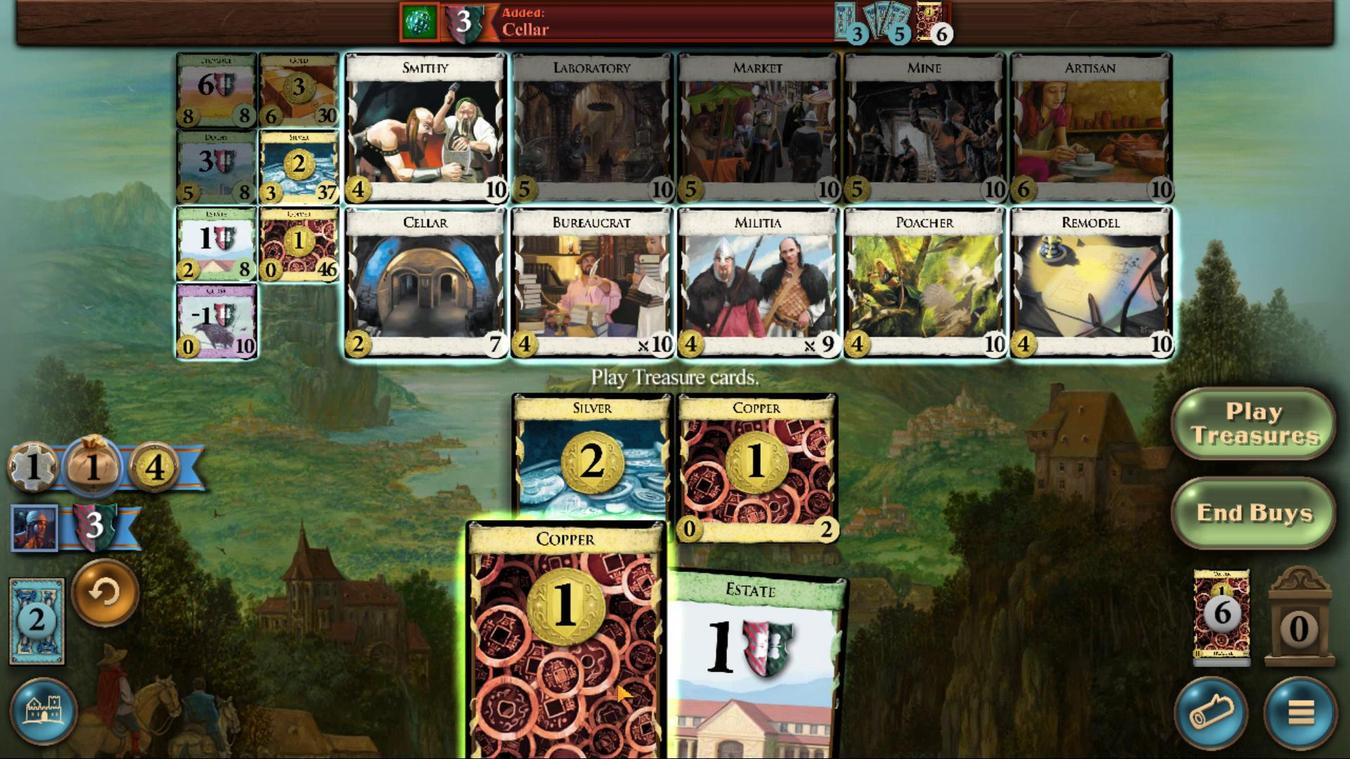 
Action: Mouse scrolled (597, 682) with delta (0, 0)
Screenshot: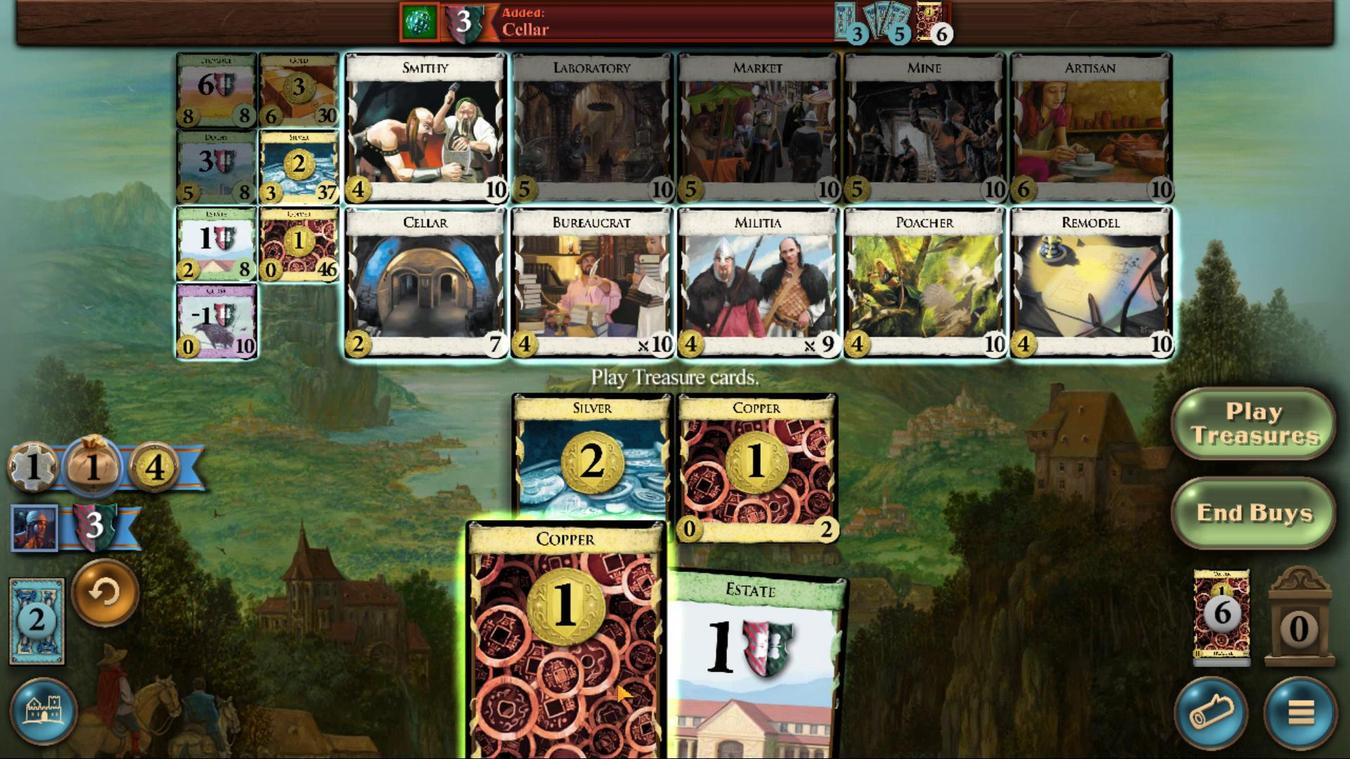 
Action: Mouse scrolled (597, 682) with delta (0, 0)
Screenshot: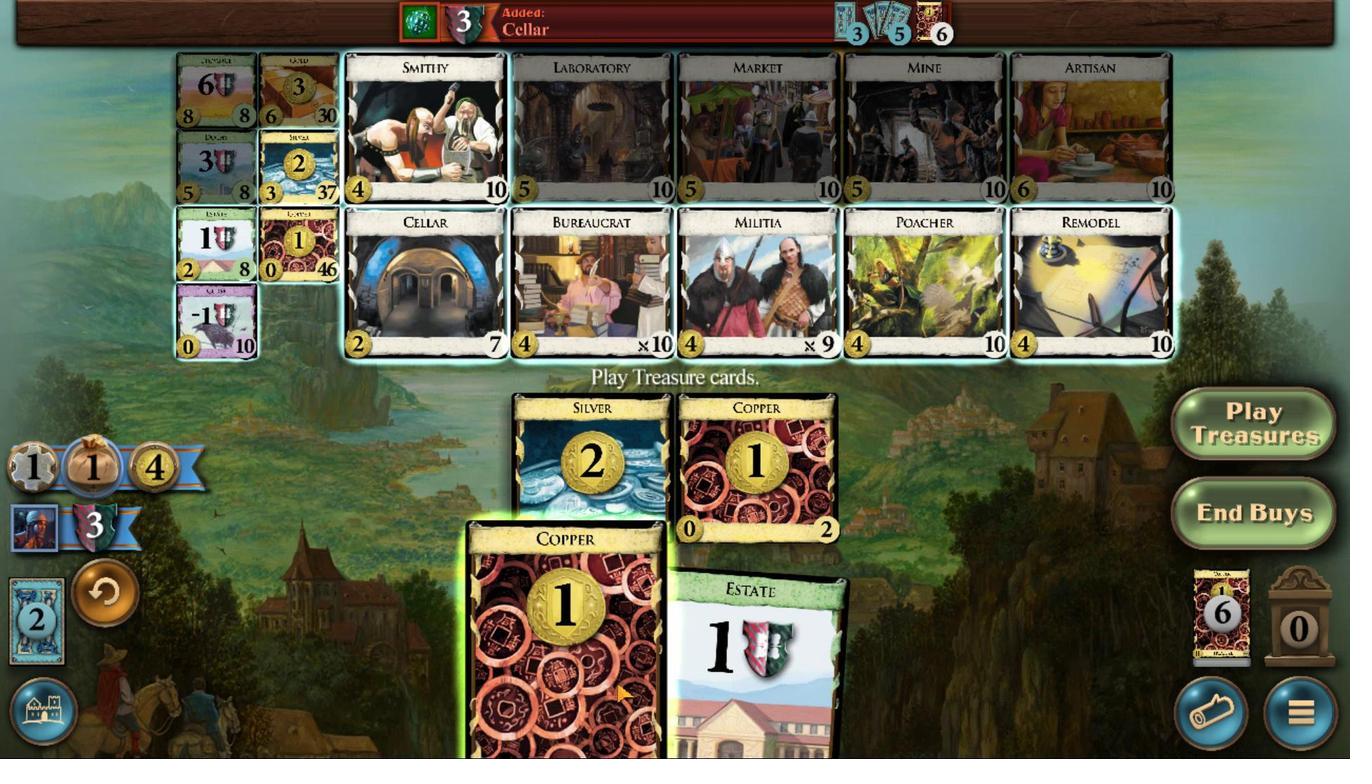 
Action: Mouse moved to (719, 477)
Screenshot: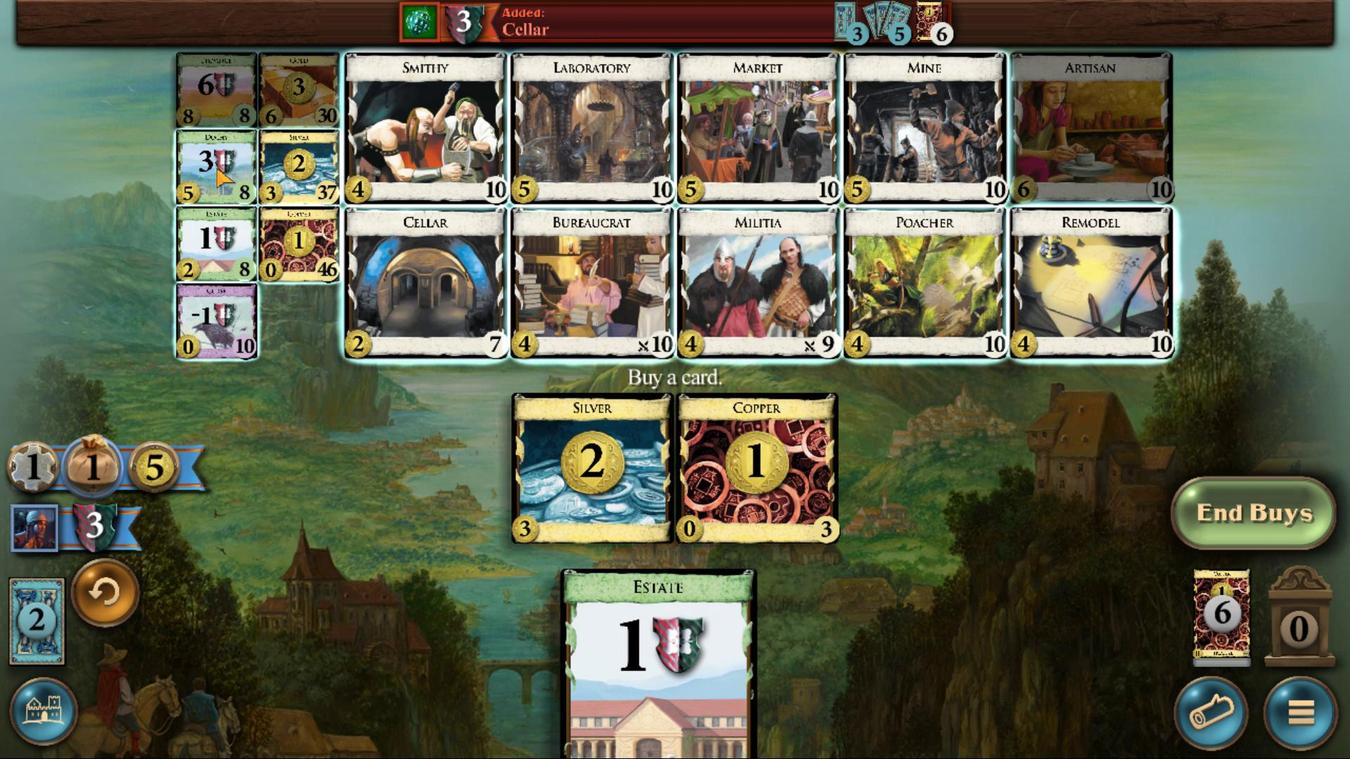 
Action: Mouse pressed left at (719, 477)
Screenshot: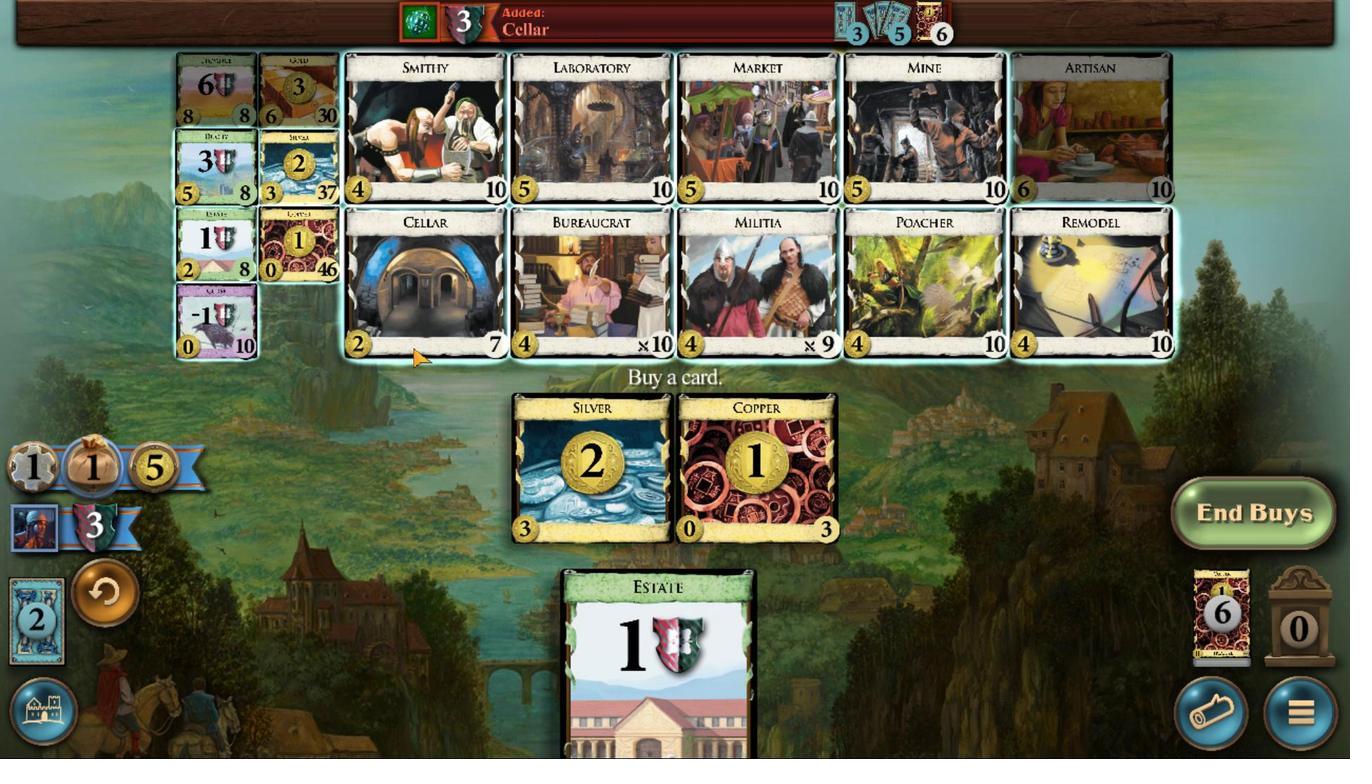 
Action: Mouse moved to (586, 680)
Screenshot: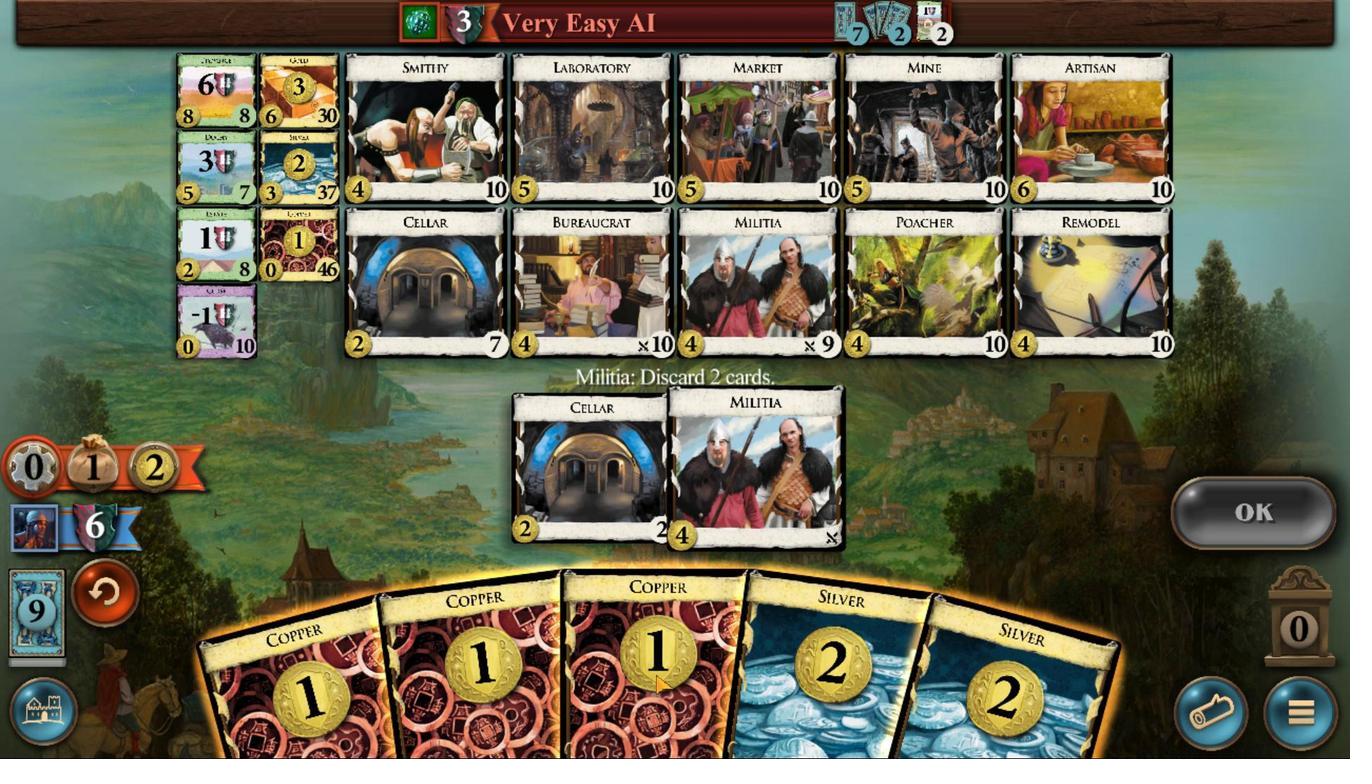 
Action: Mouse scrolled (586, 679) with delta (0, 0)
Screenshot: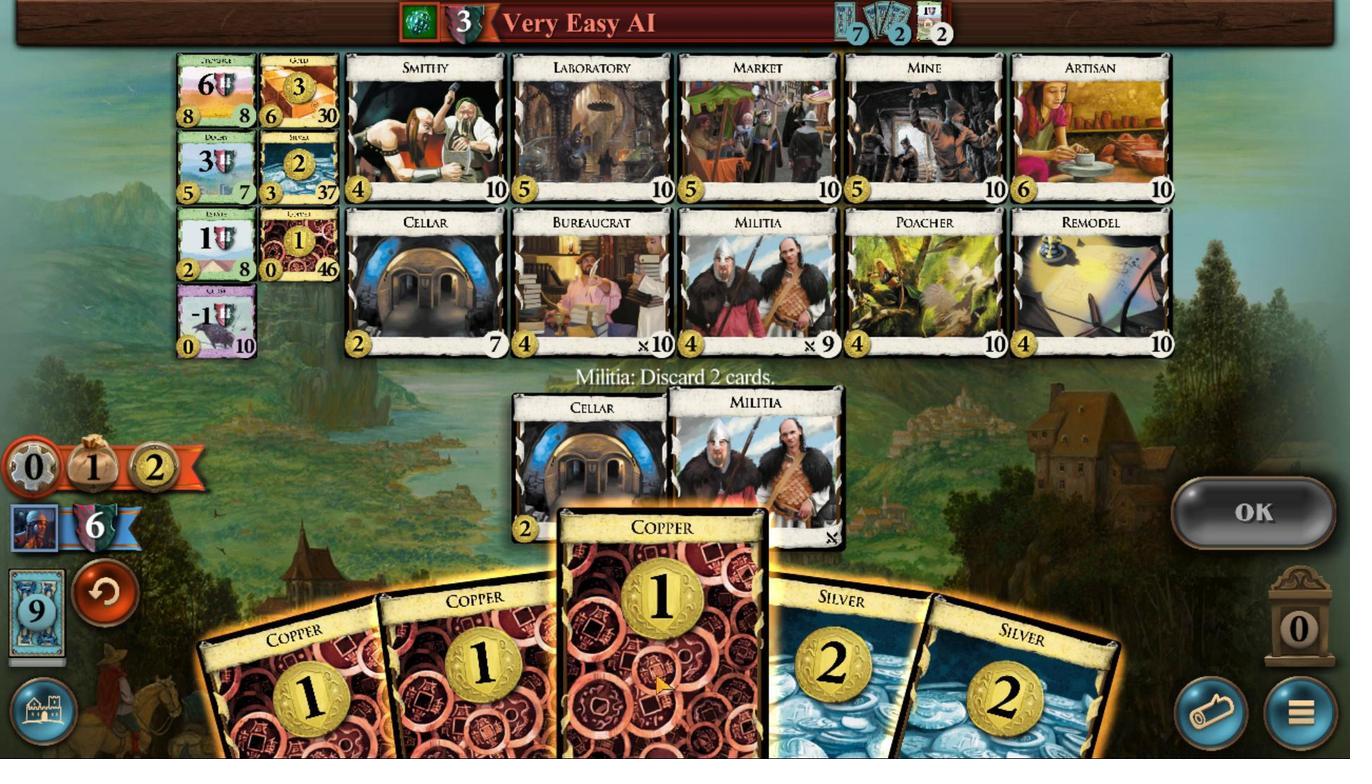 
Action: Mouse scrolled (586, 679) with delta (0, 0)
Screenshot: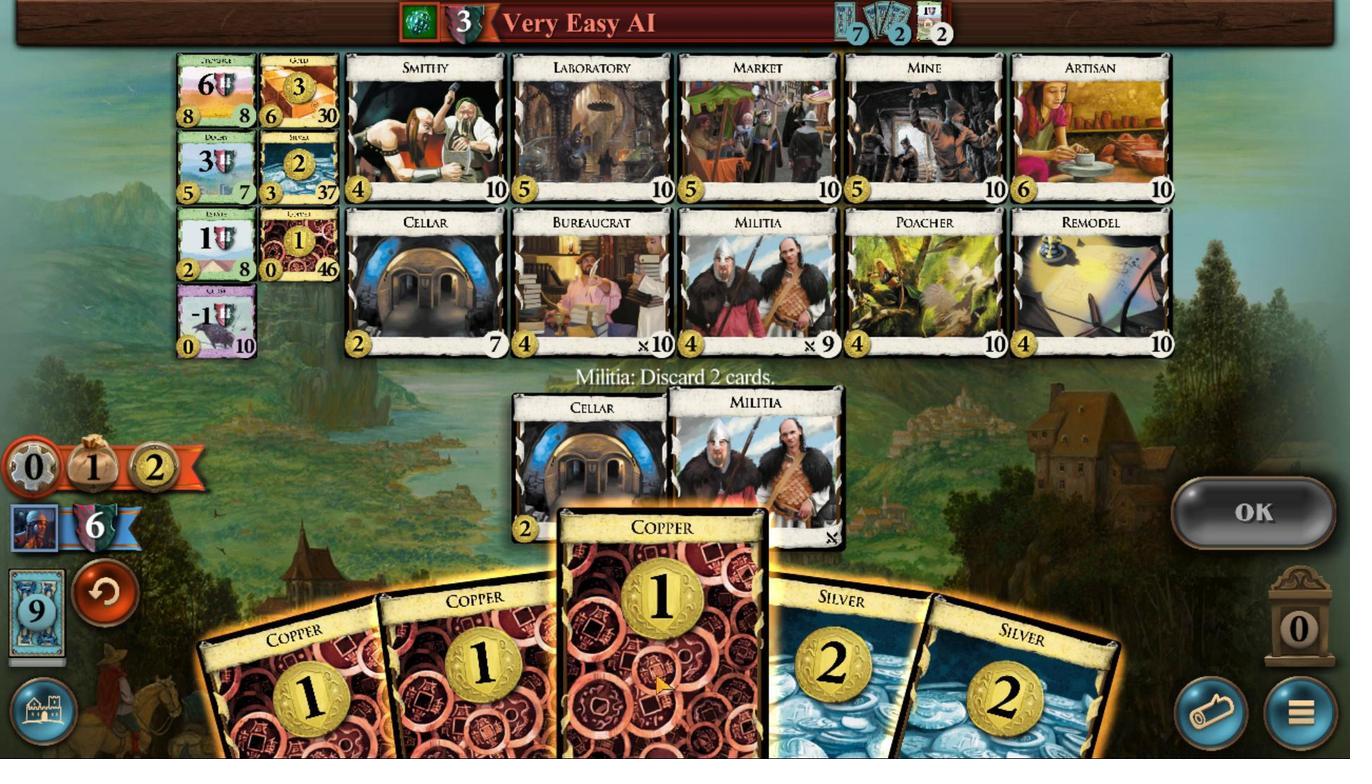 
Action: Mouse scrolled (586, 679) with delta (0, 0)
Screenshot: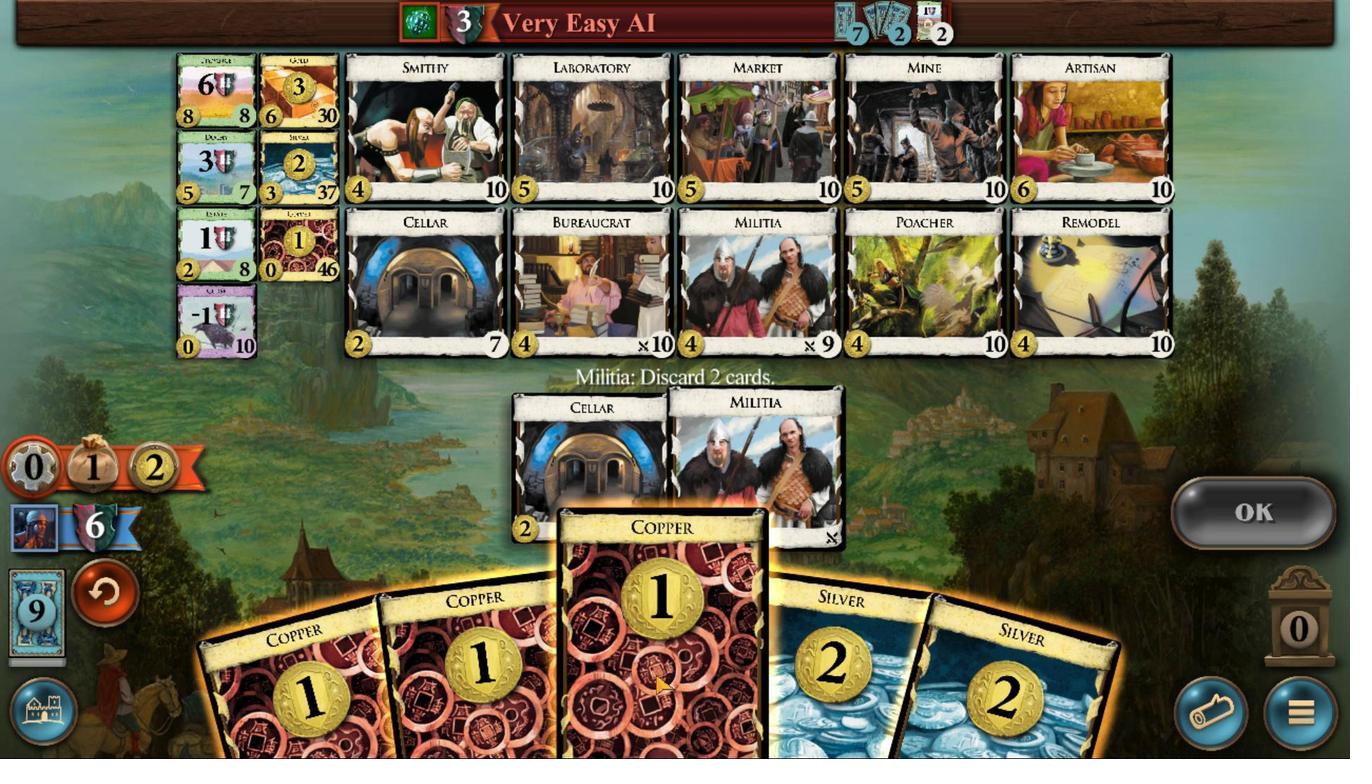 
Action: Mouse scrolled (586, 679) with delta (0, 0)
Screenshot: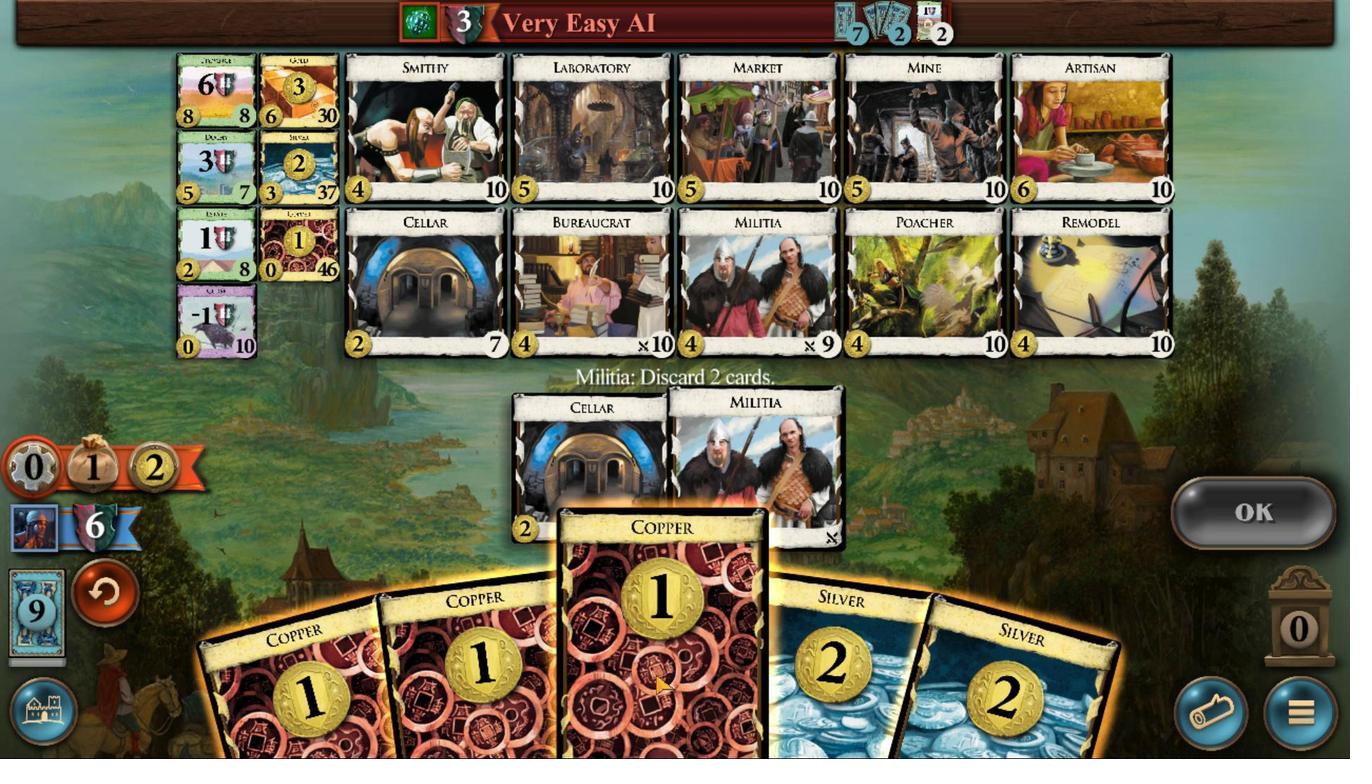 
Action: Mouse scrolled (586, 679) with delta (0, 0)
Screenshot: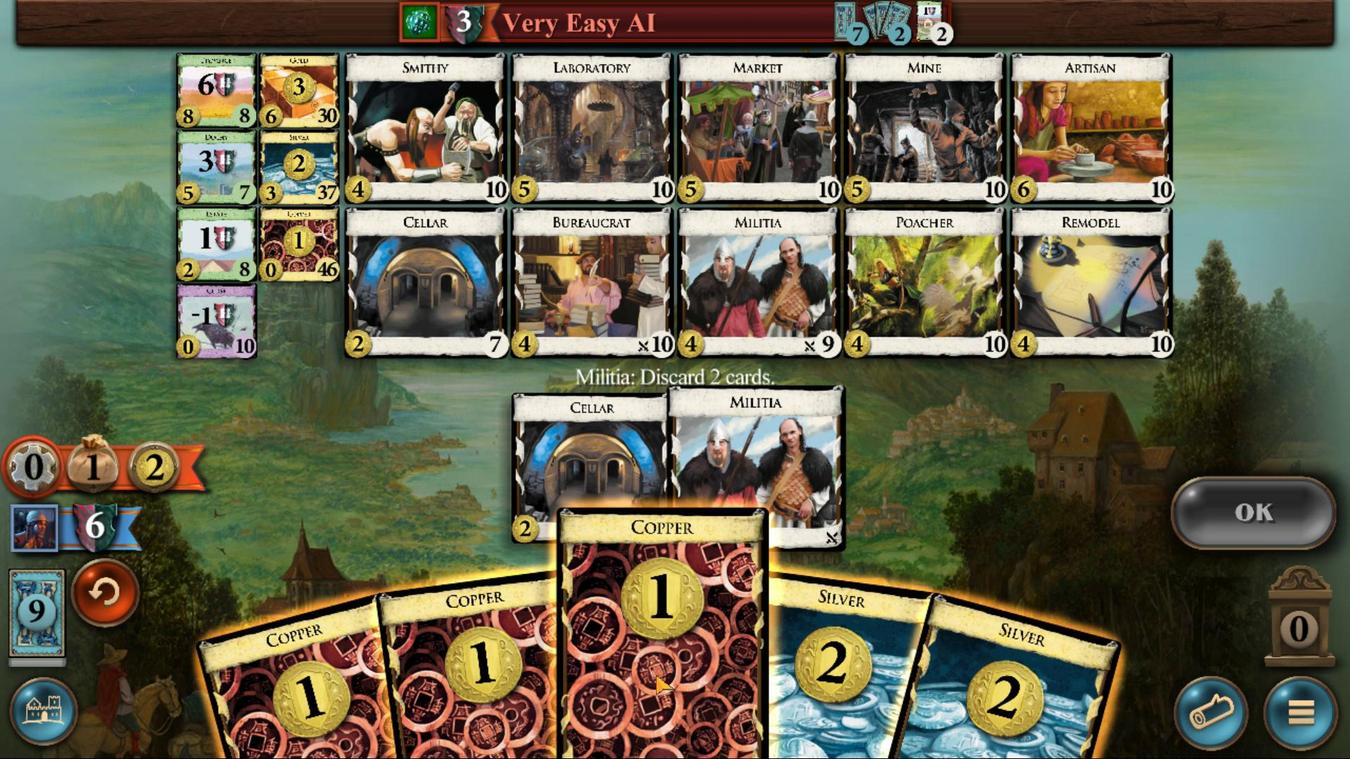 
Action: Mouse scrolled (586, 679) with delta (0, 0)
Screenshot: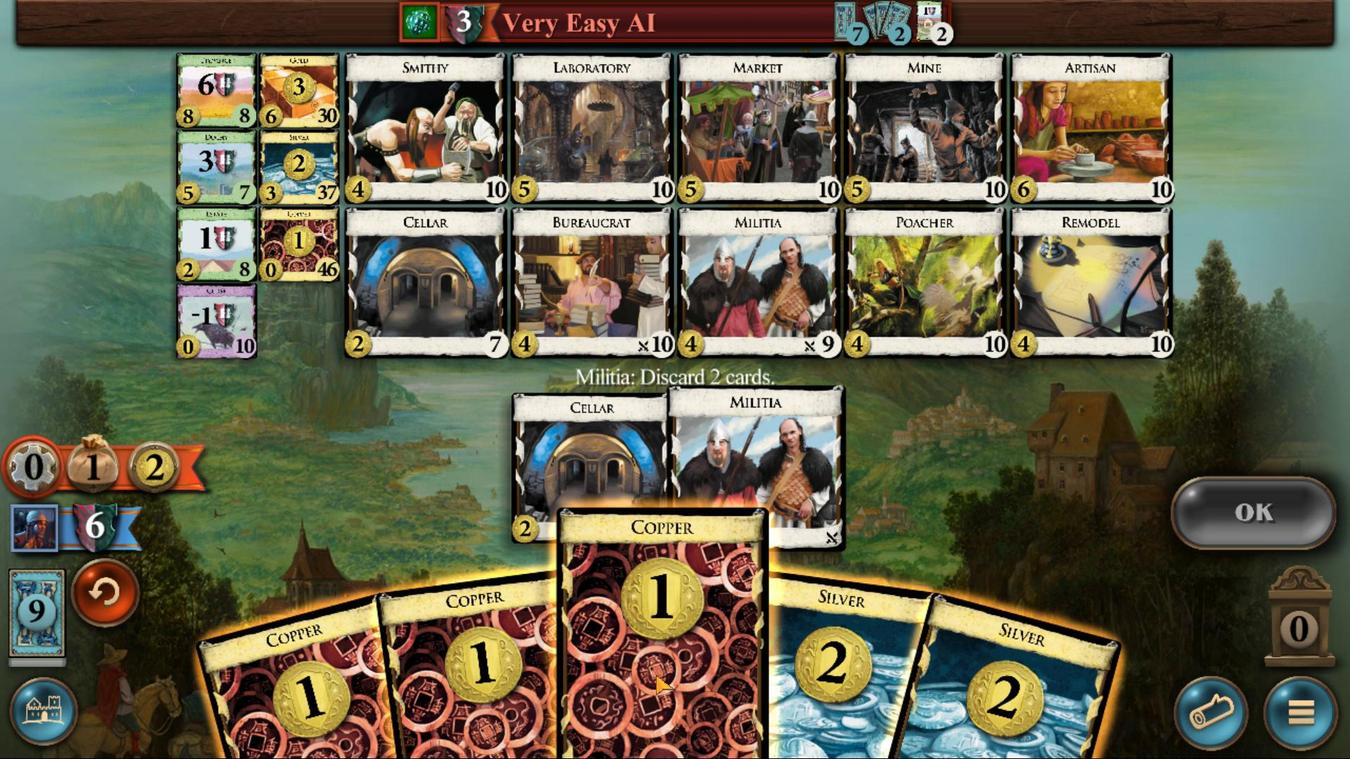 
Action: Mouse moved to (633, 672)
Screenshot: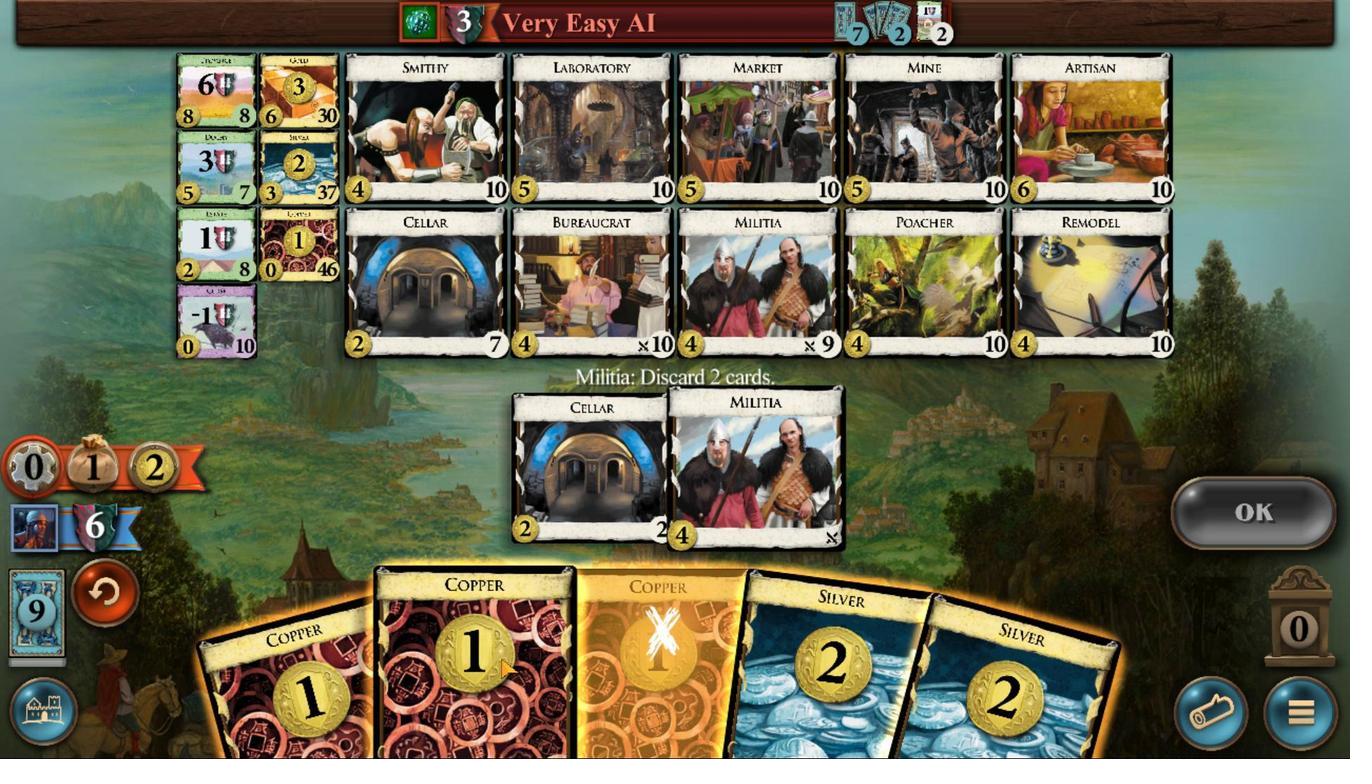 
Action: Mouse scrolled (633, 671) with delta (0, 0)
Screenshot: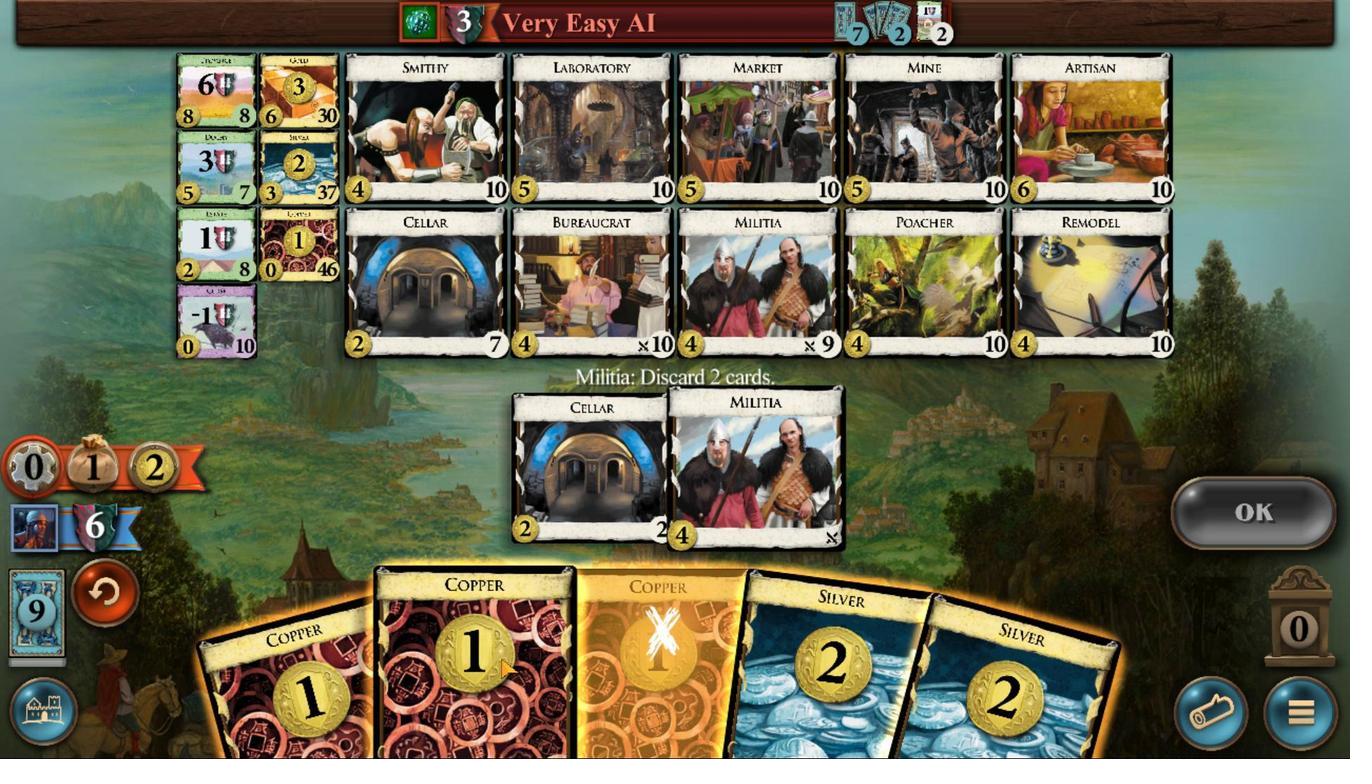 
Action: Mouse moved to (633, 673)
Screenshot: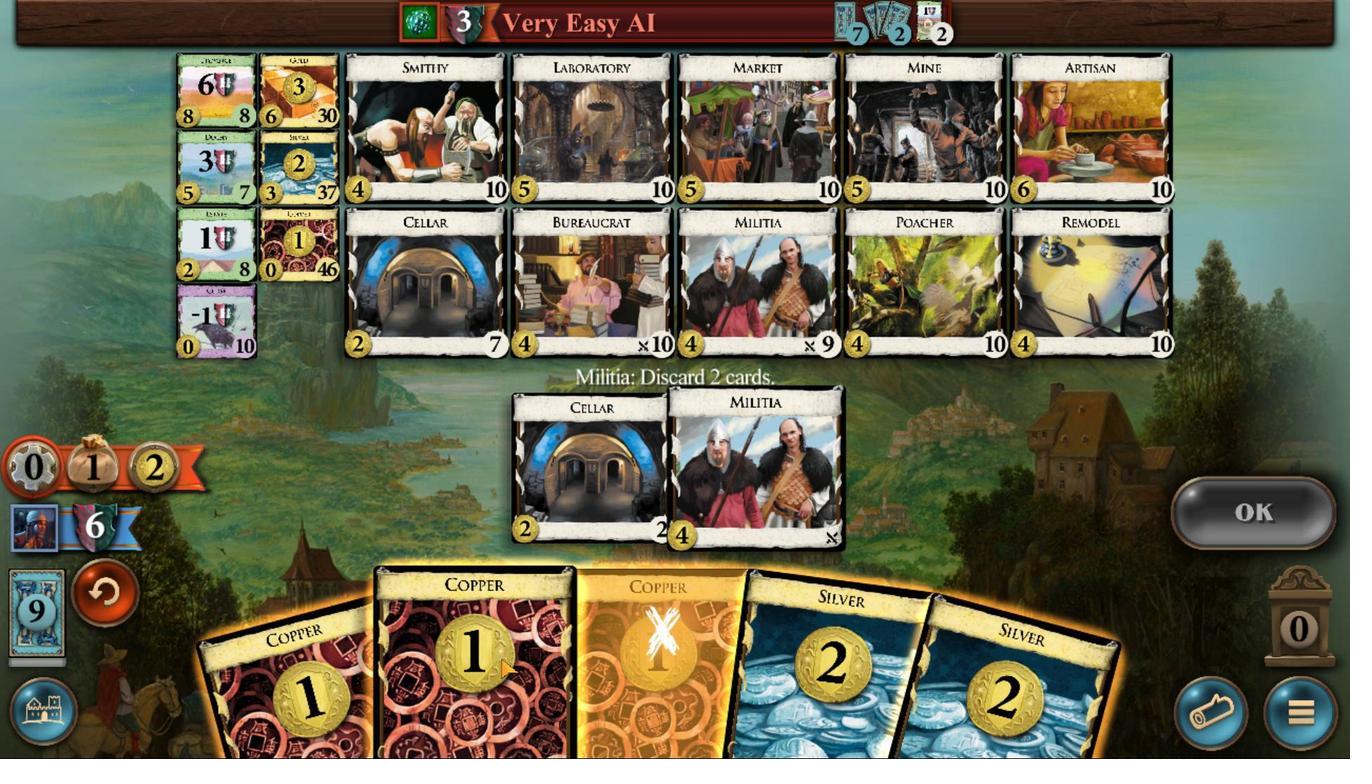 
Action: Mouse scrolled (633, 673) with delta (0, 0)
Screenshot: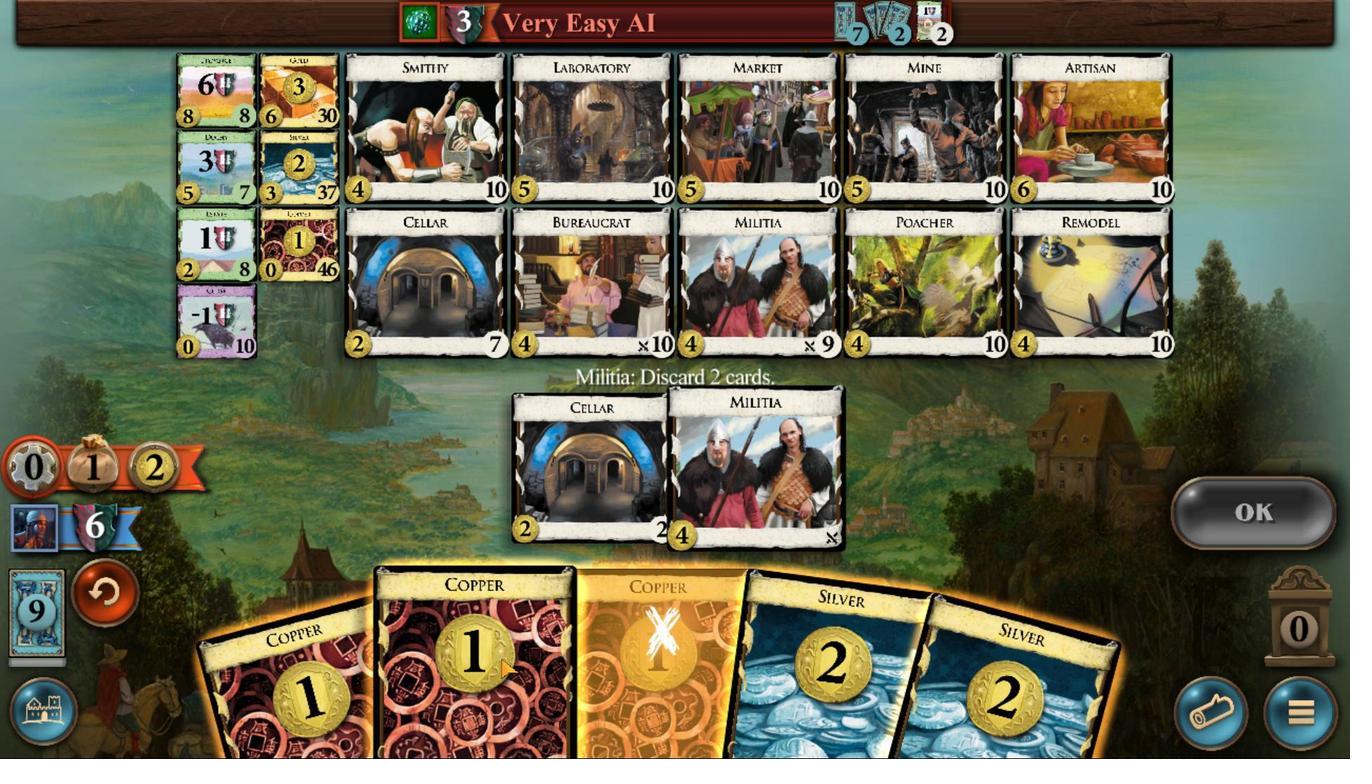
Action: Mouse moved to (633, 673)
Screenshot: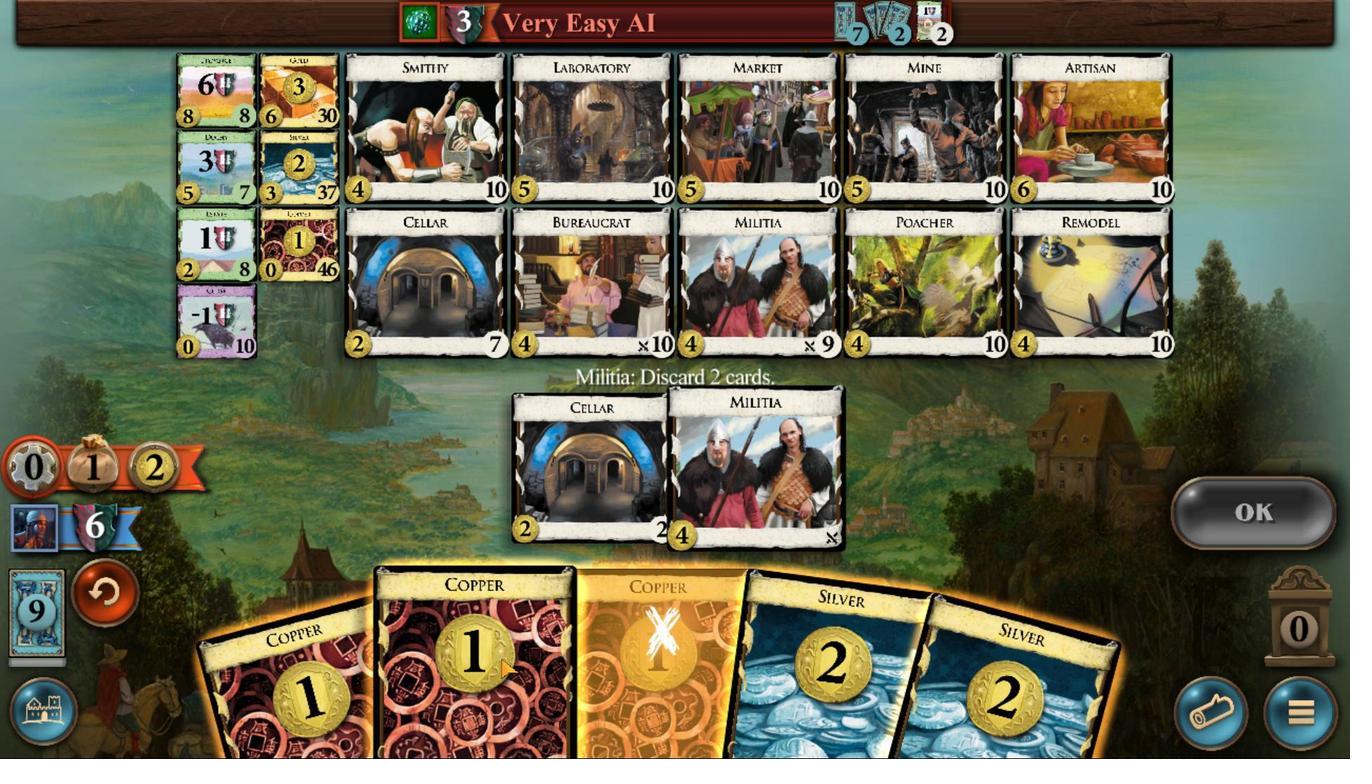
Action: Mouse scrolled (633, 673) with delta (0, 0)
Screenshot: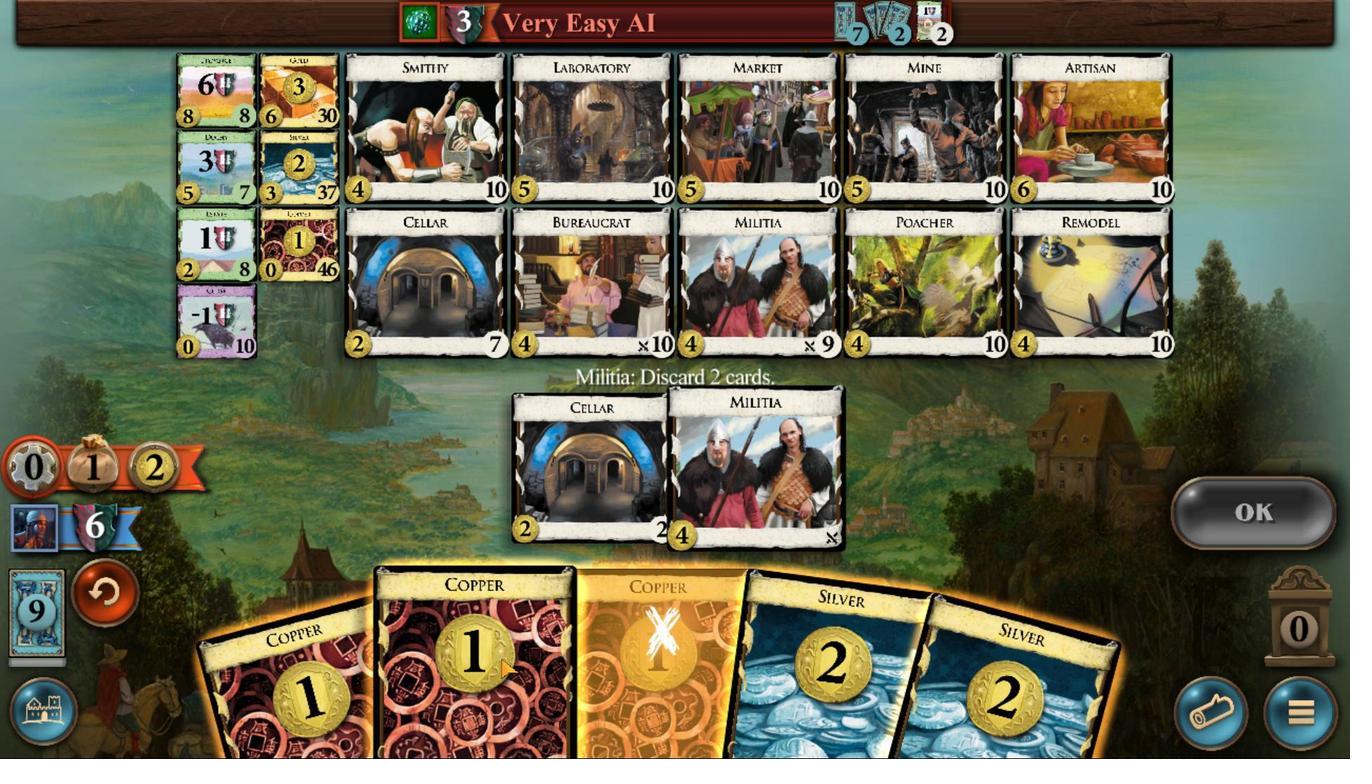 
Action: Mouse moved to (632, 673)
Screenshot: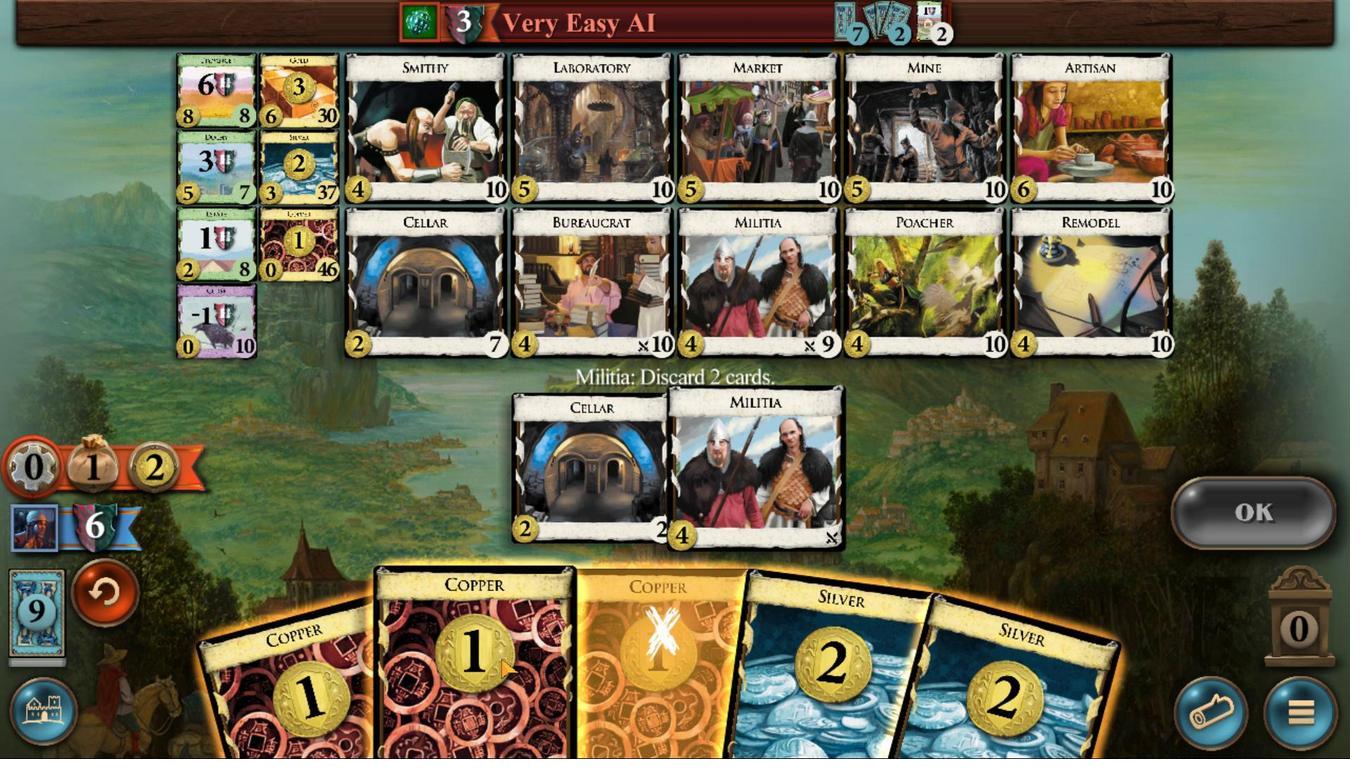 
Action: Mouse scrolled (632, 673) with delta (0, 0)
Screenshot: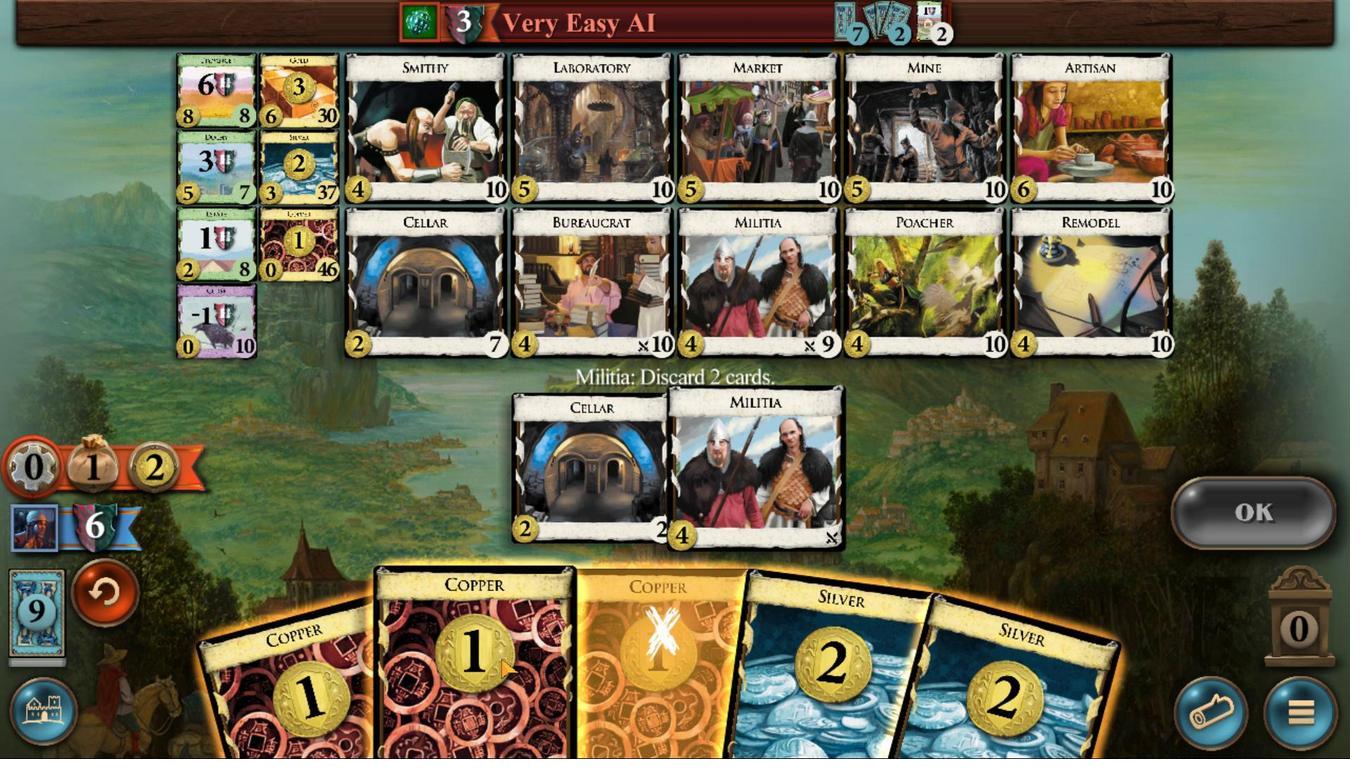 
Action: Mouse scrolled (632, 673) with delta (0, 0)
Screenshot: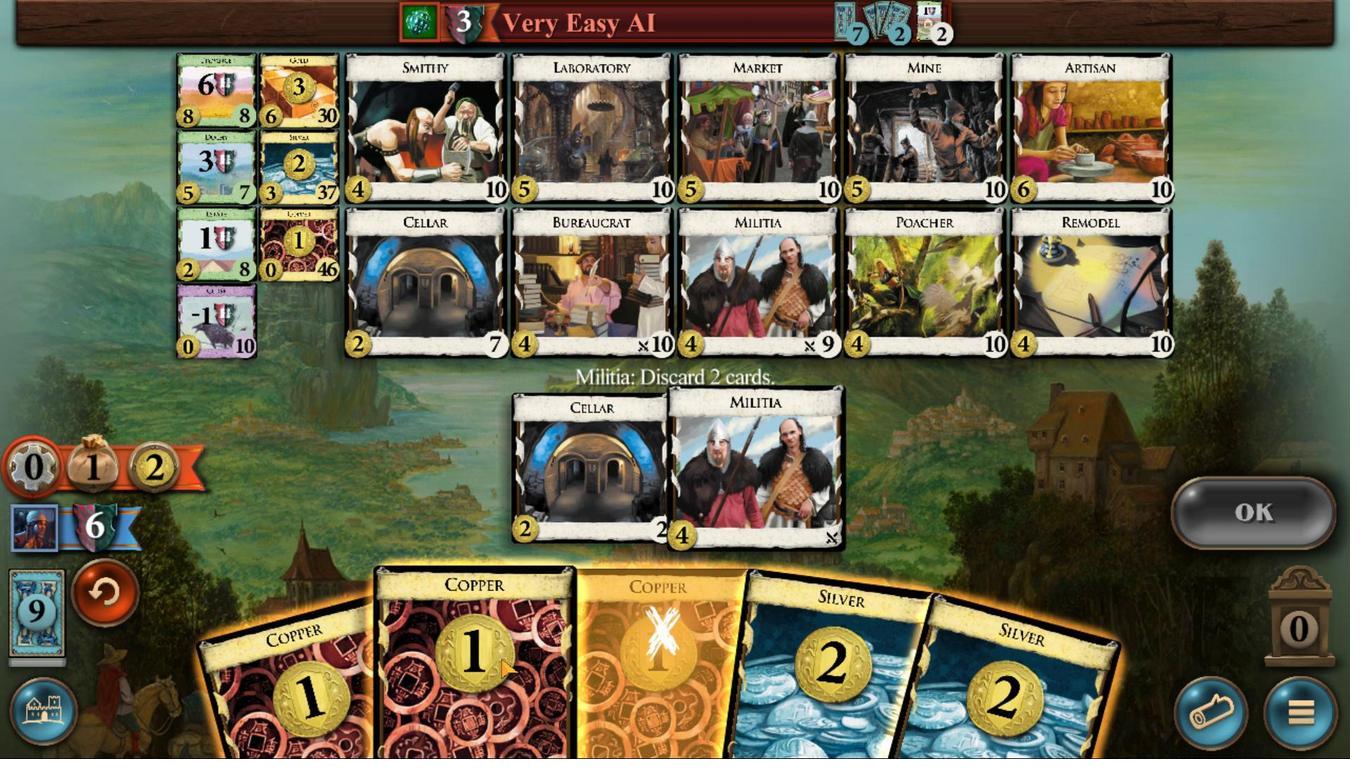 
Action: Mouse scrolled (632, 673) with delta (0, 0)
Screenshot: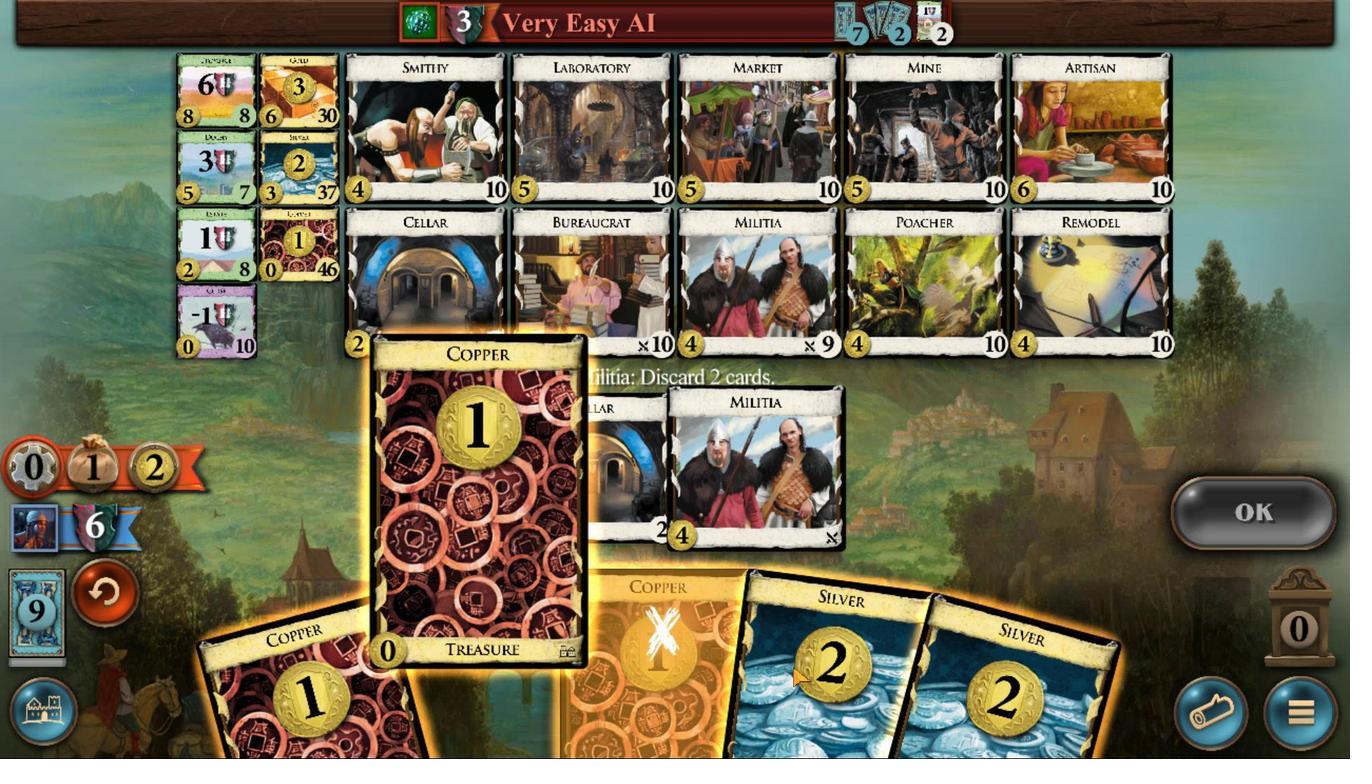 
Action: Mouse moved to (405, 614)
Screenshot: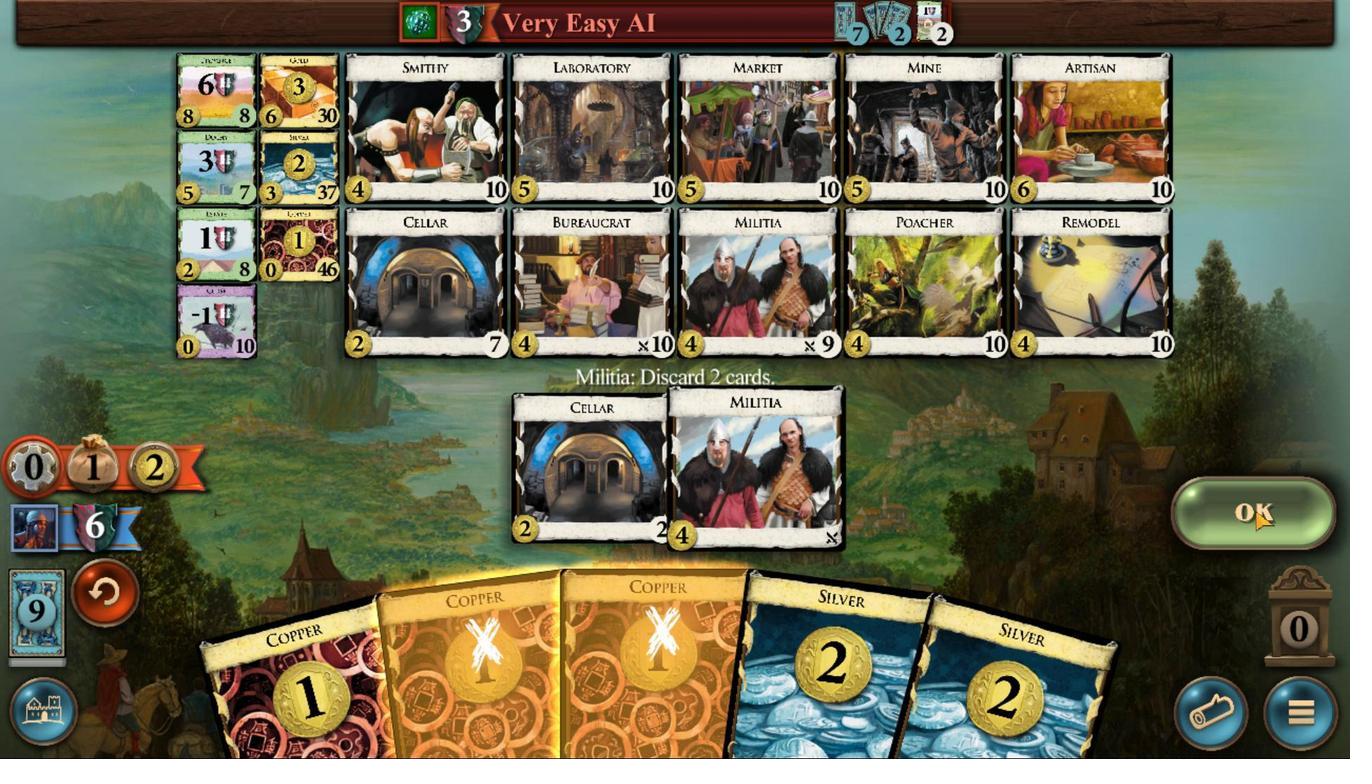 
Action: Mouse pressed left at (405, 614)
Screenshot: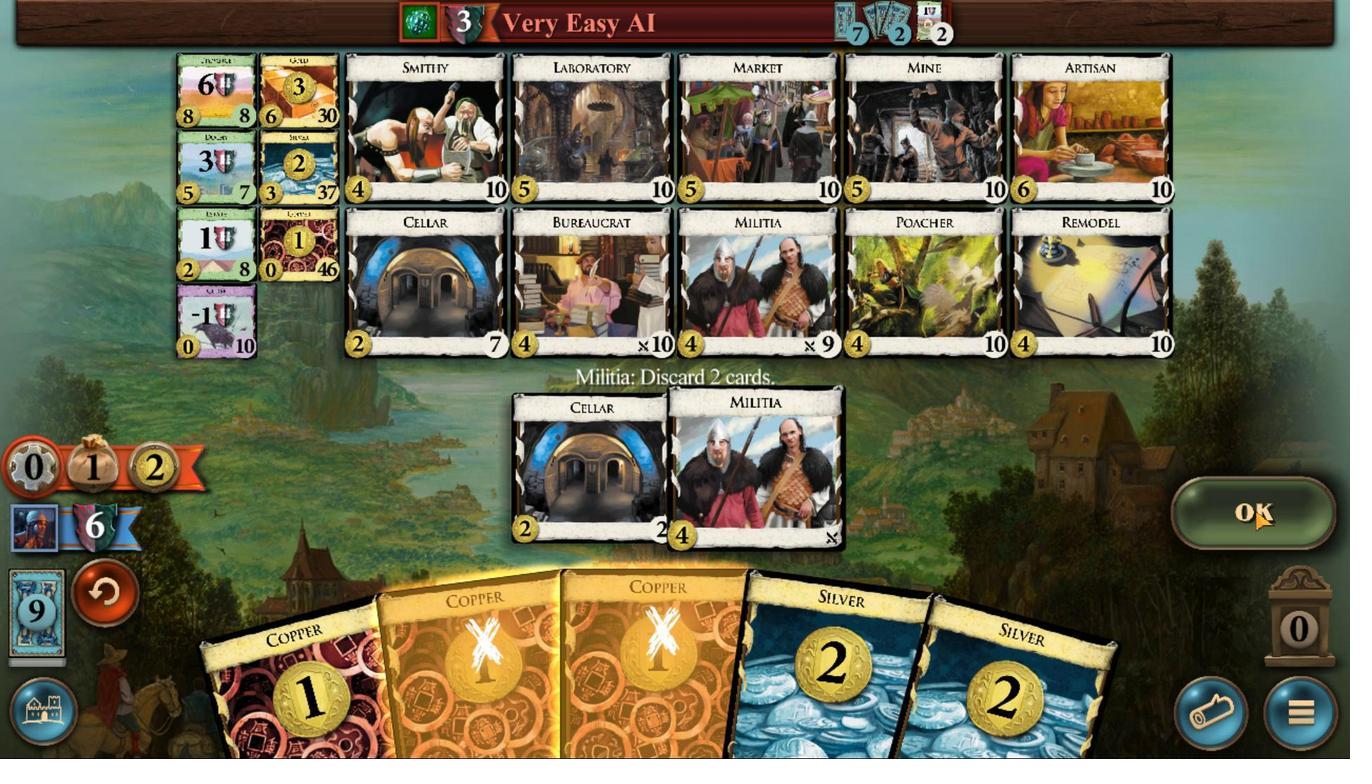 
Action: Mouse moved to (523, 670)
Screenshot: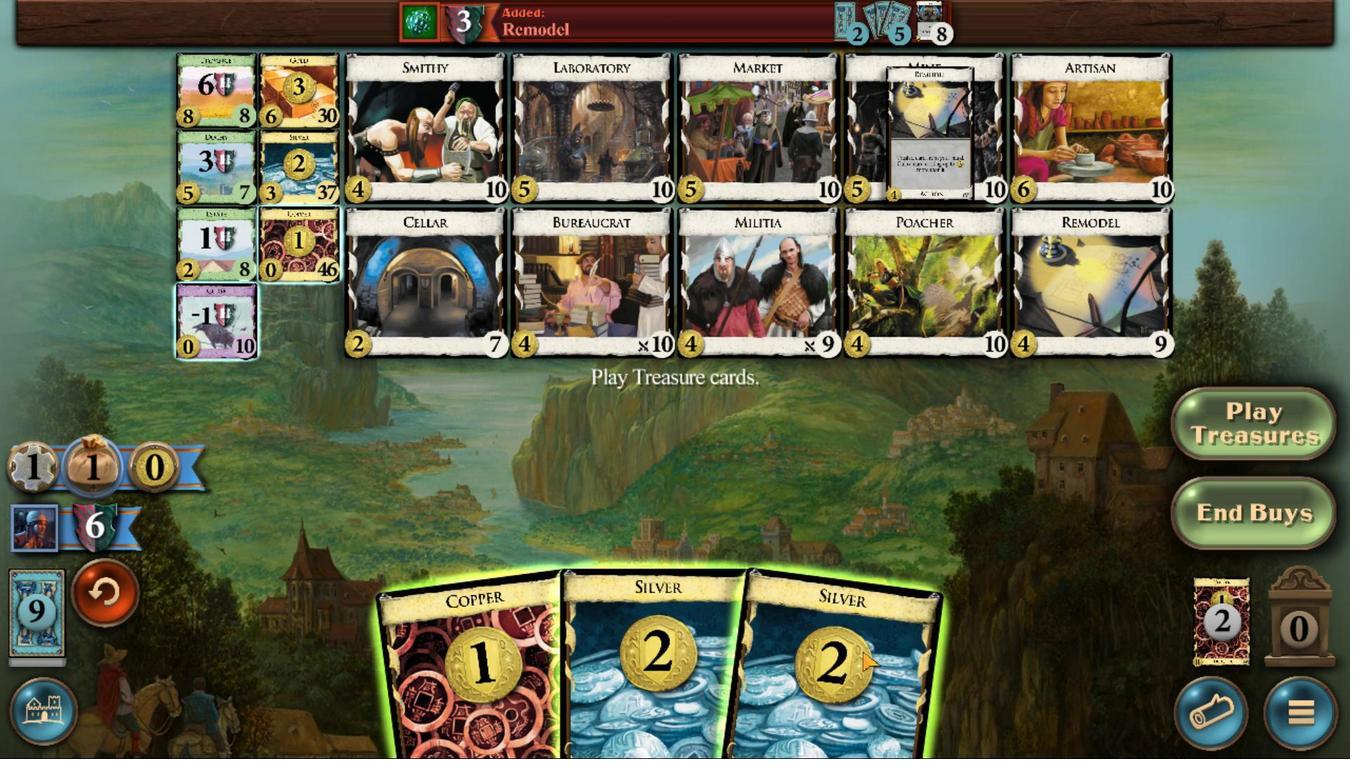 
Action: Mouse scrolled (523, 670) with delta (0, 0)
Screenshot: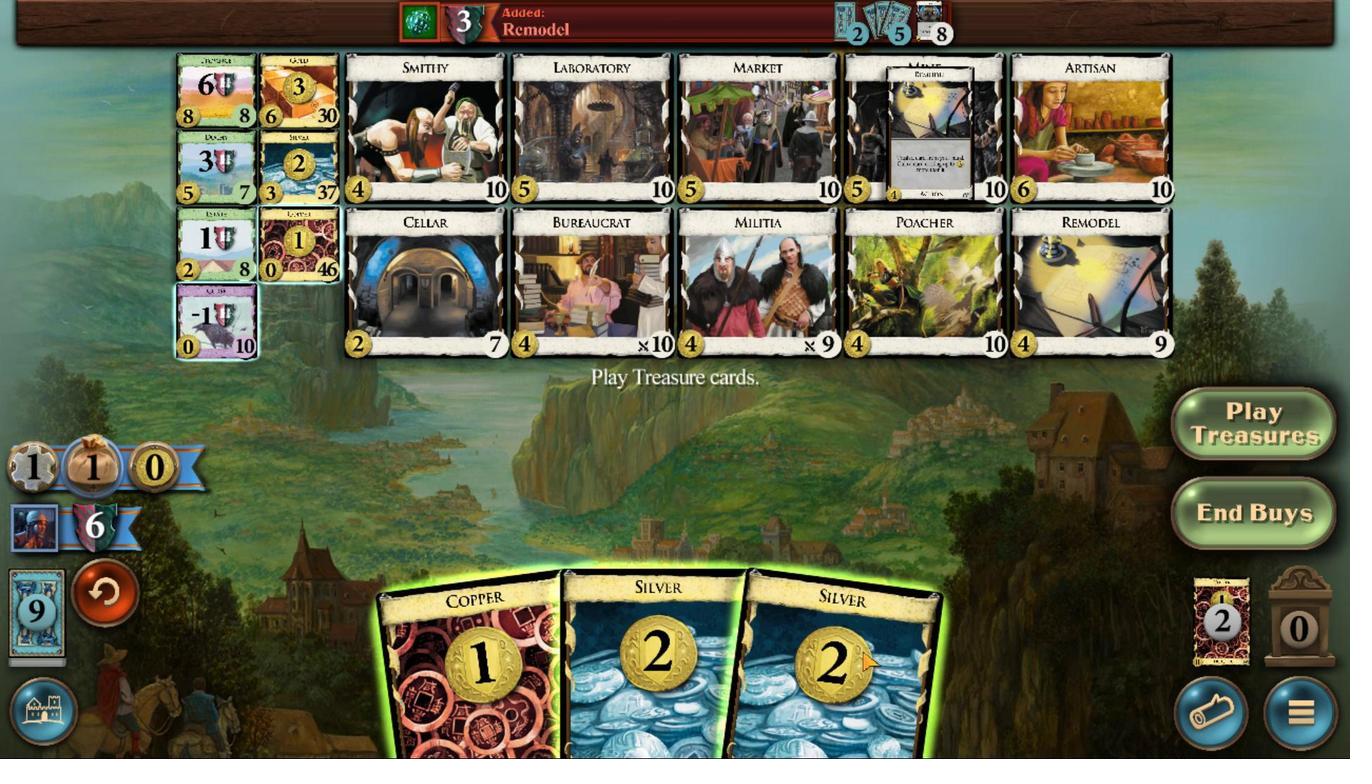 
Action: Mouse scrolled (523, 670) with delta (0, 0)
Screenshot: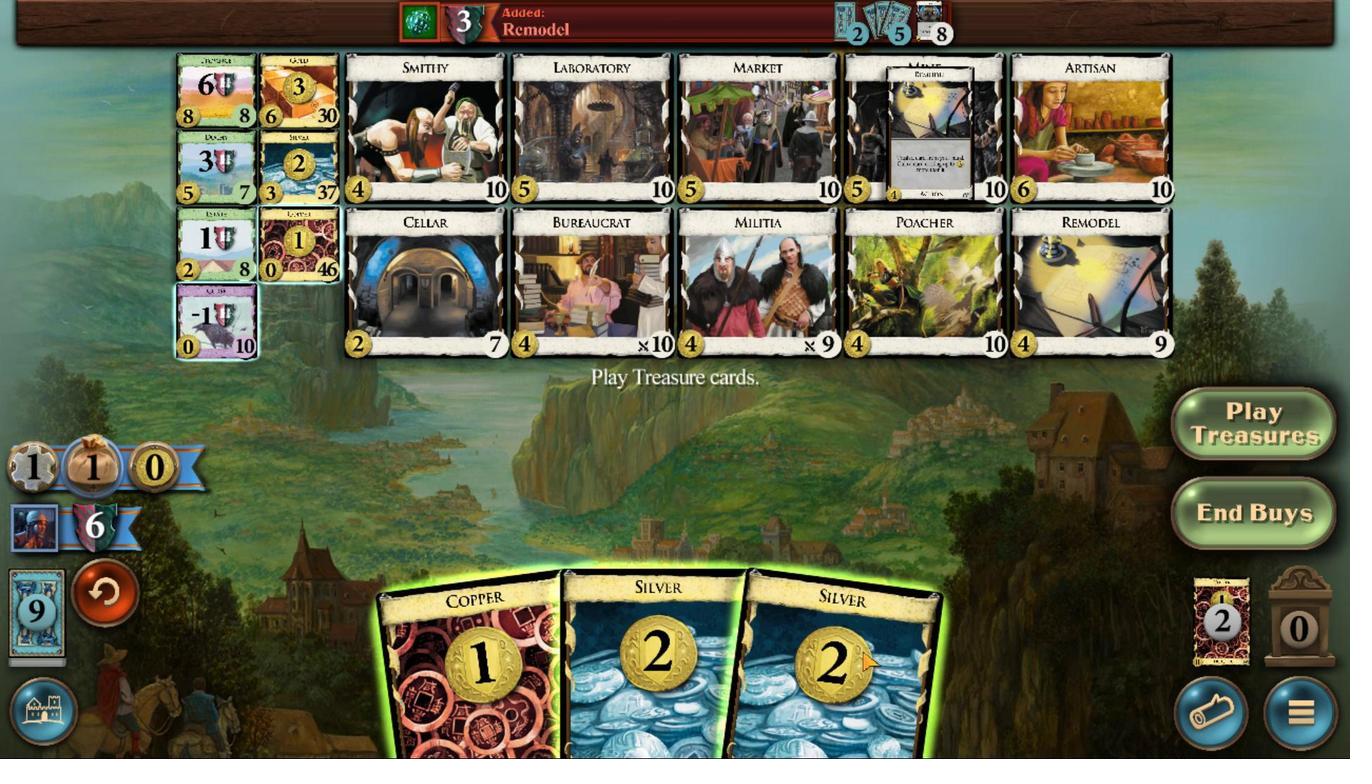 
Action: Mouse scrolled (523, 670) with delta (0, 0)
Screenshot: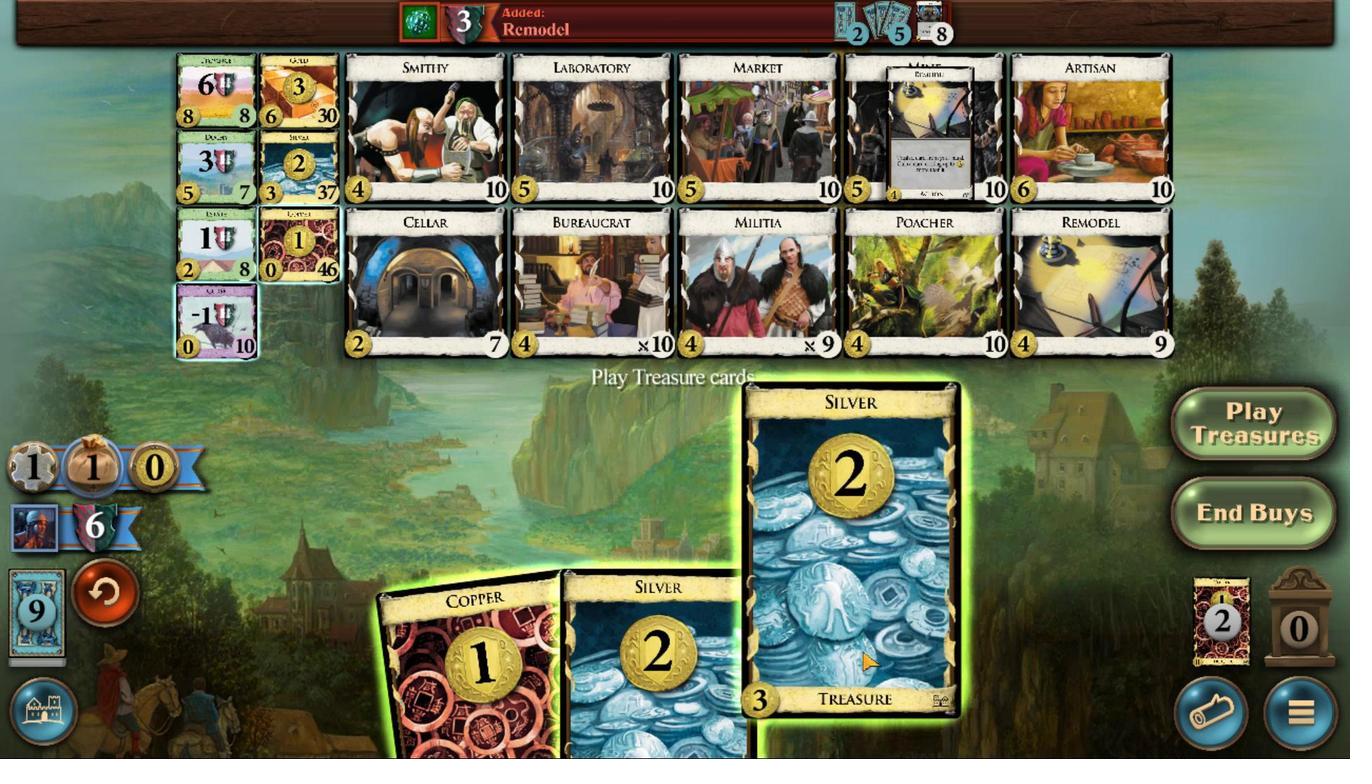 
Action: Mouse scrolled (523, 670) with delta (0, 0)
Screenshot: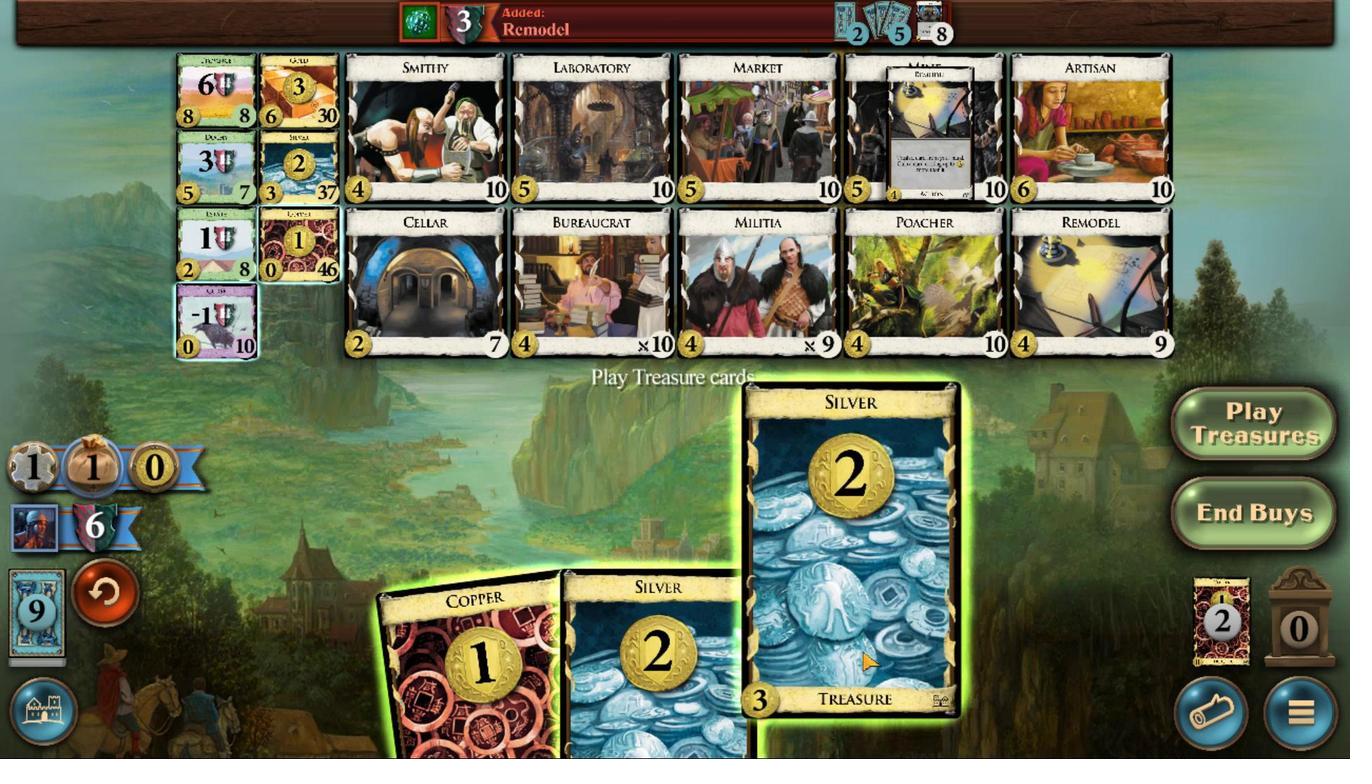 
Action: Mouse scrolled (523, 670) with delta (0, 0)
Screenshot: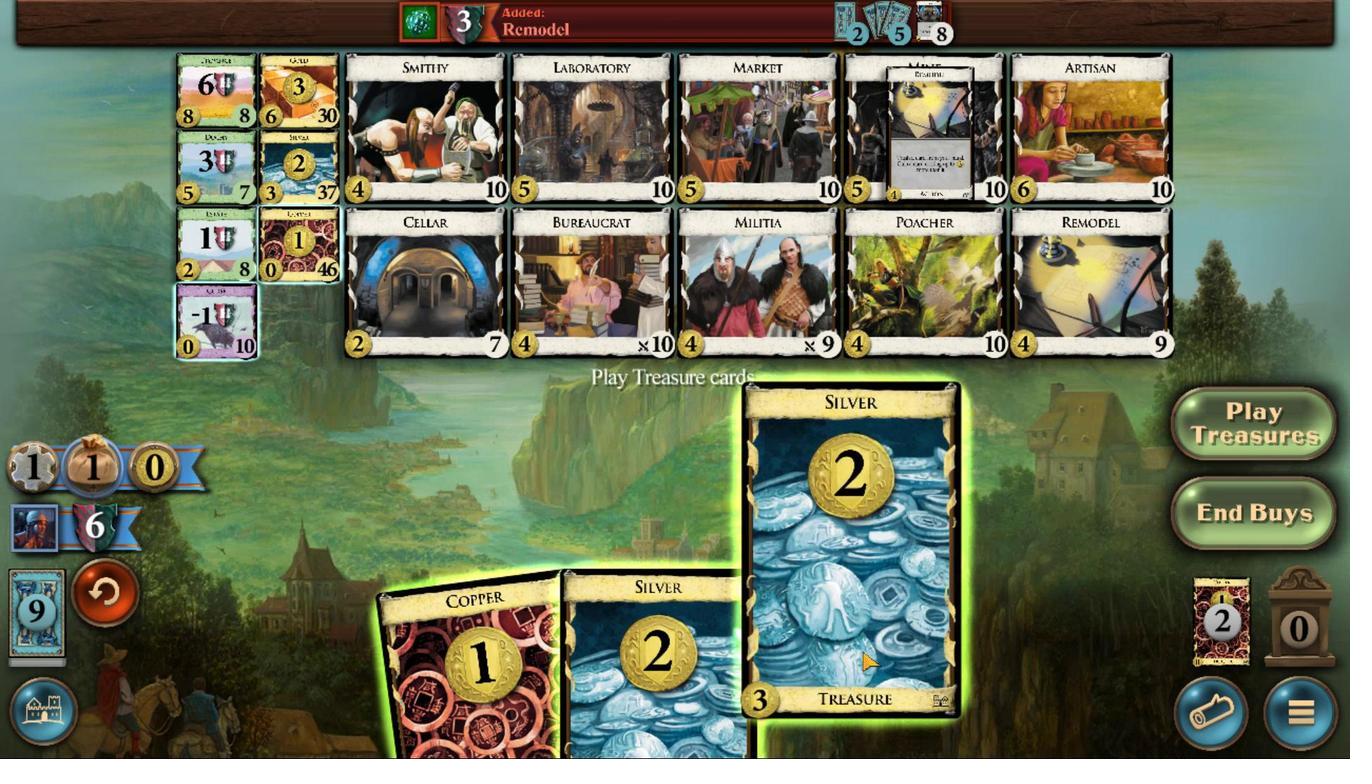 
Action: Mouse scrolled (523, 670) with delta (0, 0)
Screenshot: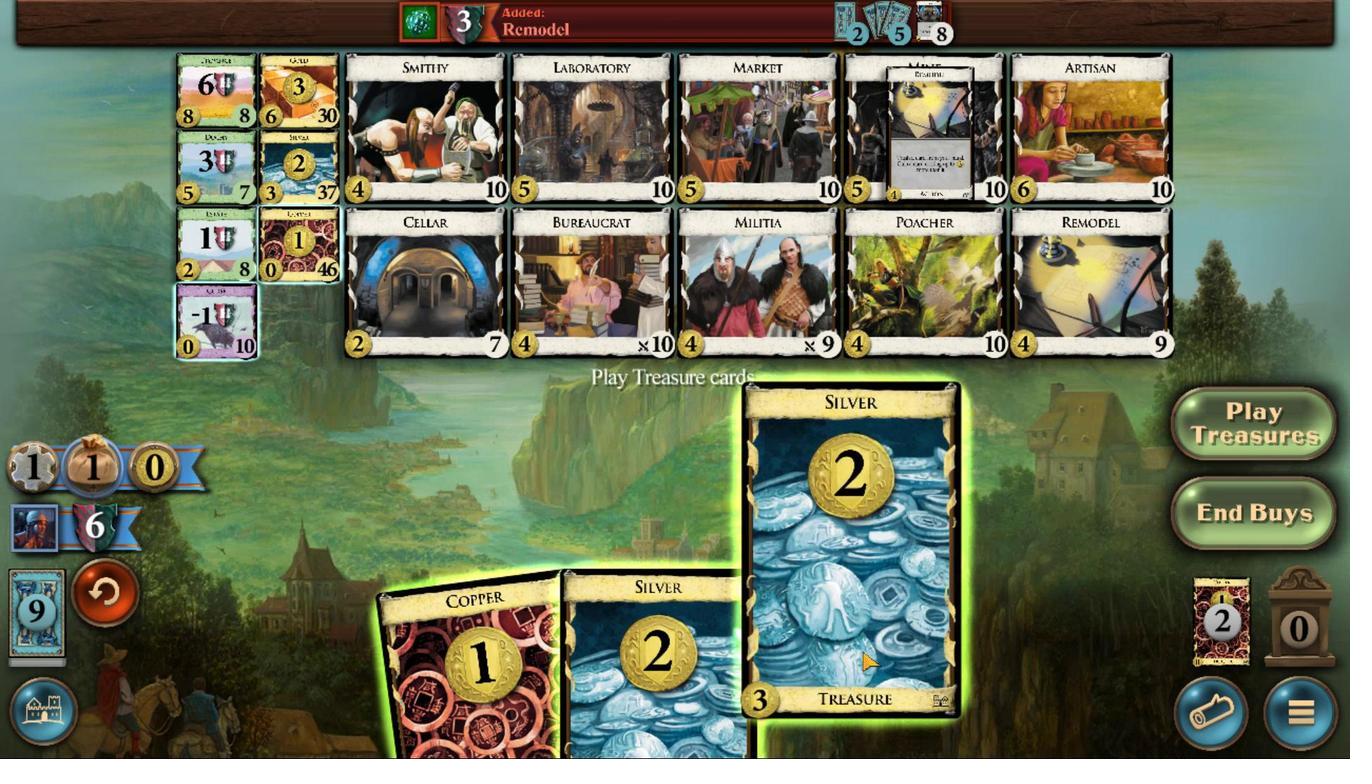 
Action: Mouse moved to (550, 672)
Screenshot: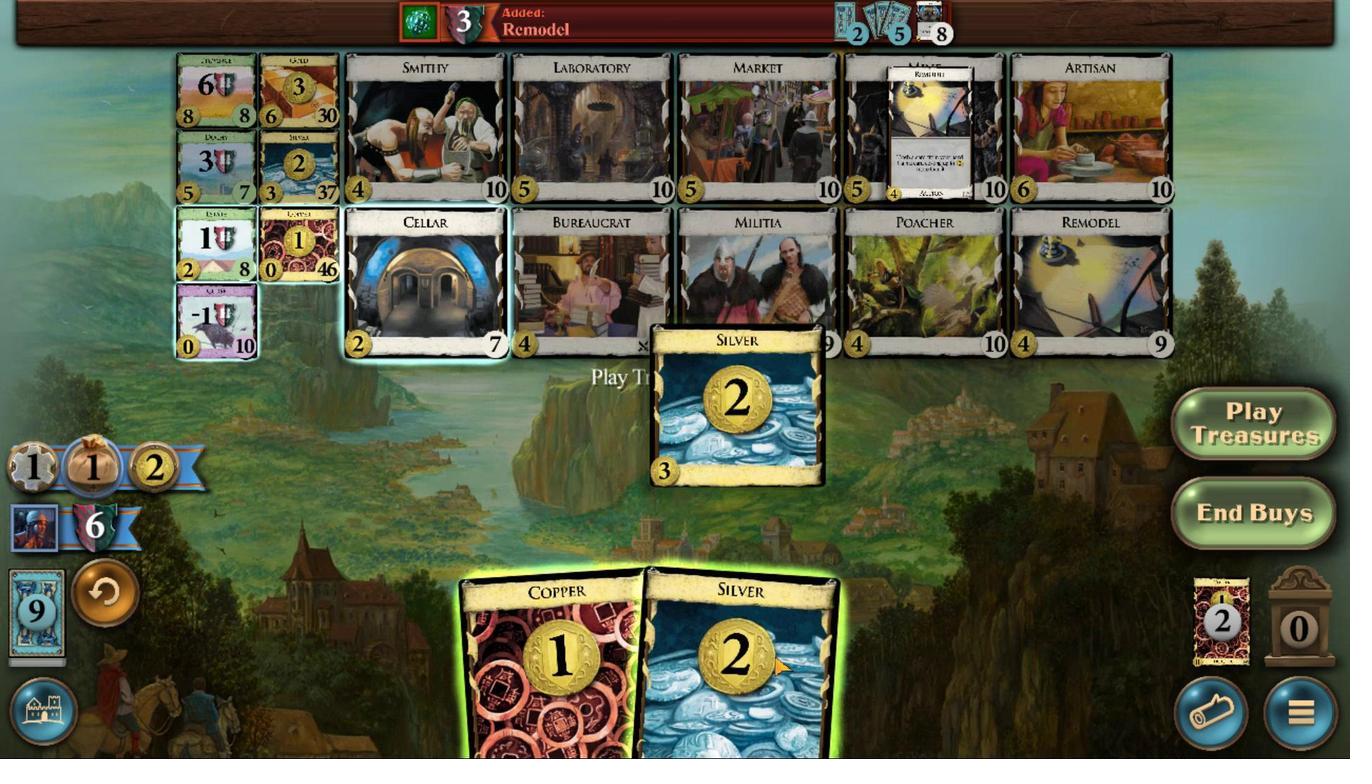 
Action: Mouse scrolled (550, 672) with delta (0, 0)
Screenshot: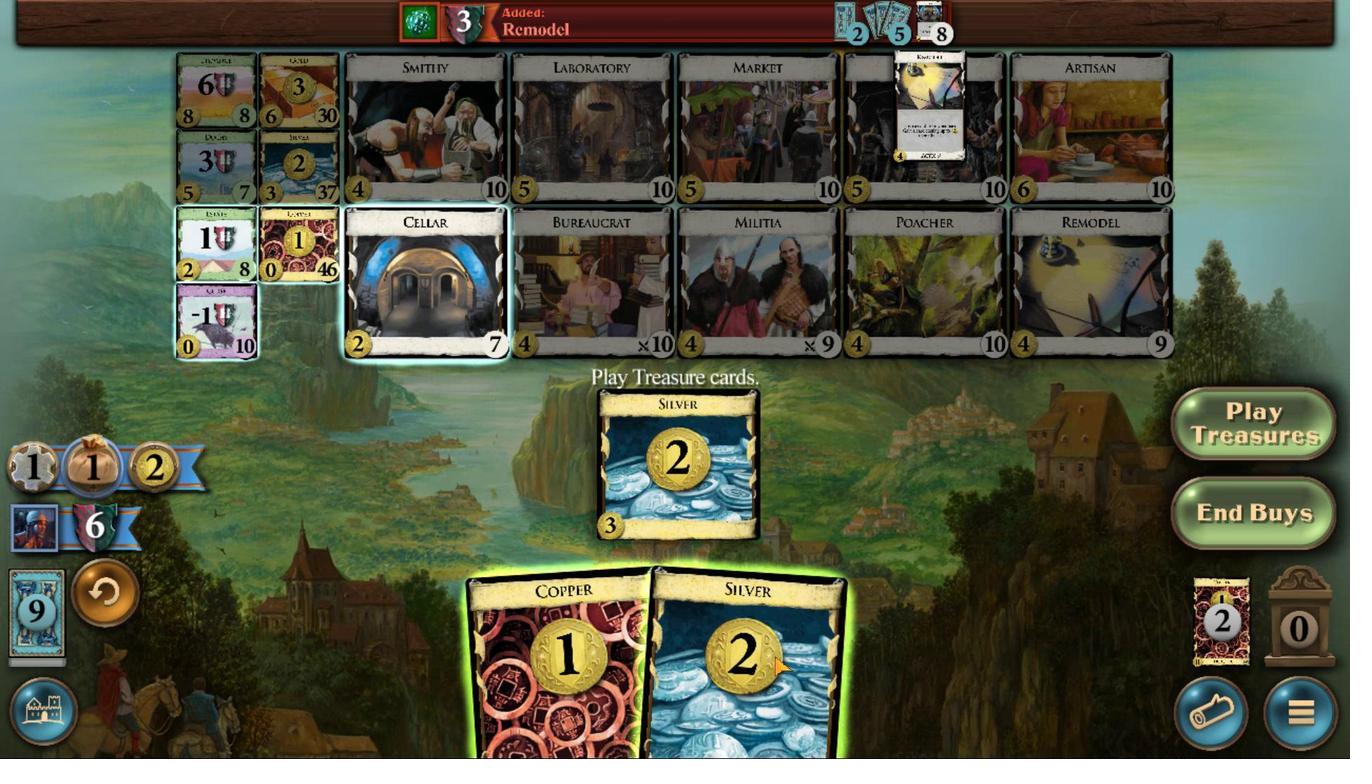 
Action: Mouse scrolled (550, 672) with delta (0, 0)
Screenshot: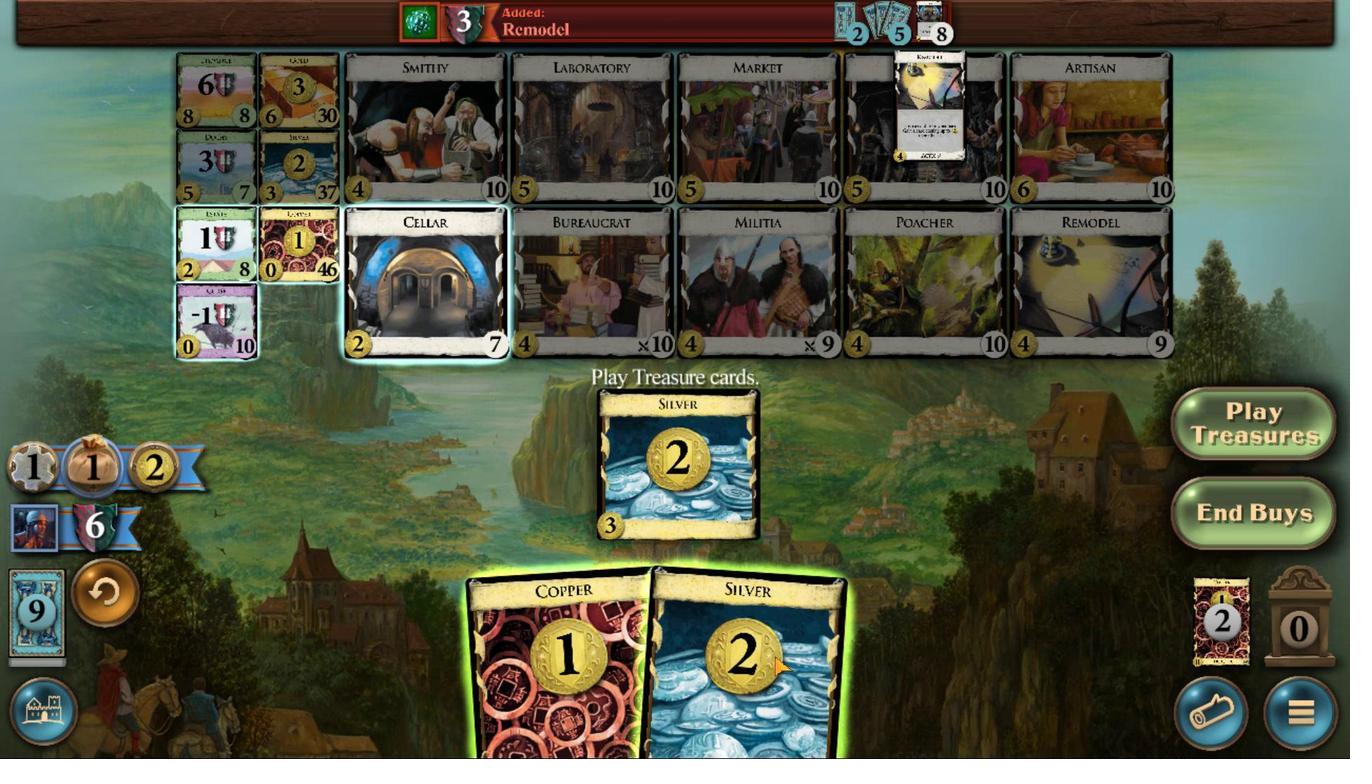 
Action: Mouse scrolled (550, 672) with delta (0, 0)
Screenshot: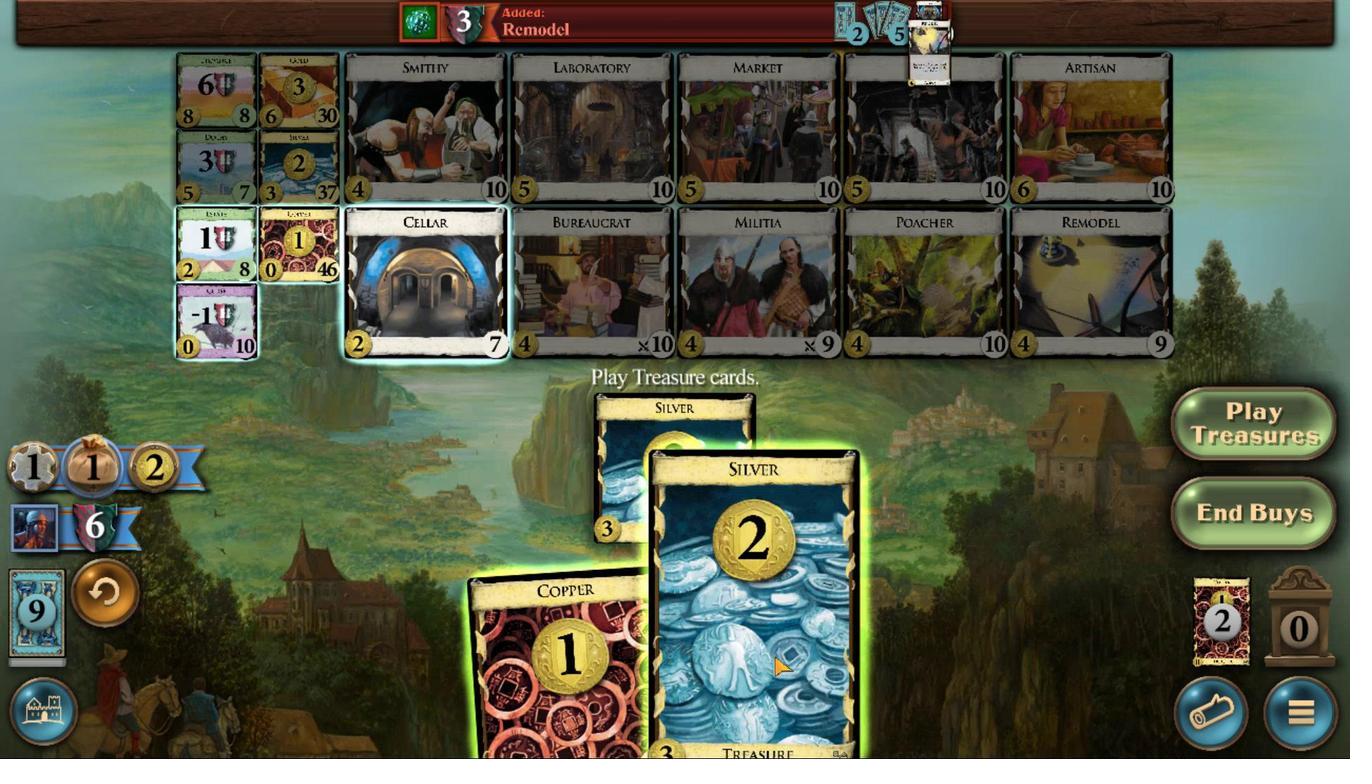 
Action: Mouse scrolled (550, 672) with delta (0, 0)
Screenshot: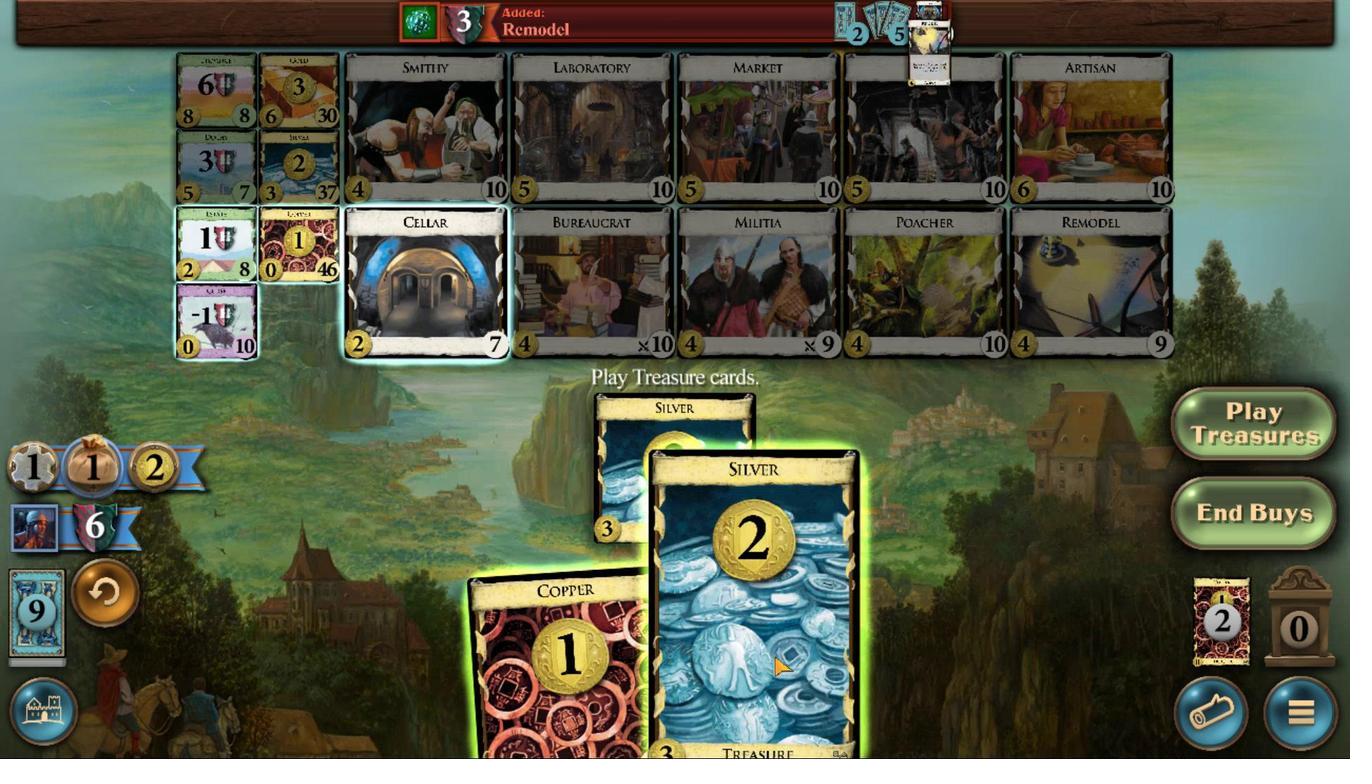 
Action: Mouse scrolled (550, 672) with delta (0, 0)
Screenshot: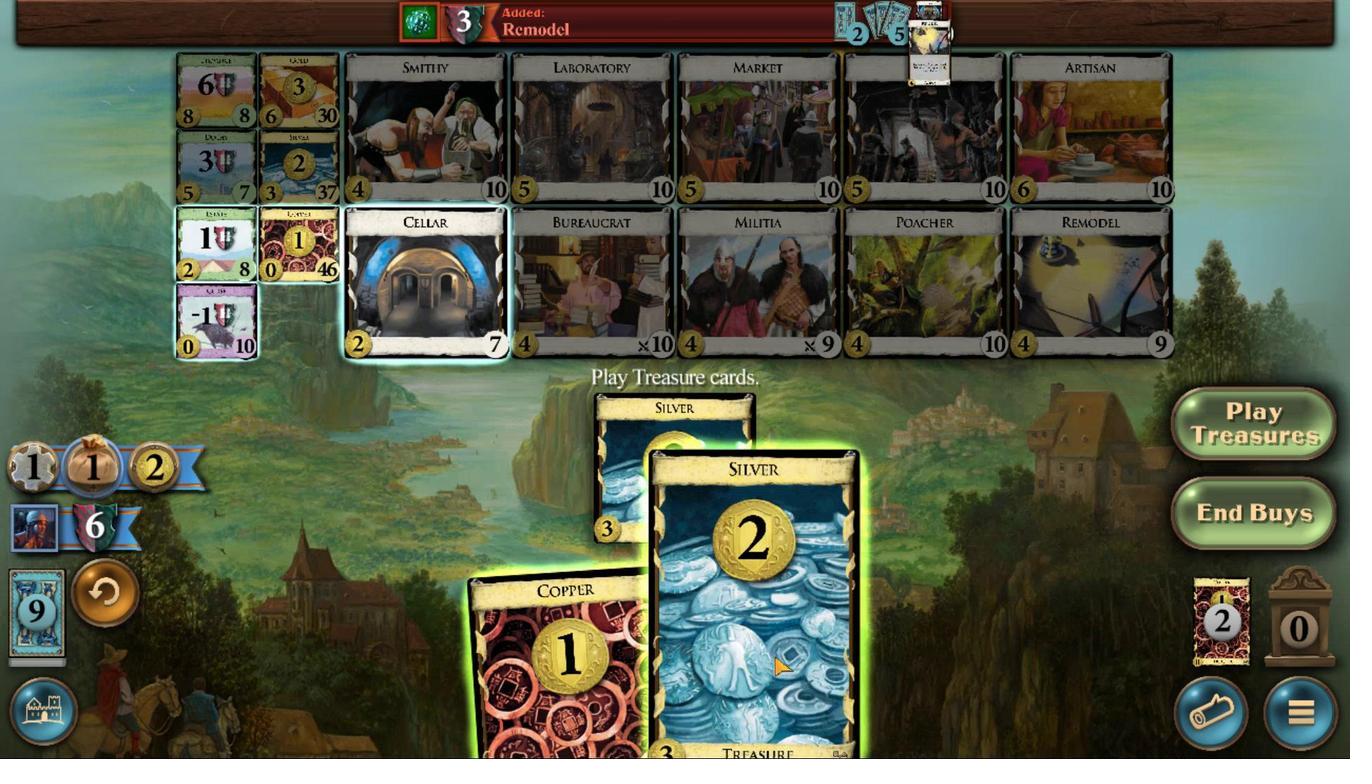 
Action: Mouse scrolled (550, 672) with delta (0, 0)
Screenshot: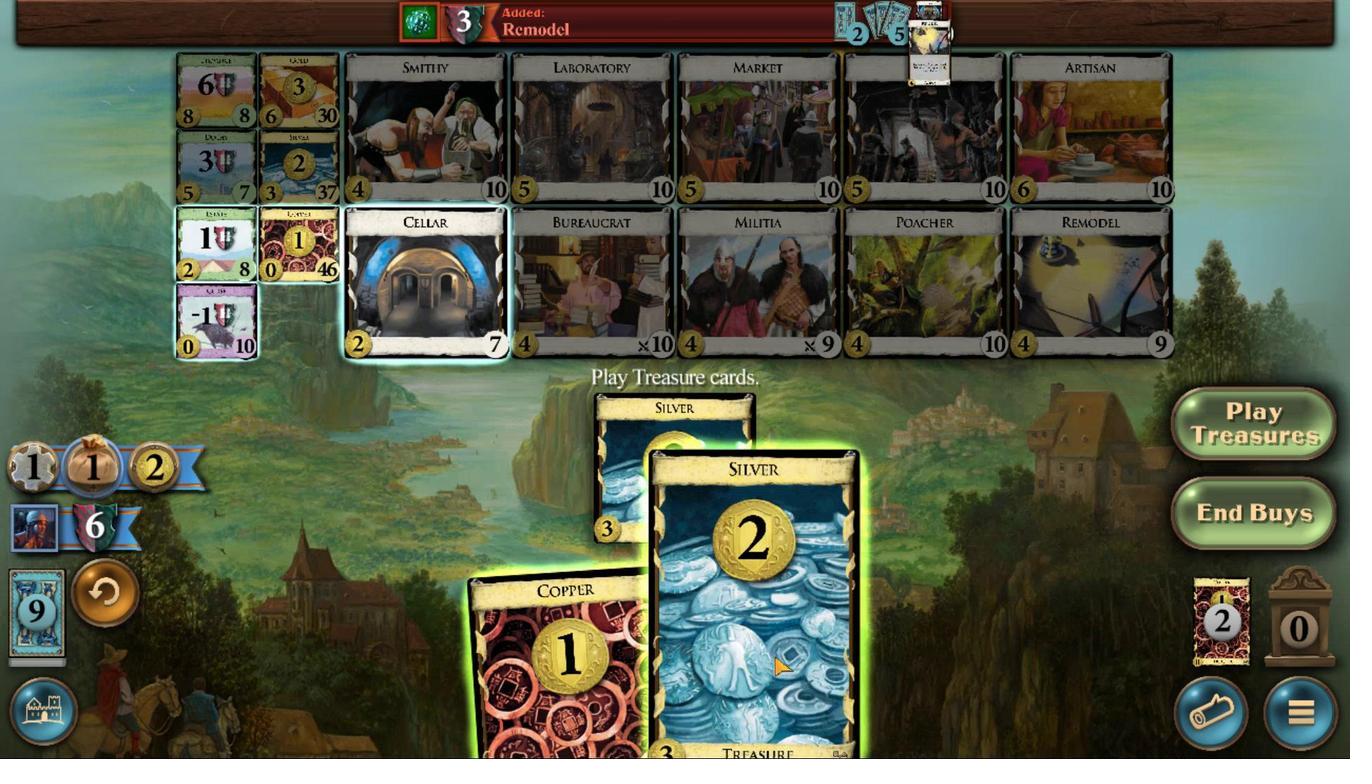 
Action: Mouse moved to (557, 680)
Screenshot: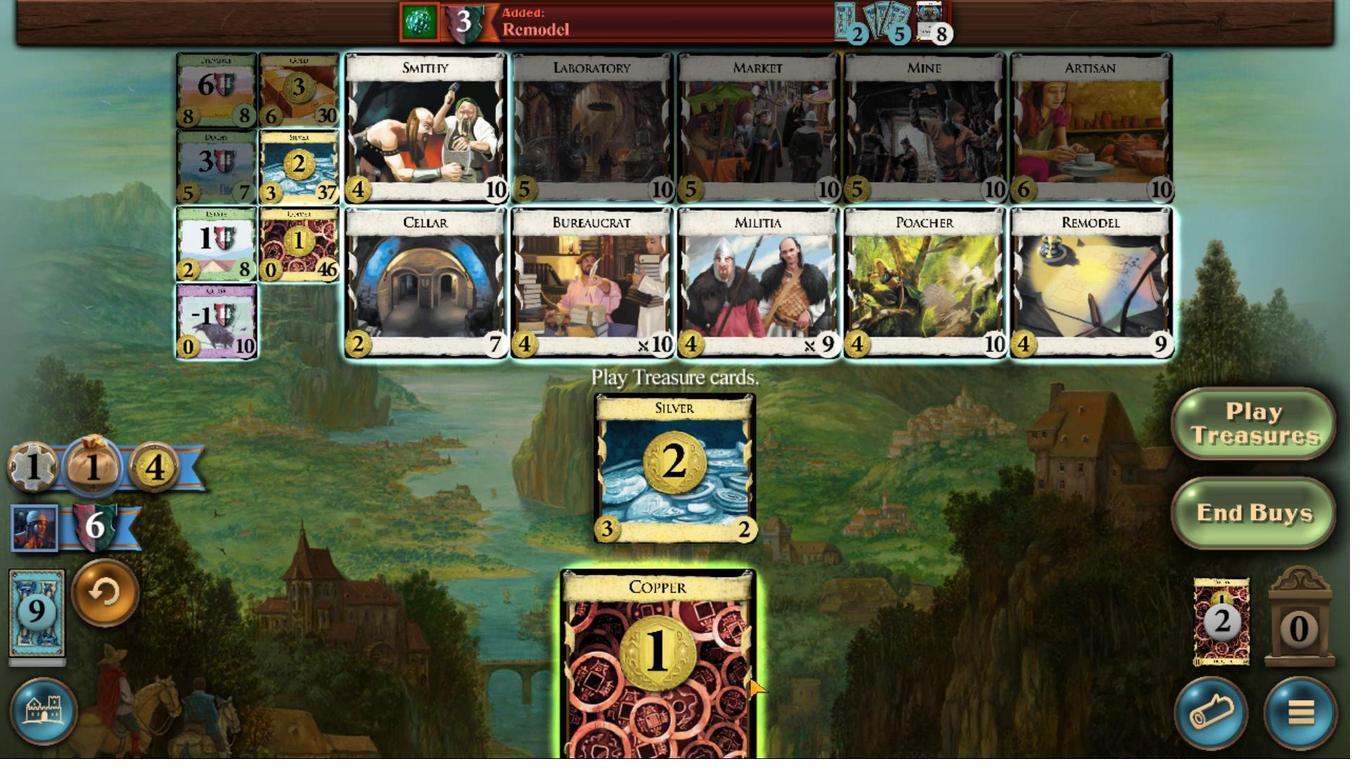 
Action: Mouse scrolled (557, 680) with delta (0, 0)
Screenshot: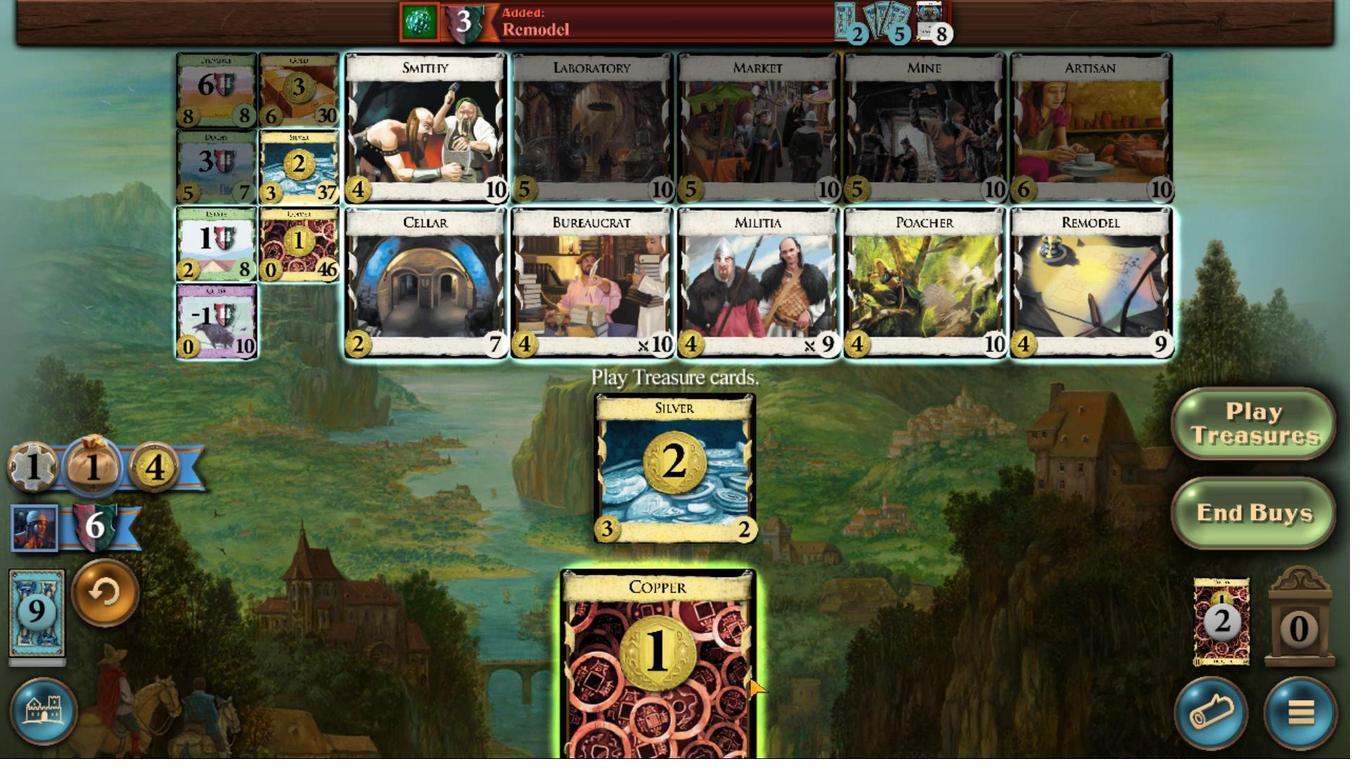
Action: Mouse moved to (557, 680)
Screenshot: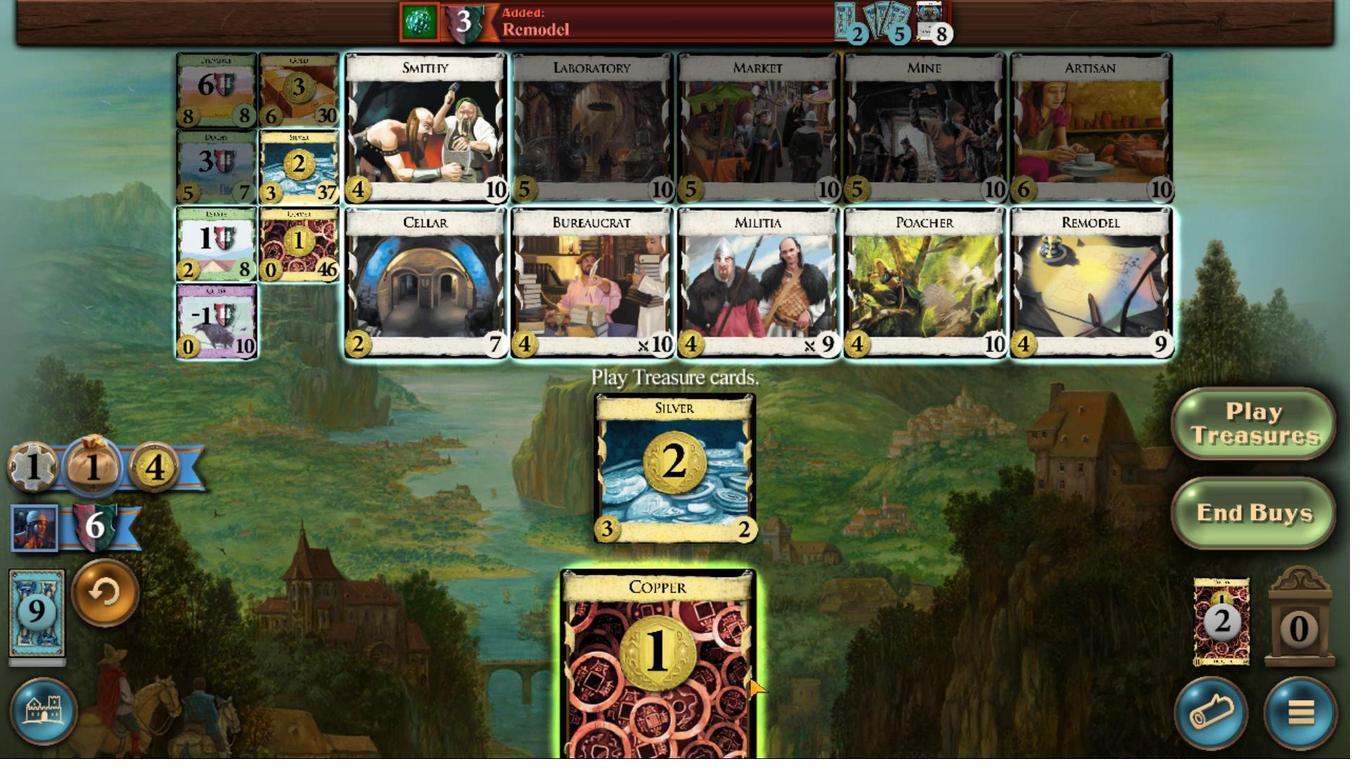 
Action: Mouse scrolled (557, 680) with delta (0, 0)
Screenshot: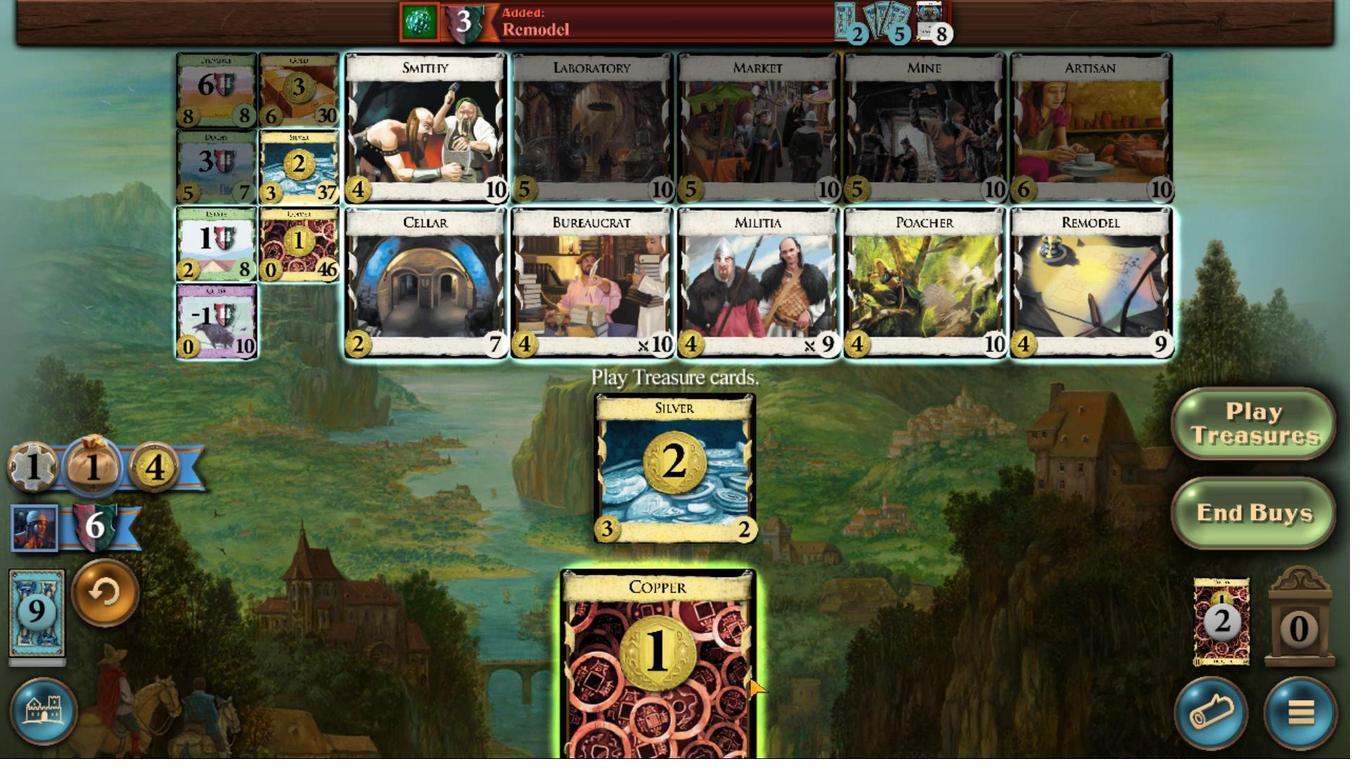 
Action: Mouse scrolled (557, 680) with delta (0, 0)
Screenshot: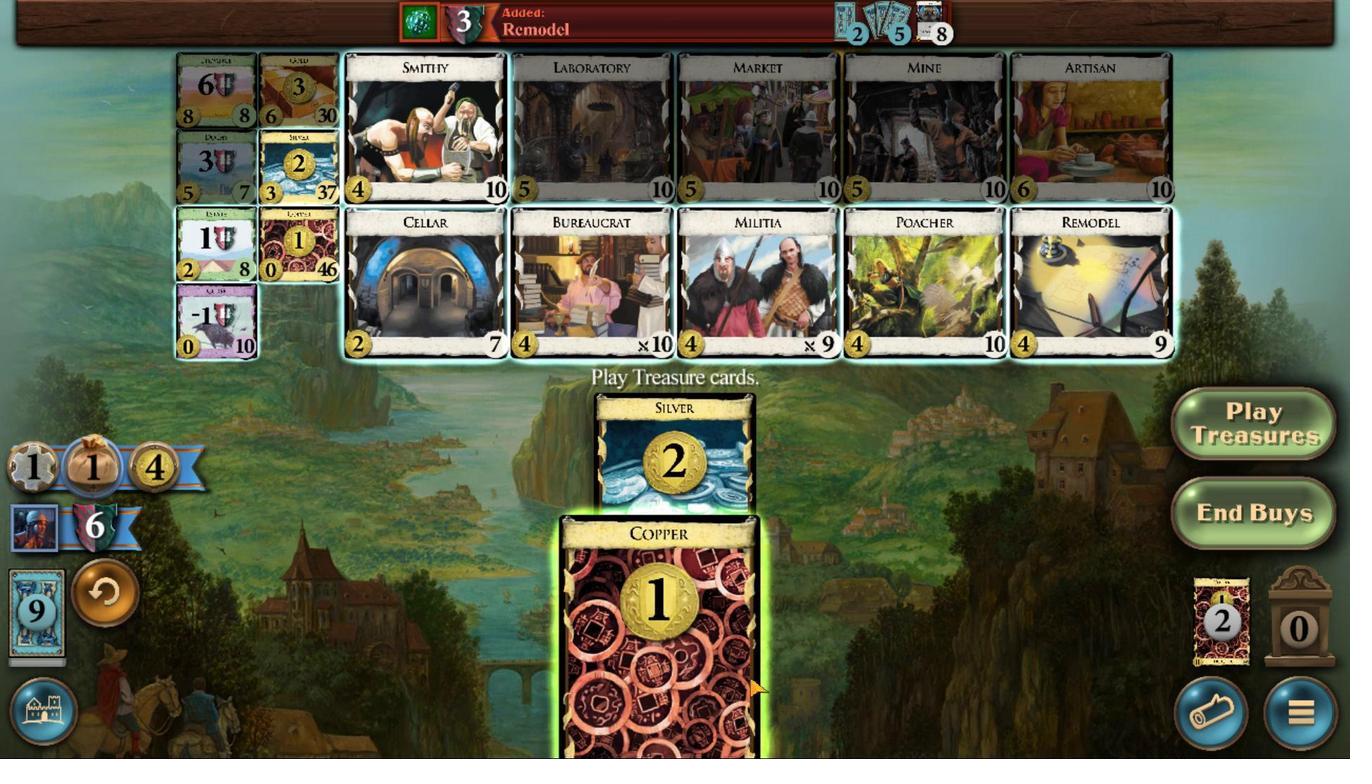 
Action: Mouse scrolled (557, 680) with delta (0, 0)
Screenshot: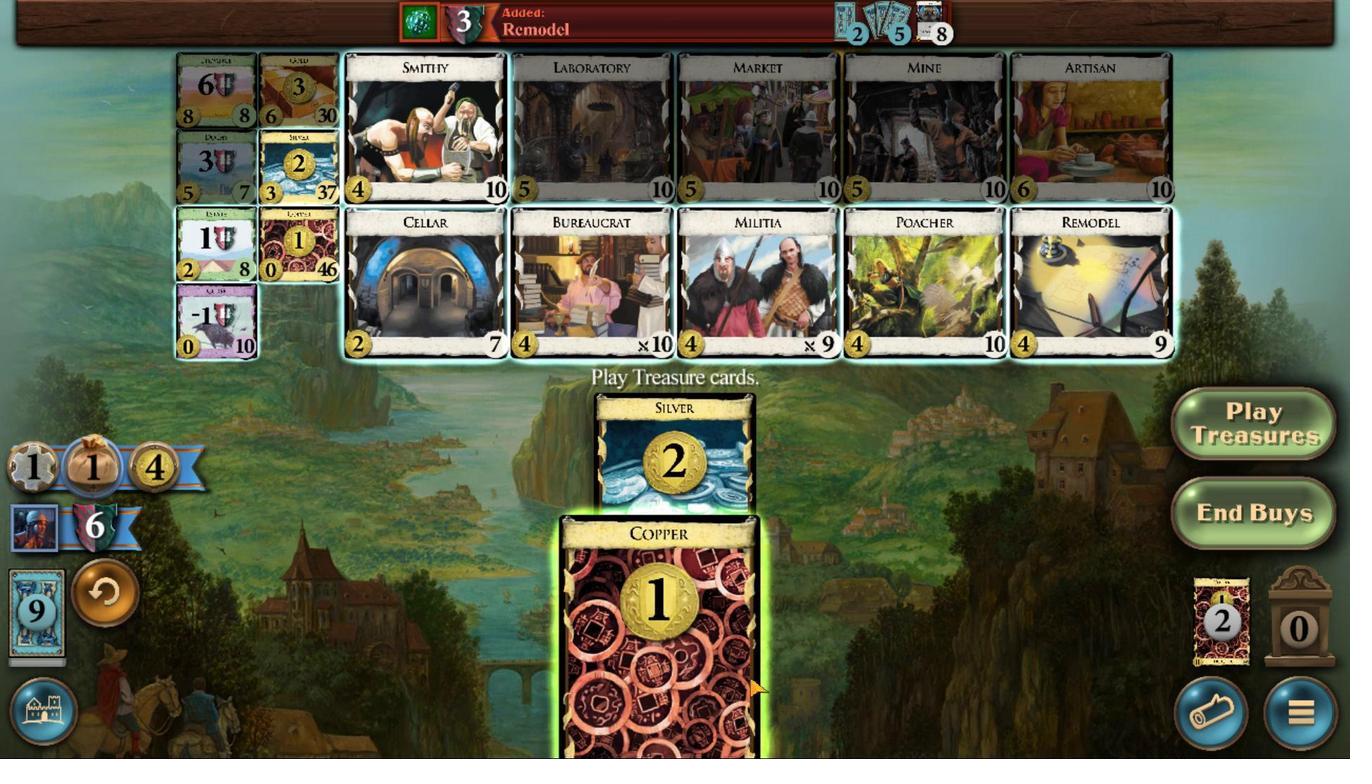 
Action: Mouse scrolled (557, 680) with delta (0, 0)
Screenshot: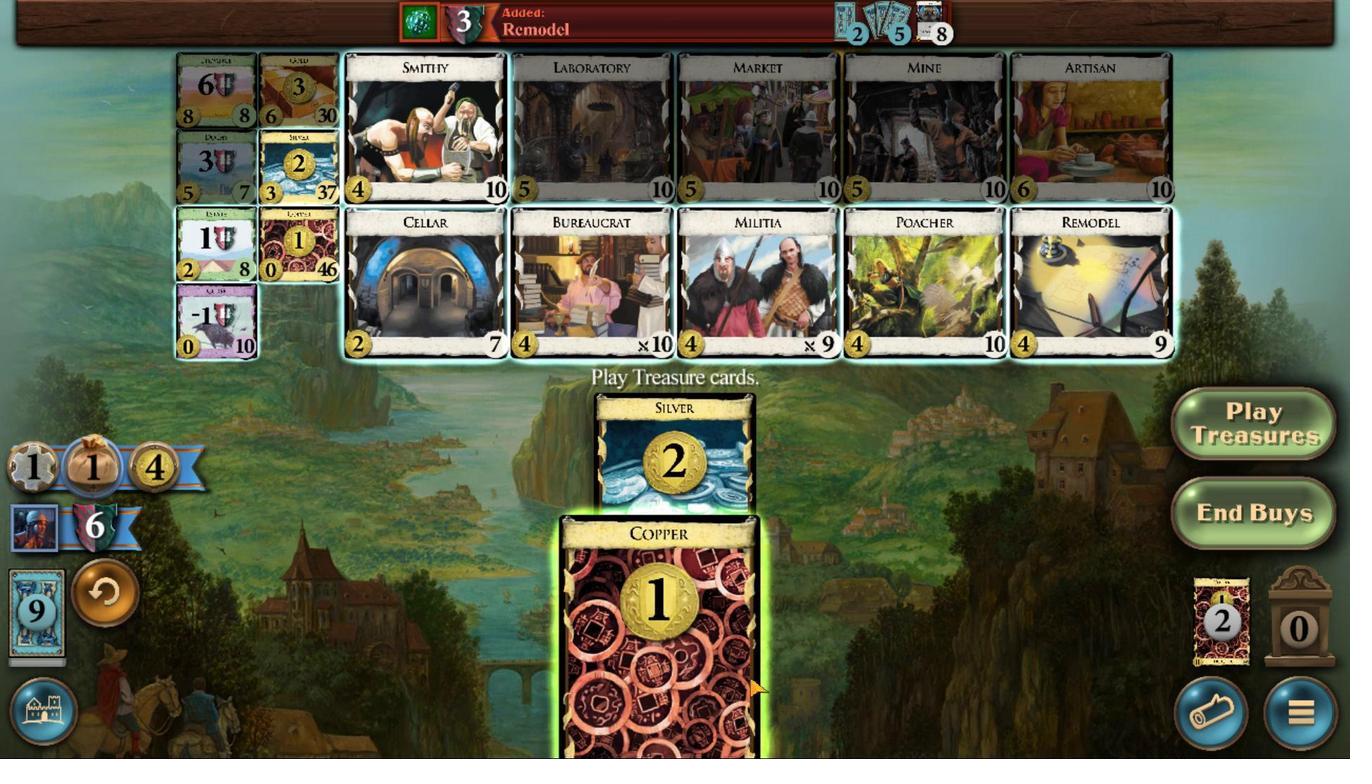 
Action: Mouse moved to (713, 480)
Screenshot: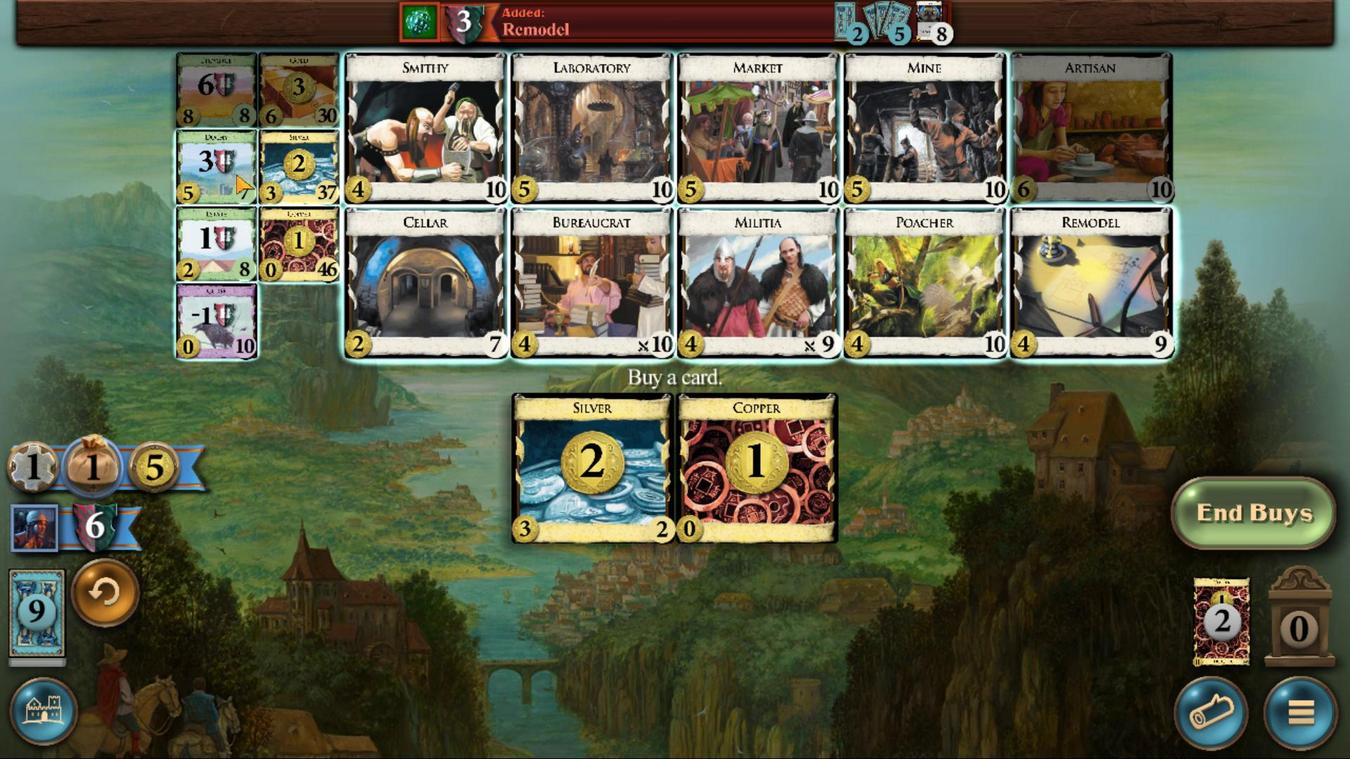 
Action: Mouse pressed left at (713, 480)
Screenshot: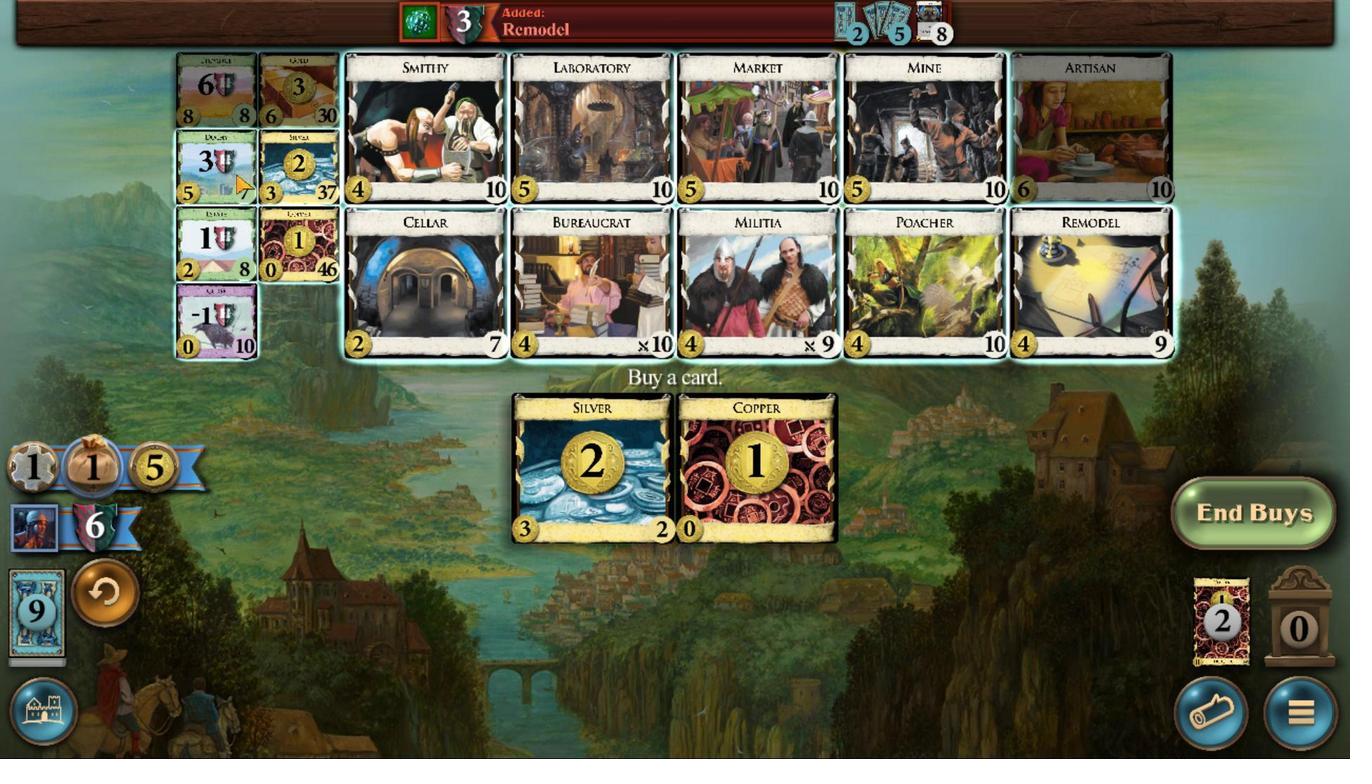 
Action: Mouse moved to (574, 665)
Screenshot: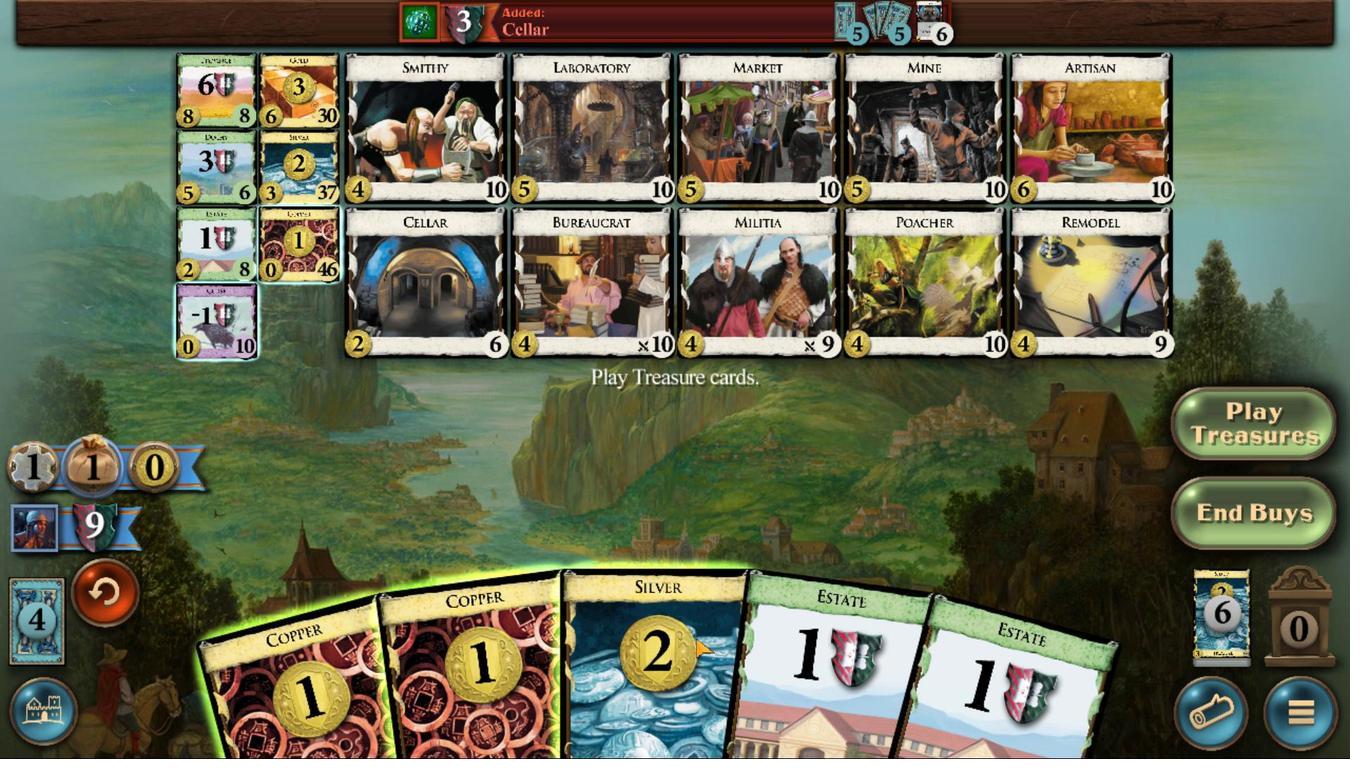 
Action: Mouse scrolled (574, 664) with delta (0, 0)
Screenshot: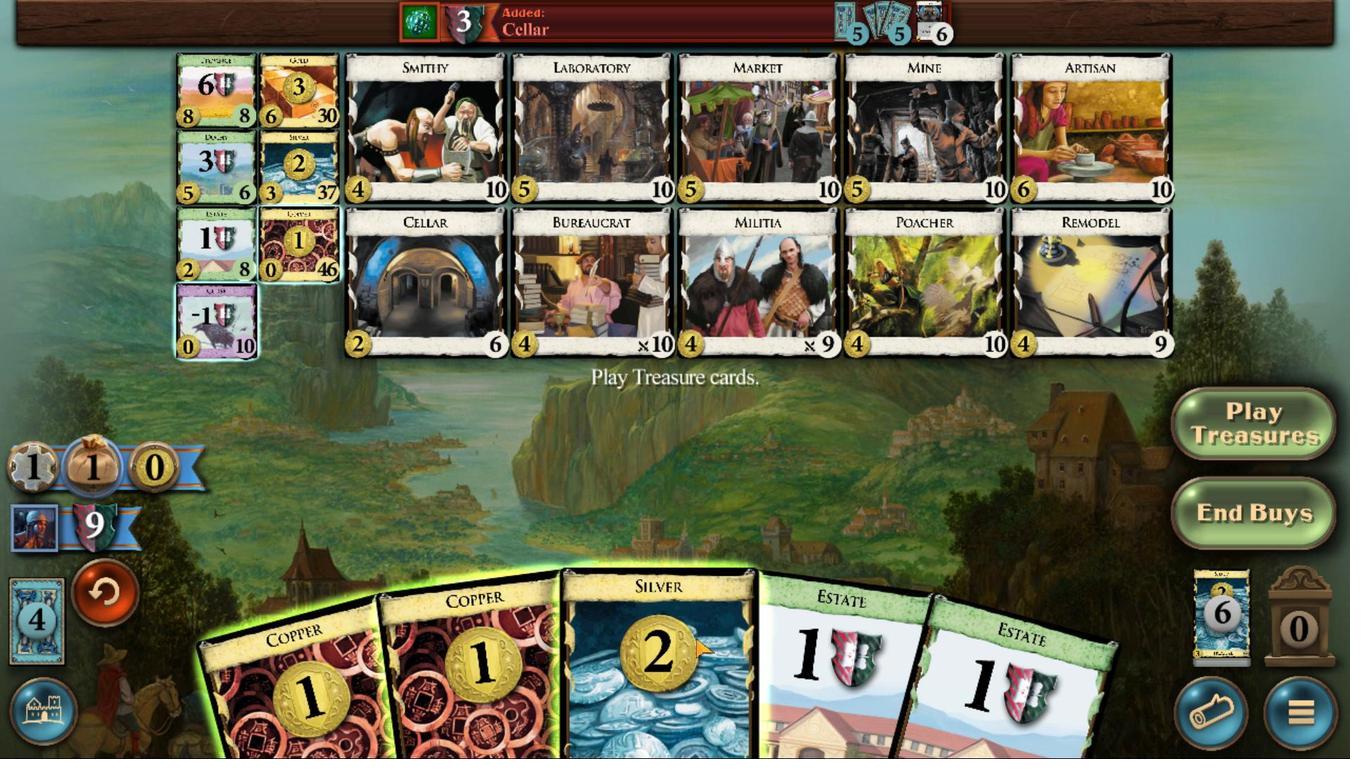 
Action: Mouse scrolled (574, 664) with delta (0, 0)
Screenshot: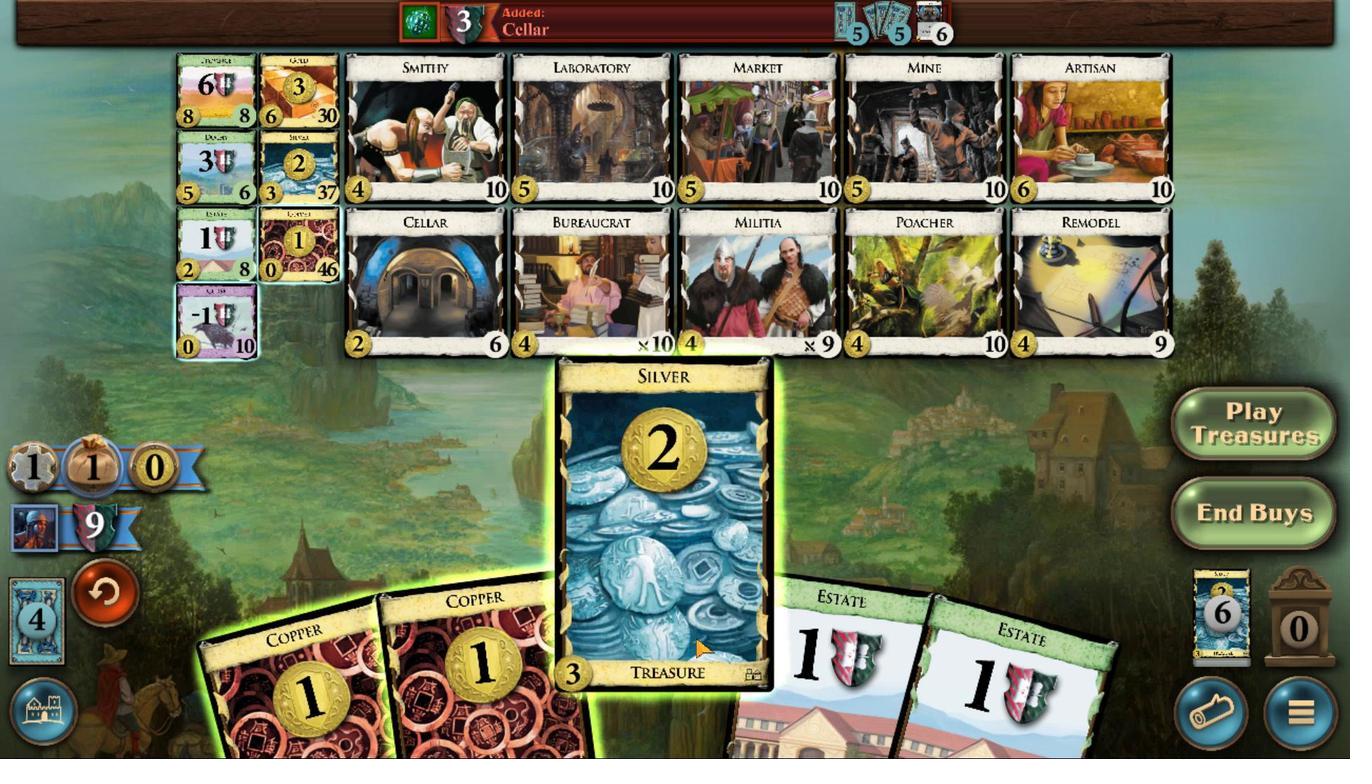 
Action: Mouse scrolled (574, 664) with delta (0, 0)
Screenshot: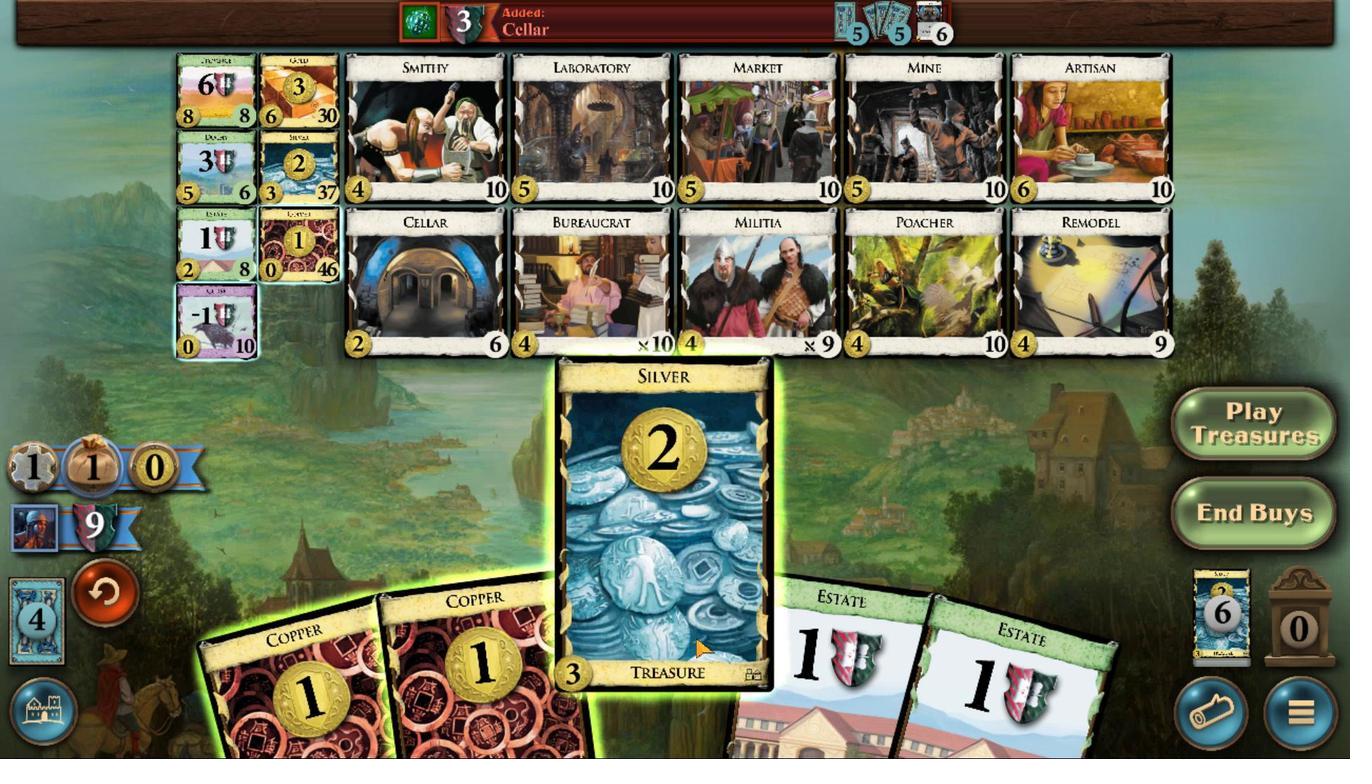 
Action: Mouse scrolled (574, 664) with delta (0, 0)
Screenshot: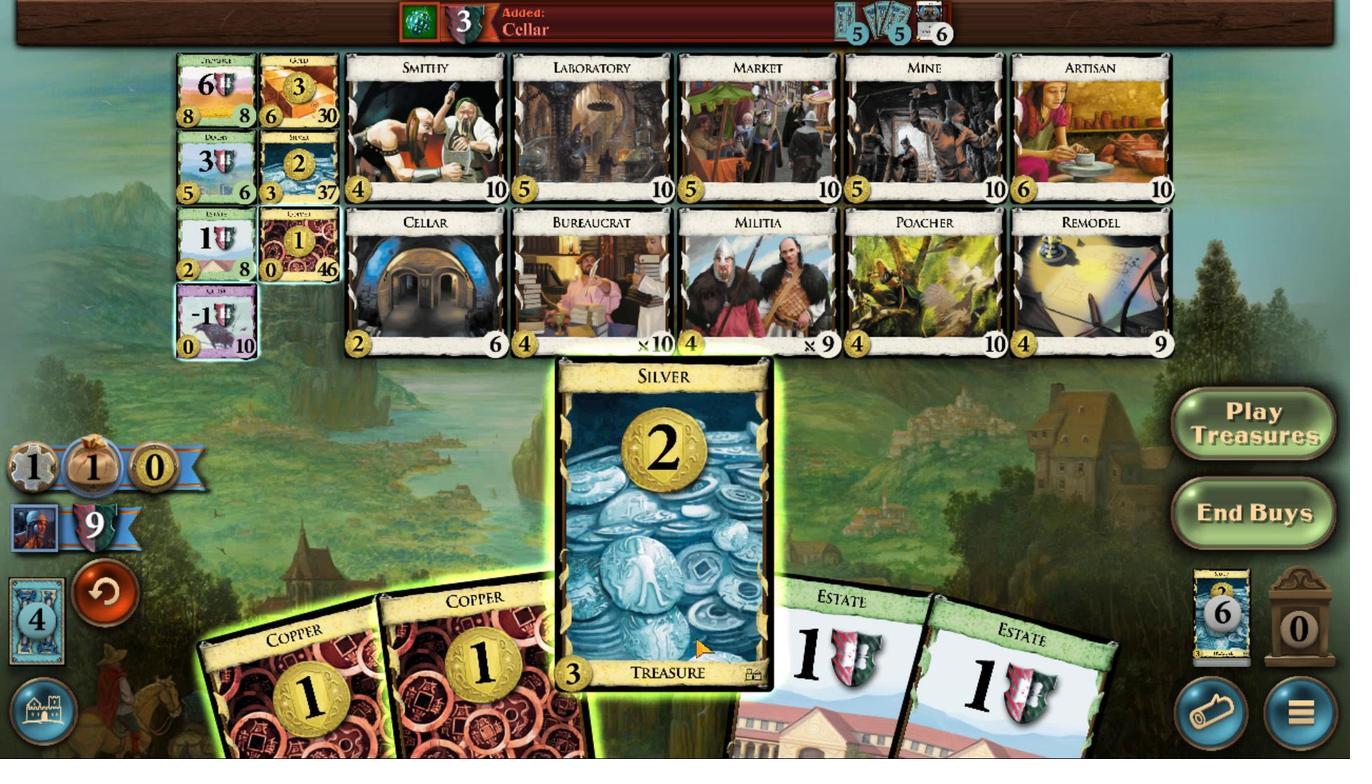 
Action: Mouse scrolled (574, 664) with delta (0, 0)
Screenshot: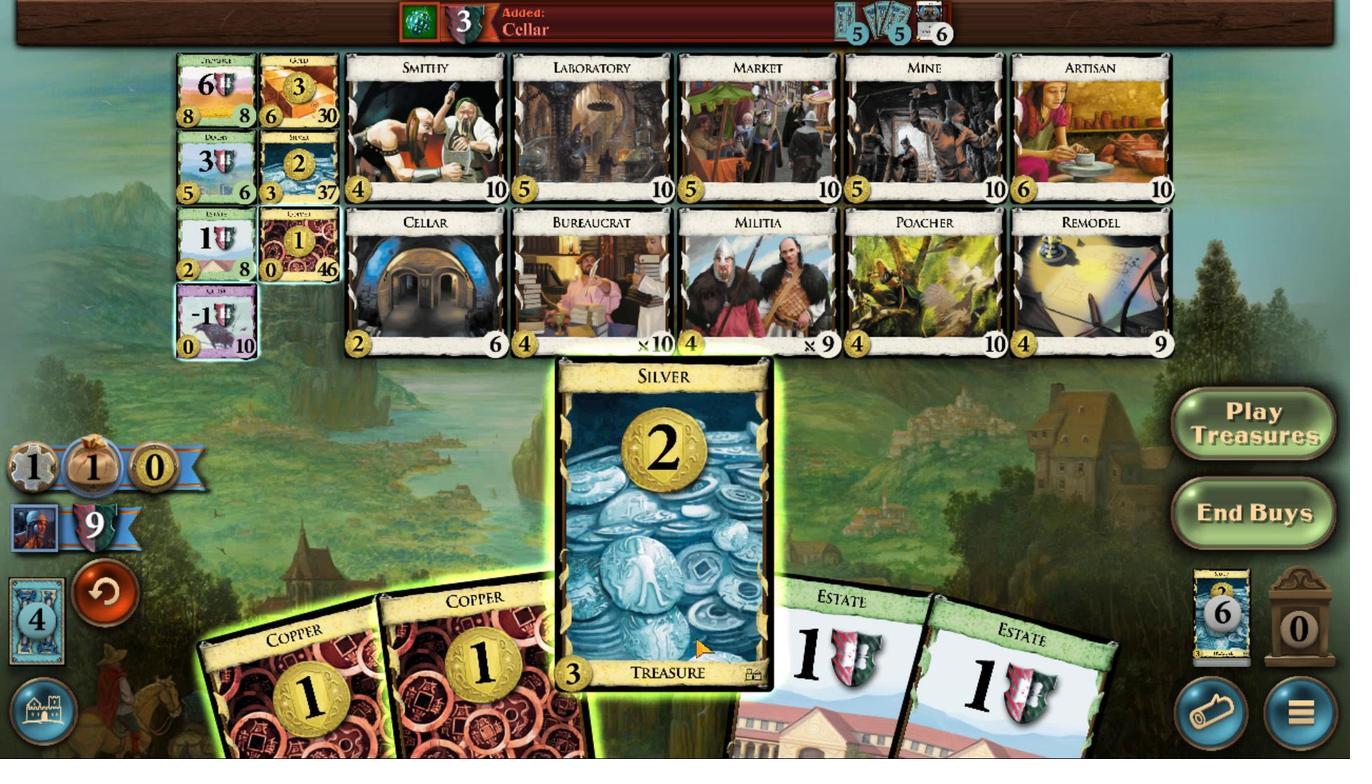 
Action: Mouse scrolled (574, 664) with delta (0, 0)
Screenshot: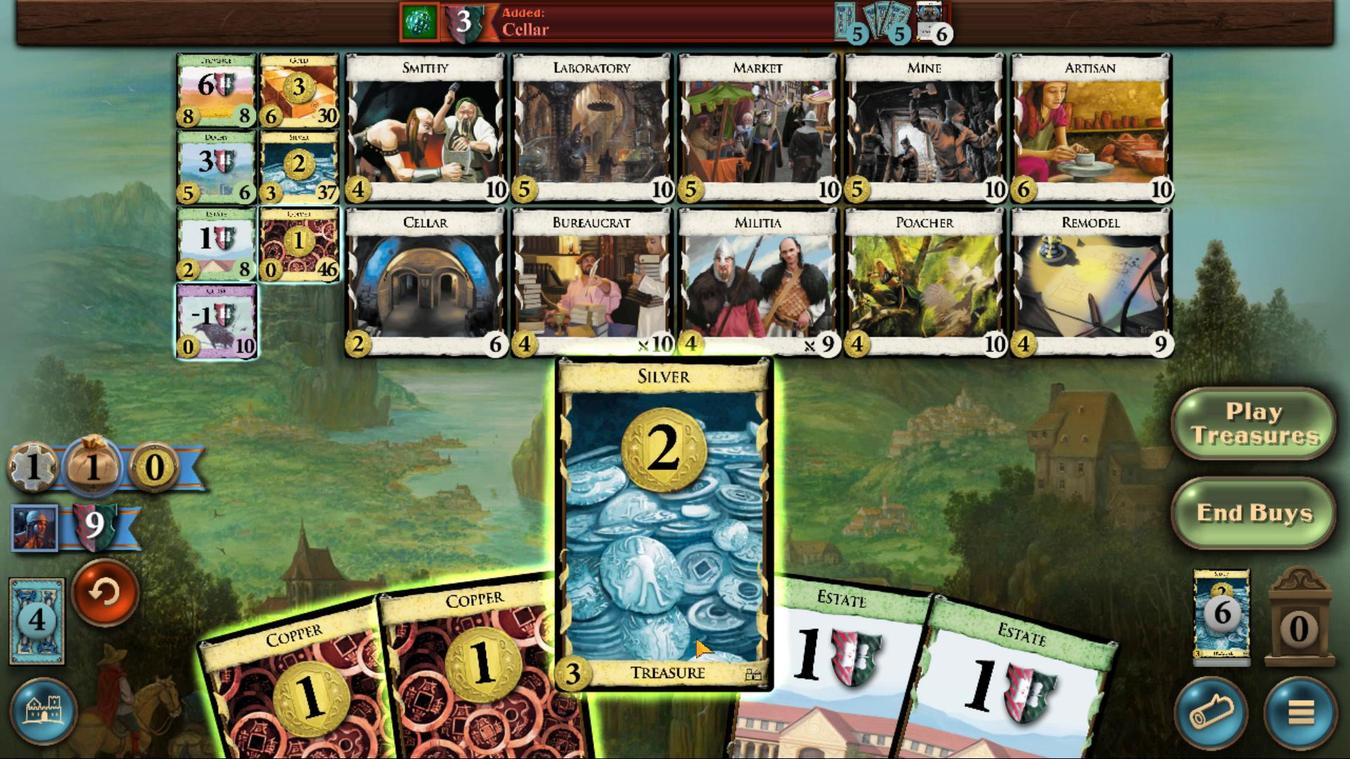 
Action: Mouse scrolled (574, 664) with delta (0, 0)
Screenshot: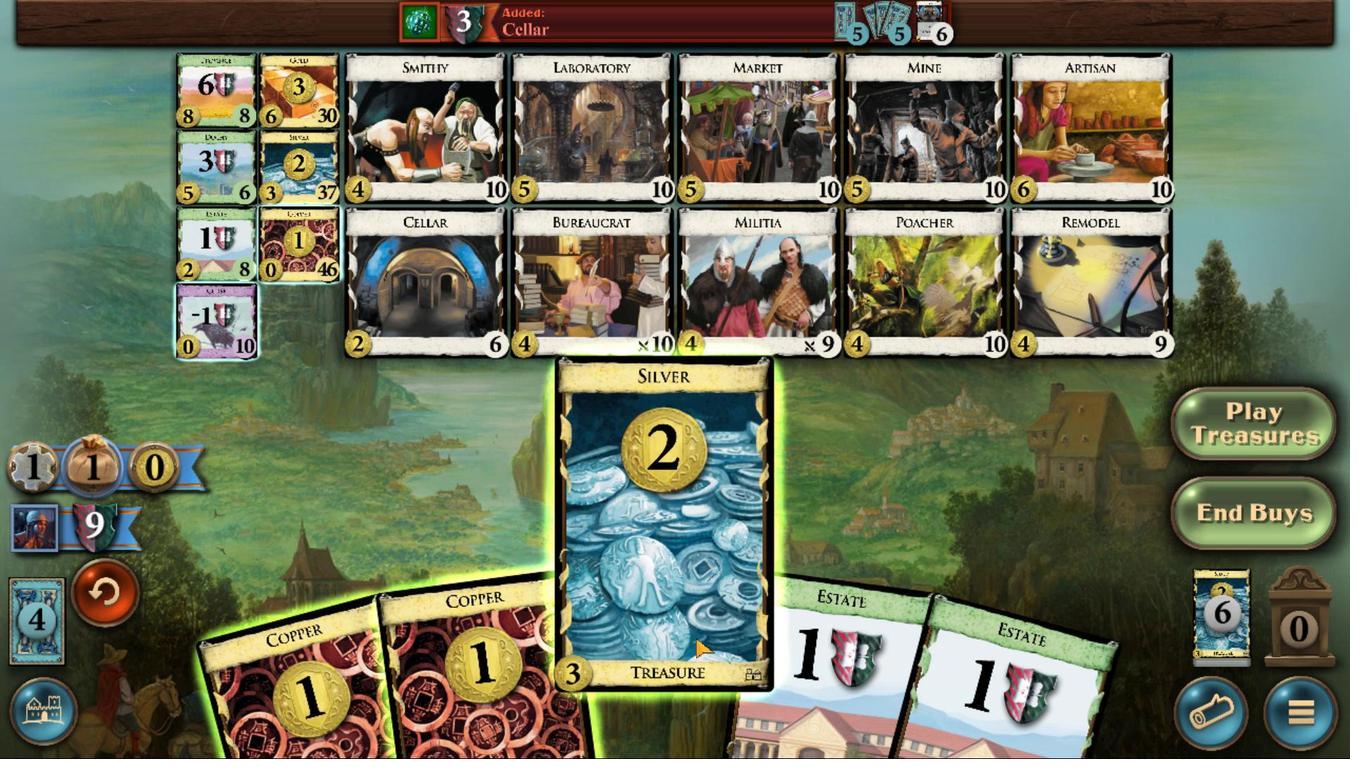 
Action: Mouse moved to (604, 668)
Screenshot: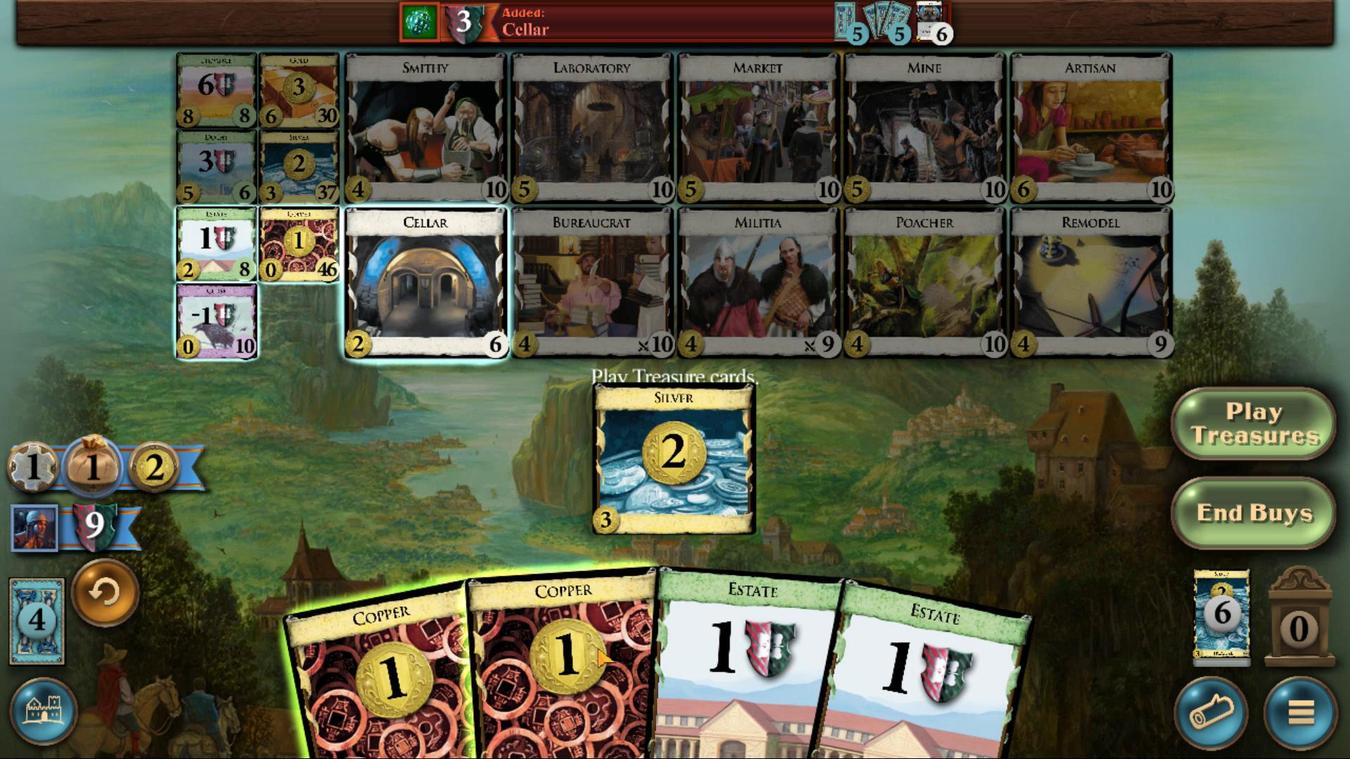 
Action: Mouse scrolled (604, 668) with delta (0, 0)
Screenshot: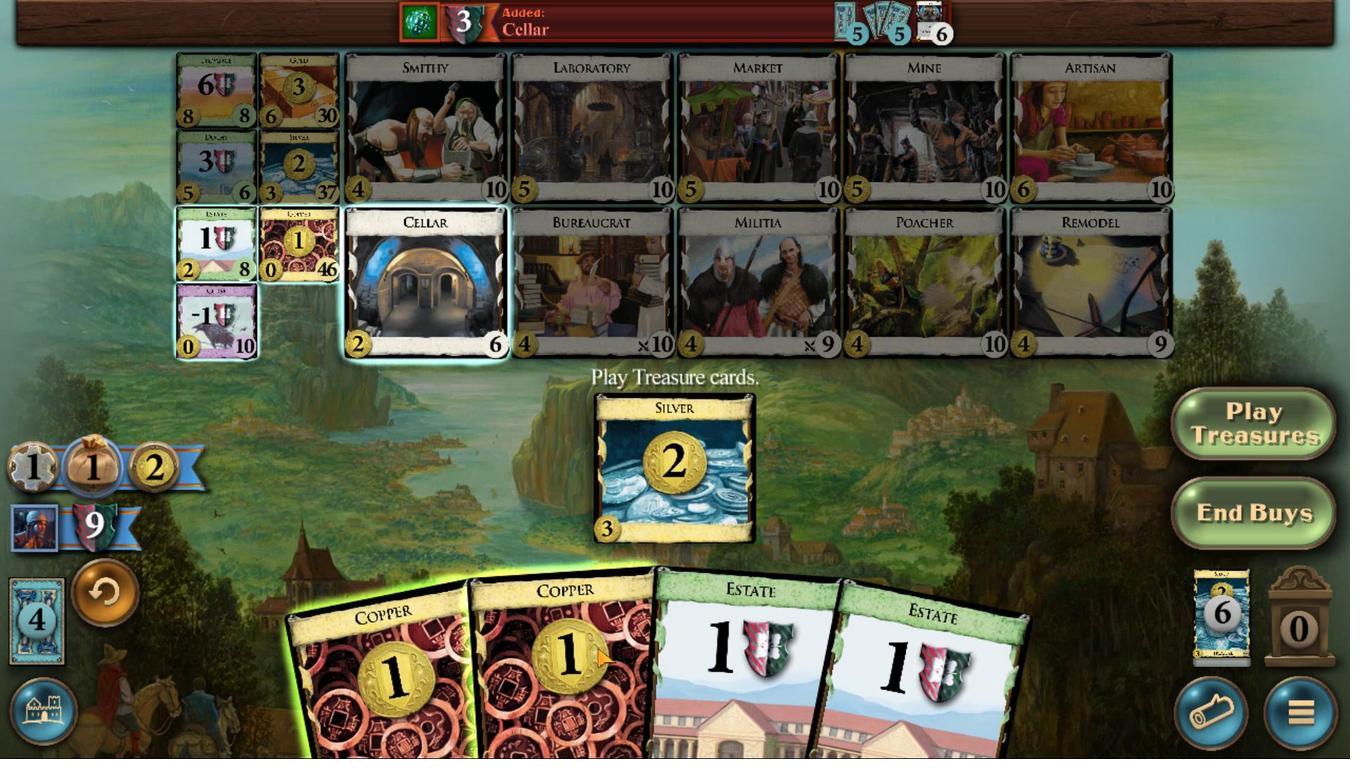 
Action: Mouse scrolled (604, 668) with delta (0, 0)
Screenshot: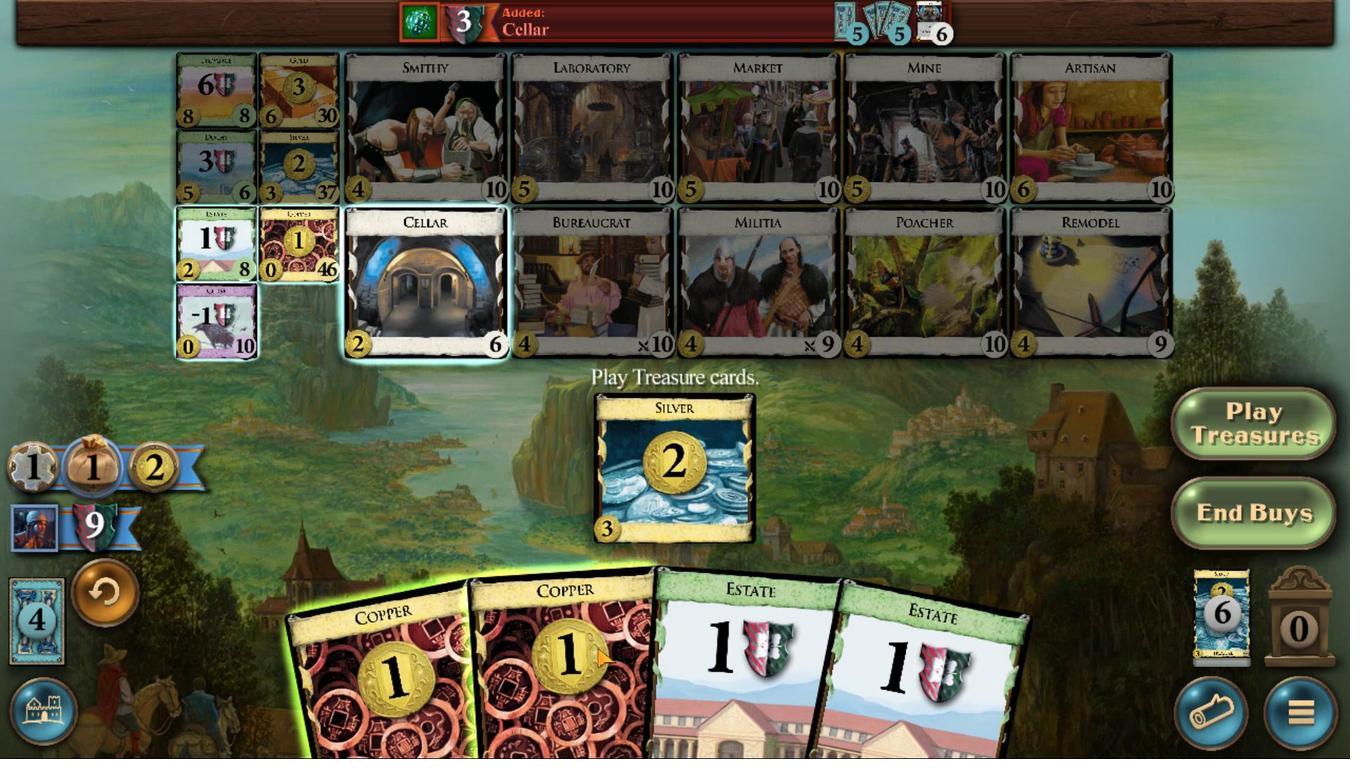 
Action: Mouse scrolled (604, 668) with delta (0, 0)
Screenshot: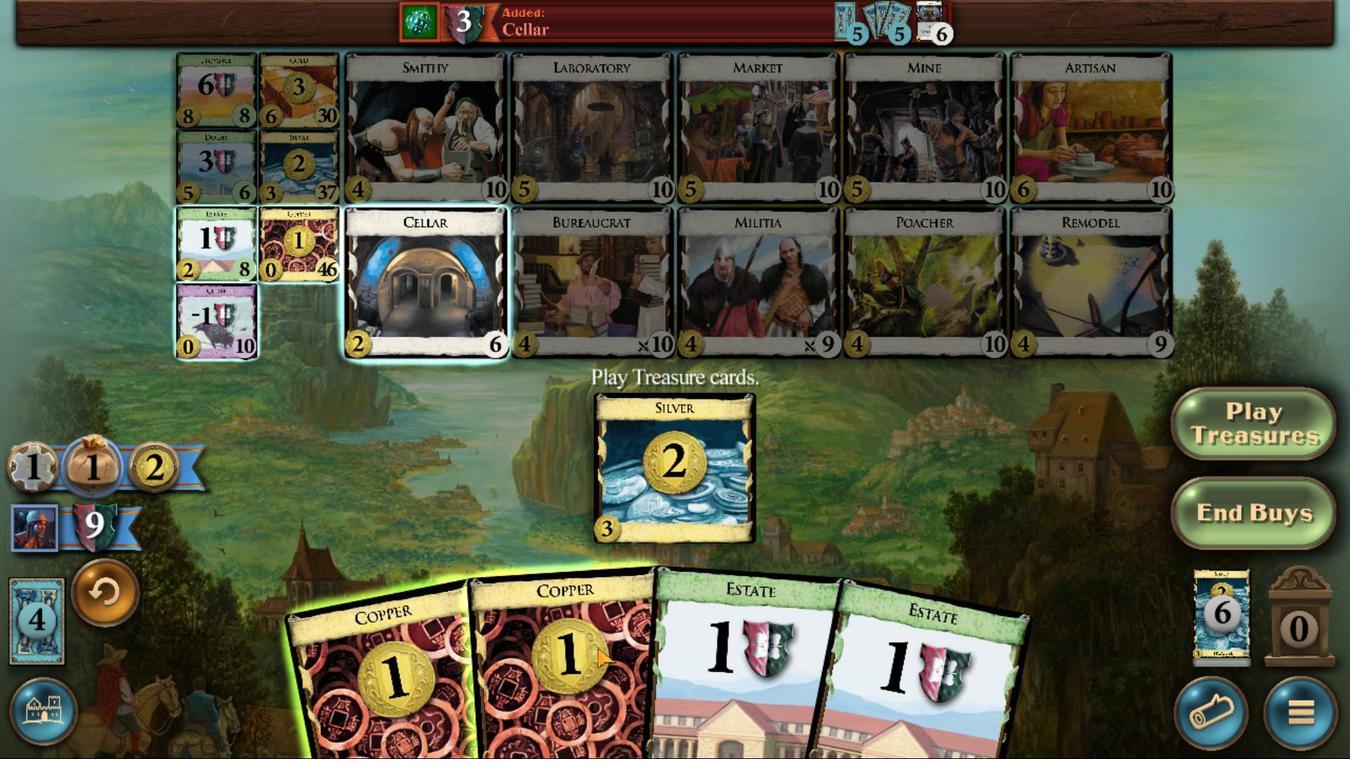 
Action: Mouse scrolled (604, 668) with delta (0, 0)
Screenshot: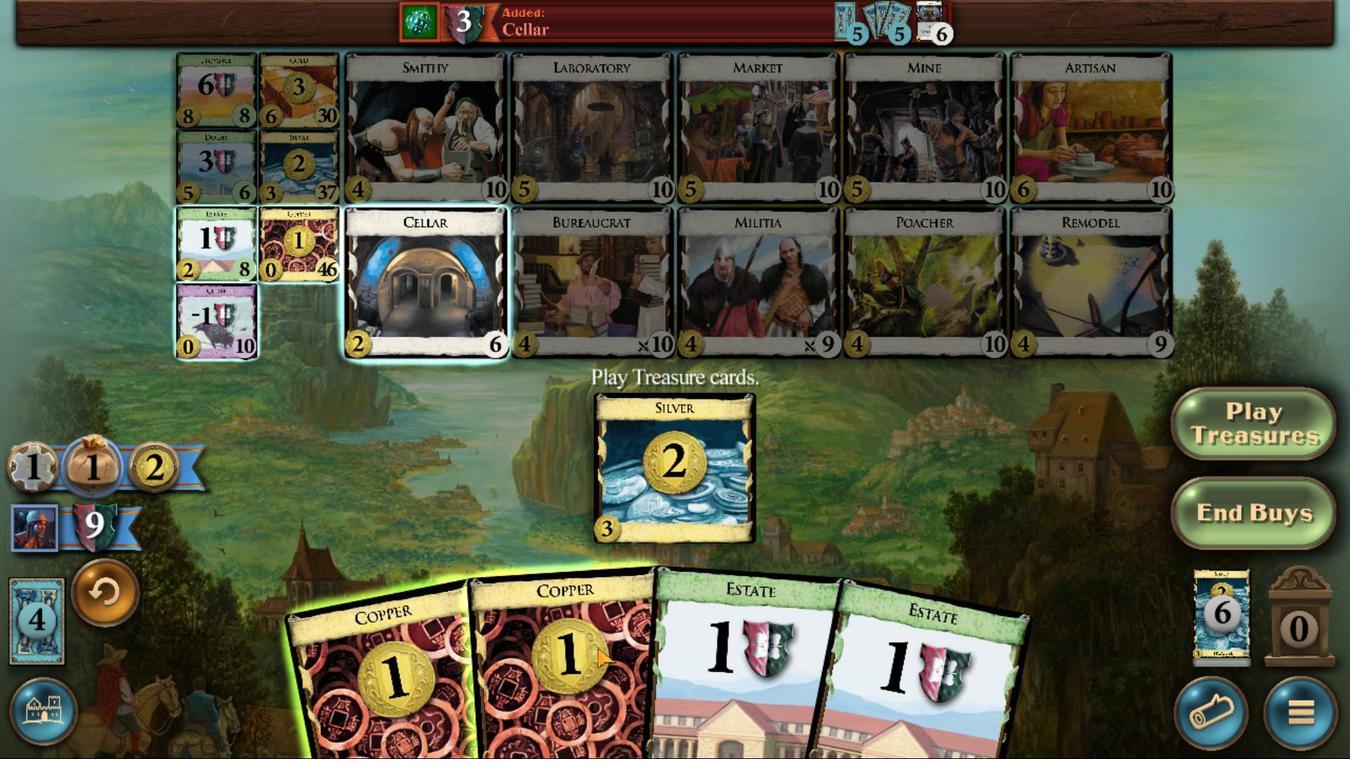 
Action: Mouse scrolled (604, 668) with delta (0, 0)
Screenshot: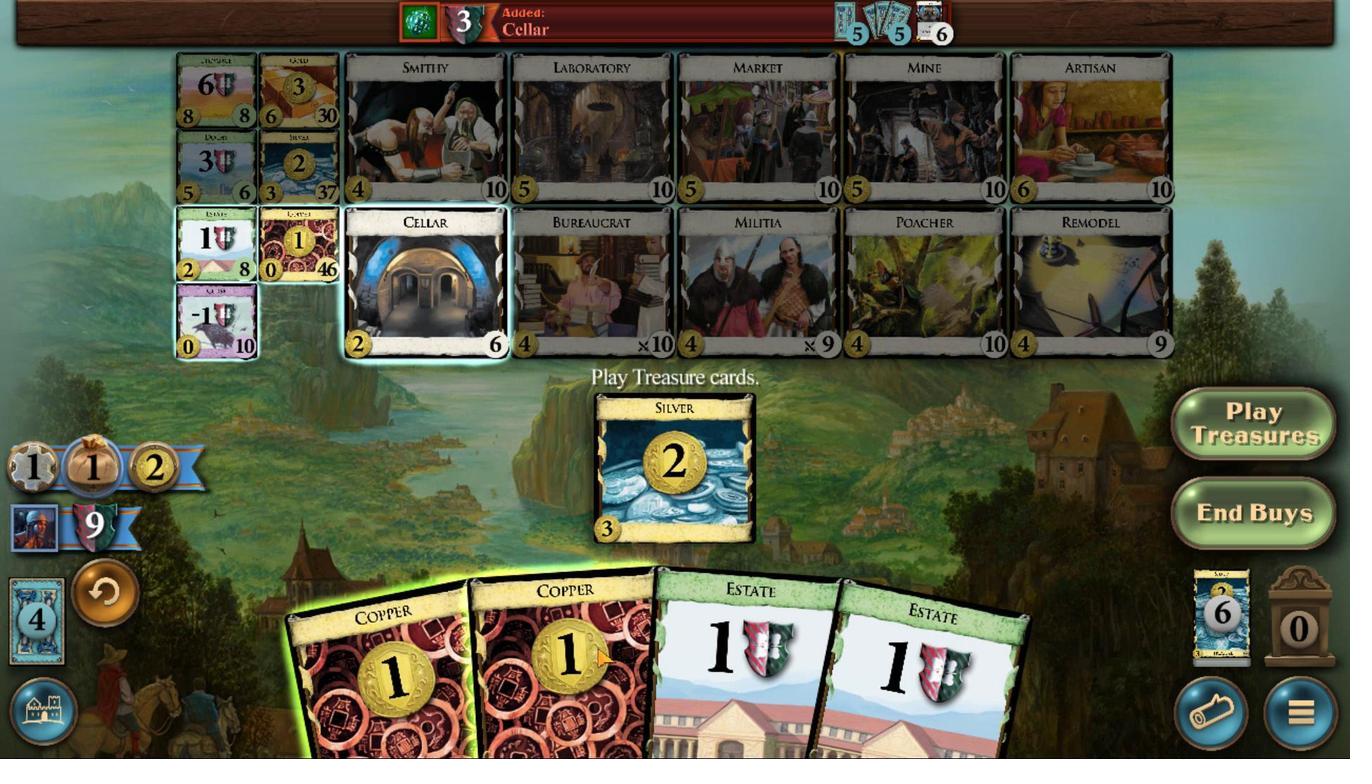 
Action: Mouse moved to (692, 475)
Screenshot: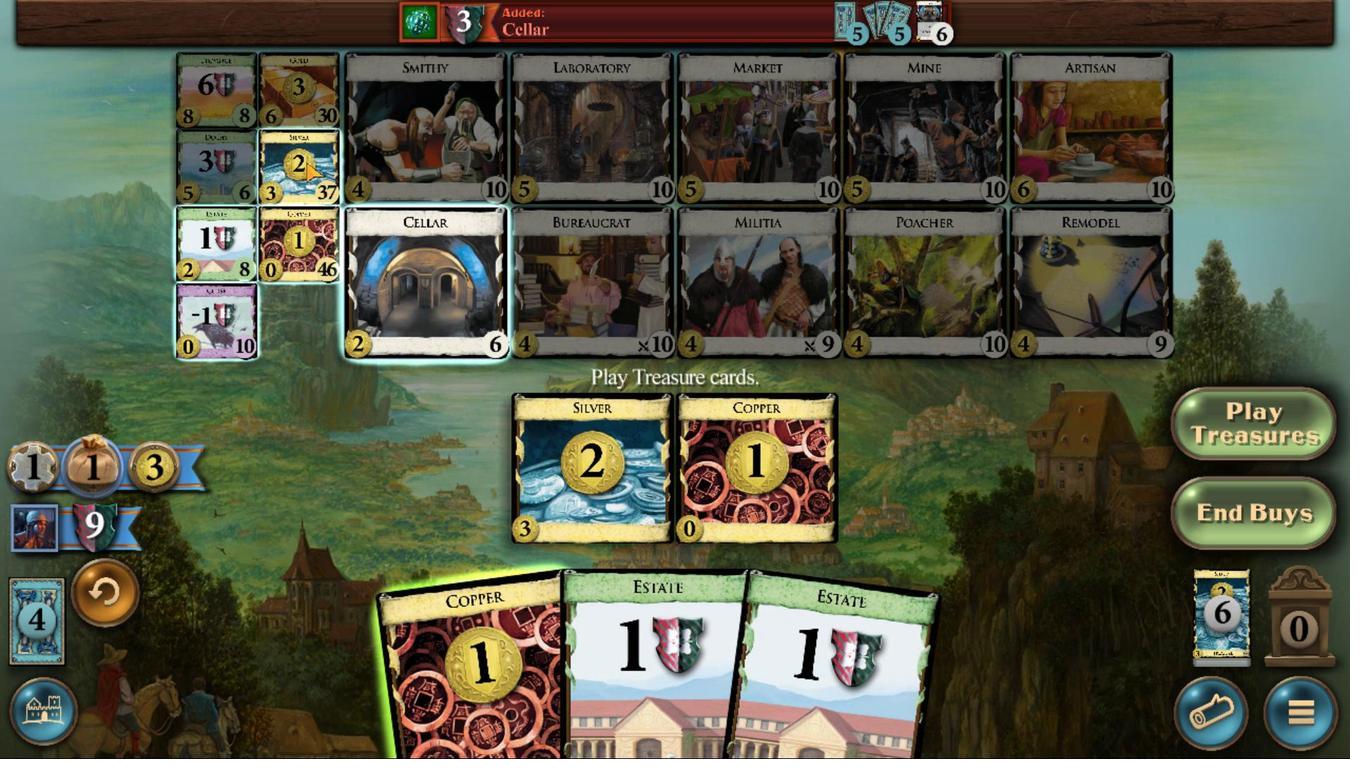
Action: Mouse pressed left at (692, 475)
Screenshot: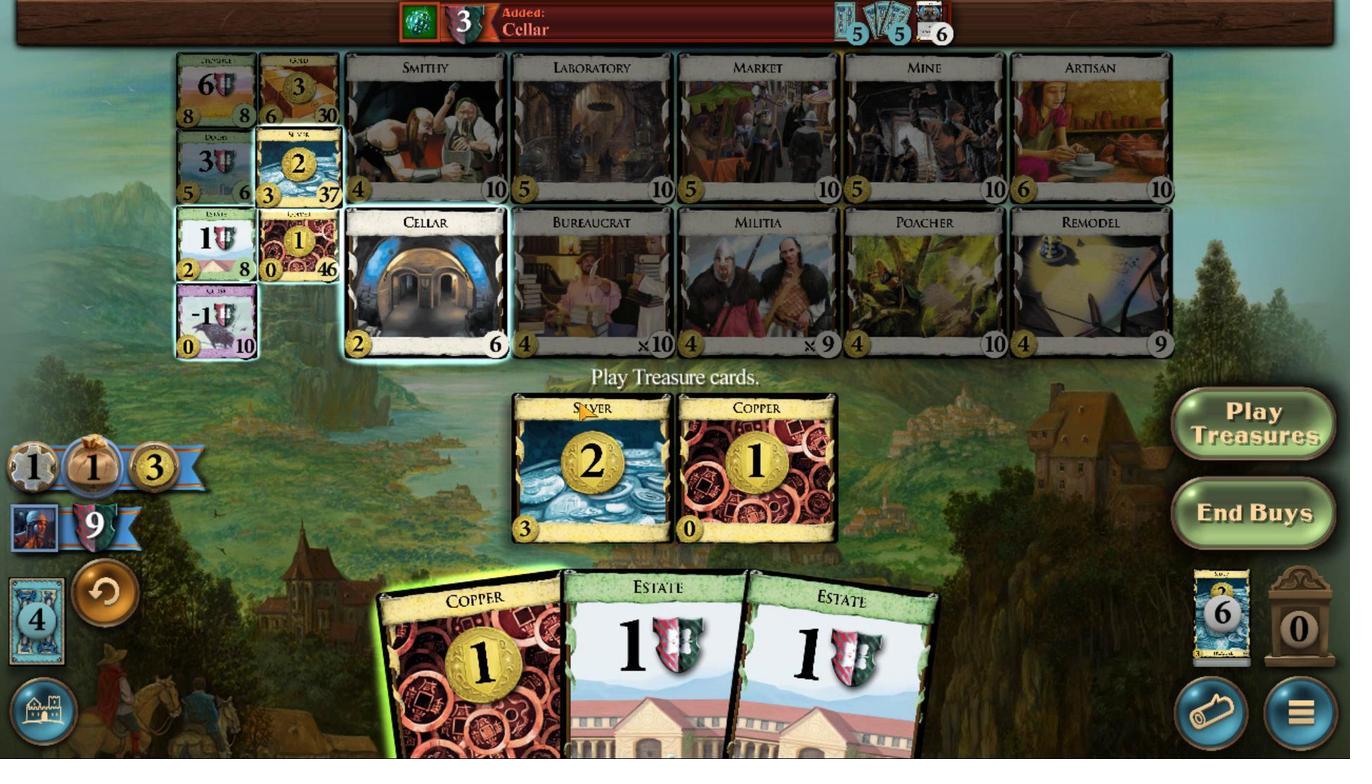 
Action: Mouse moved to (594, 667)
Screenshot: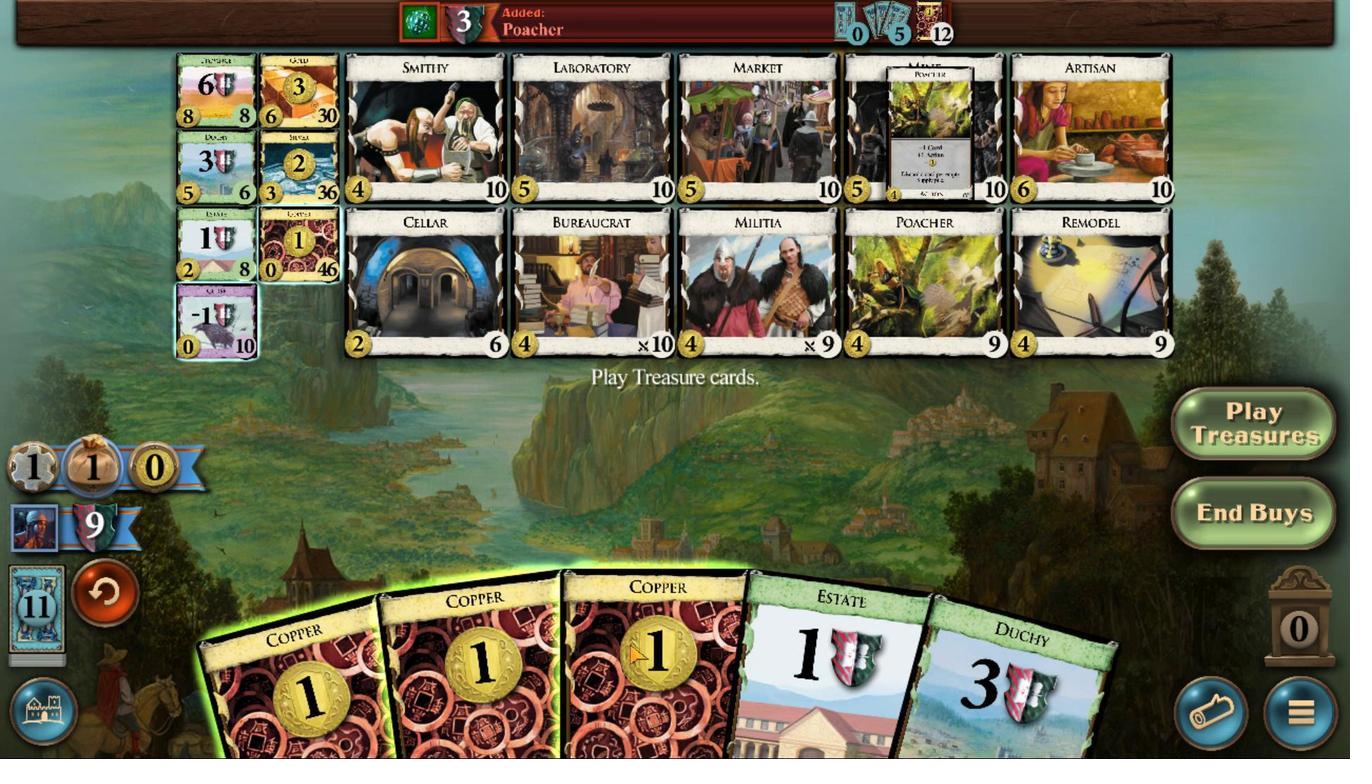 
Action: Mouse scrolled (594, 667) with delta (0, 0)
Screenshot: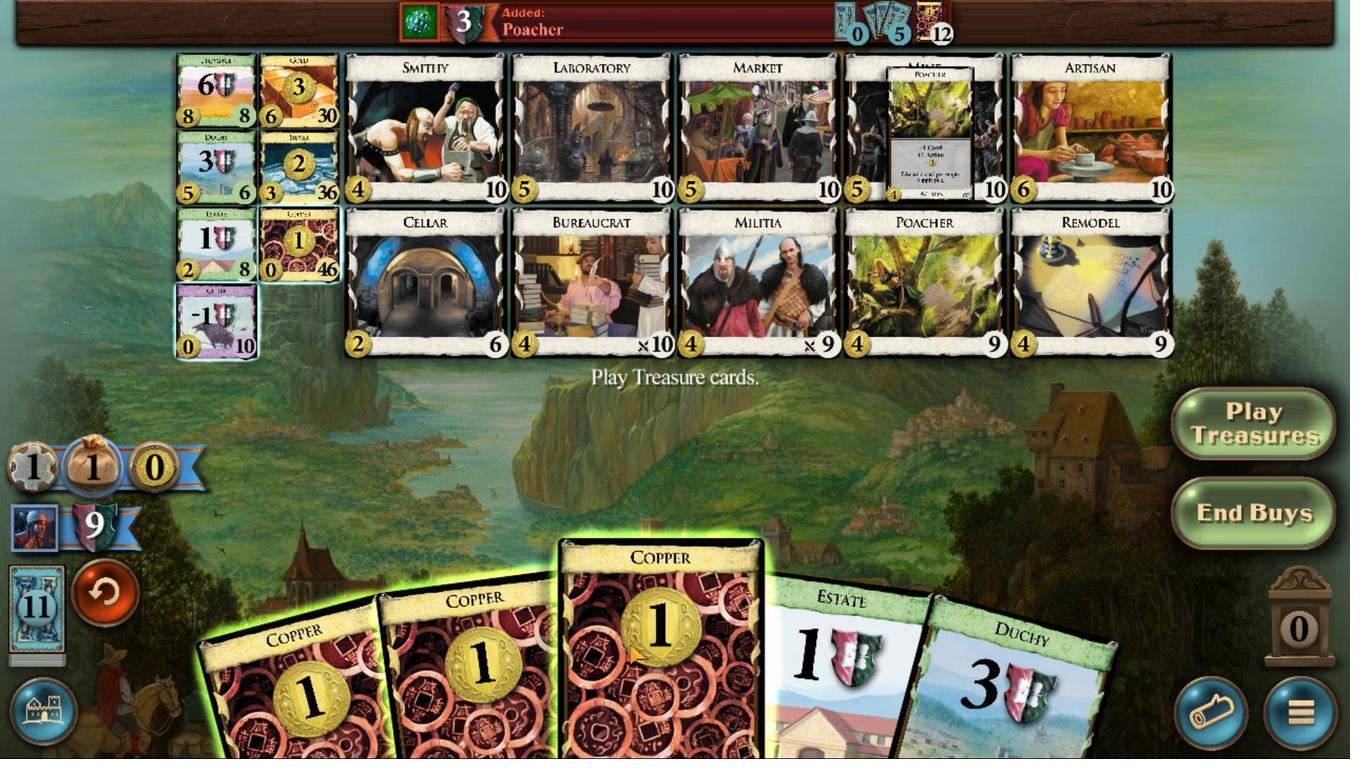 
Action: Mouse scrolled (594, 667) with delta (0, 0)
Screenshot: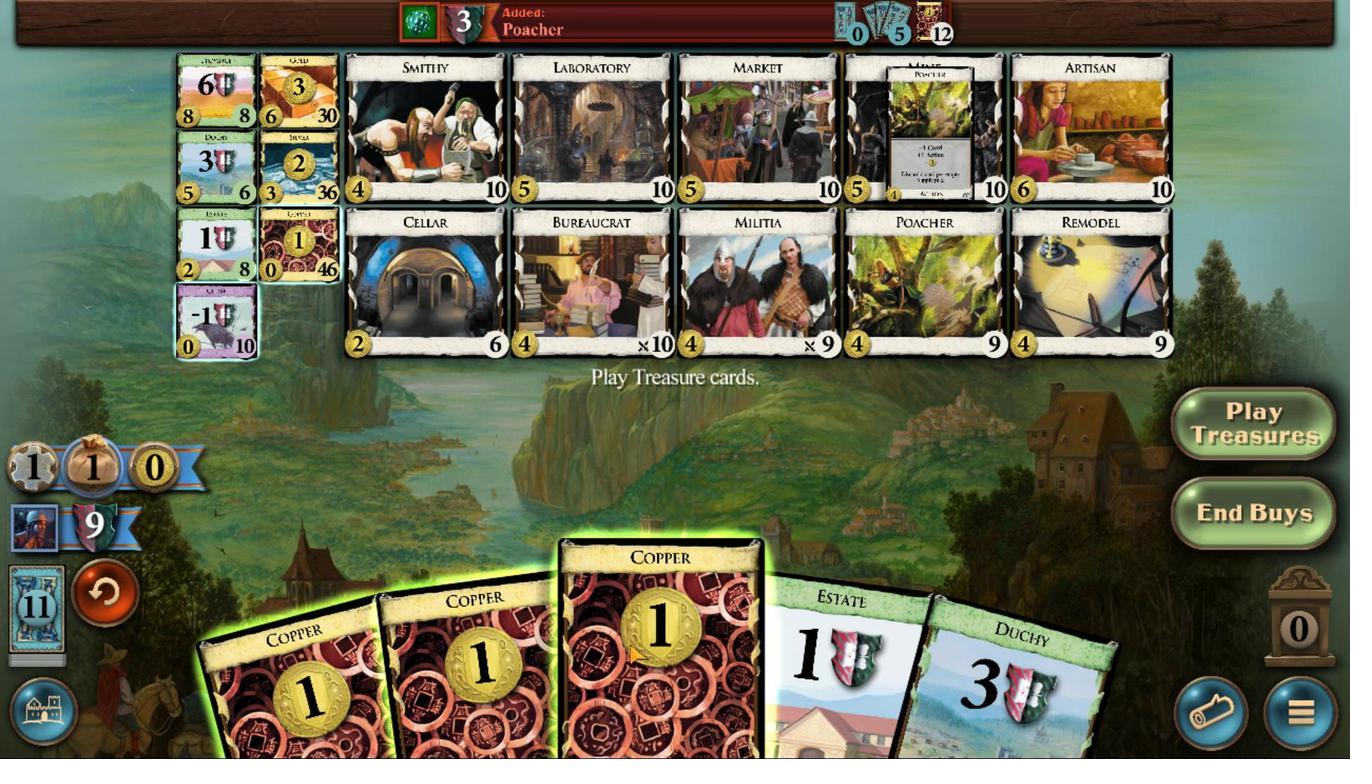 
Action: Mouse scrolled (594, 667) with delta (0, 0)
Screenshot: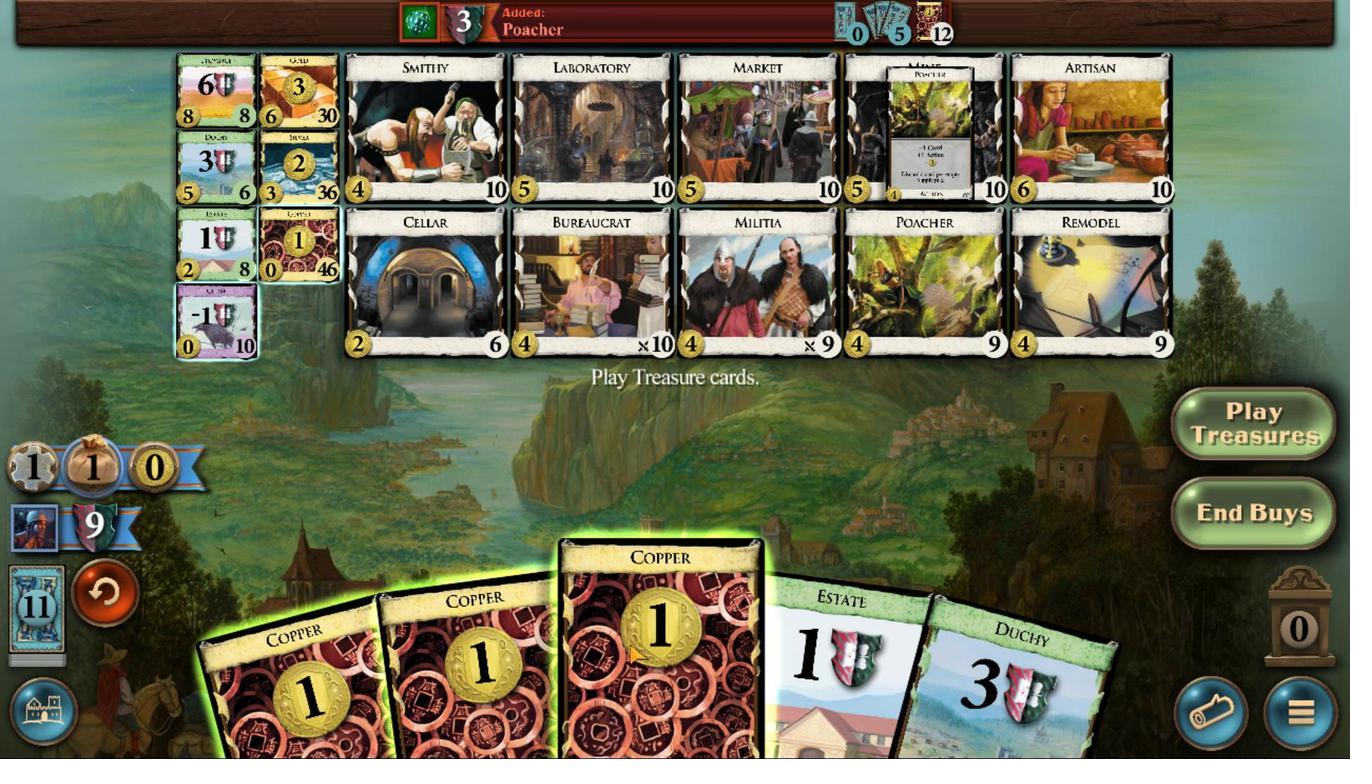 
Action: Mouse scrolled (594, 667) with delta (0, 0)
Screenshot: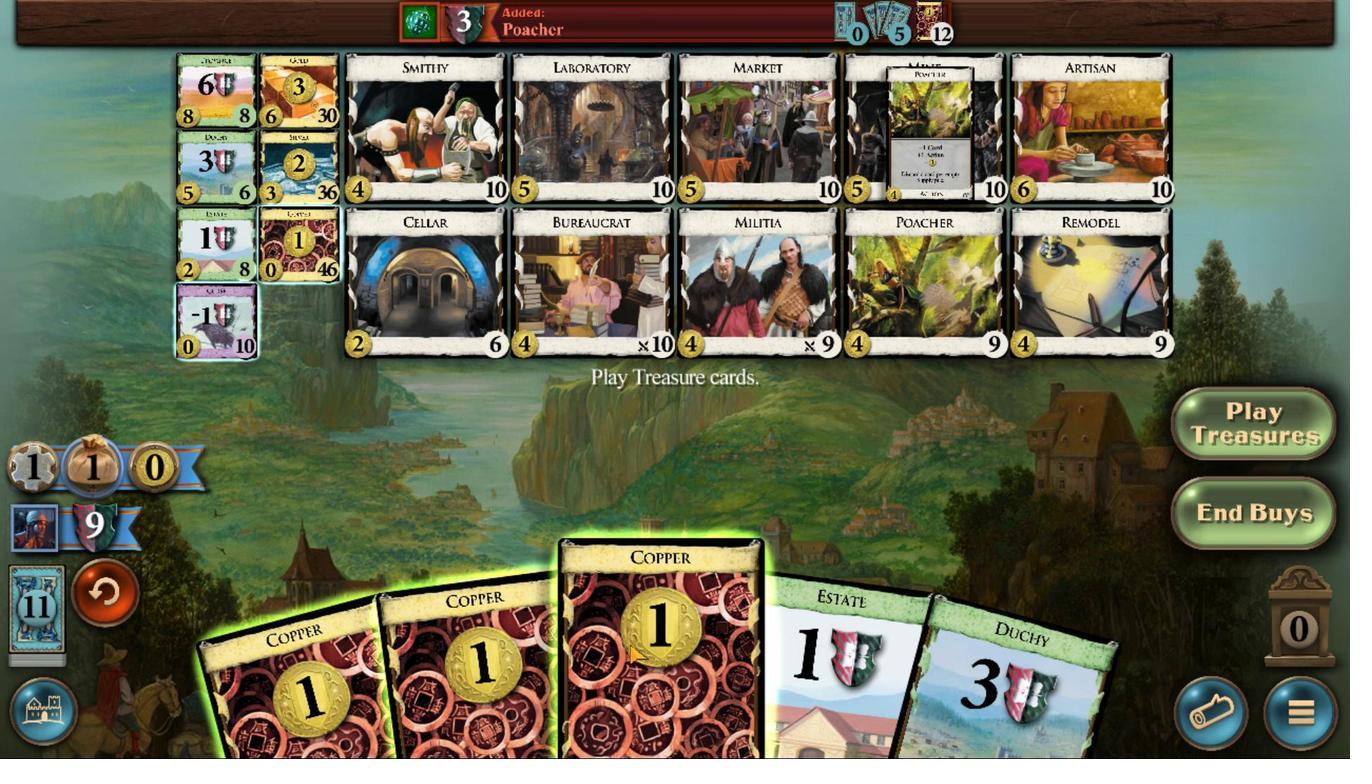 
Action: Mouse scrolled (594, 667) with delta (0, 0)
Screenshot: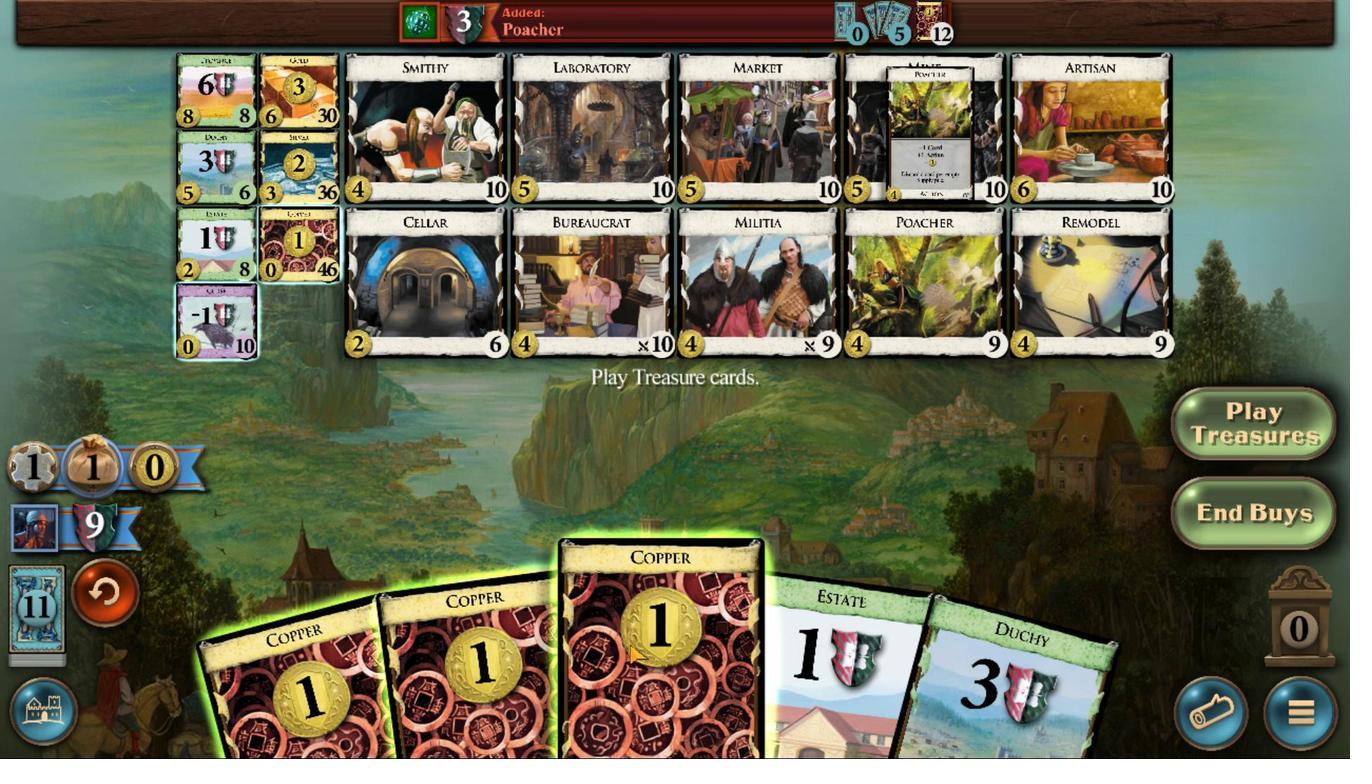 
Action: Mouse scrolled (594, 667) with delta (0, 0)
Screenshot: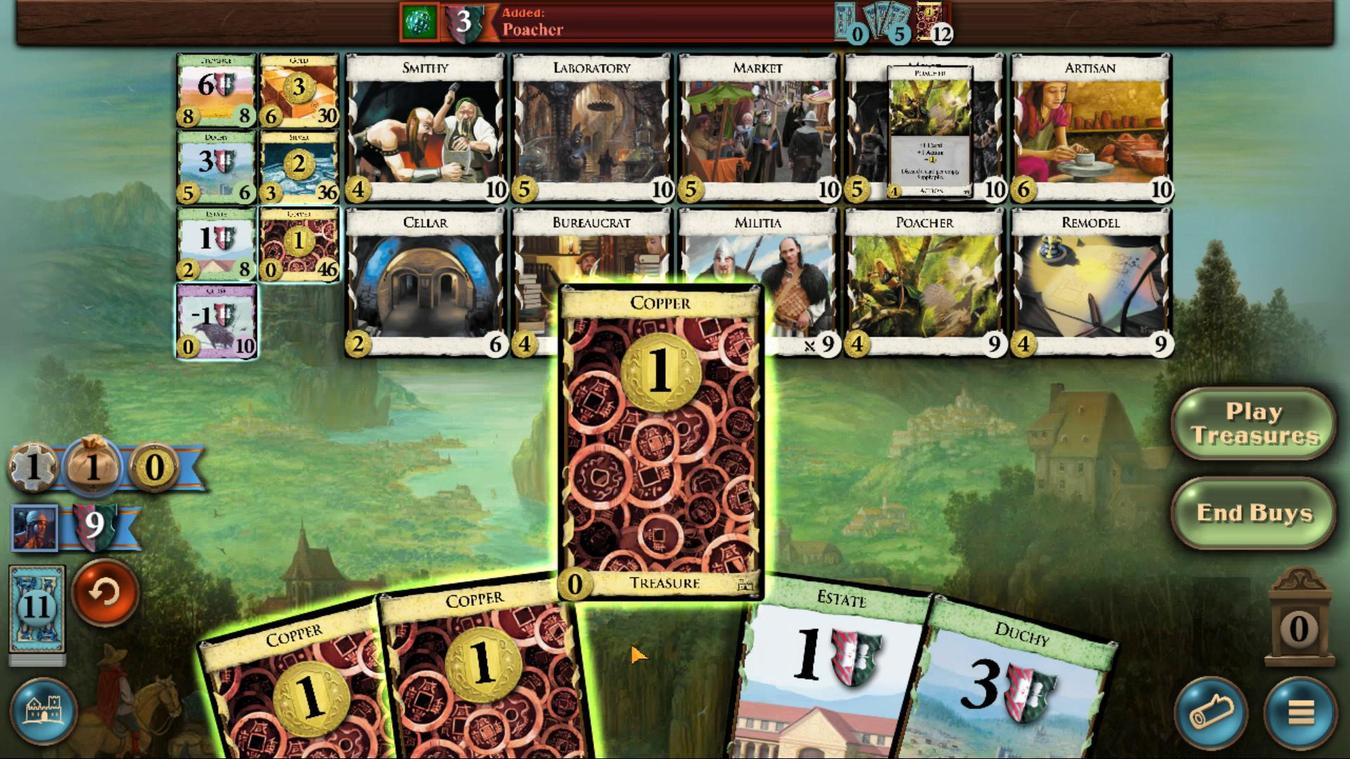 
Action: Mouse scrolled (594, 667) with delta (0, 0)
Screenshot: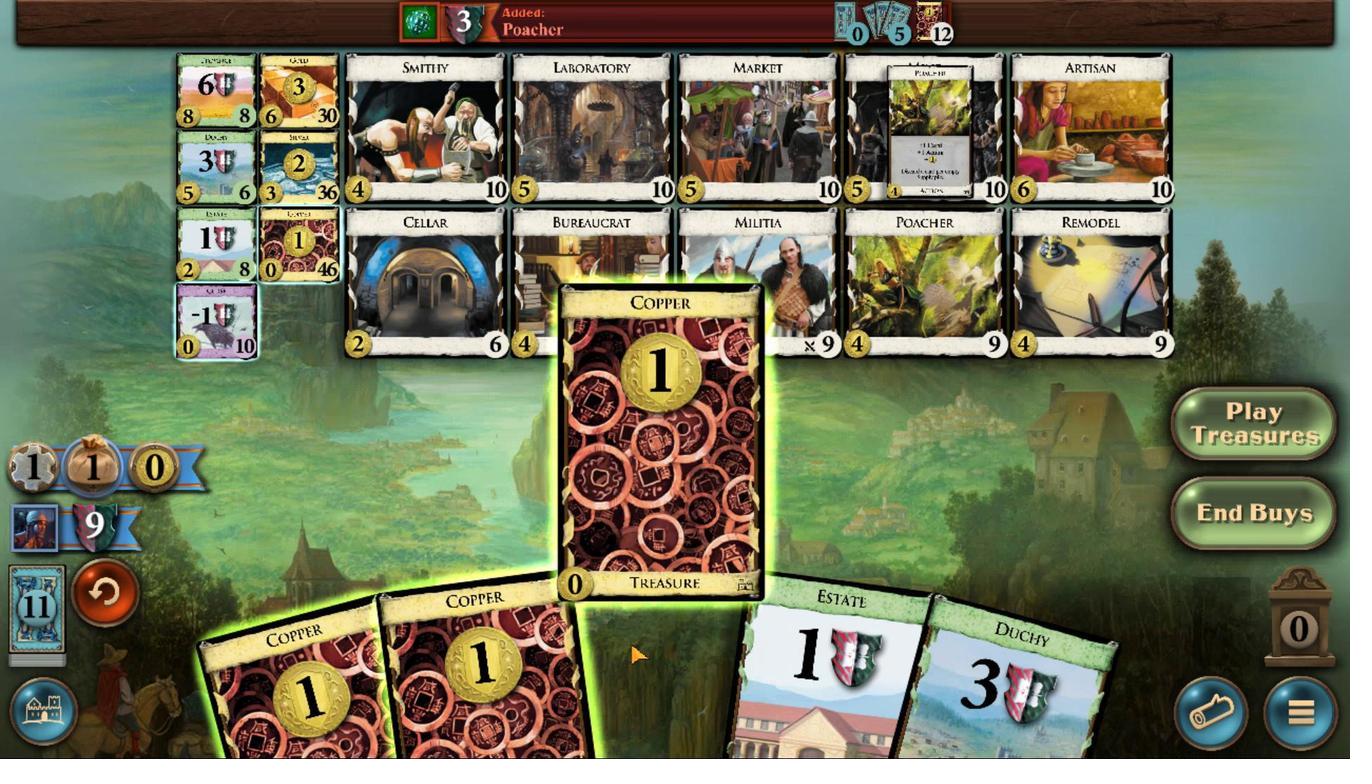 
Action: Mouse moved to (620, 670)
Screenshot: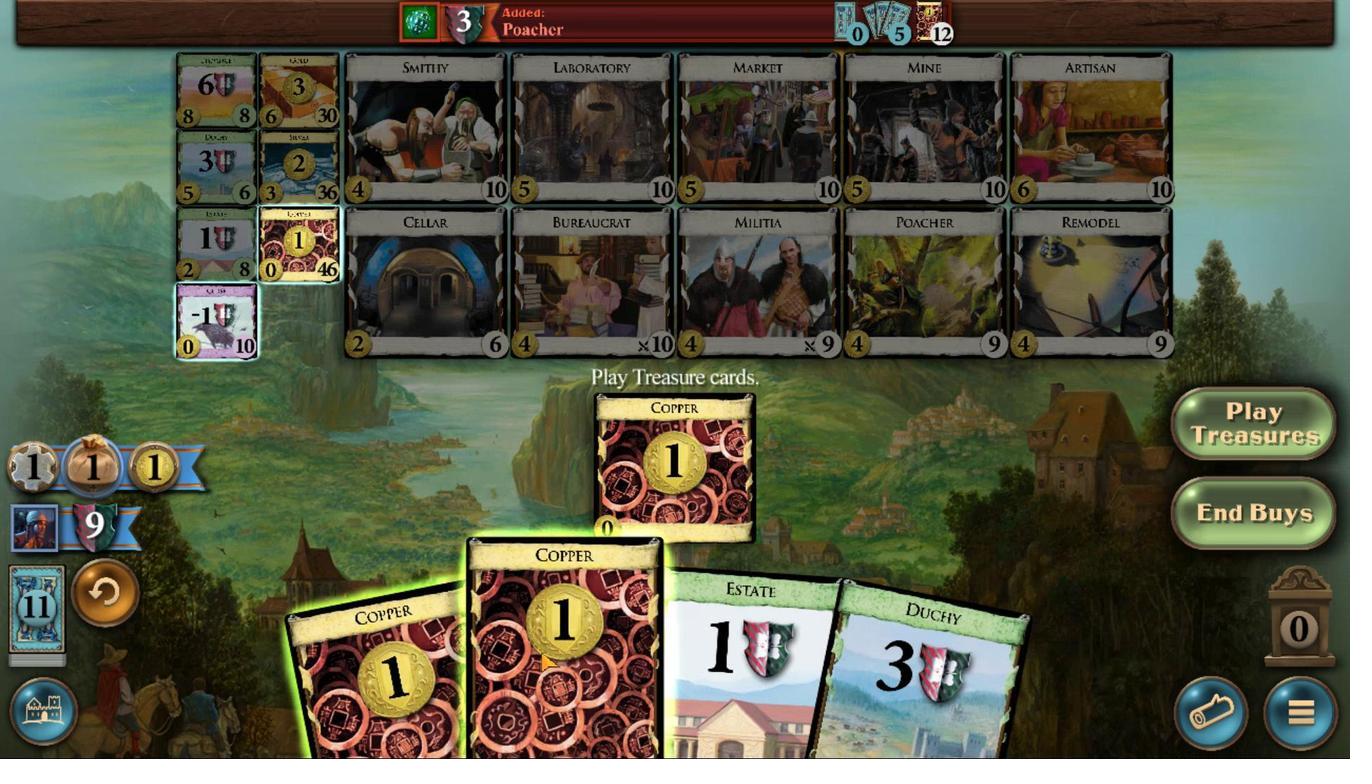 
Action: Mouse scrolled (620, 670) with delta (0, 0)
Screenshot: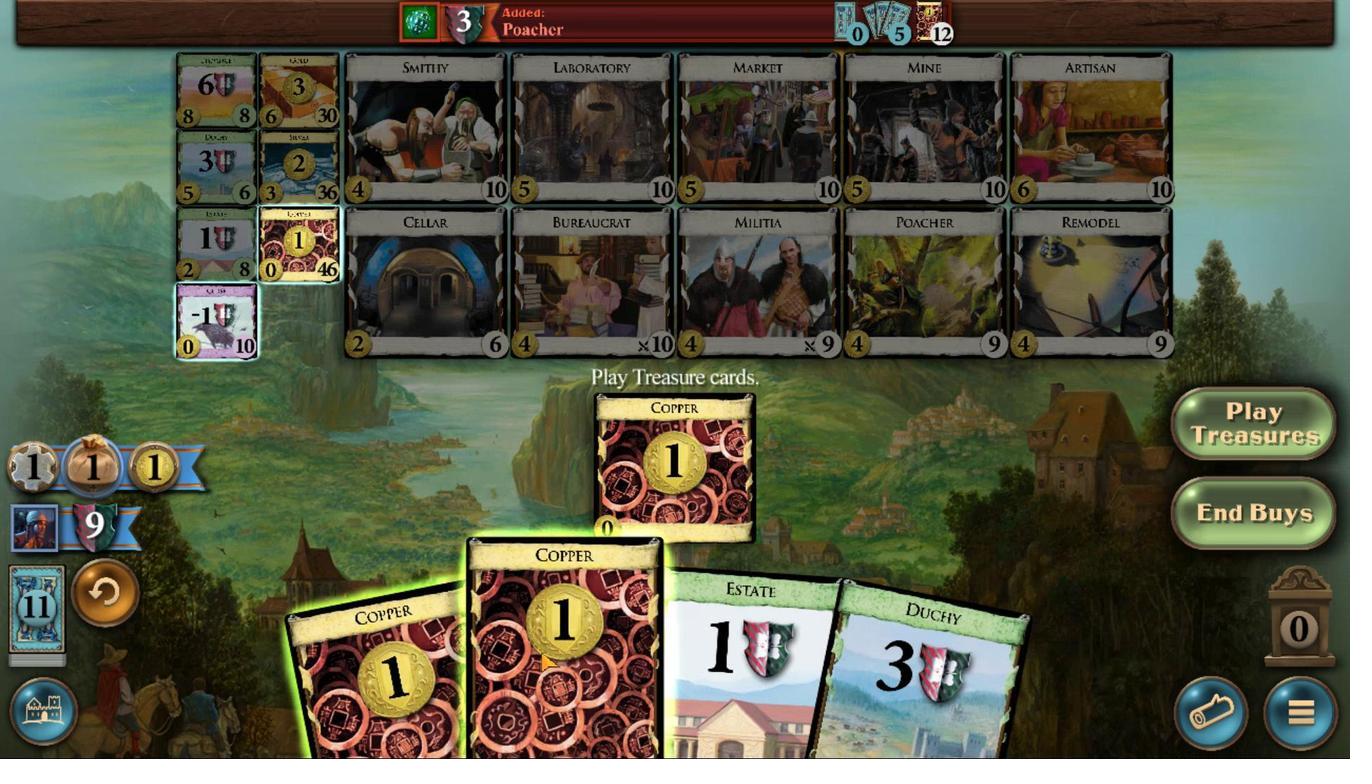 
Action: Mouse moved to (620, 670)
Screenshot: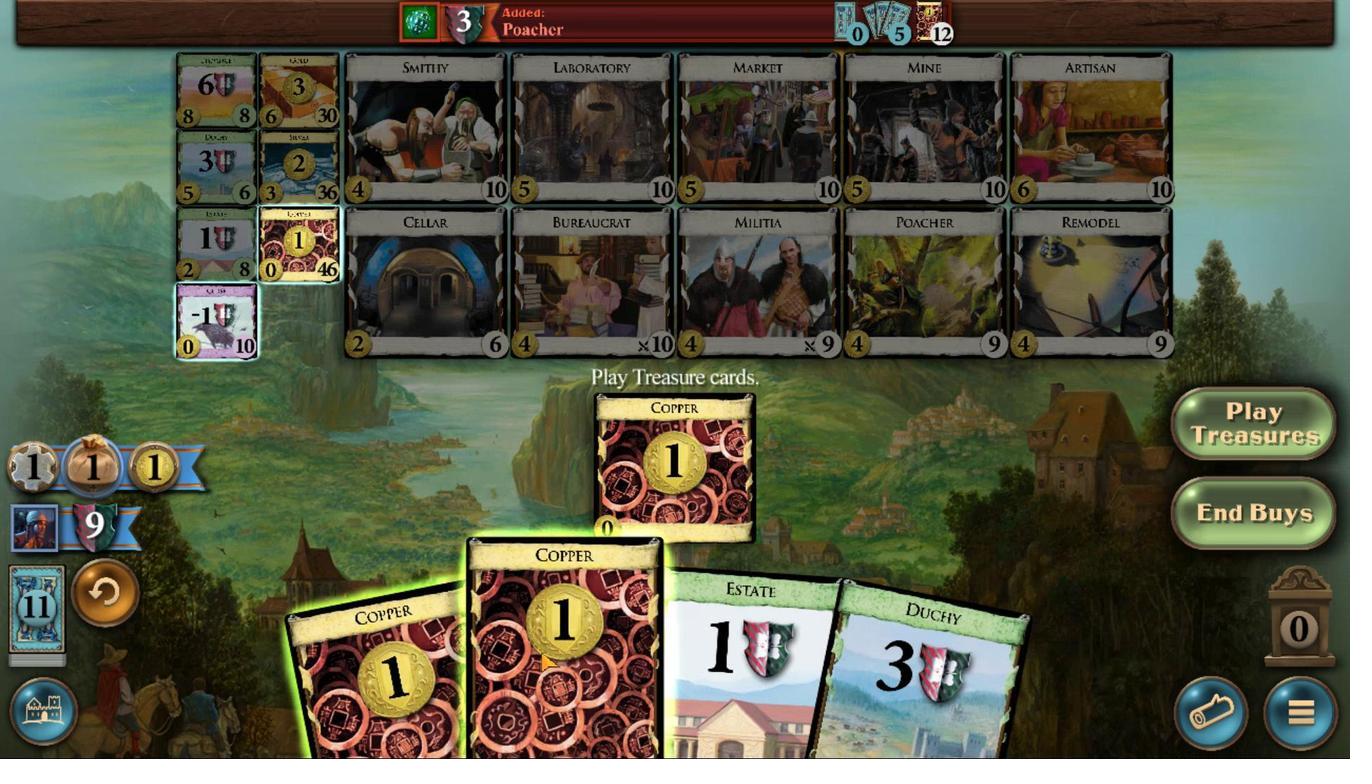 
Action: Mouse scrolled (620, 670) with delta (0, 0)
Screenshot: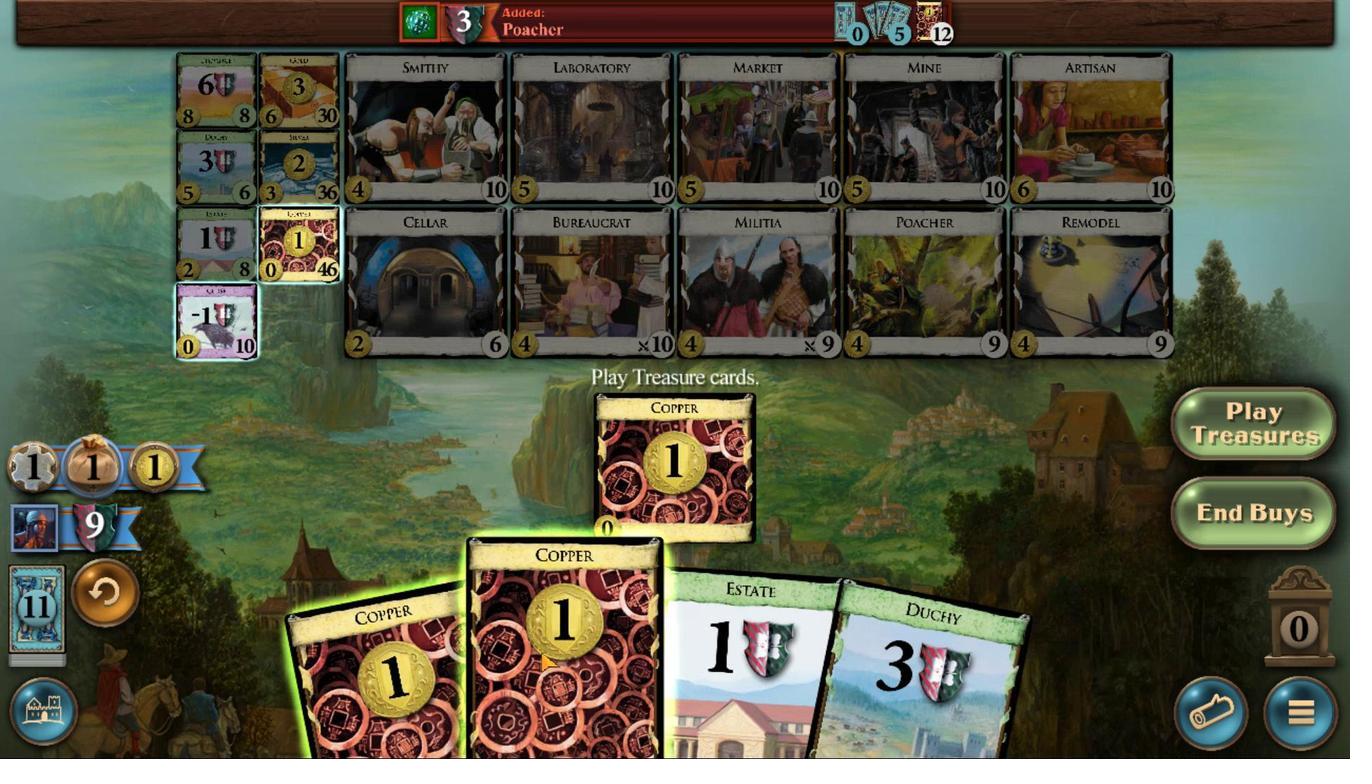 
Action: Mouse scrolled (620, 670) with delta (0, 0)
Screenshot: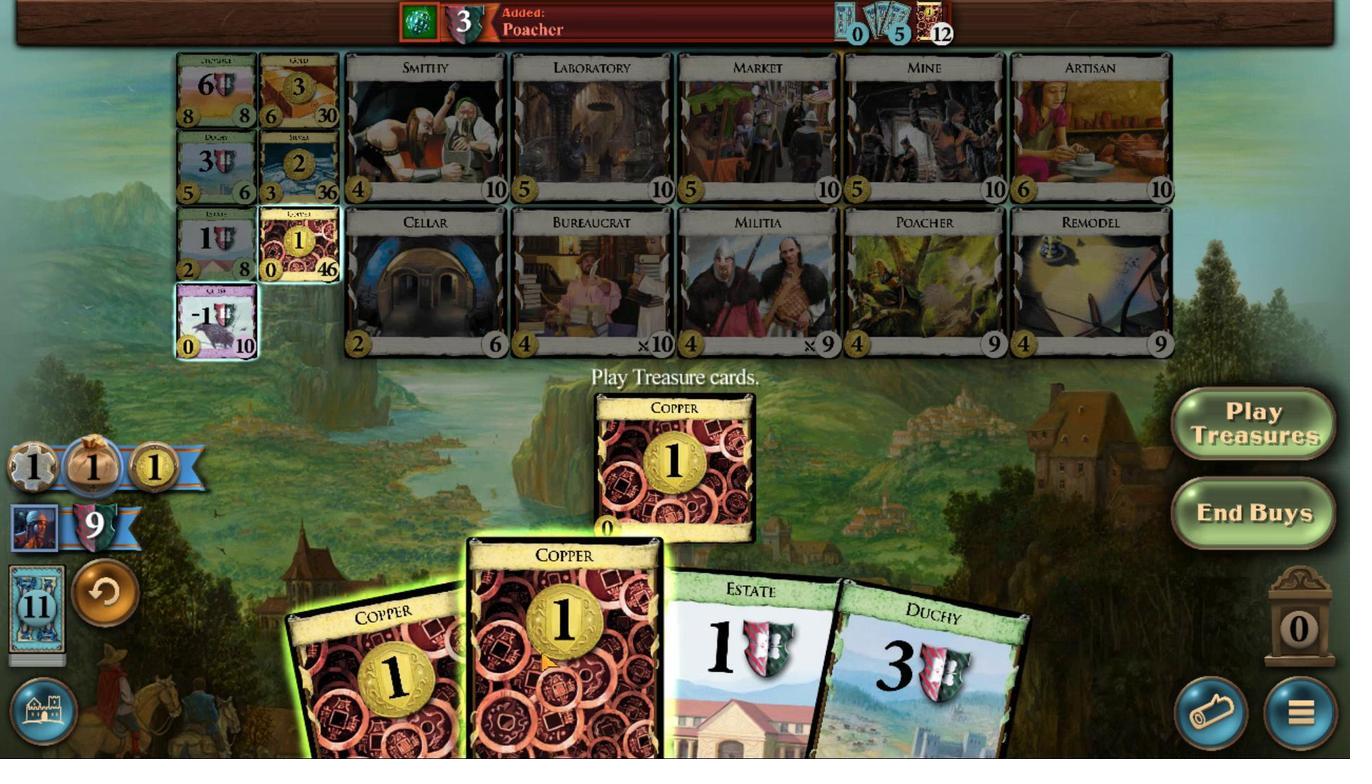 
Action: Mouse scrolled (620, 670) with delta (0, 0)
Screenshot: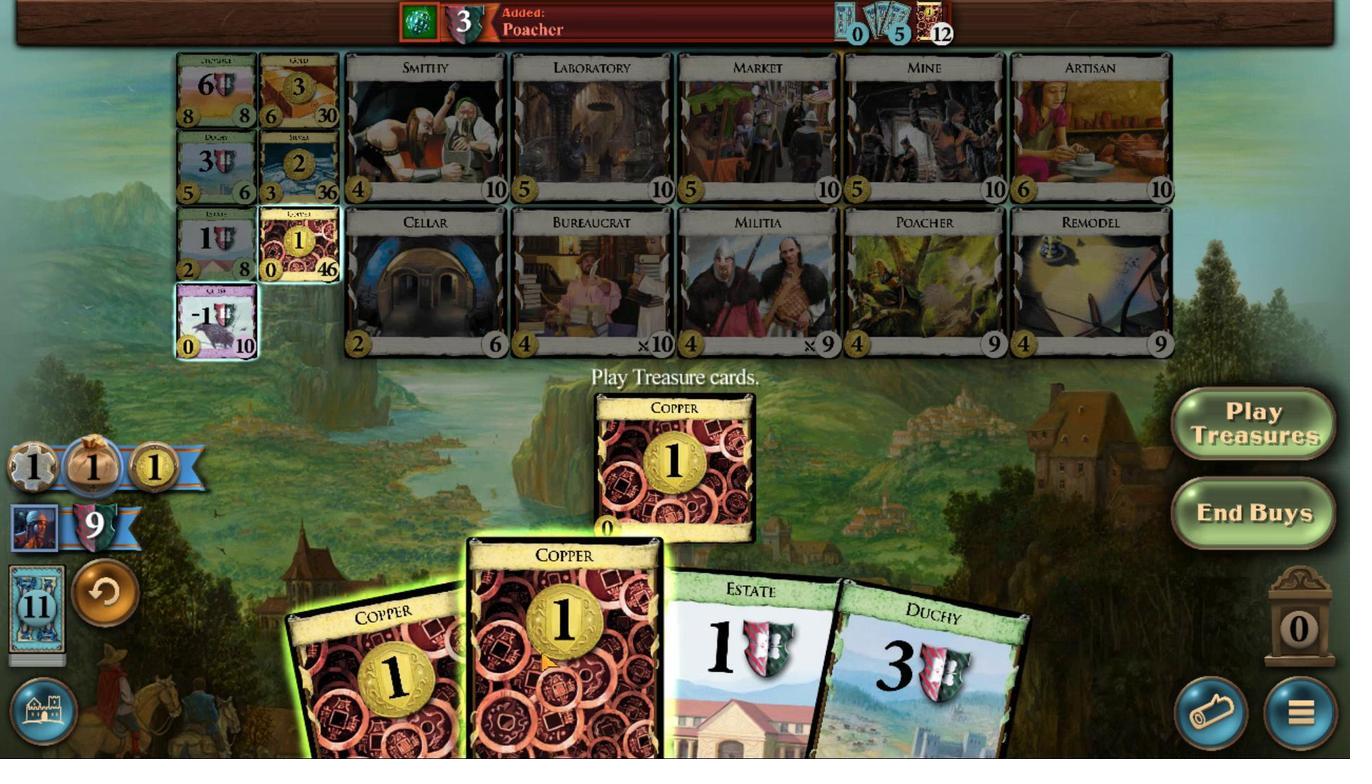 
Action: Mouse moved to (620, 670)
Screenshot: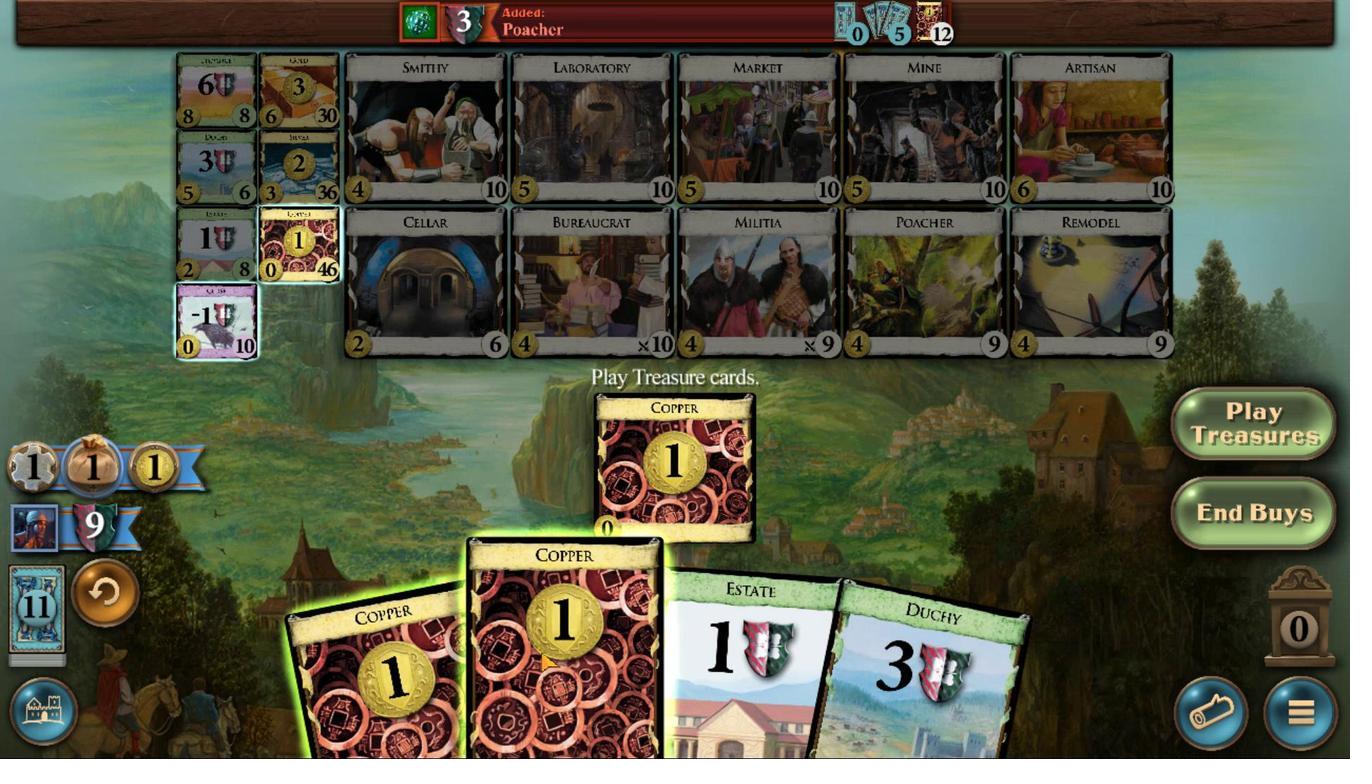 
Action: Mouse scrolled (620, 670) with delta (0, 0)
Screenshot: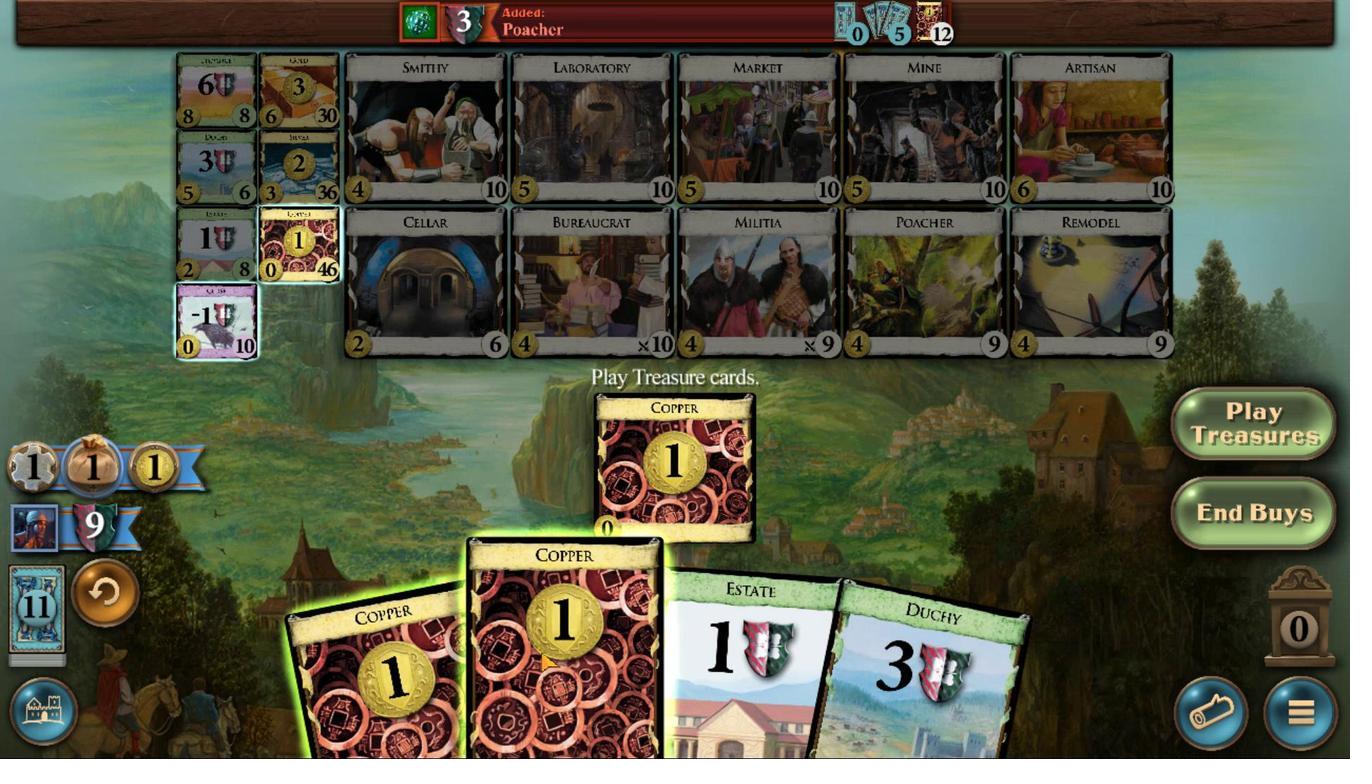 
Action: Mouse moved to (651, 674)
Screenshot: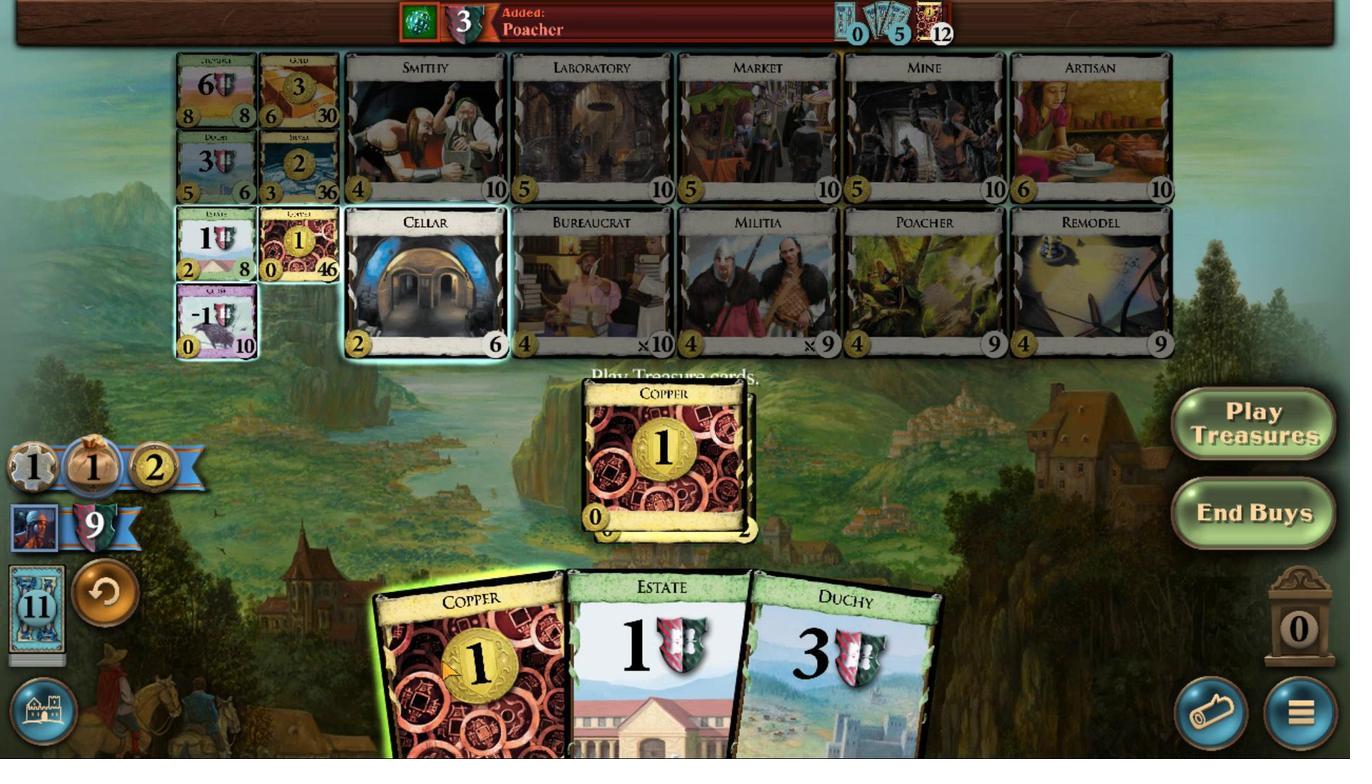 
Action: Mouse scrolled (651, 673) with delta (0, 0)
Screenshot: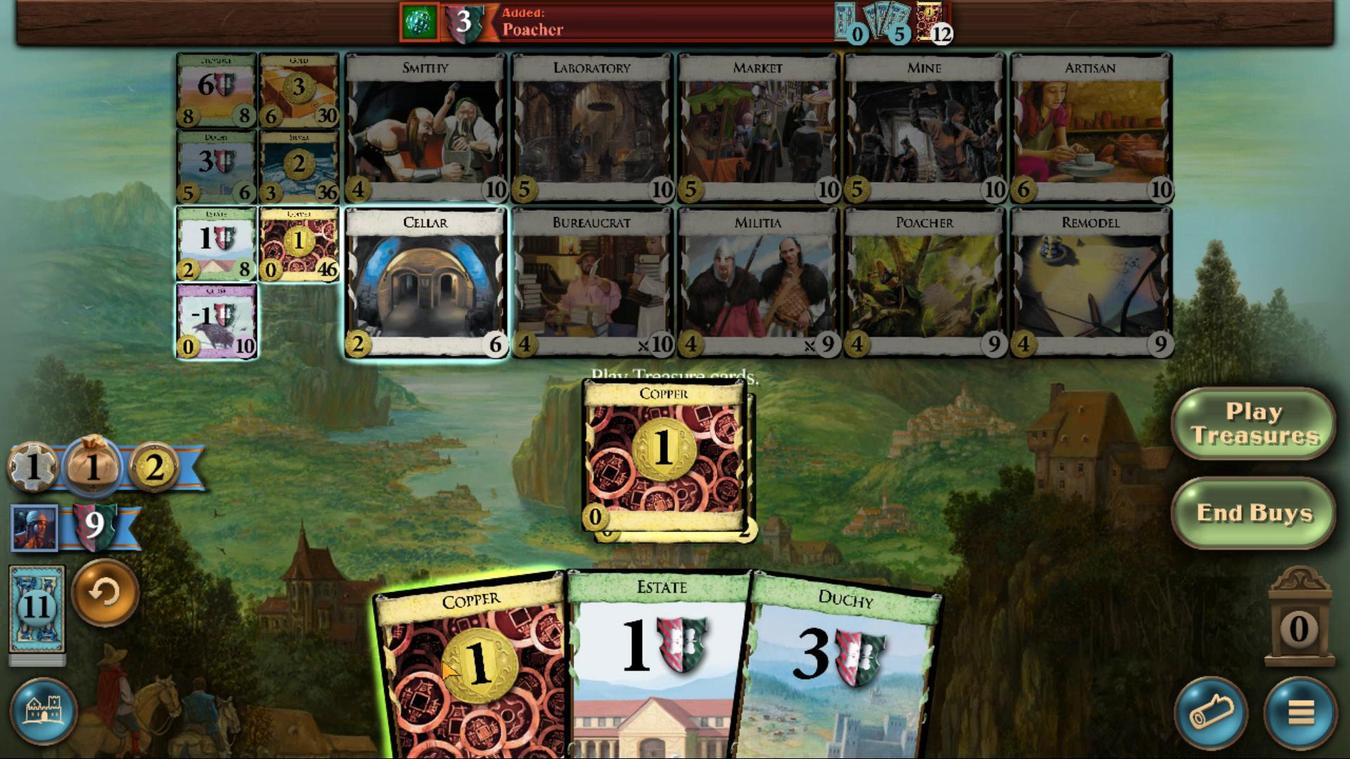
Action: Mouse scrolled (651, 673) with delta (0, 0)
Screenshot: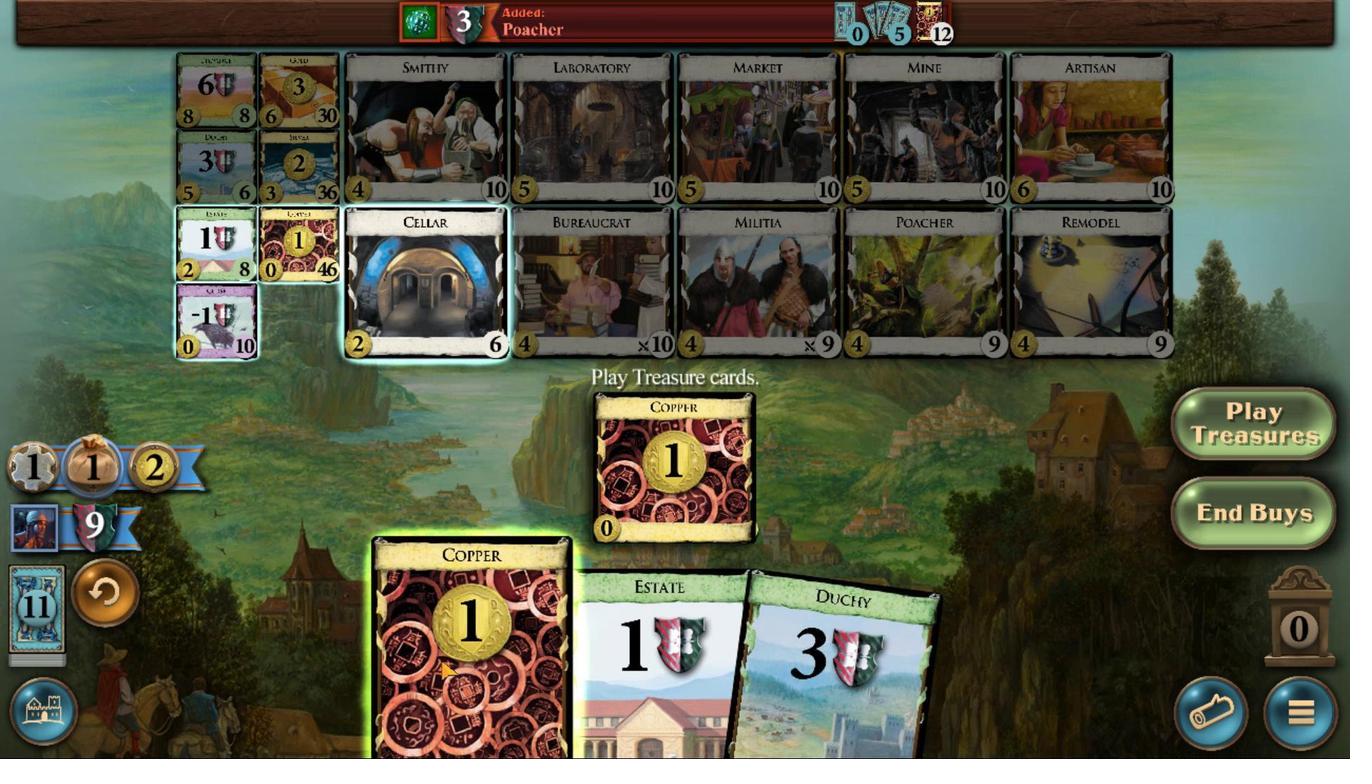 
Action: Mouse scrolled (651, 673) with delta (0, 0)
Screenshot: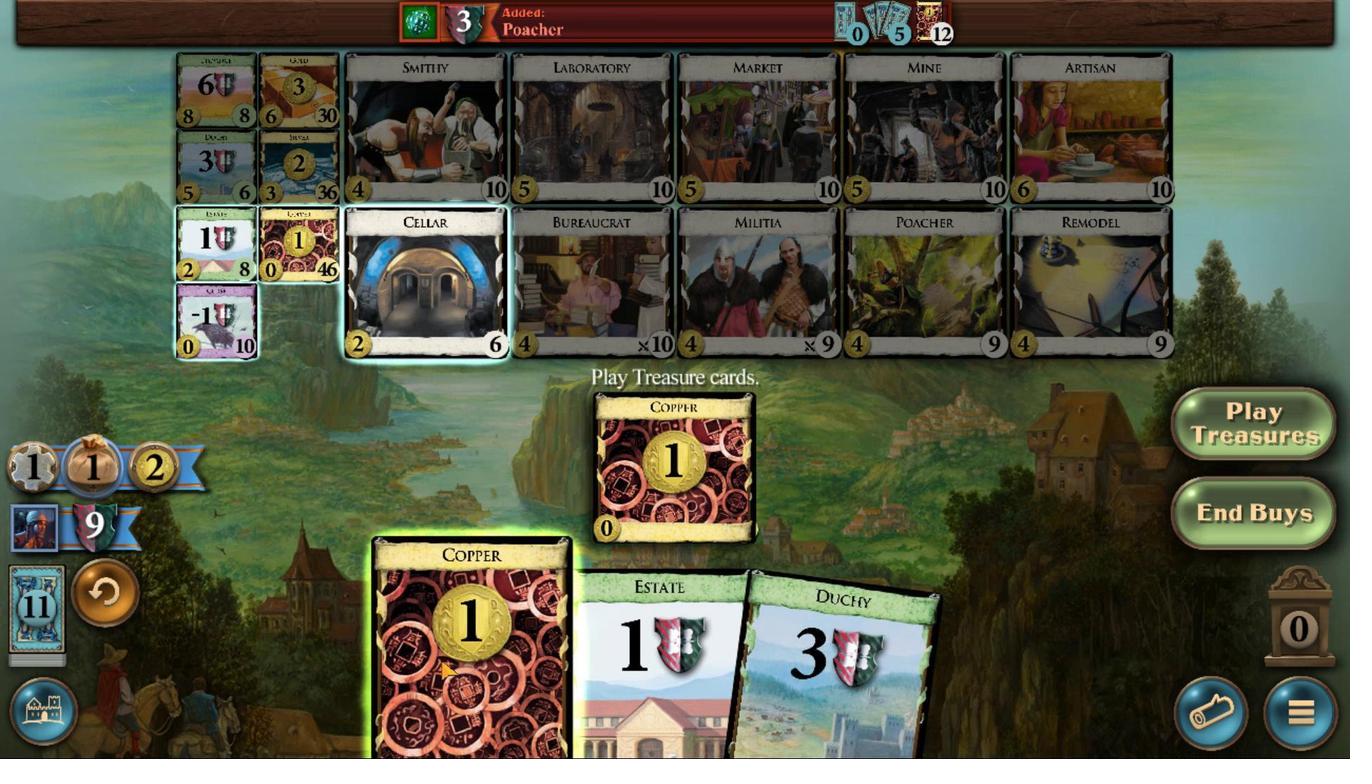 
Action: Mouse scrolled (651, 673) with delta (0, 0)
Screenshot: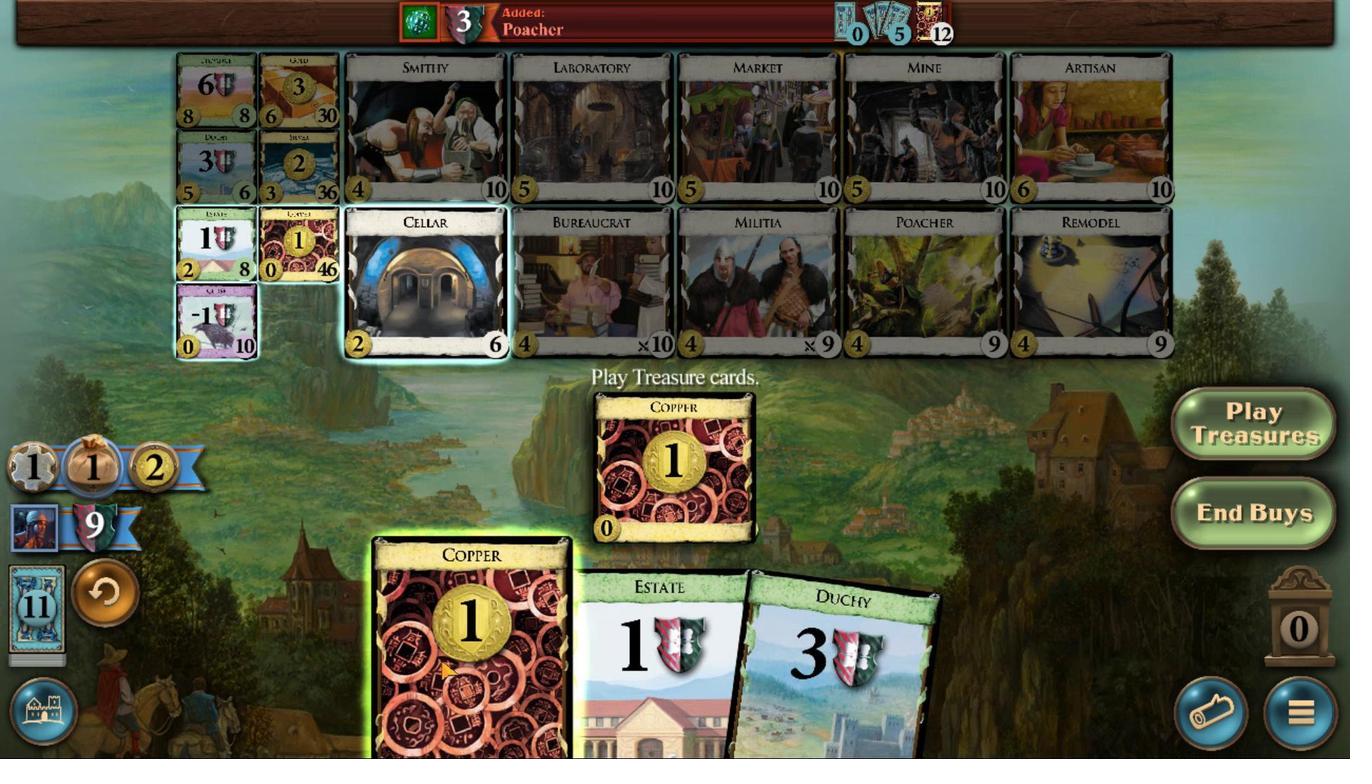 
Action: Mouse scrolled (651, 674) with delta (0, 0)
Screenshot: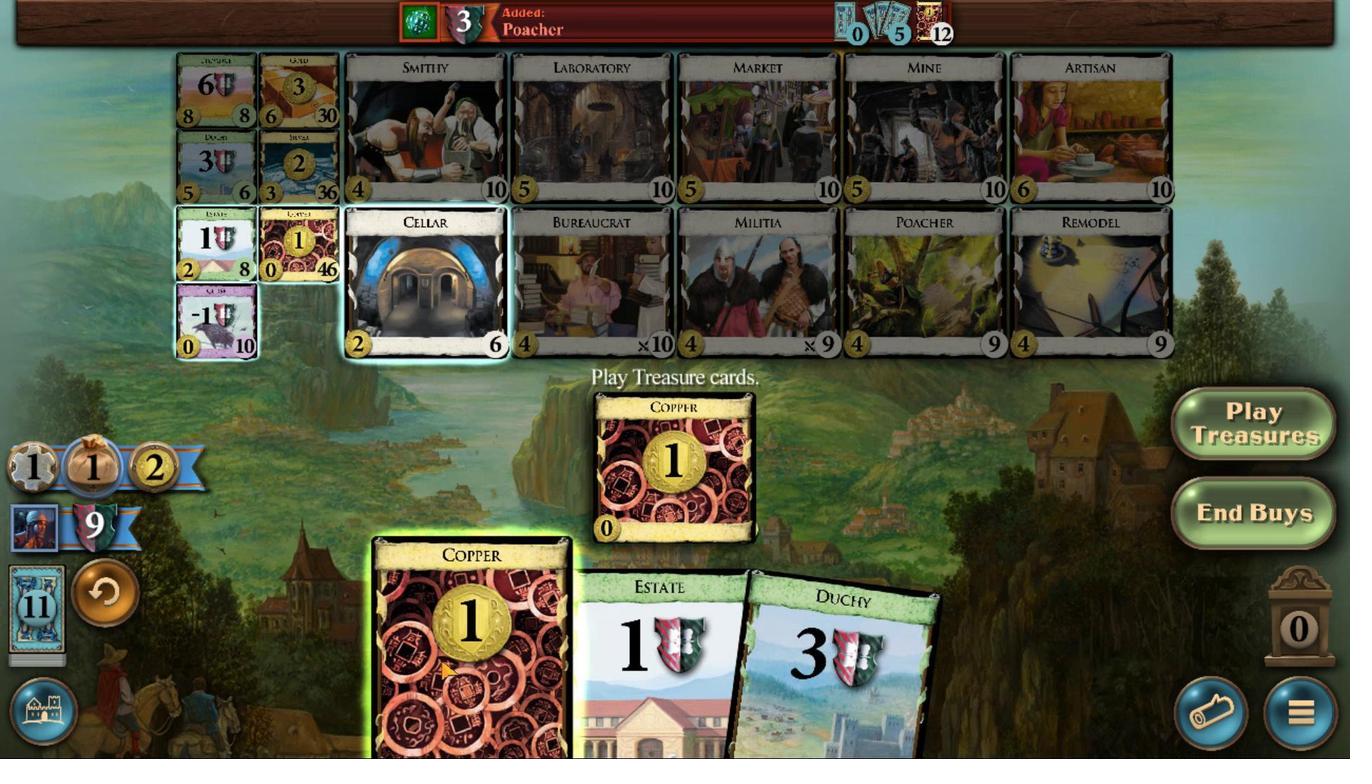 
Action: Mouse scrolled (651, 673) with delta (0, 0)
Screenshot: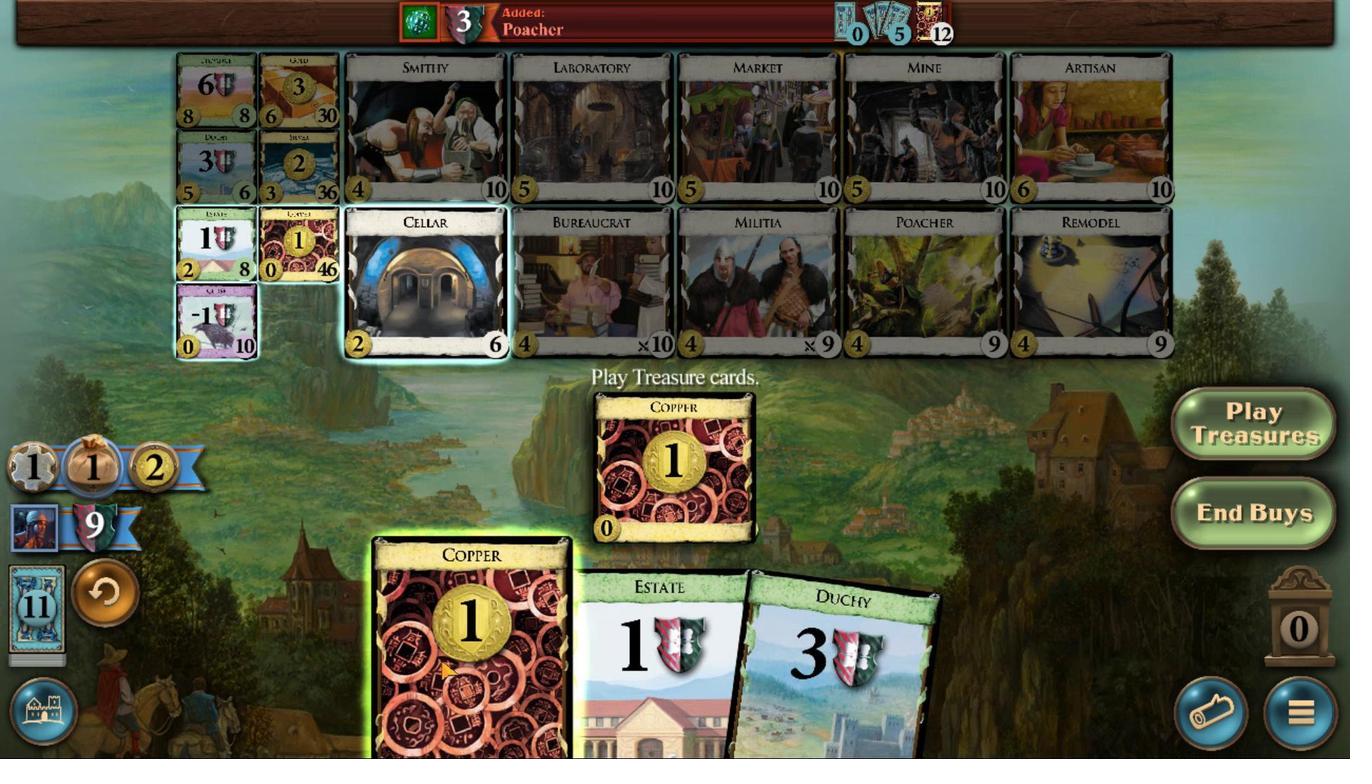 
Action: Mouse moved to (701, 474)
Screenshot: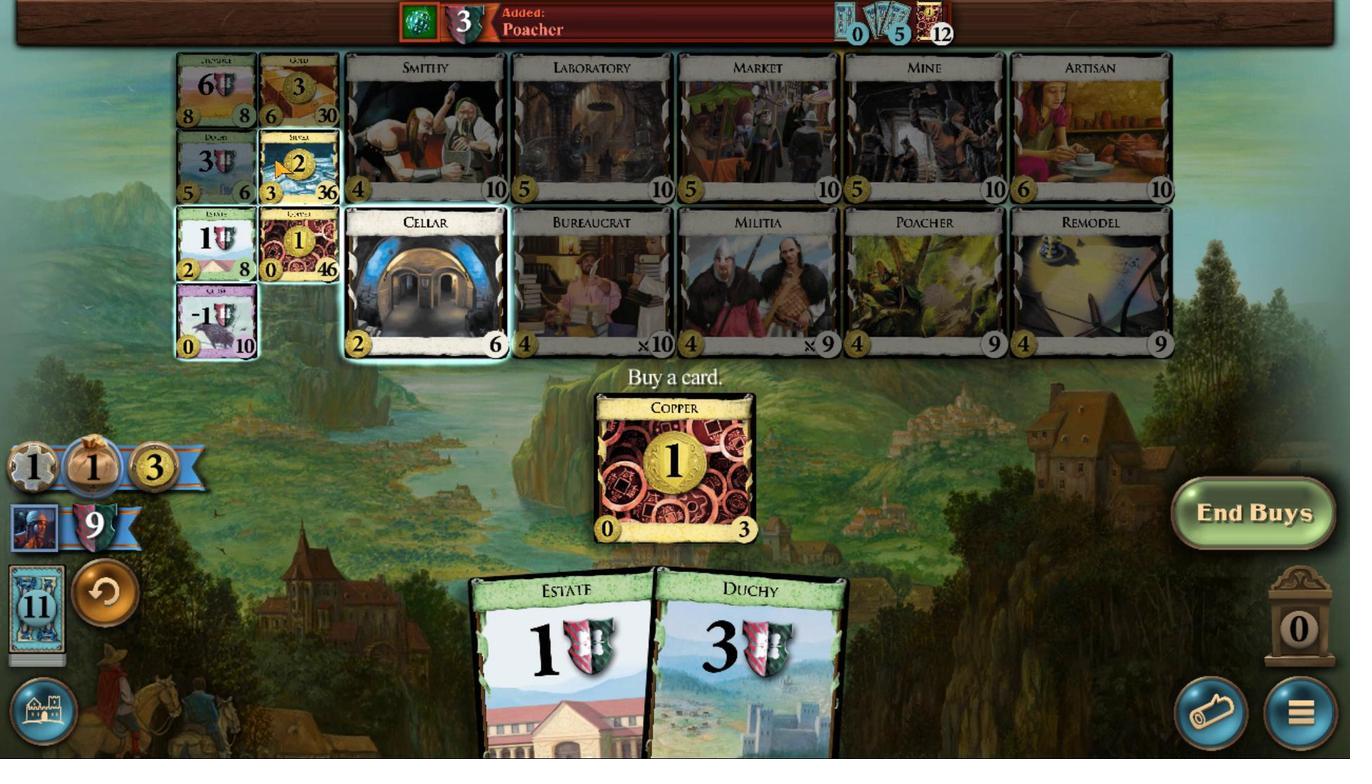 
Action: Mouse pressed left at (701, 474)
Screenshot: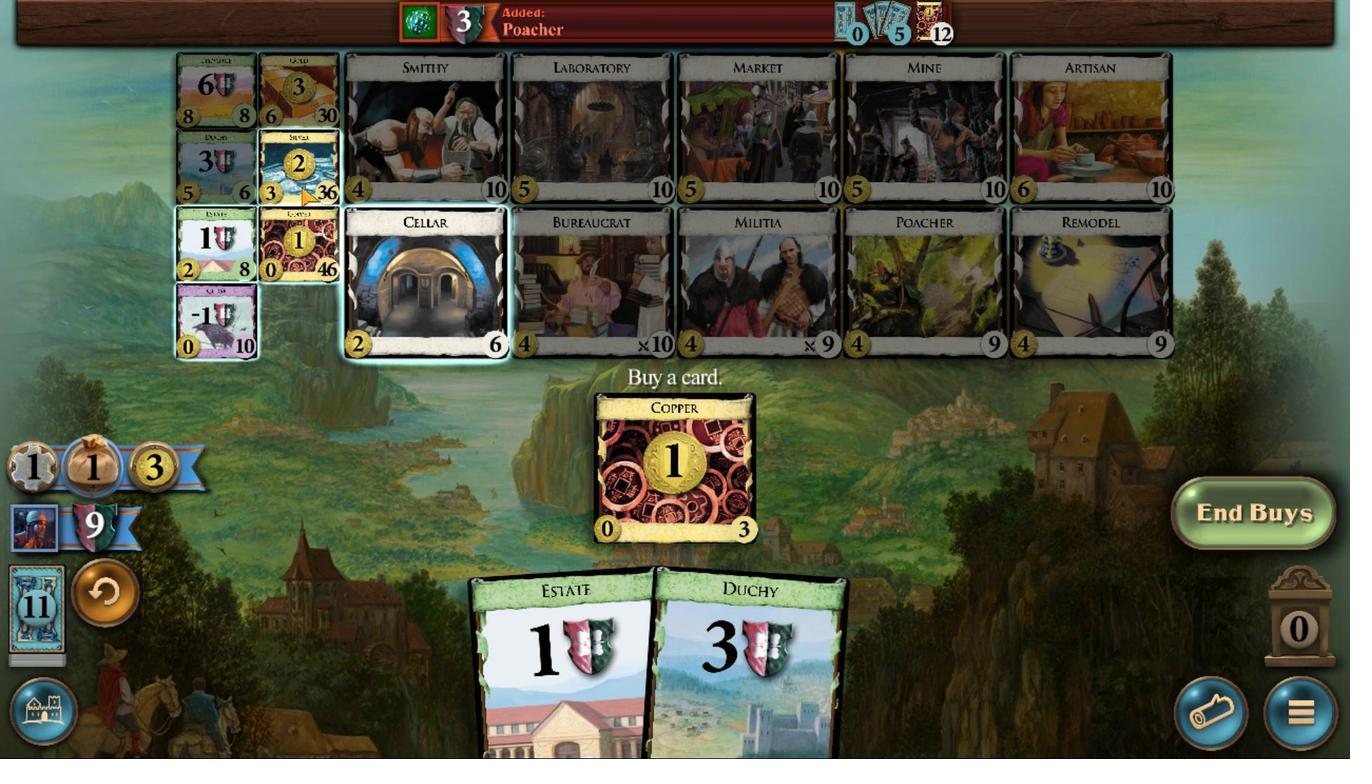 
Action: Mouse moved to (571, 675)
Screenshot: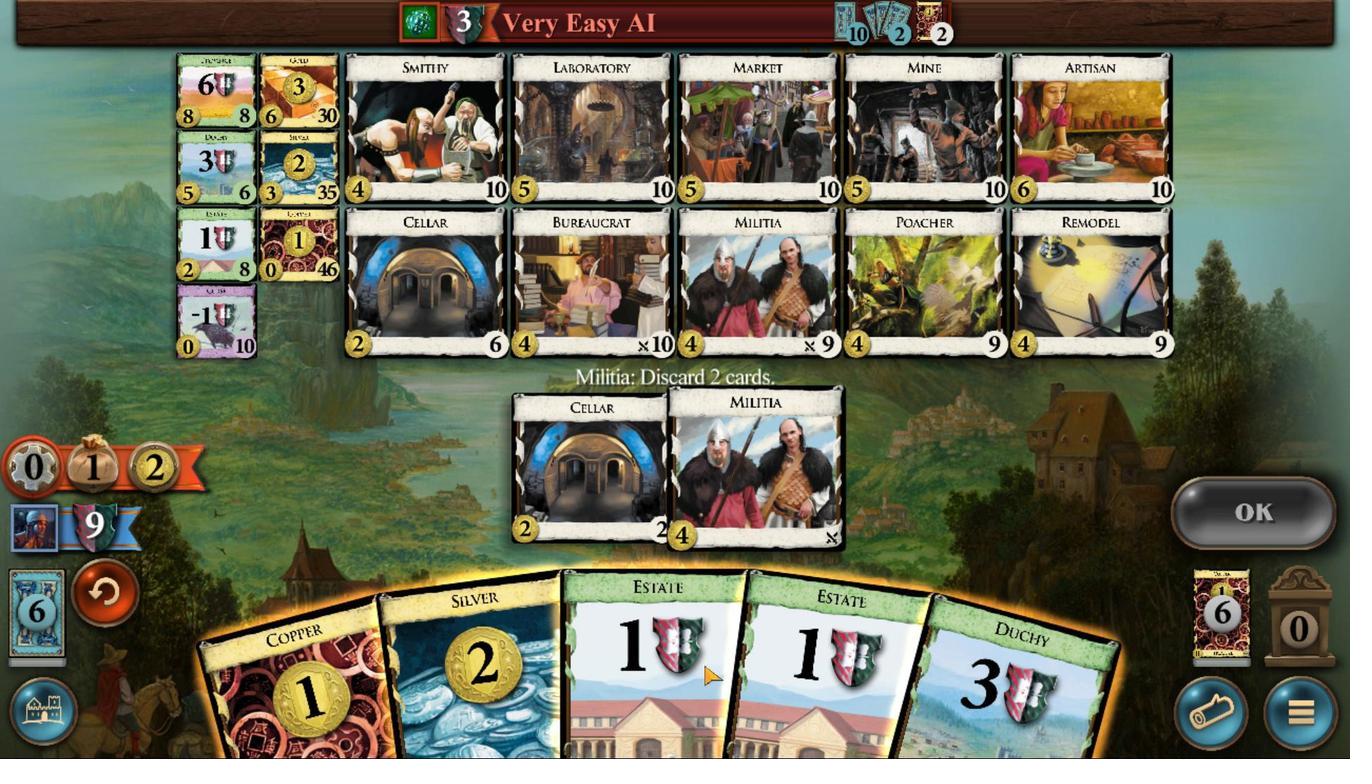 
Action: Mouse scrolled (571, 675) with delta (0, 0)
Screenshot: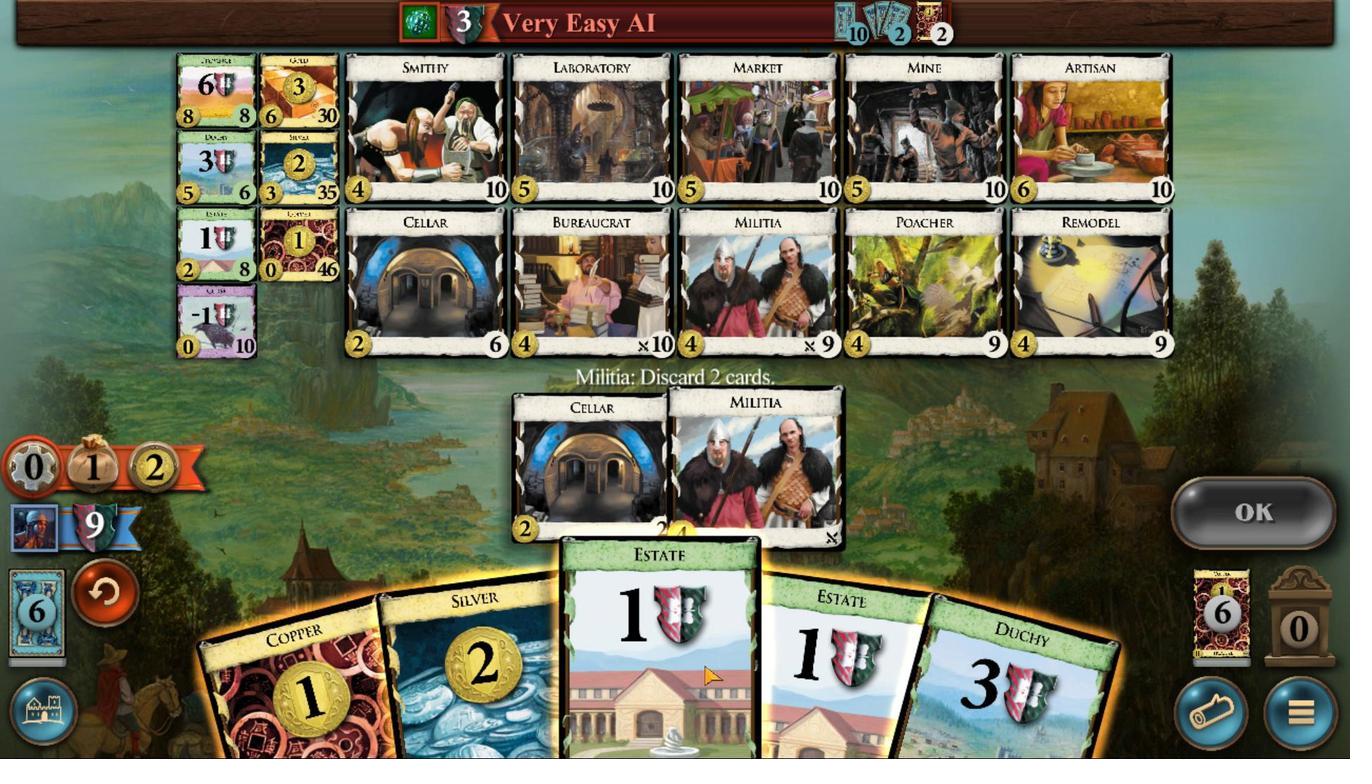 
Action: Mouse scrolled (571, 675) with delta (0, 0)
Screenshot: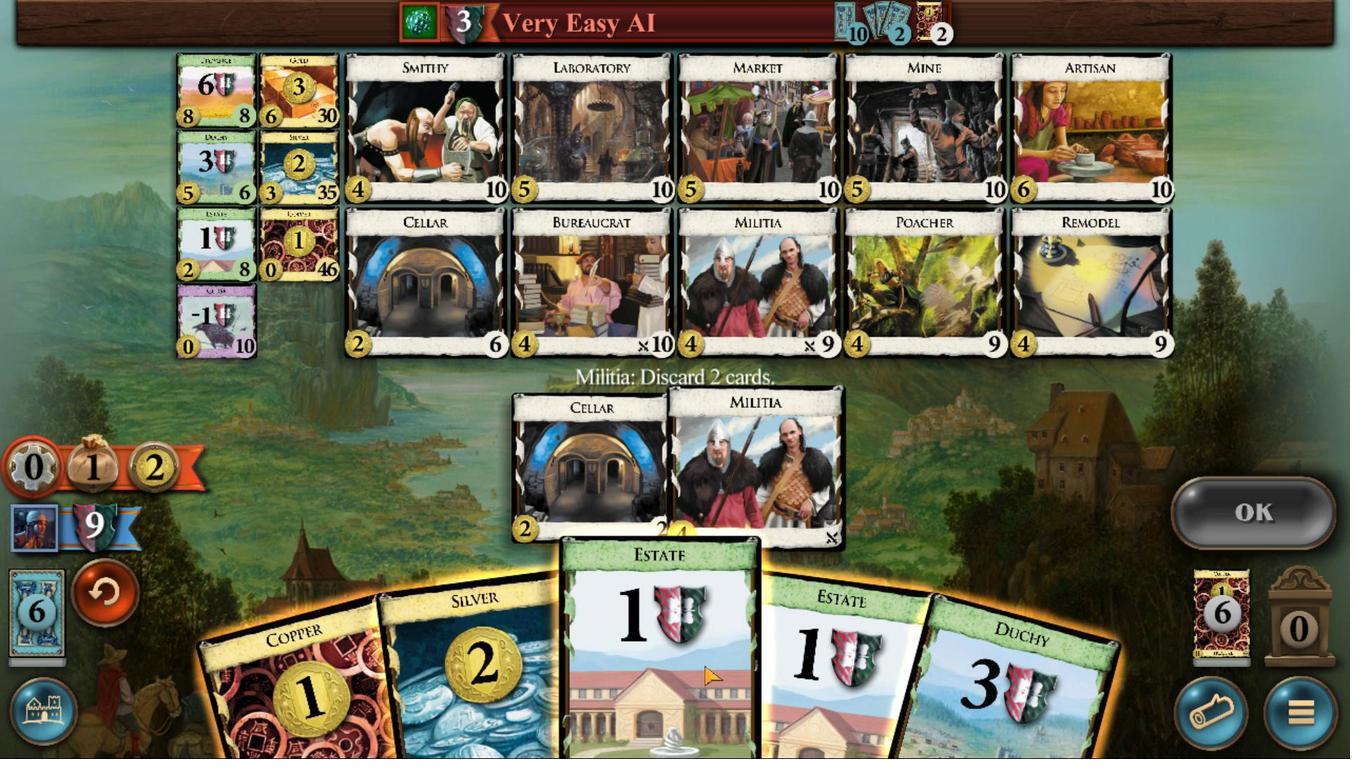 
Action: Mouse scrolled (571, 675) with delta (0, 0)
Screenshot: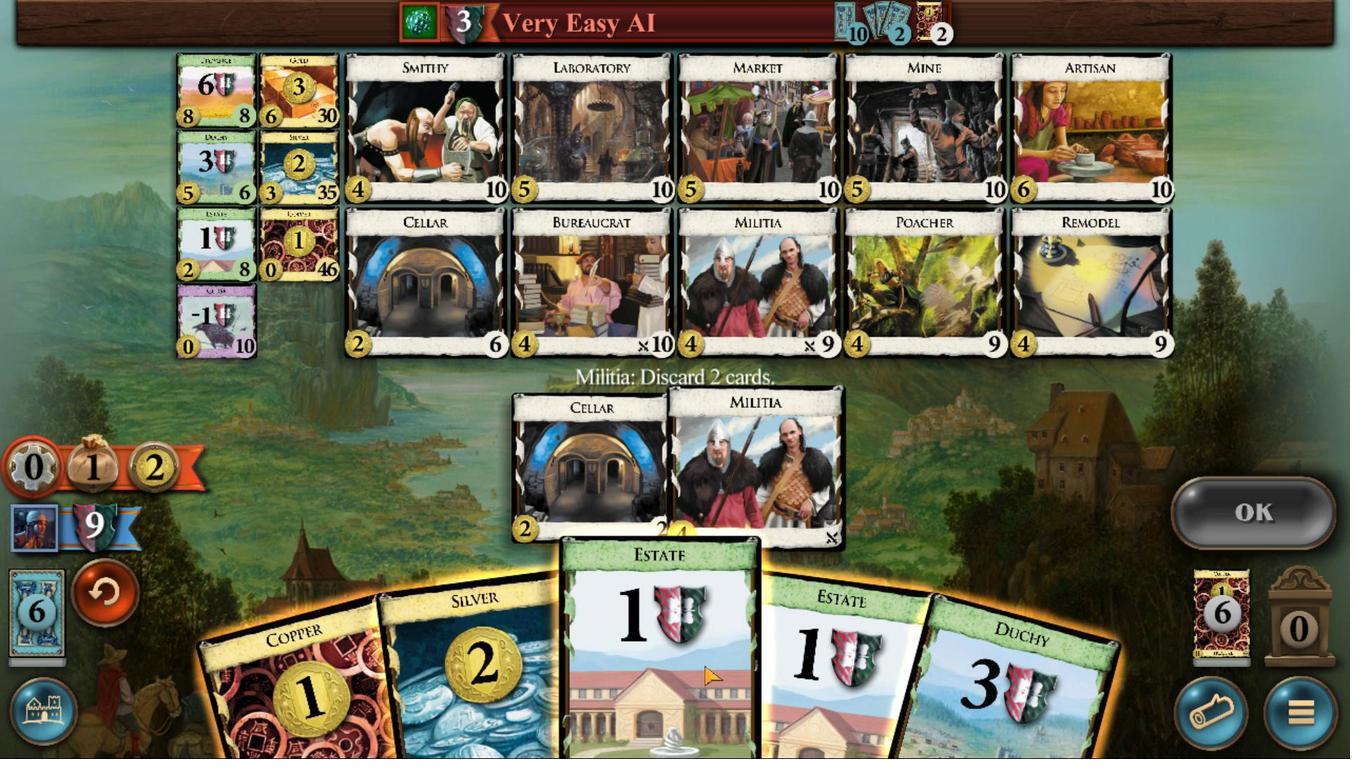 
Action: Mouse scrolled (571, 675) with delta (0, 0)
Screenshot: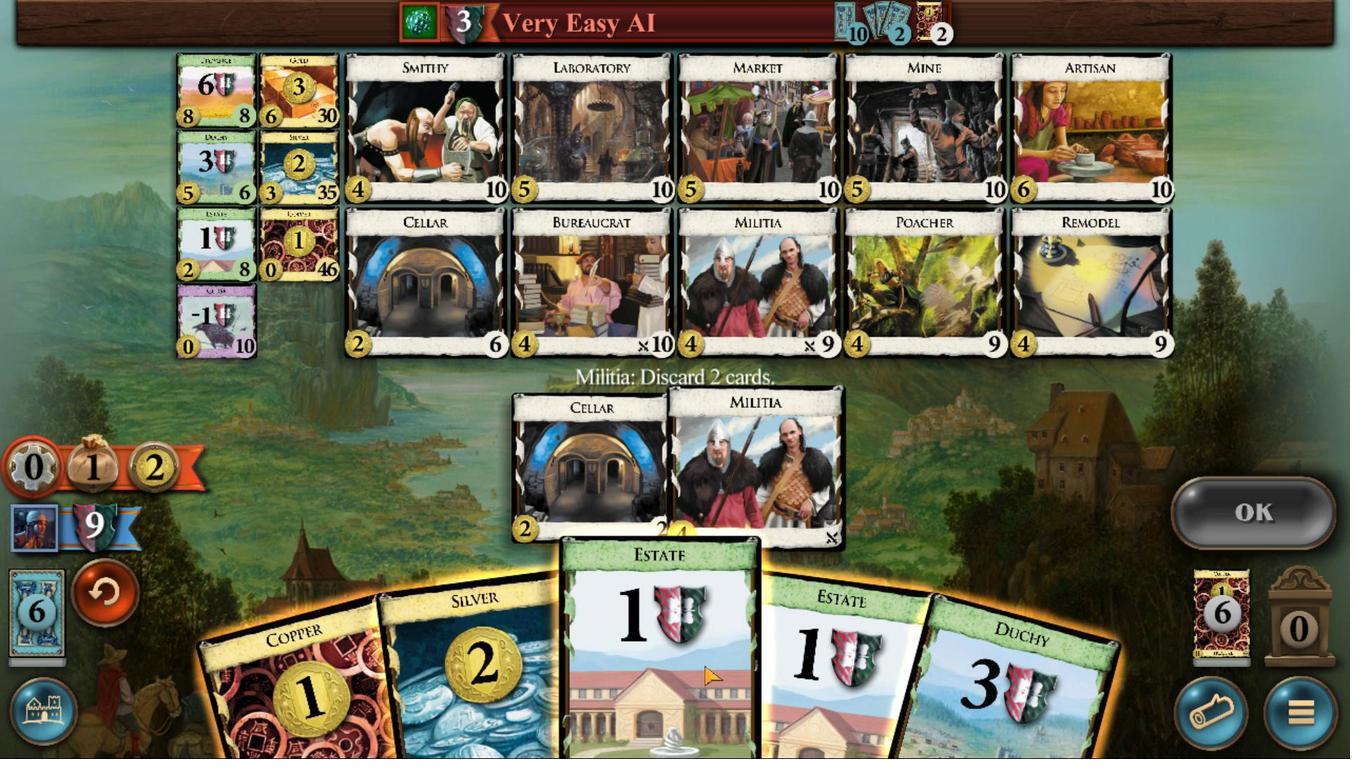 
Action: Mouse scrolled (571, 675) with delta (0, 0)
Screenshot: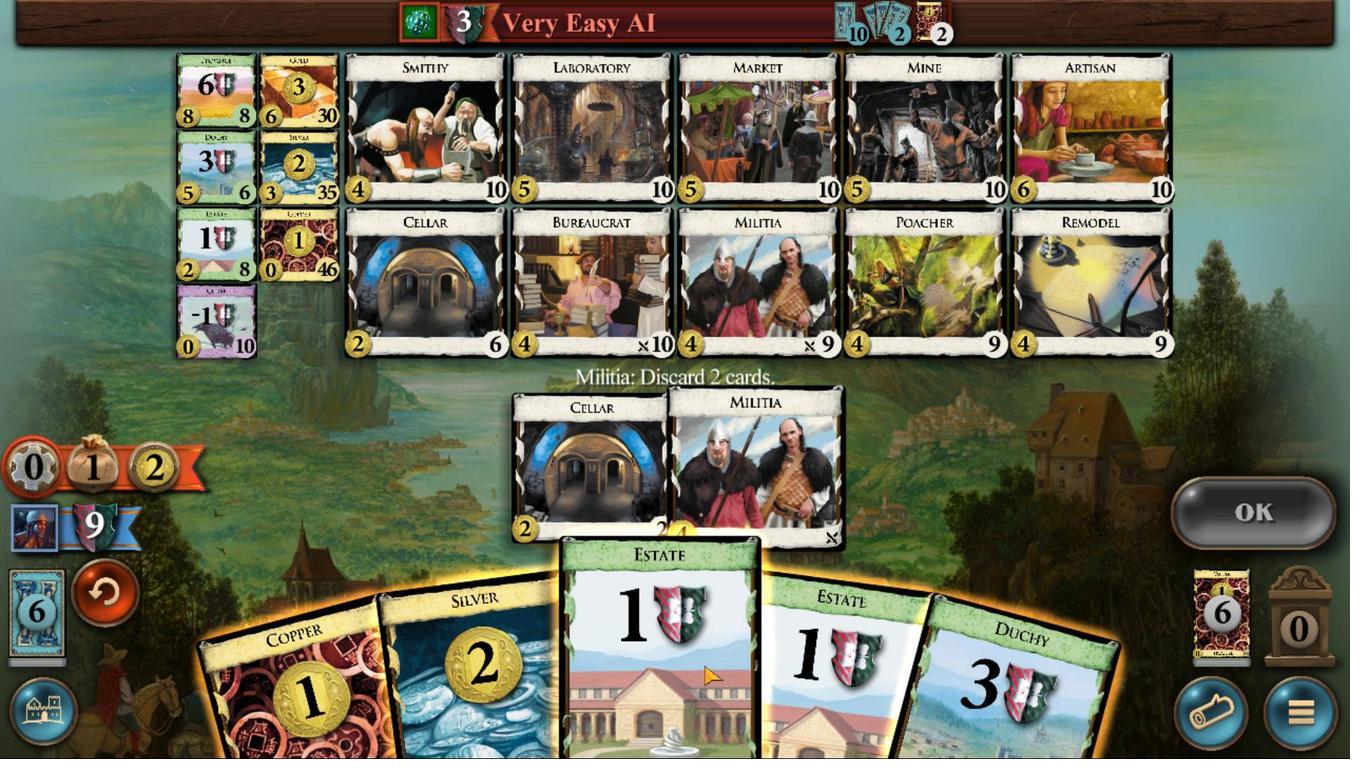 
Action: Mouse scrolled (571, 675) with delta (0, 0)
Screenshot: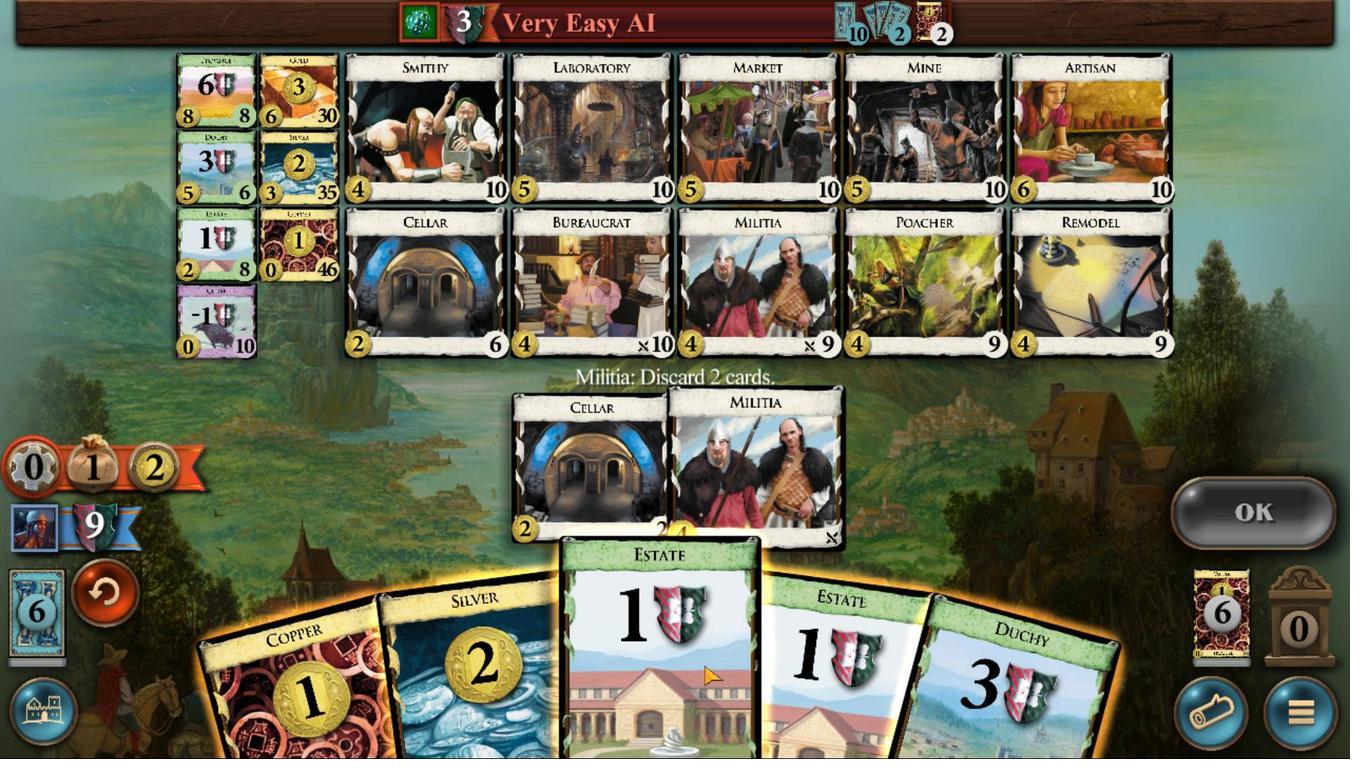 
Action: Mouse moved to (549, 675)
Screenshot: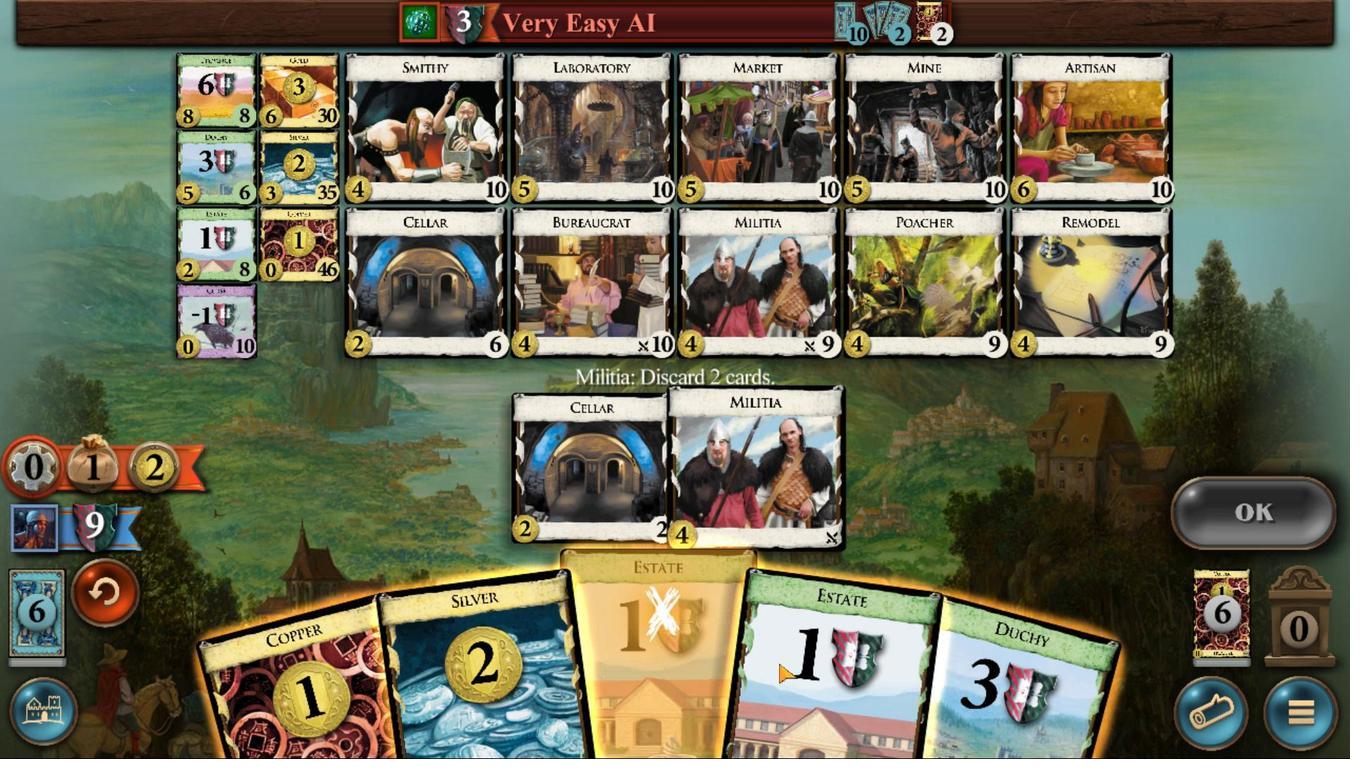 
Action: Mouse scrolled (549, 675) with delta (0, 0)
Screenshot: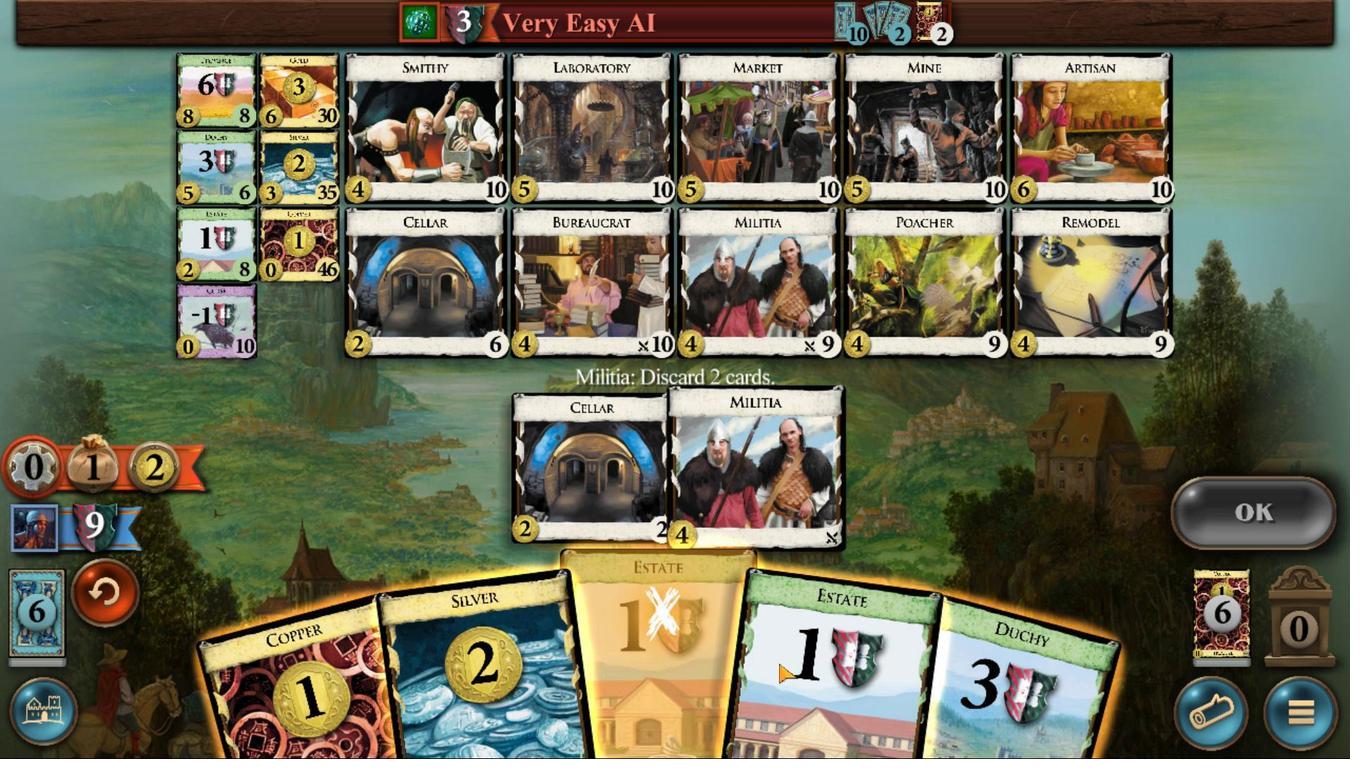 
Action: Mouse scrolled (549, 675) with delta (0, 0)
Screenshot: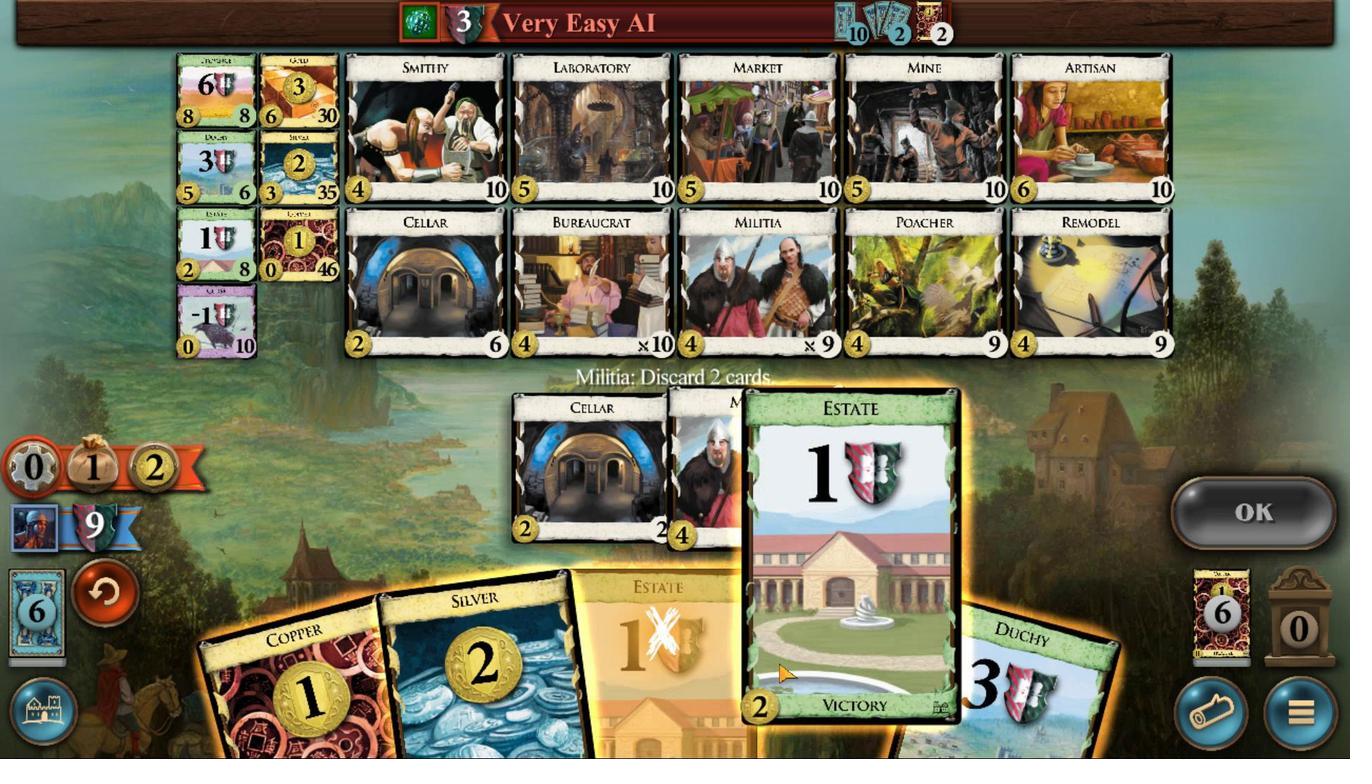 
Action: Mouse scrolled (549, 675) with delta (0, 0)
Screenshot: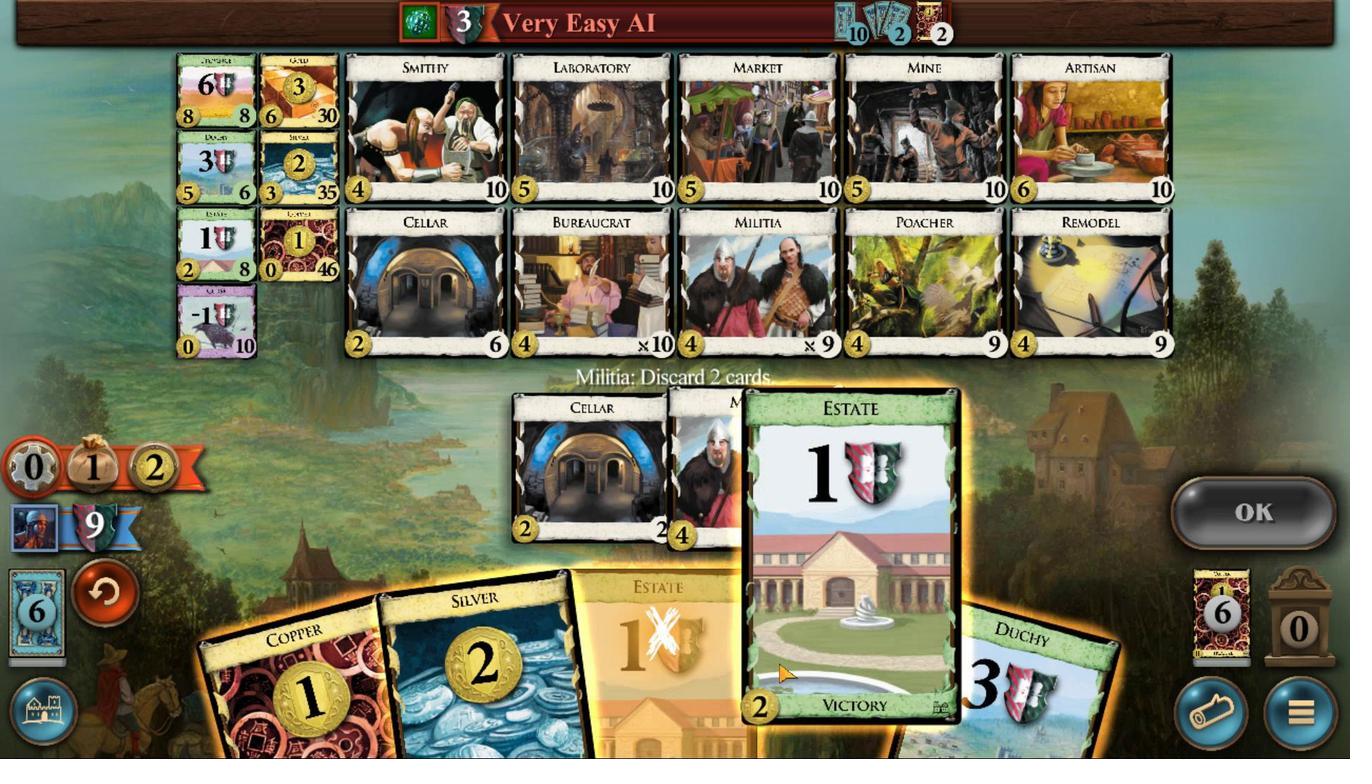 
Action: Mouse scrolled (549, 675) with delta (0, 0)
Screenshot: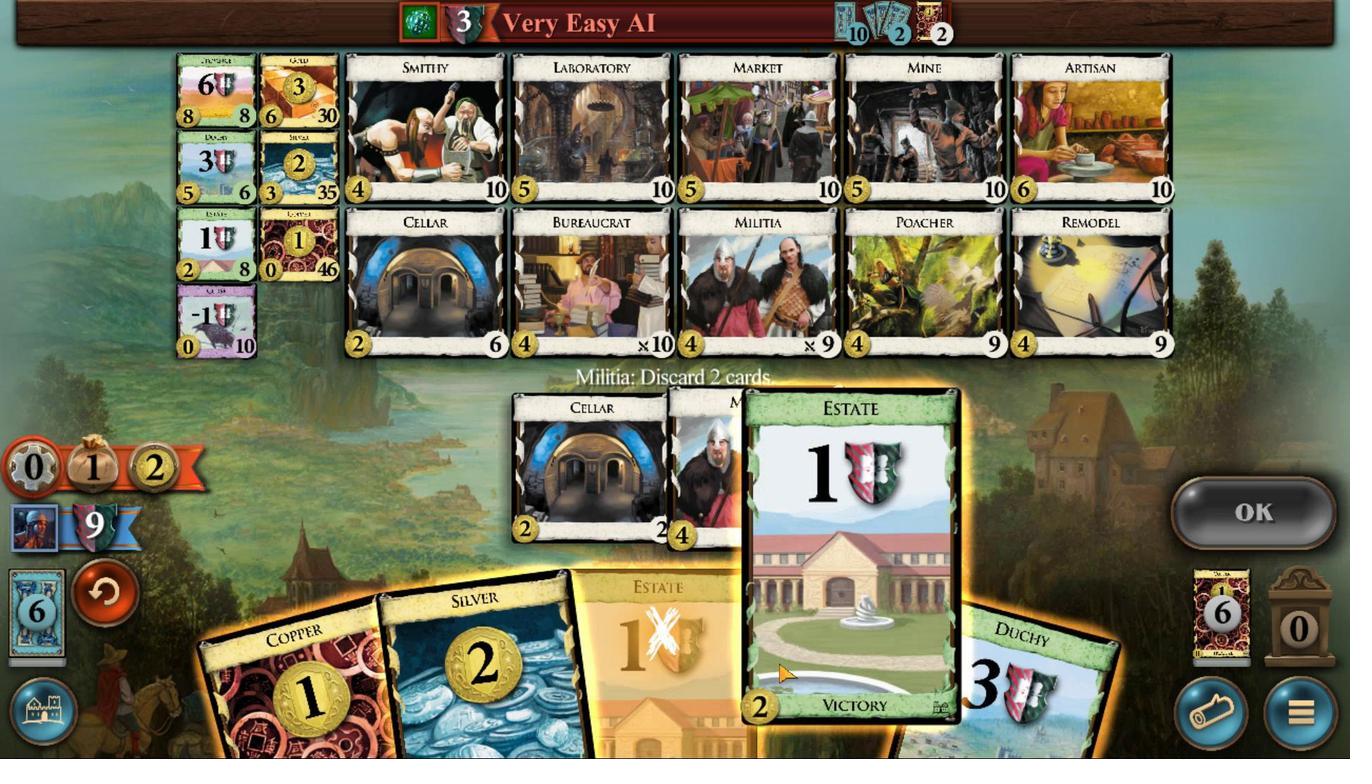 
Action: Mouse scrolled (549, 675) with delta (0, 0)
Screenshot: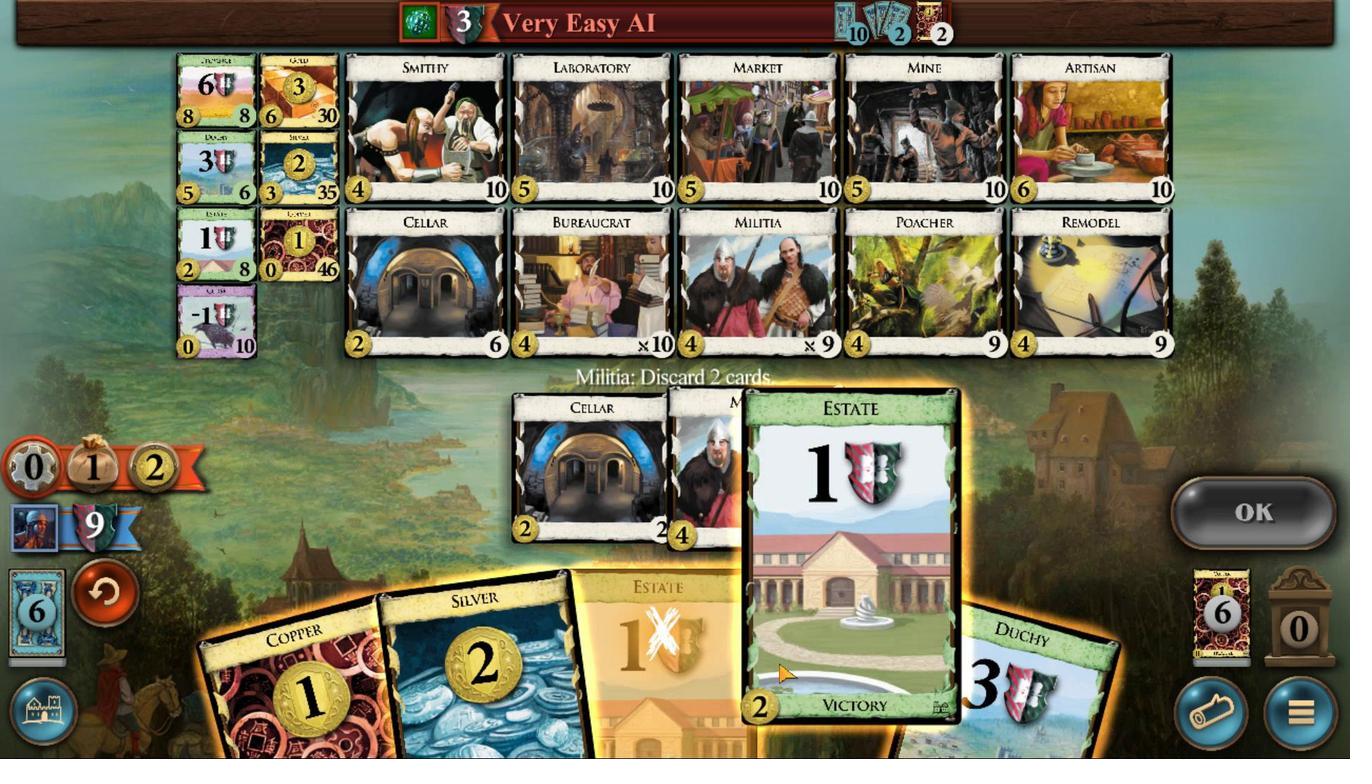 
Action: Mouse scrolled (549, 675) with delta (0, 0)
Screenshot: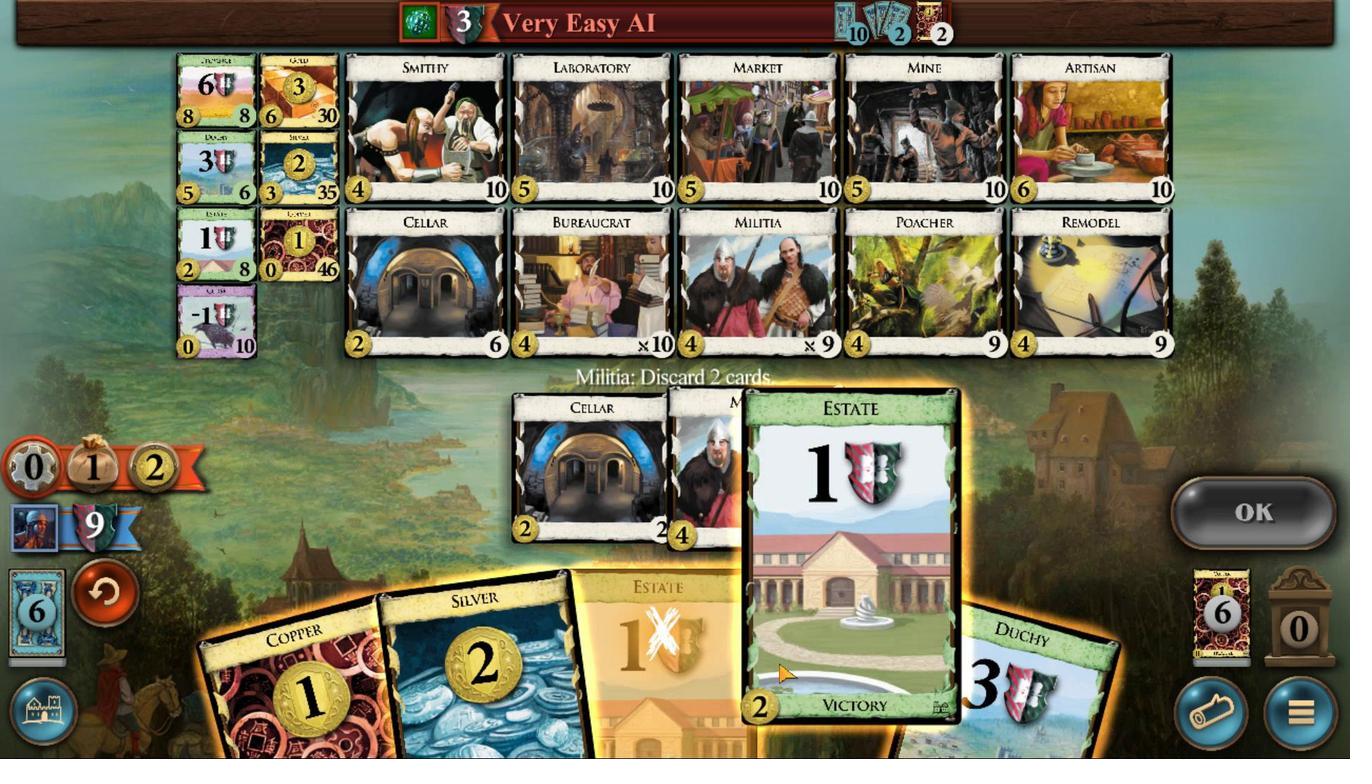 
Action: Mouse scrolled (549, 675) with delta (0, 0)
Screenshot: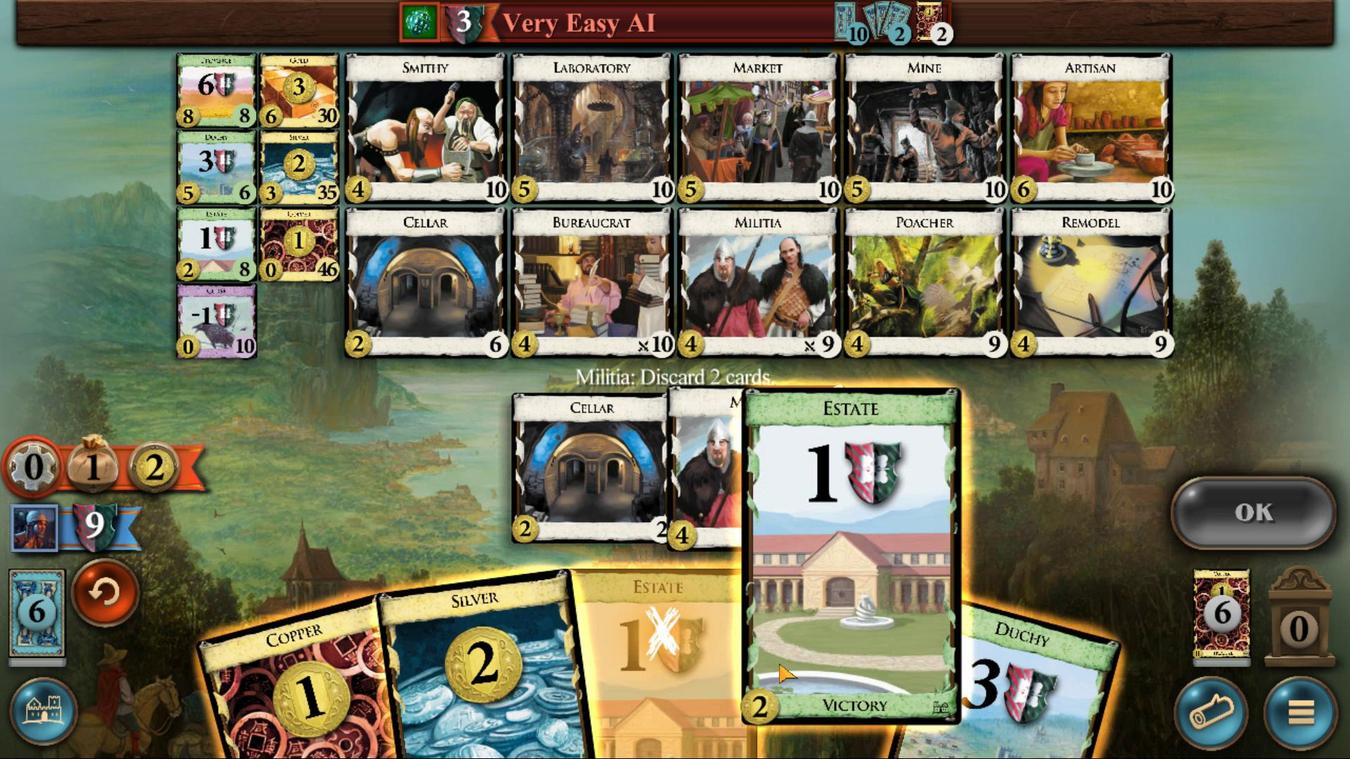 
Action: Mouse moved to (400, 614)
Screenshot: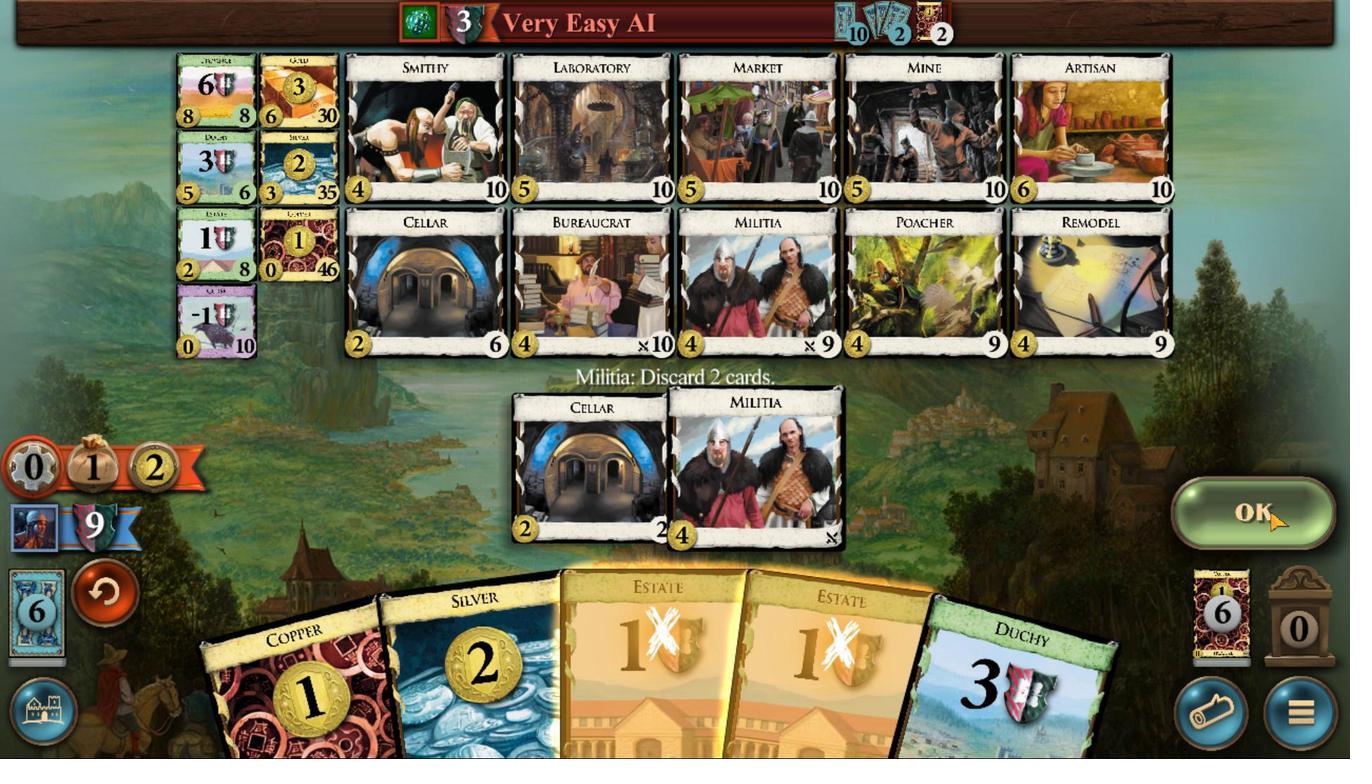 
Action: Mouse pressed left at (400, 614)
Screenshot: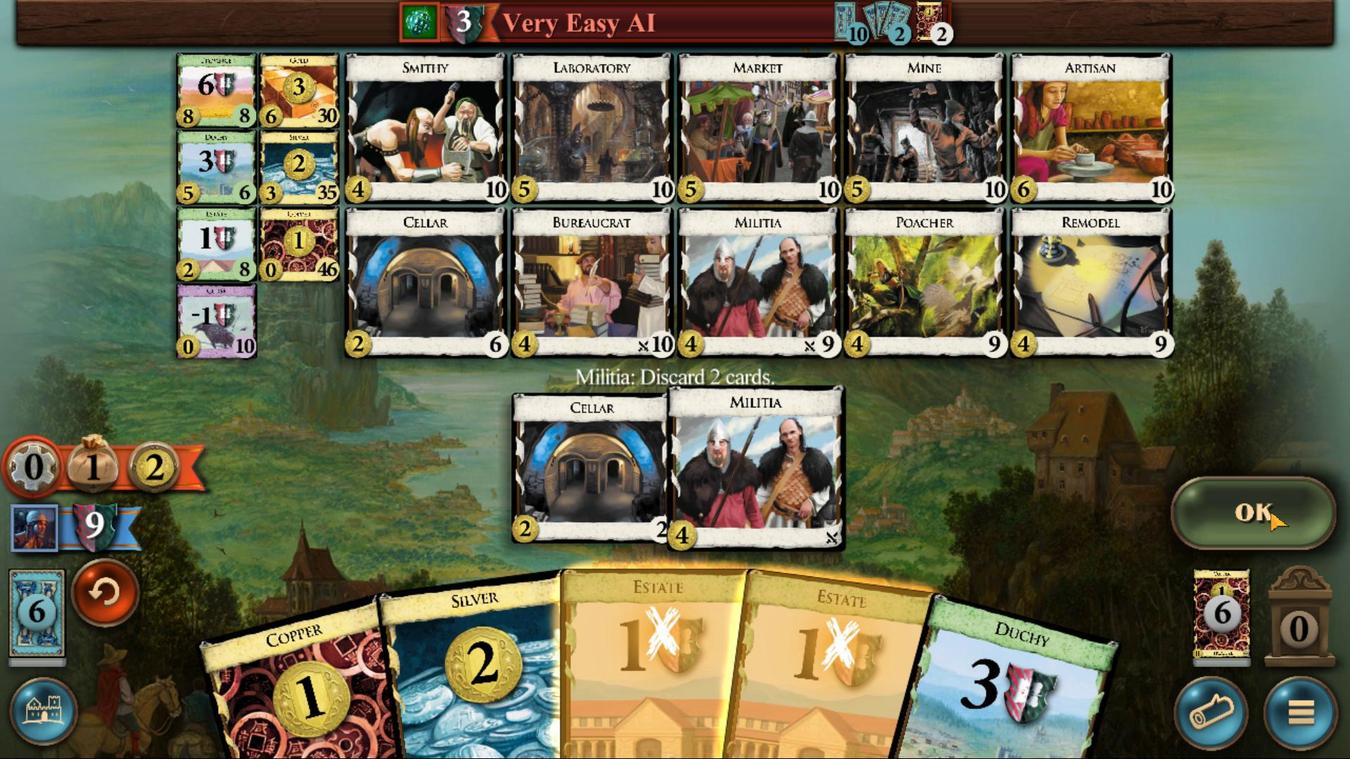 
Action: Mouse moved to (581, 679)
Screenshot: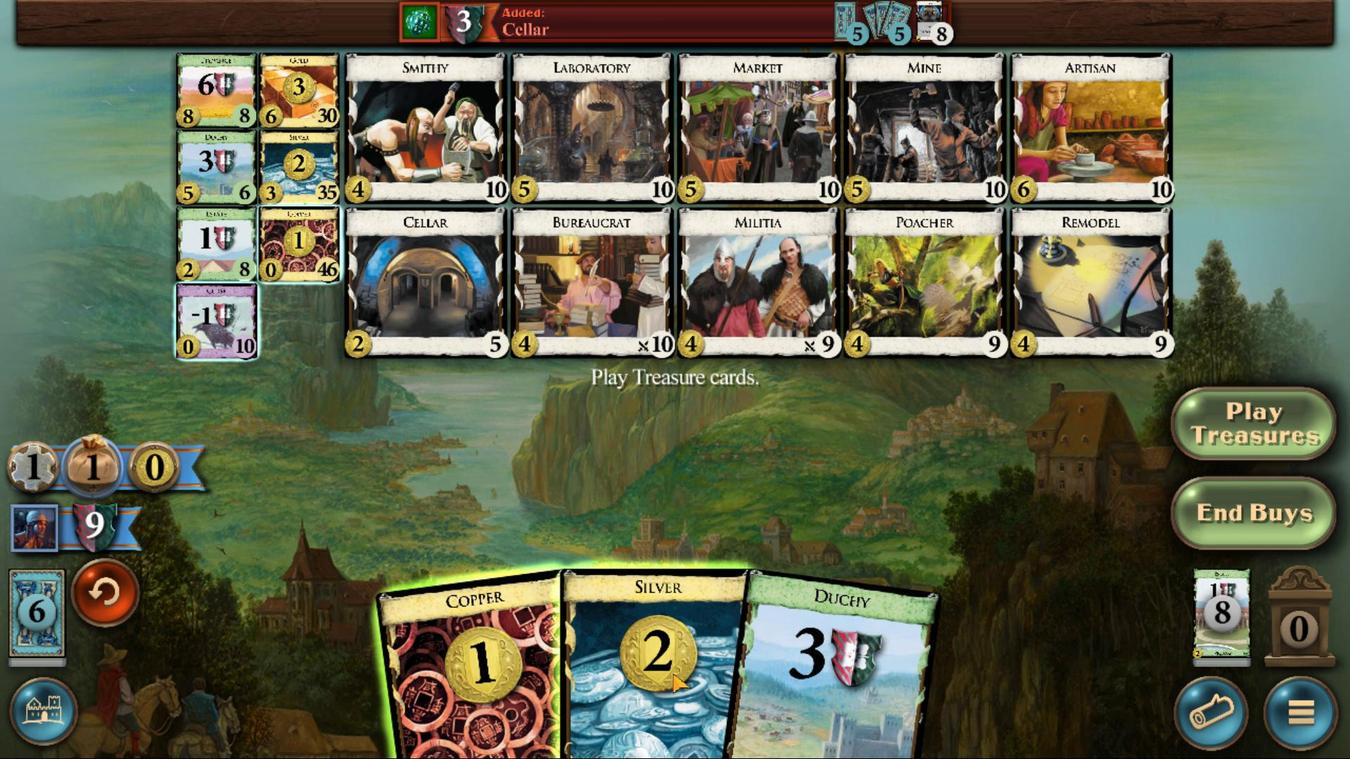 
Action: Mouse scrolled (581, 678) with delta (0, 0)
Screenshot: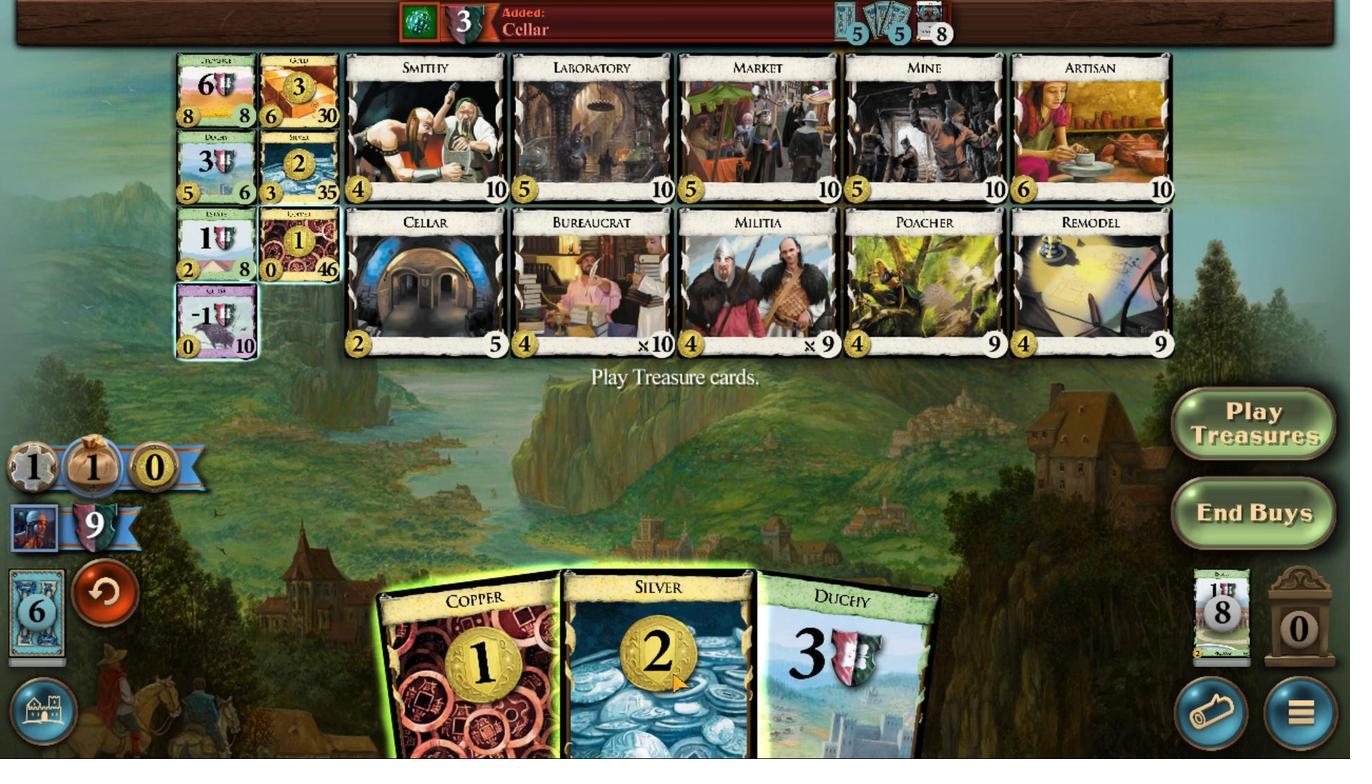 
Action: Mouse scrolled (581, 678) with delta (0, 0)
Screenshot: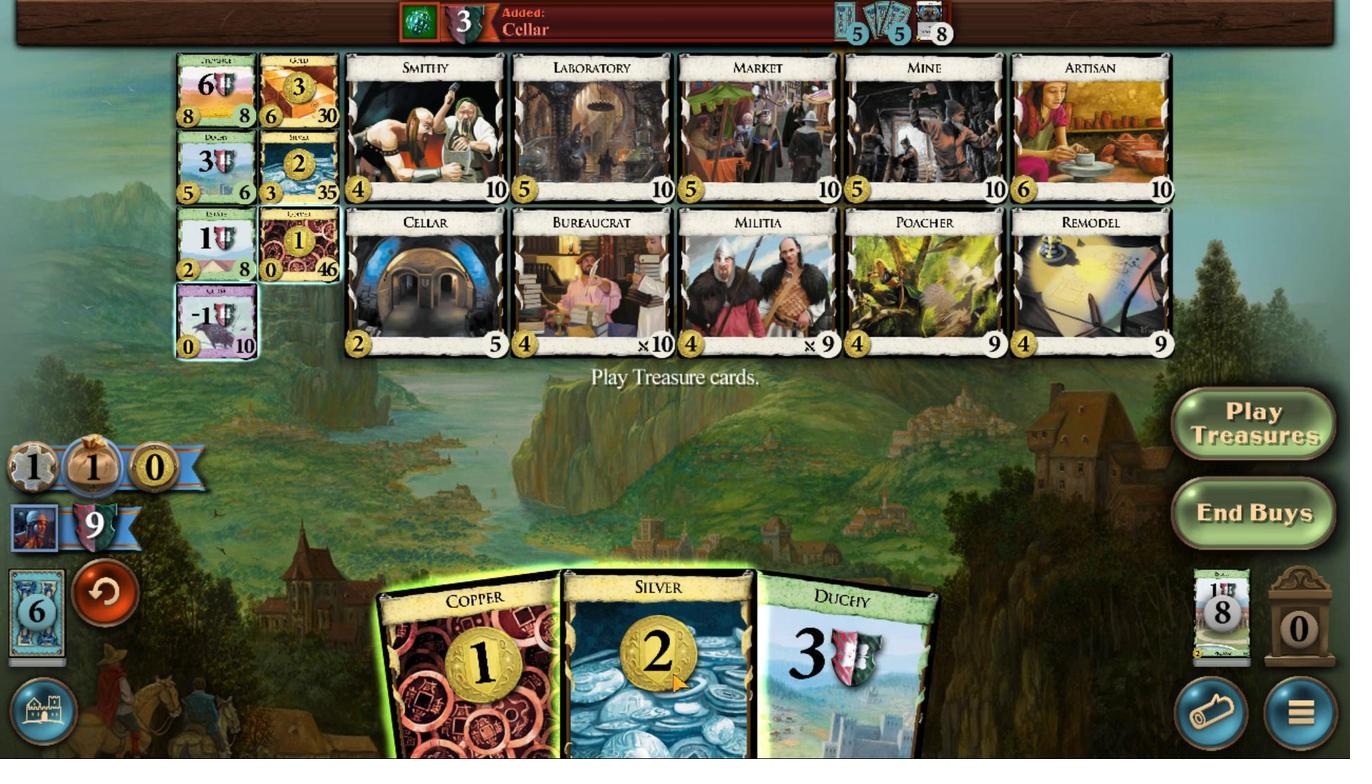 
Action: Mouse scrolled (581, 678) with delta (0, 0)
Screenshot: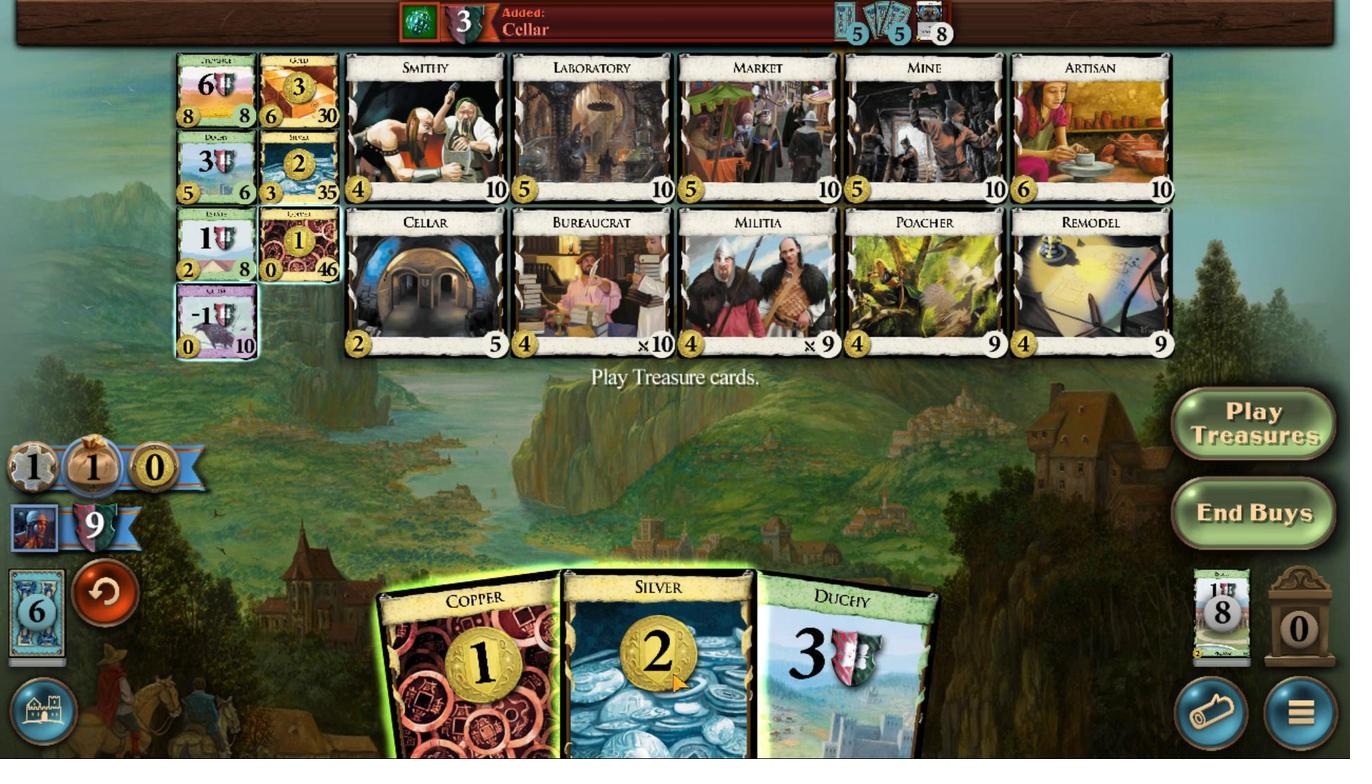 
Action: Mouse scrolled (581, 678) with delta (0, 0)
Screenshot: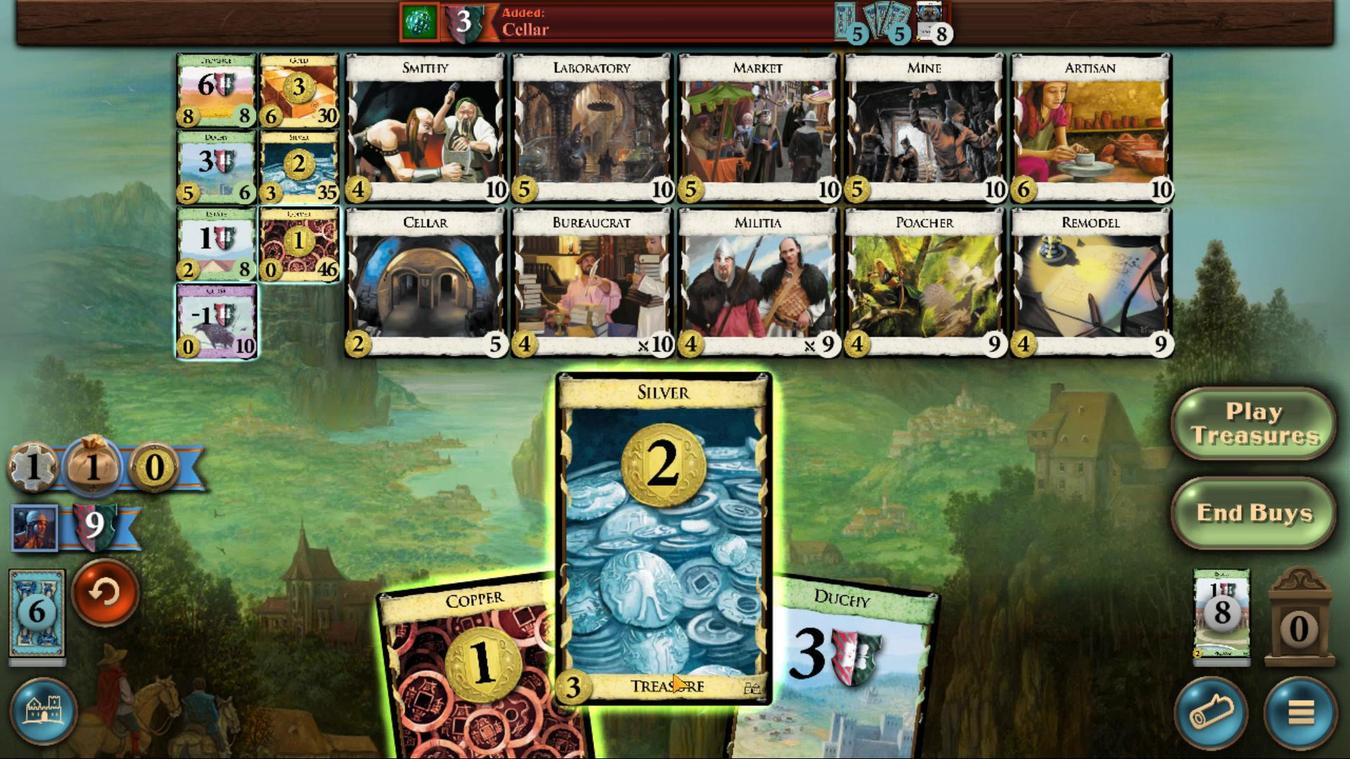 
Action: Mouse scrolled (581, 678) with delta (0, 0)
Screenshot: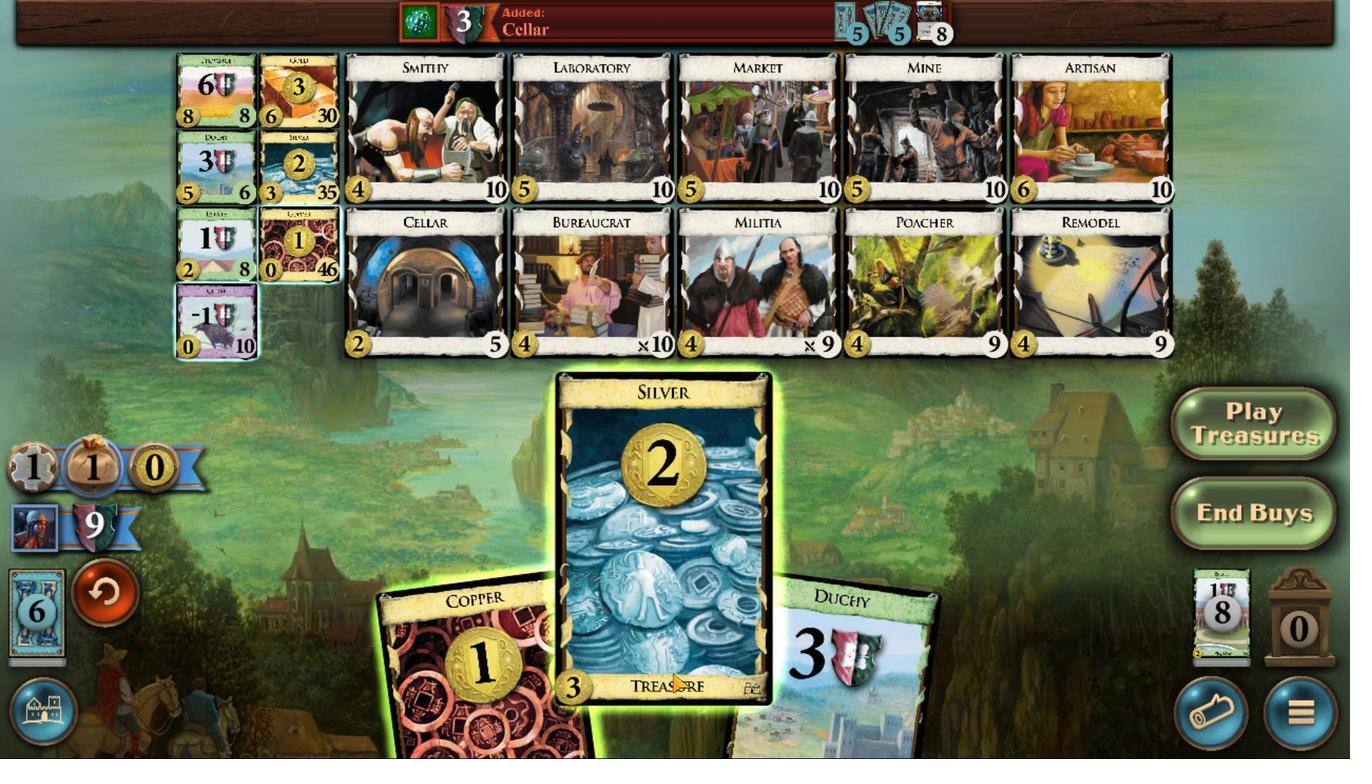 
Action: Mouse scrolled (581, 678) with delta (0, 0)
Screenshot: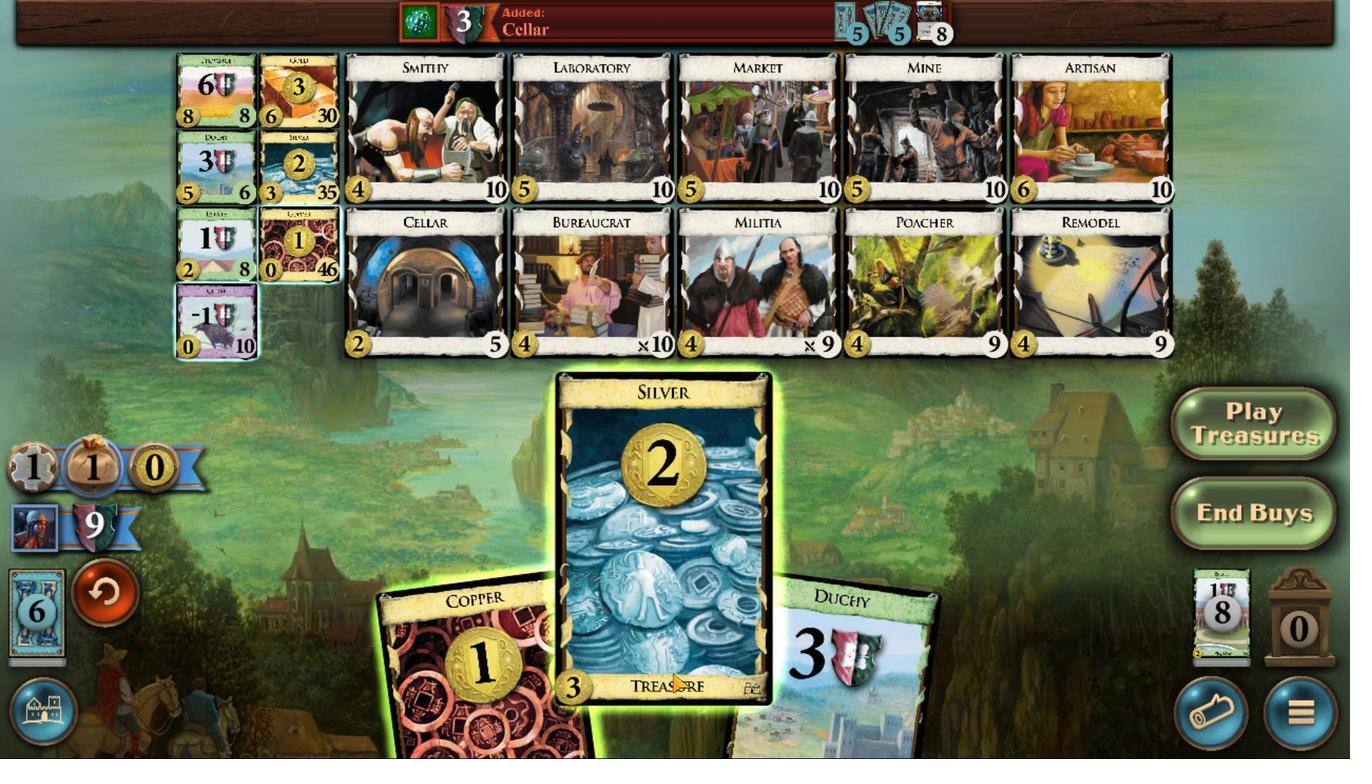 
Action: Mouse moved to (613, 687)
Screenshot: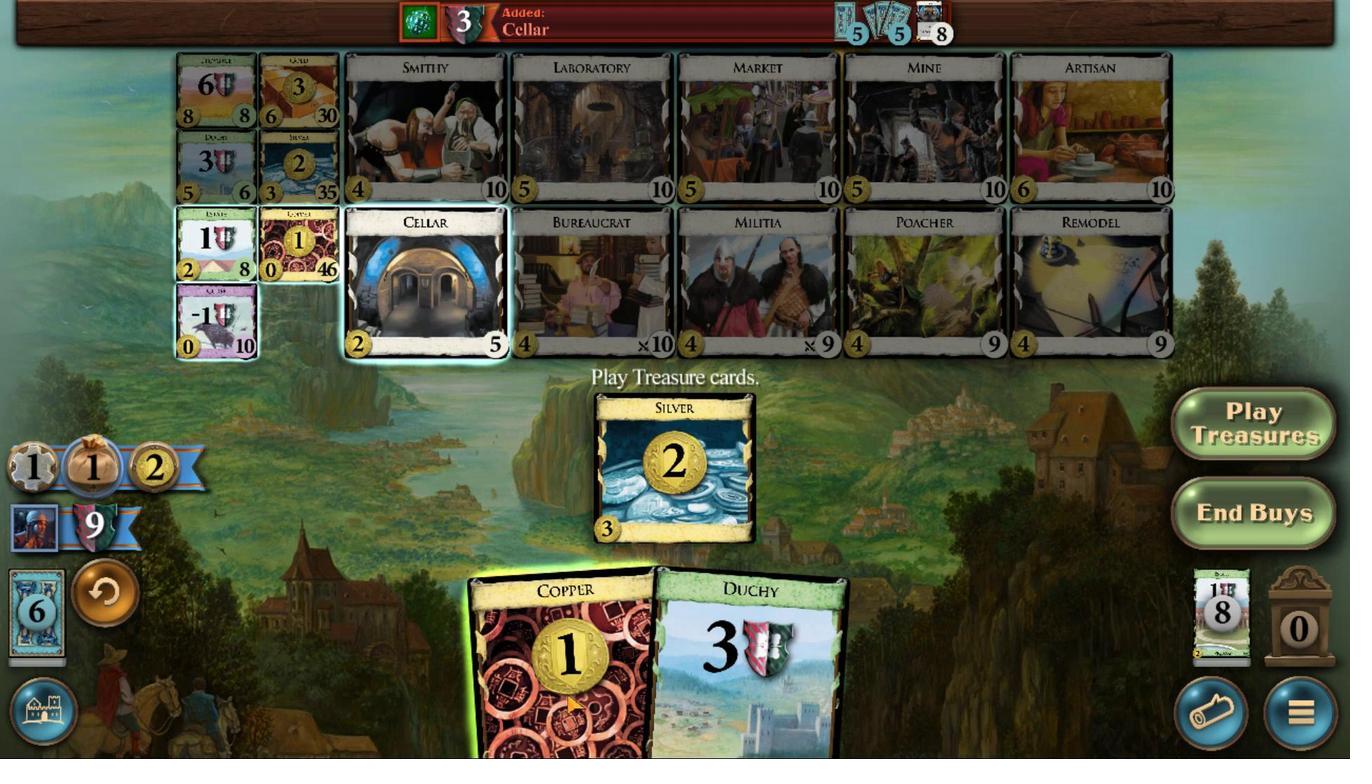 
Action: Mouse scrolled (613, 687) with delta (0, 0)
Screenshot: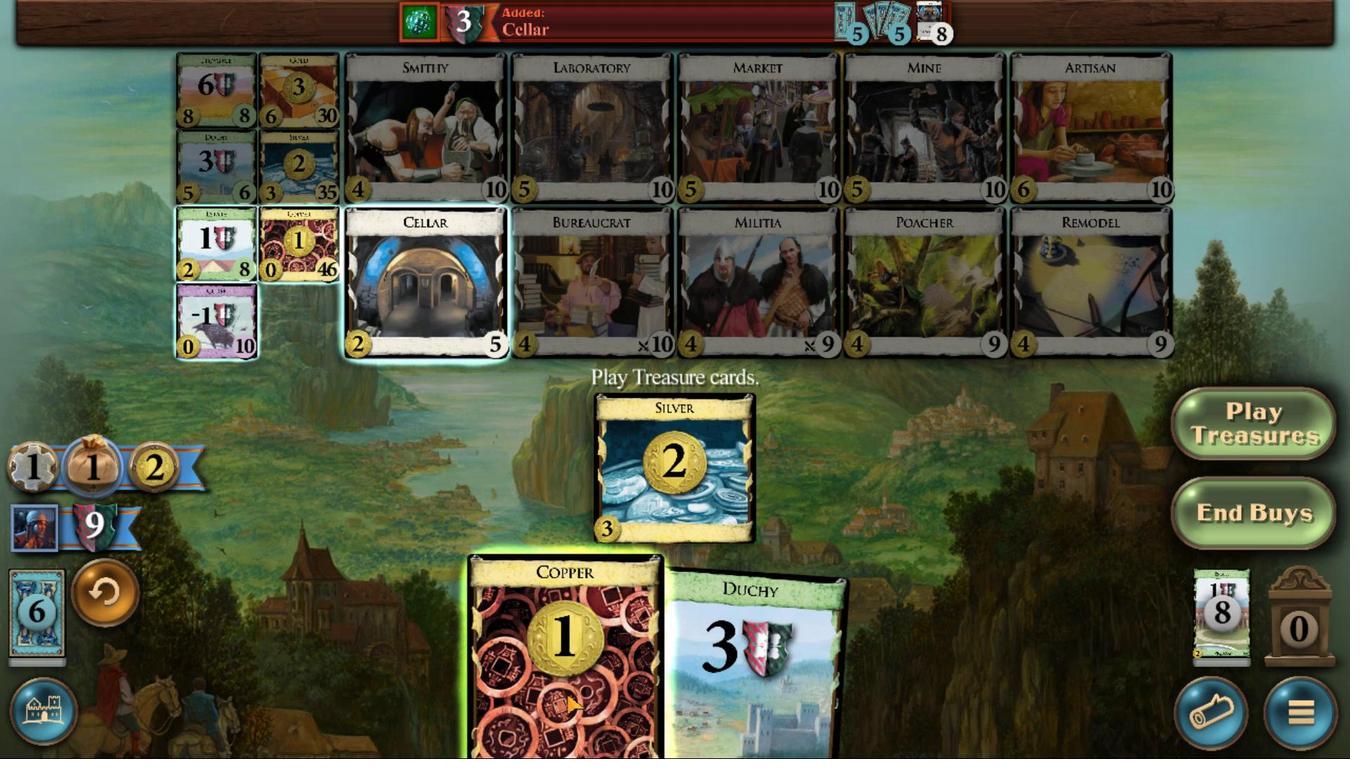 
Action: Mouse scrolled (613, 687) with delta (0, 0)
Screenshot: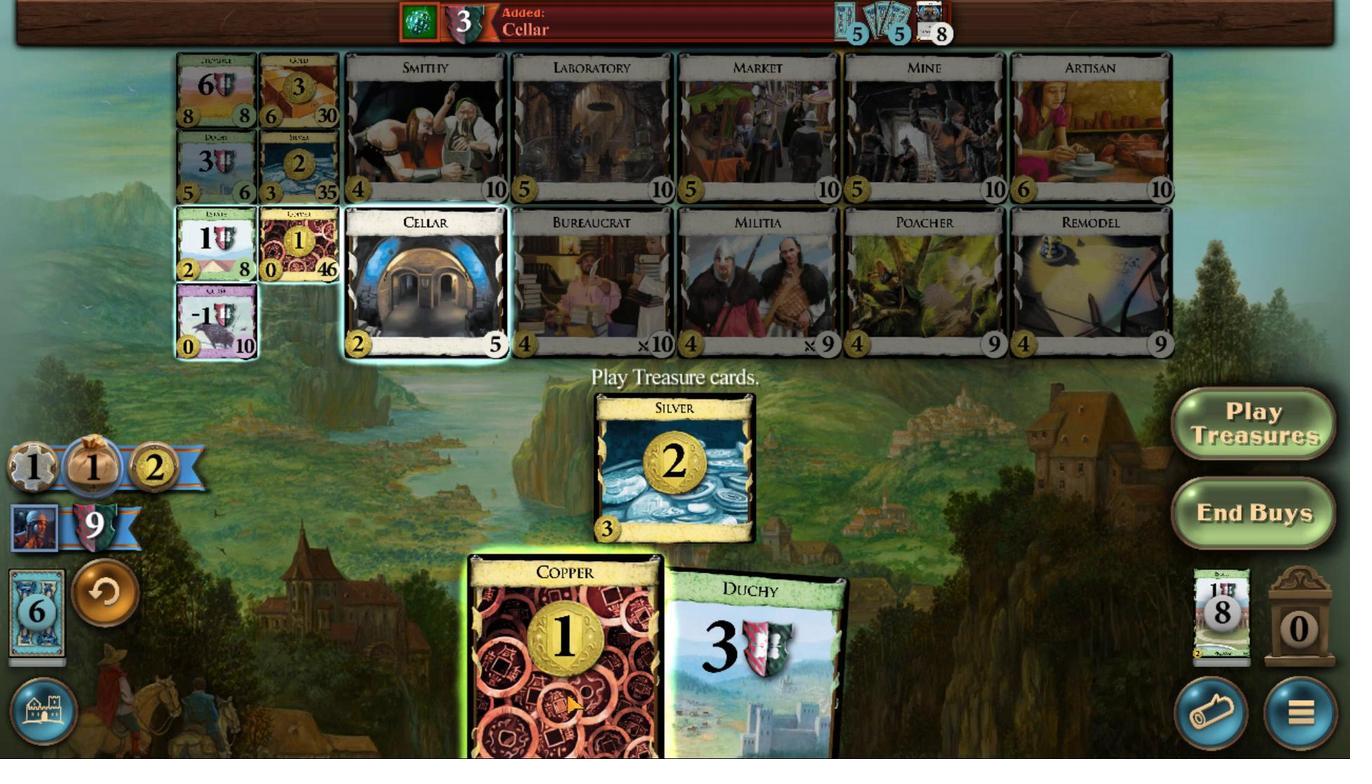 
Action: Mouse scrolled (613, 687) with delta (0, 0)
Screenshot: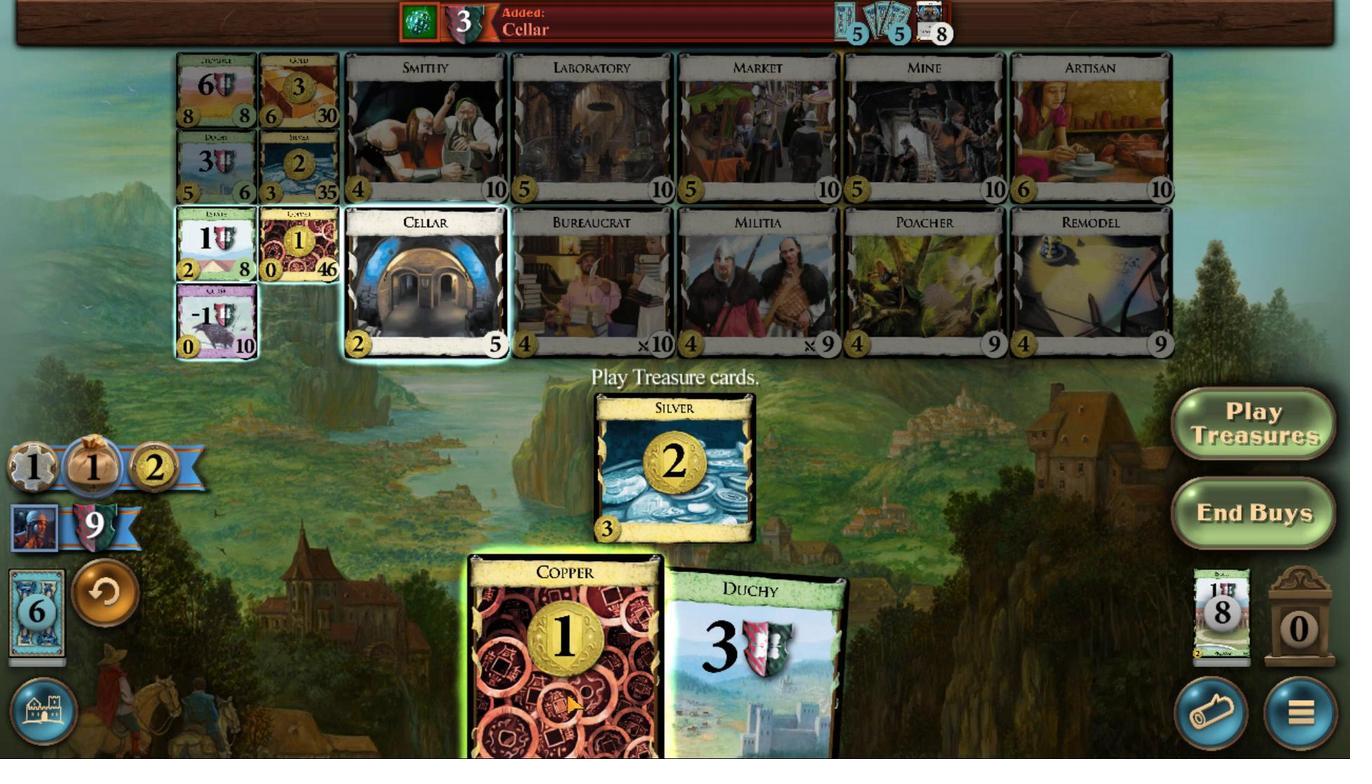 
Action: Mouse scrolled (613, 687) with delta (0, 0)
Screenshot: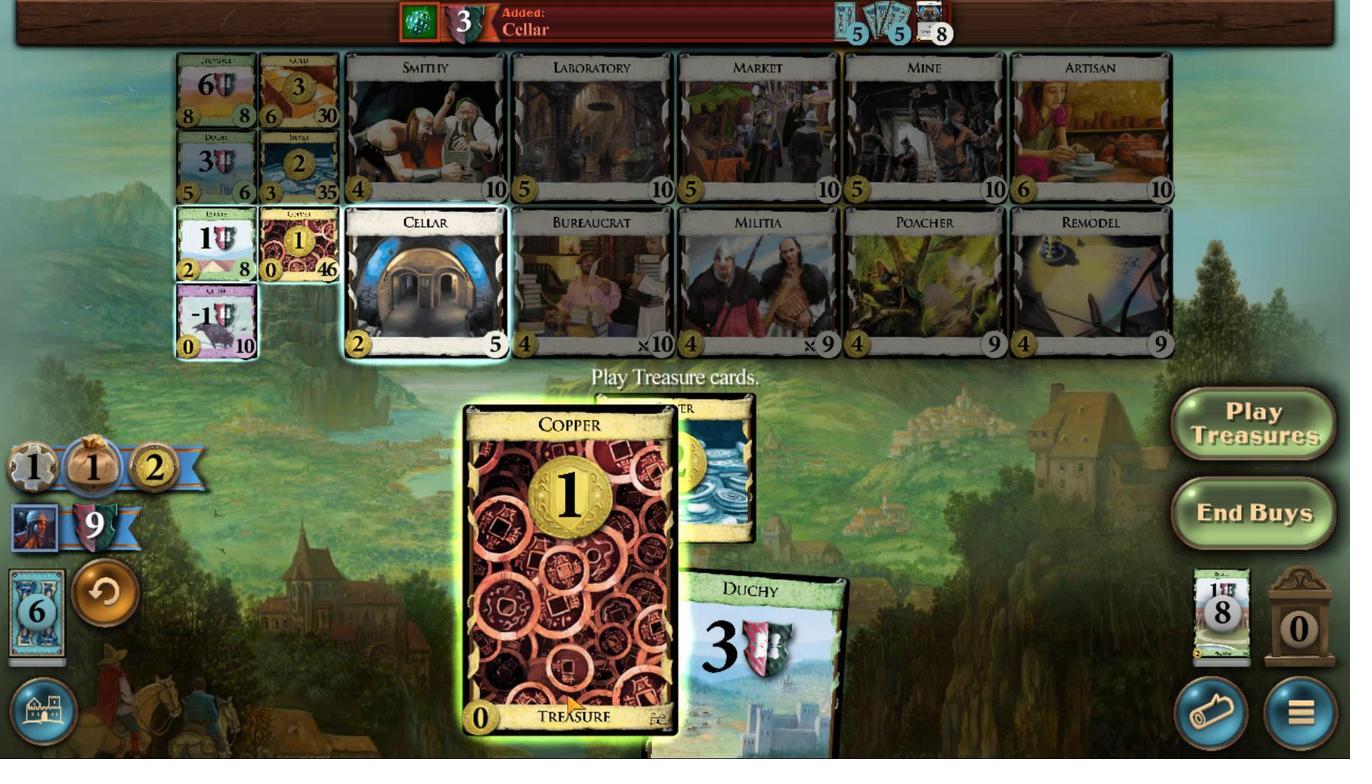 
Action: Mouse scrolled (613, 687) with delta (0, 0)
Screenshot: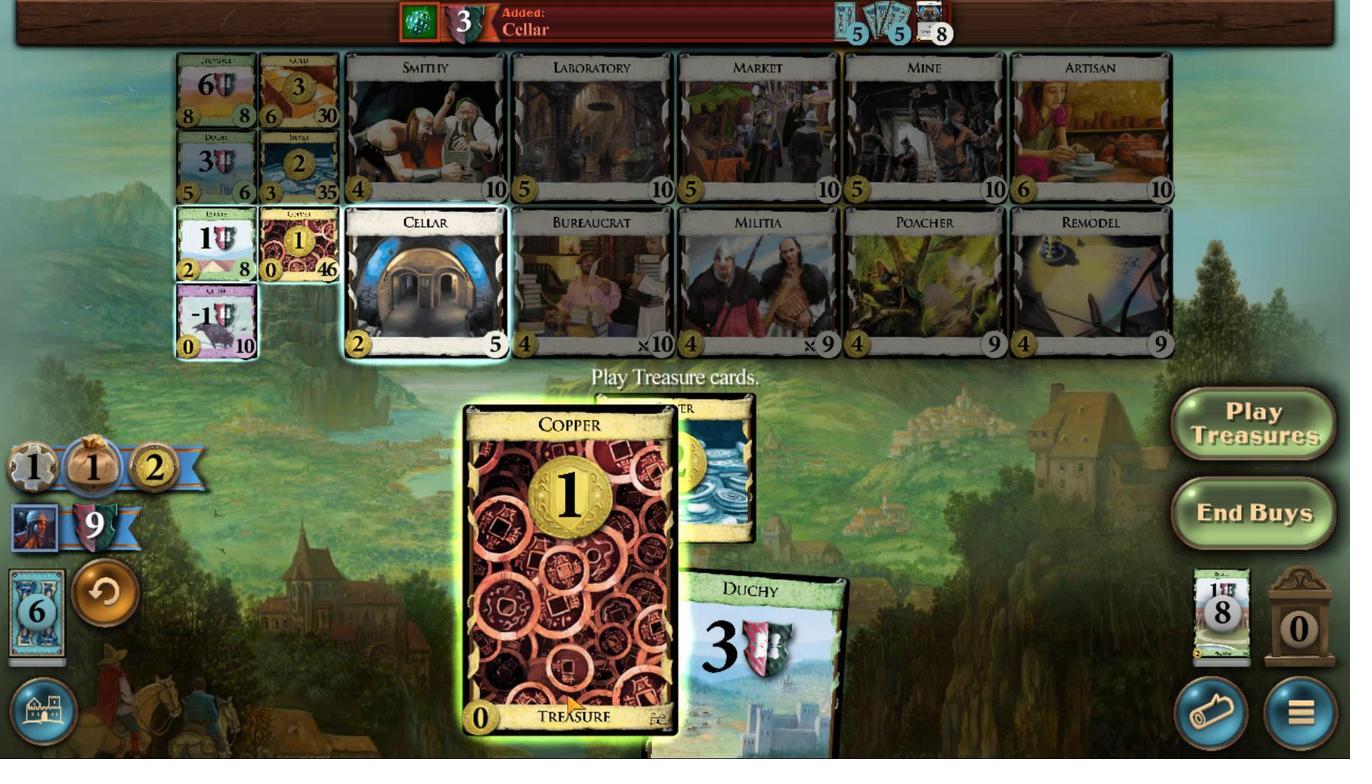 
Action: Mouse scrolled (613, 687) with delta (0, 0)
Screenshot: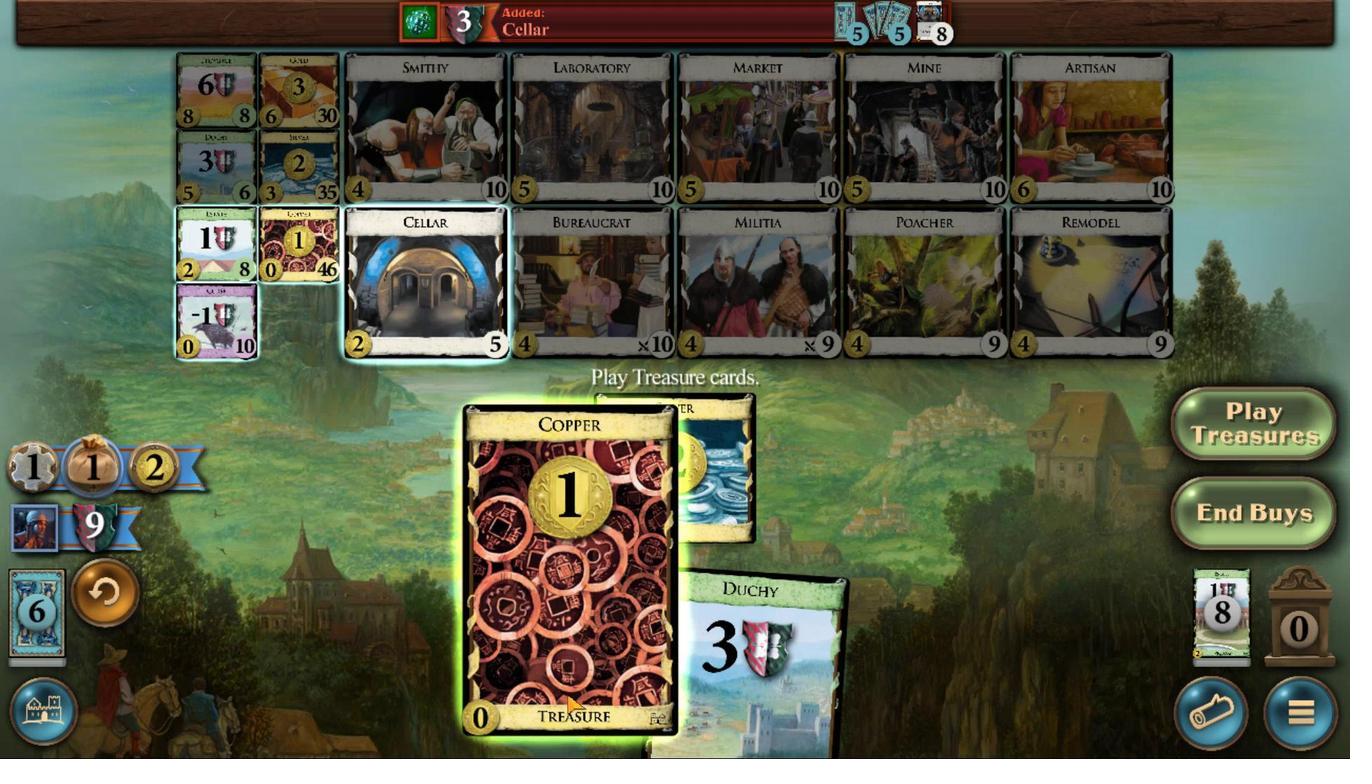
Action: Mouse moved to (692, 478)
Screenshot: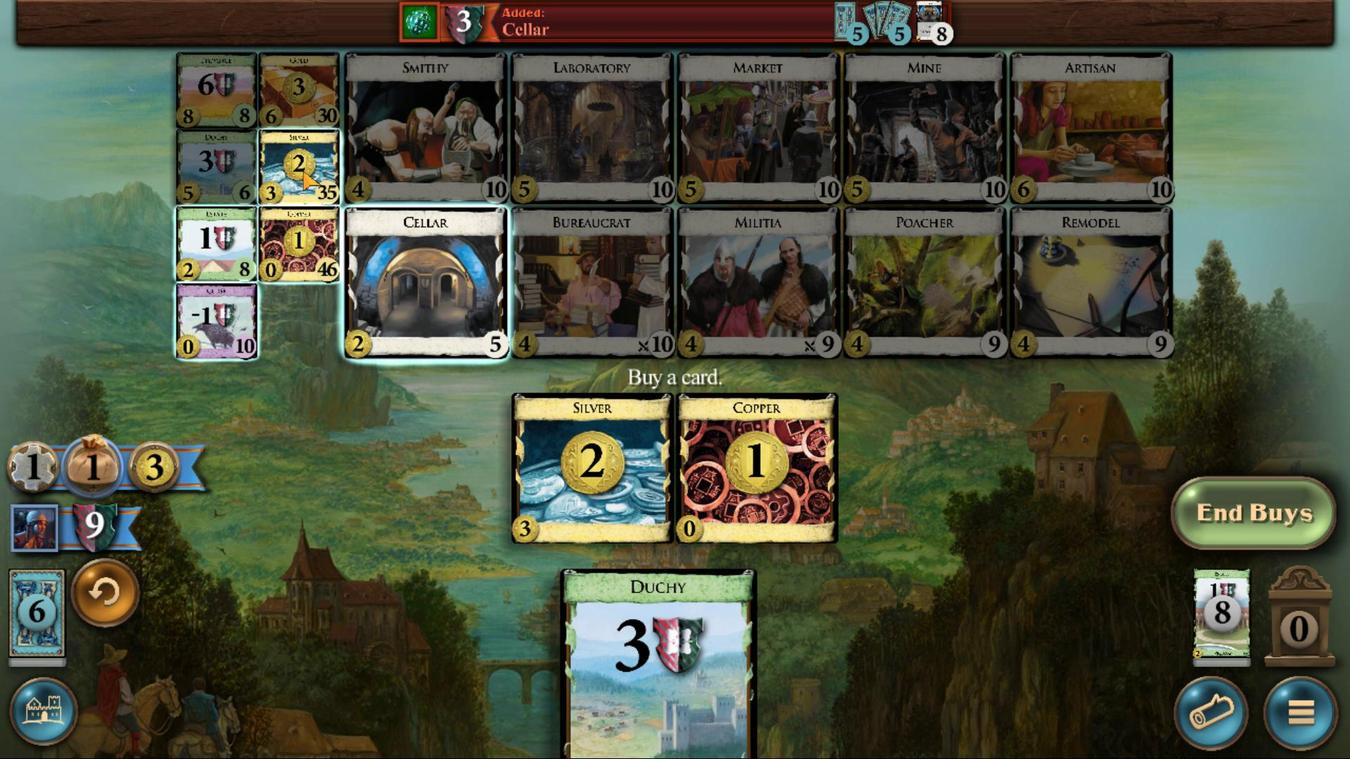 
Action: Mouse pressed left at (692, 478)
Screenshot: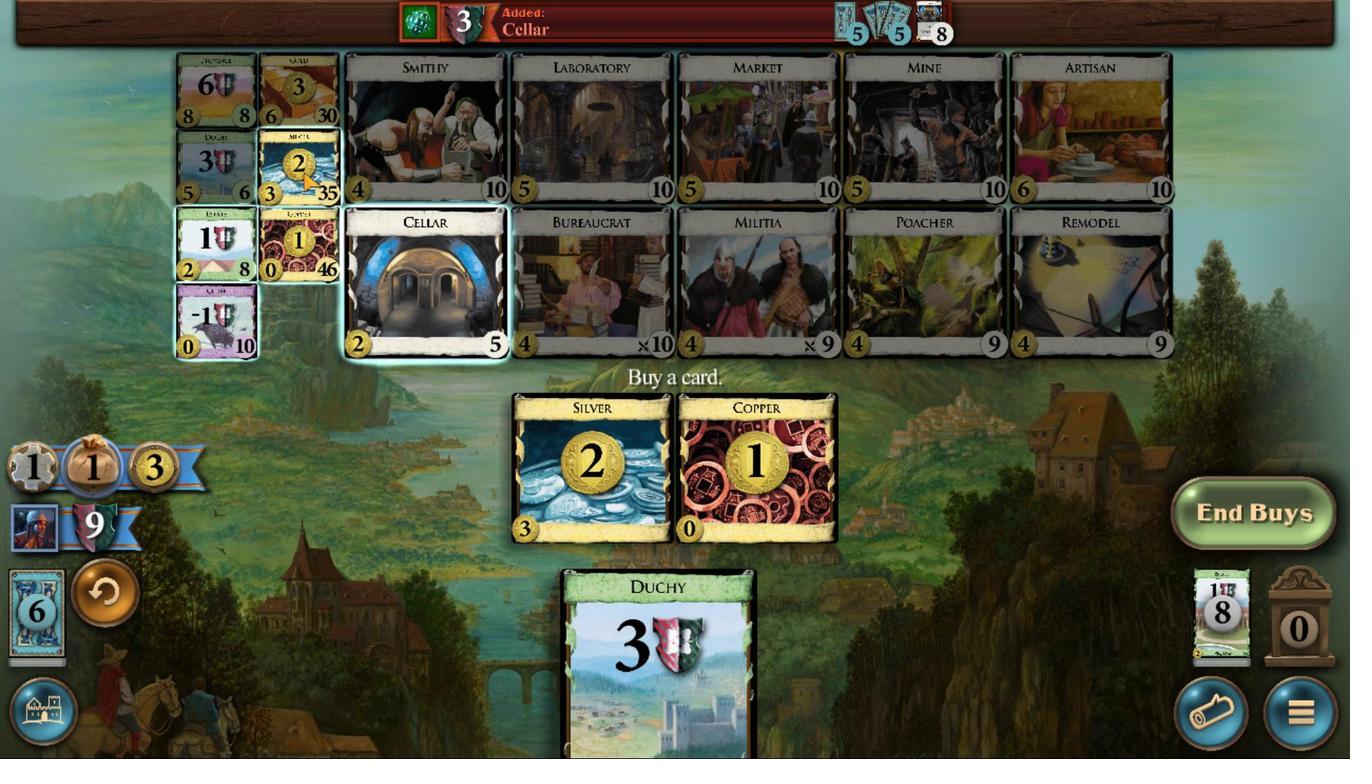 
Action: Mouse moved to (511, 670)
Screenshot: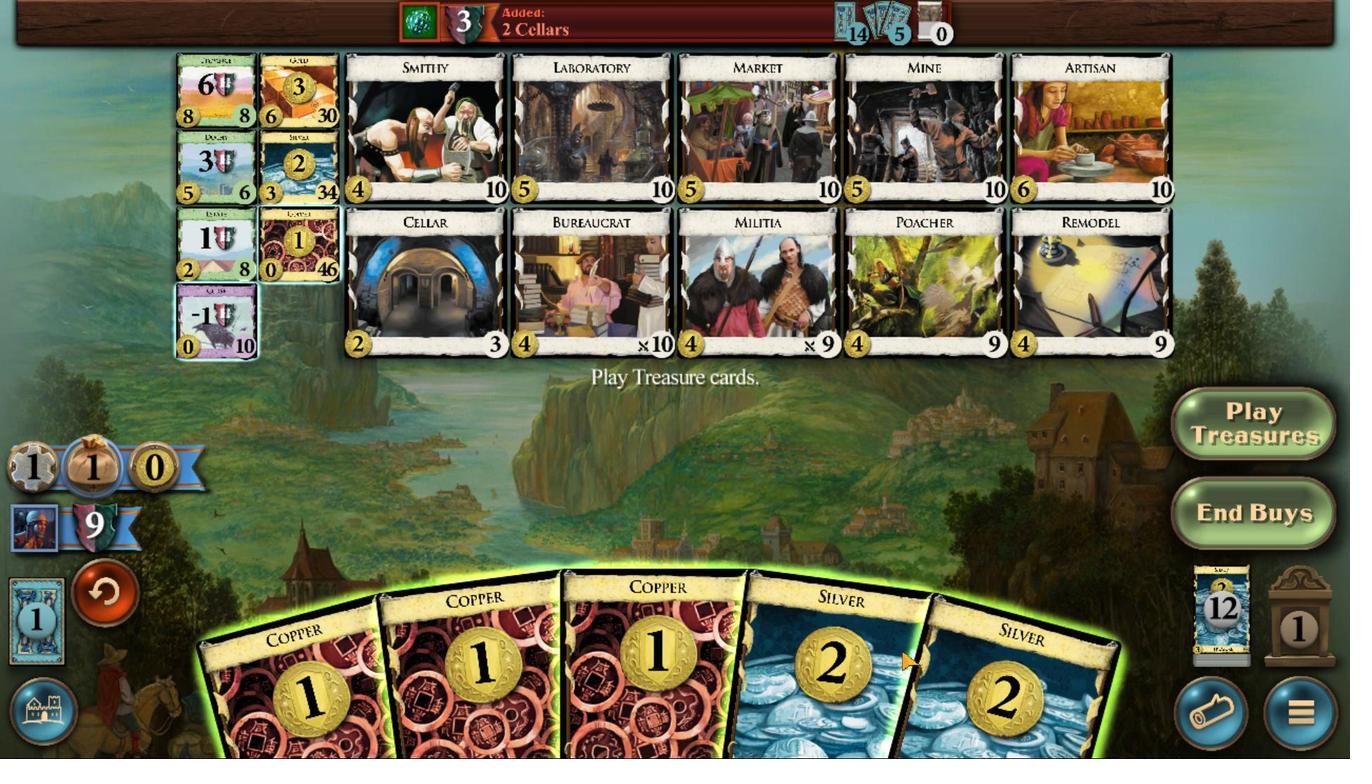 
Action: Mouse scrolled (511, 670) with delta (0, 0)
Screenshot: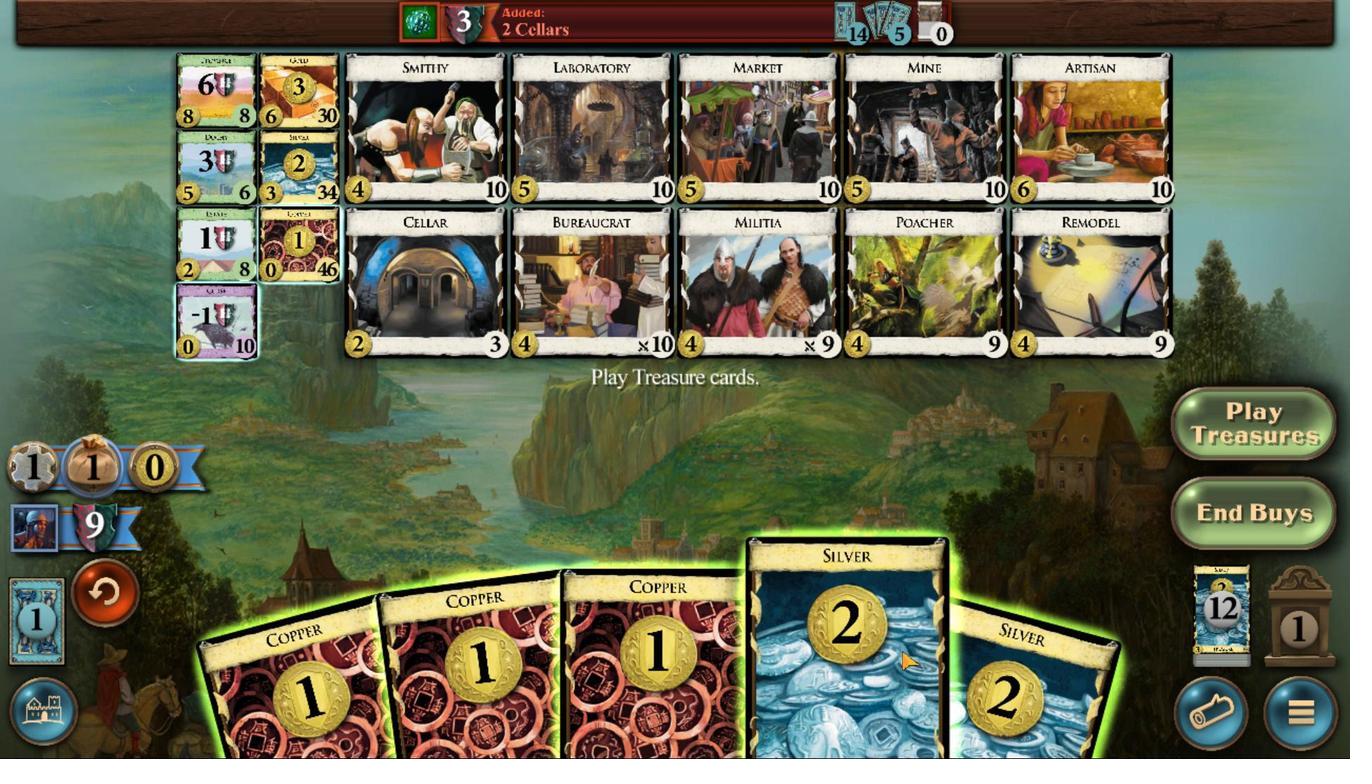 
Action: Mouse scrolled (511, 670) with delta (0, 0)
Screenshot: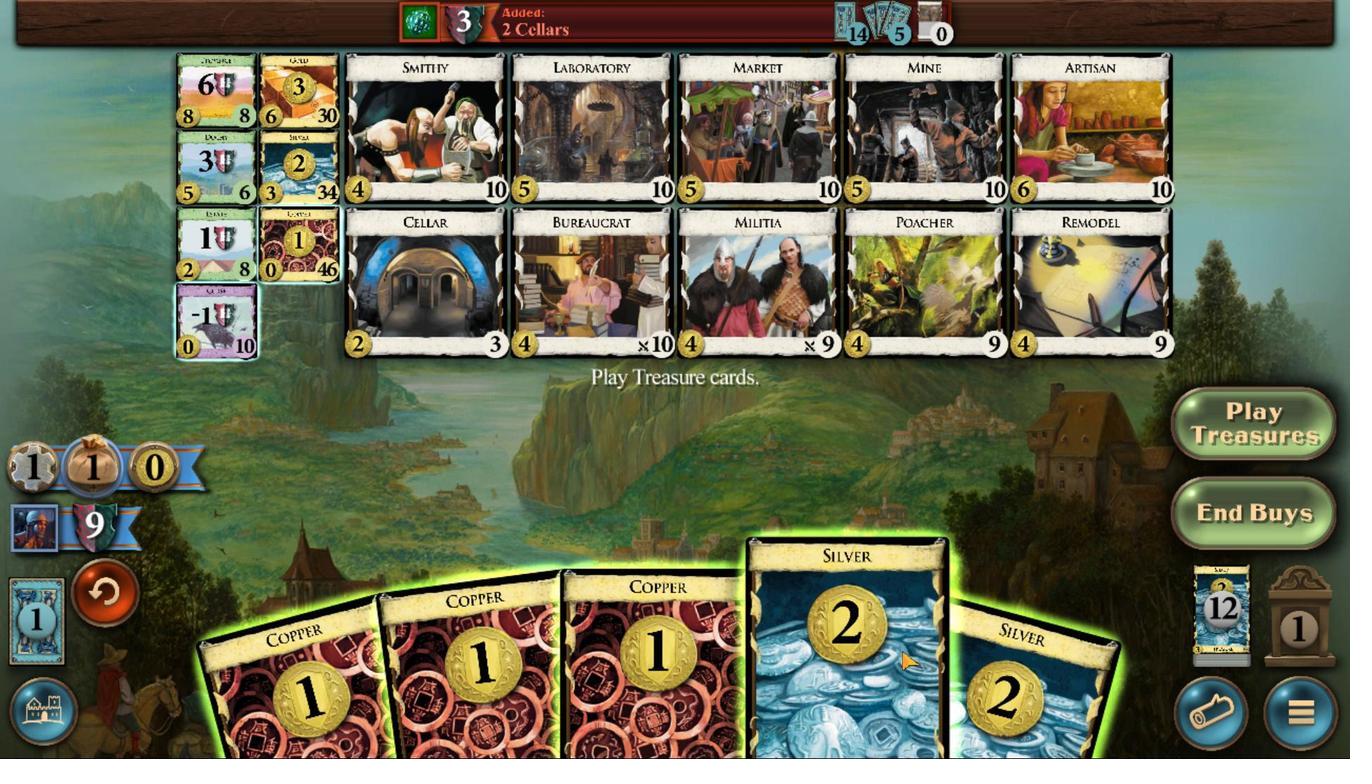 
Action: Mouse scrolled (511, 670) with delta (0, 0)
Screenshot: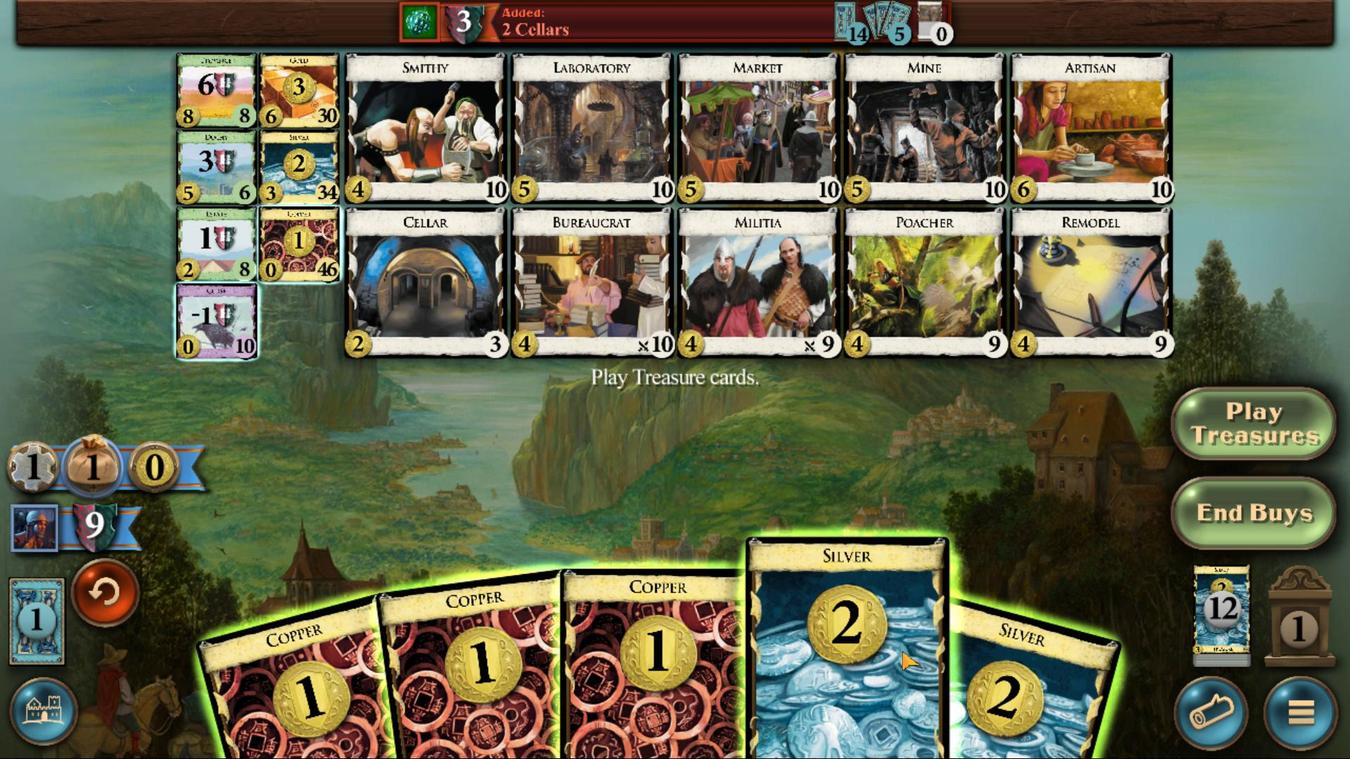 
Action: Mouse scrolled (511, 670) with delta (0, 0)
Screenshot: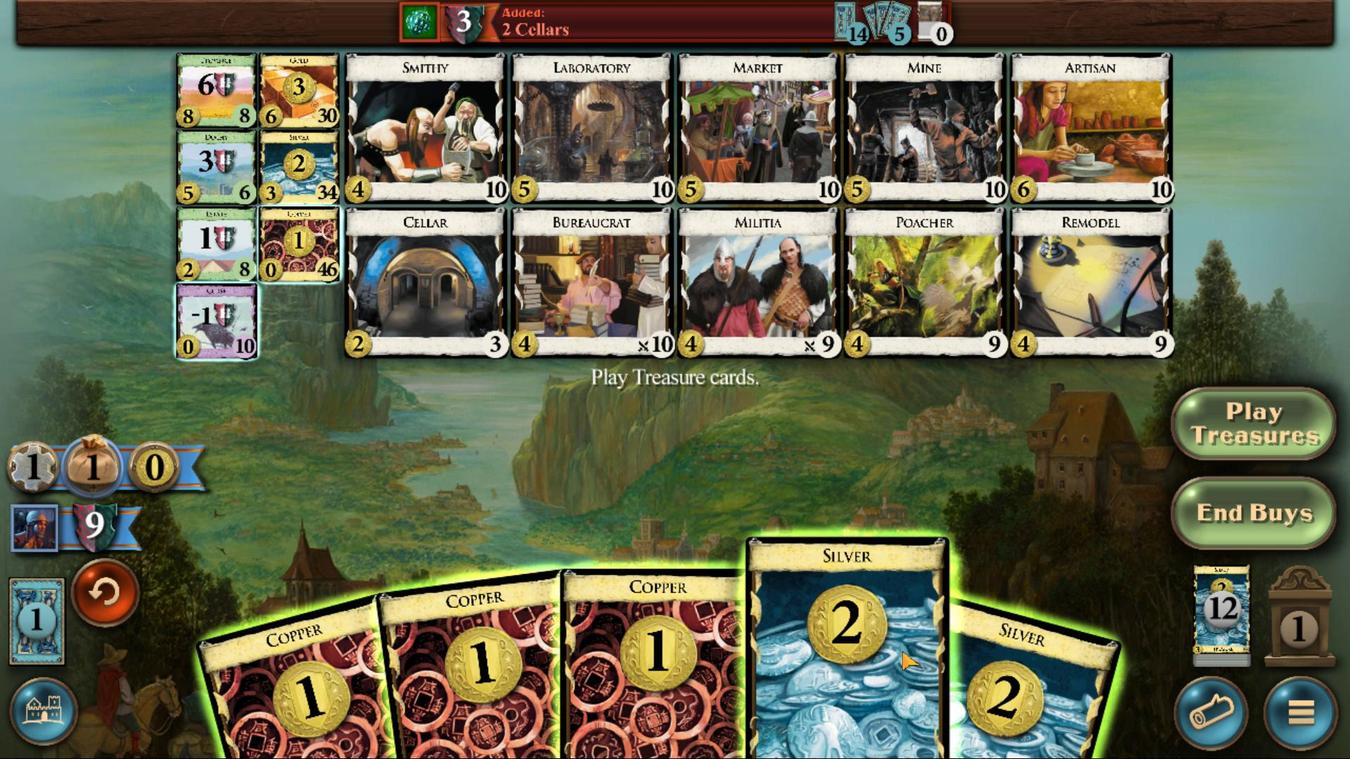 
Action: Mouse scrolled (511, 670) with delta (0, 0)
Screenshot: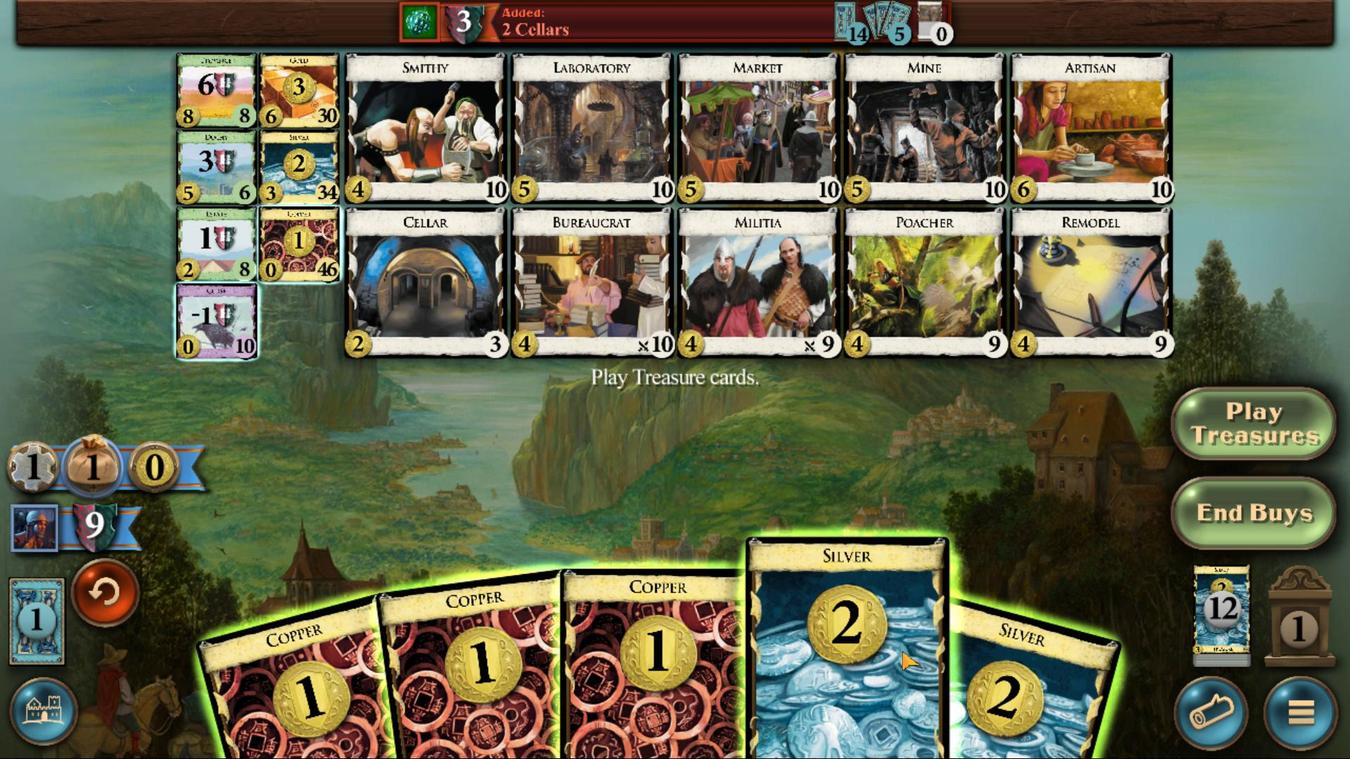 
Action: Mouse scrolled (511, 670) with delta (0, 0)
Screenshot: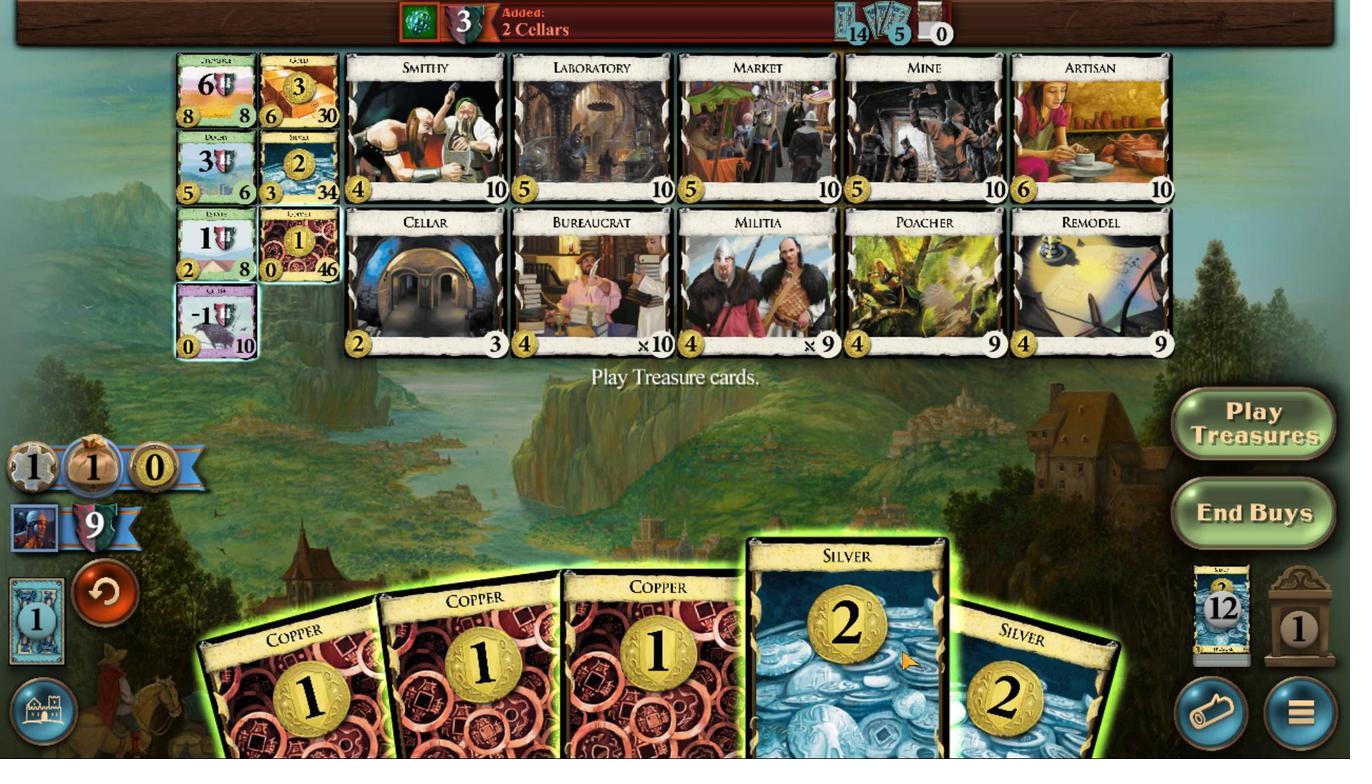 
Action: Mouse moved to (502, 690)
Screenshot: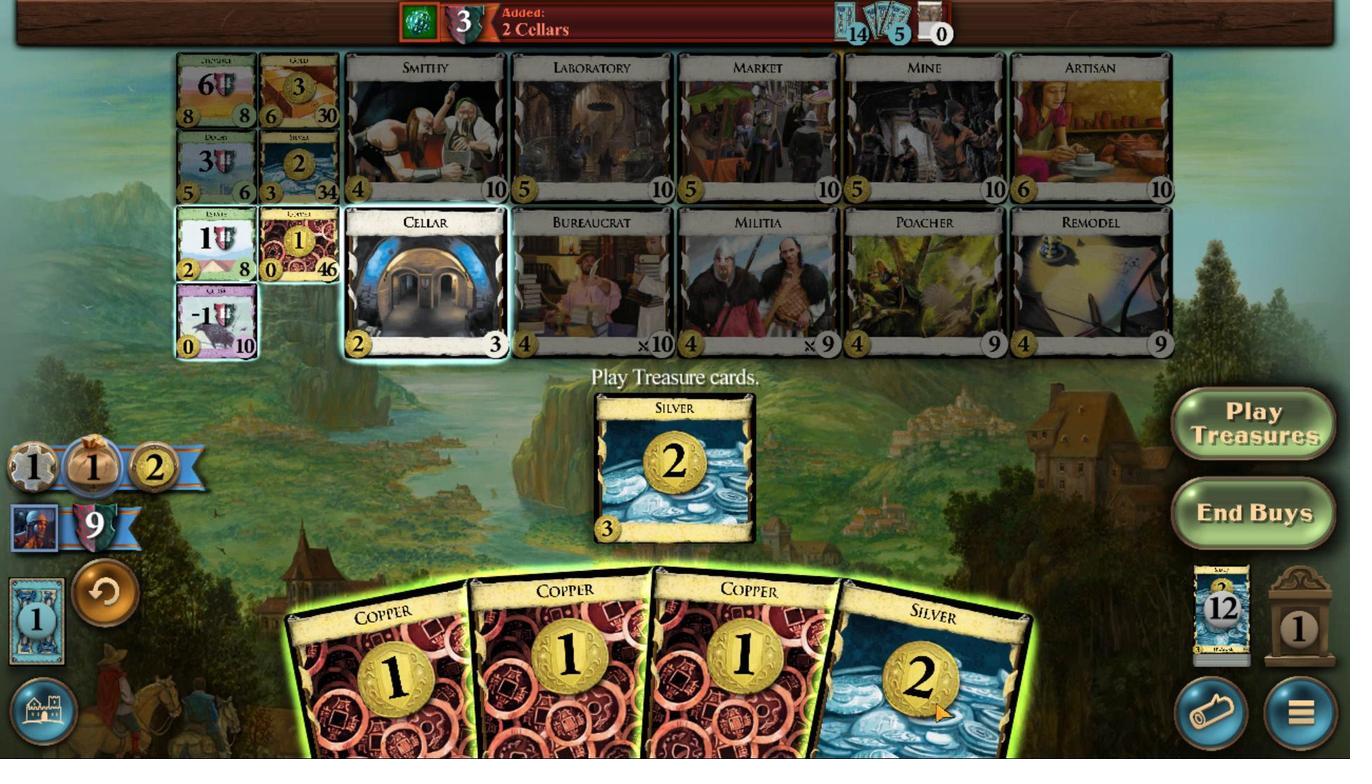 
Action: Mouse scrolled (502, 690) with delta (0, 0)
Screenshot: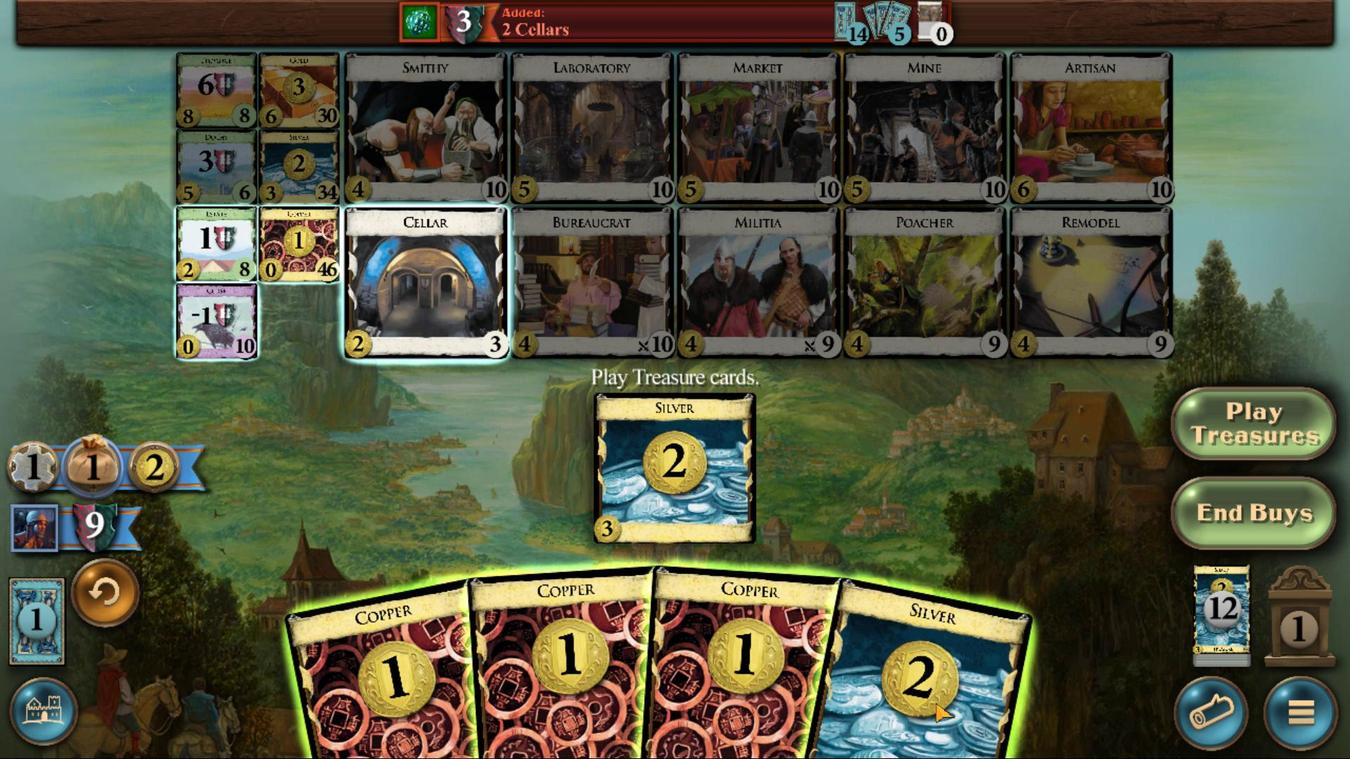 
Action: Mouse scrolled (502, 690) with delta (0, 0)
Screenshot: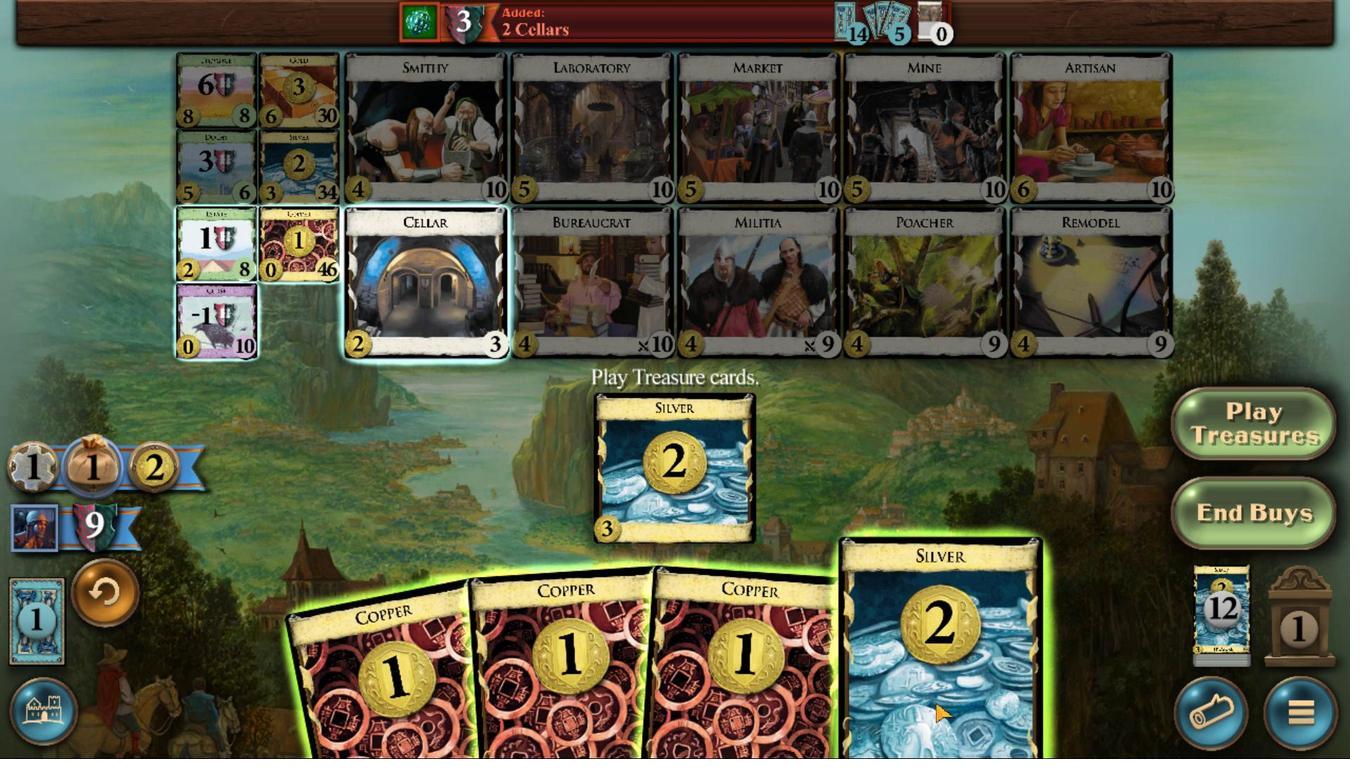 
Action: Mouse scrolled (502, 690) with delta (0, 0)
Screenshot: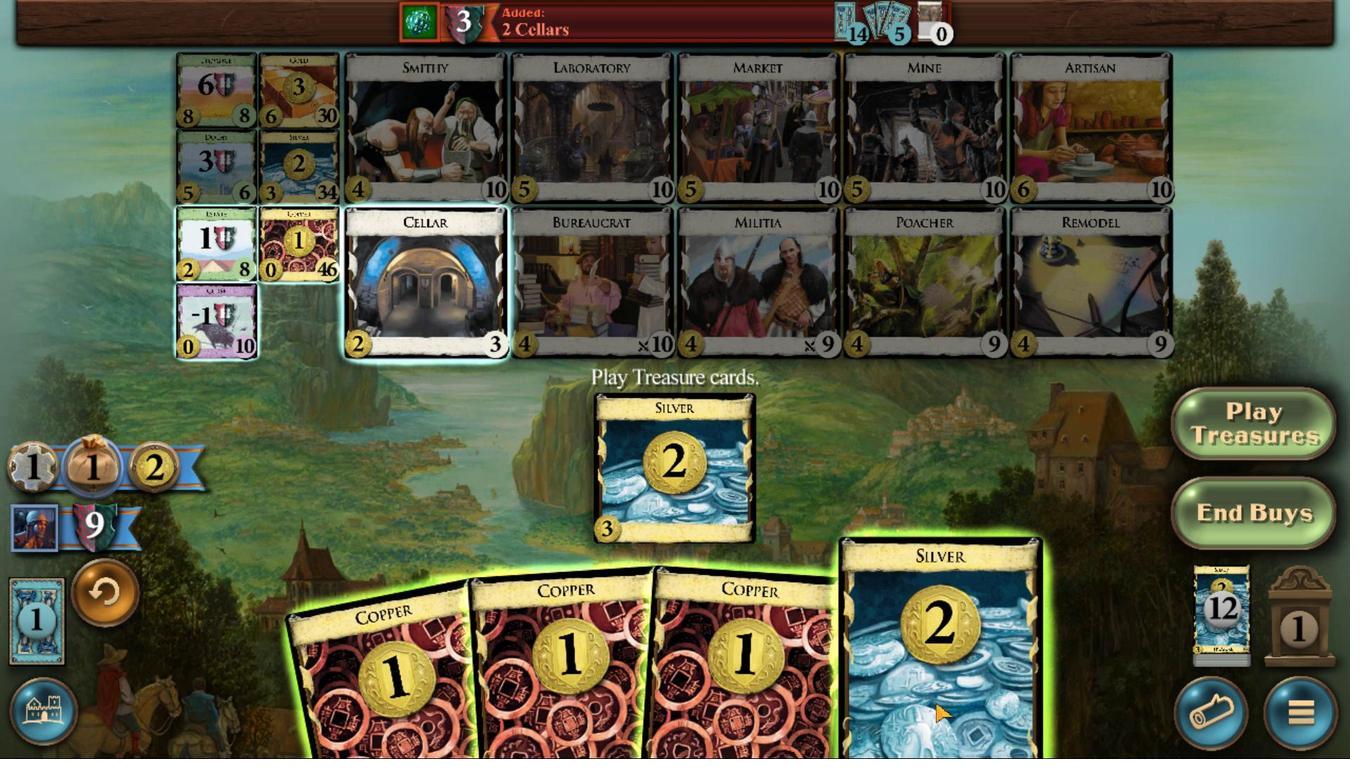 
Action: Mouse scrolled (502, 691) with delta (0, 0)
Screenshot: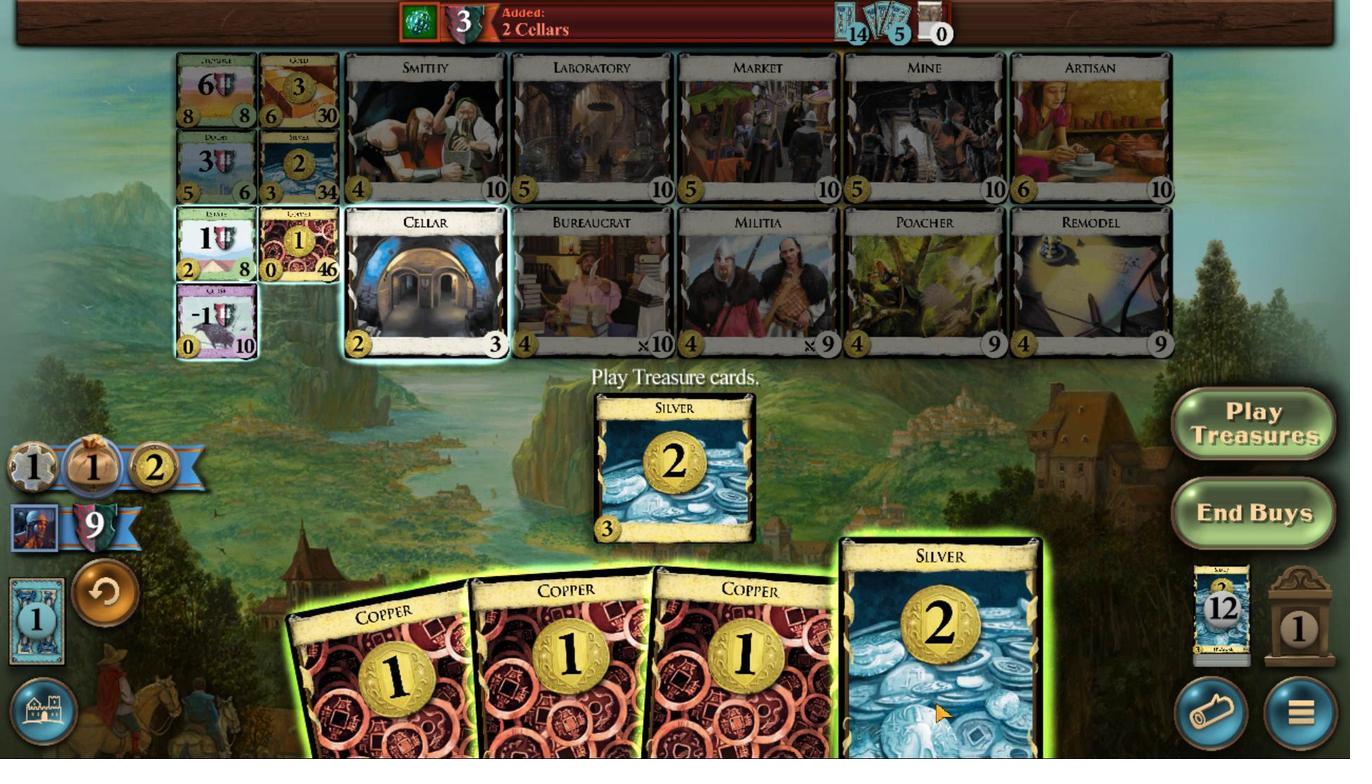 
Action: Mouse scrolled (502, 690) with delta (0, 0)
